 Task: Research Airbnb accommodation in Abu Jibeha, Sudan from 12th  December, 2023 to 15th December, 2023 for 3 adults.2 bedrooms having 3 beds and 1 bathroom. Property type can be flat. Booking option can be shelf check-in. Look for 3 properties as per requirement.
Action: Mouse moved to (463, 83)
Screenshot: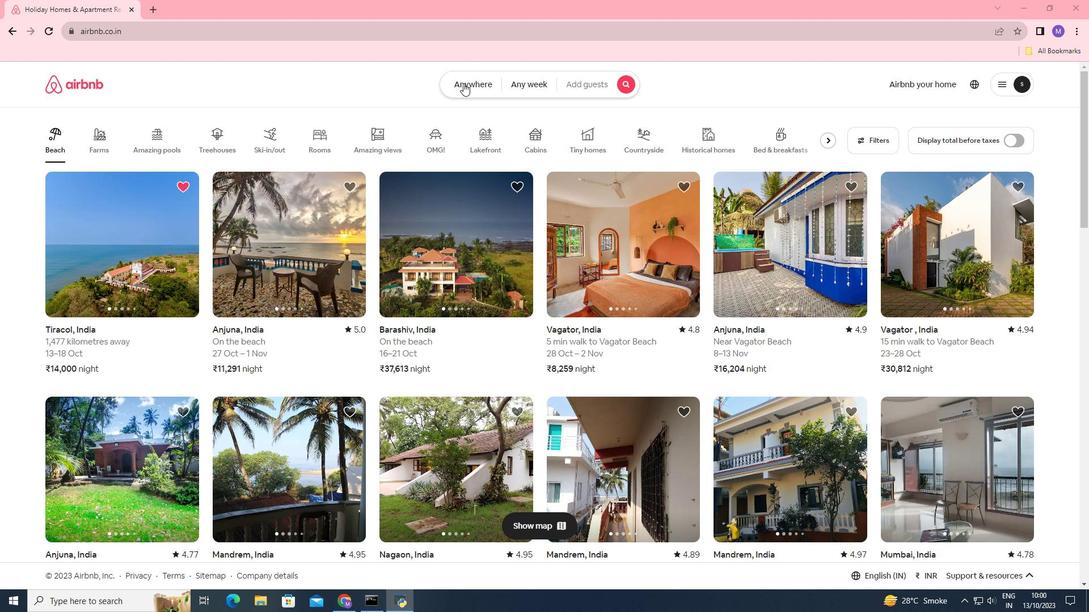 
Action: Mouse pressed left at (463, 83)
Screenshot: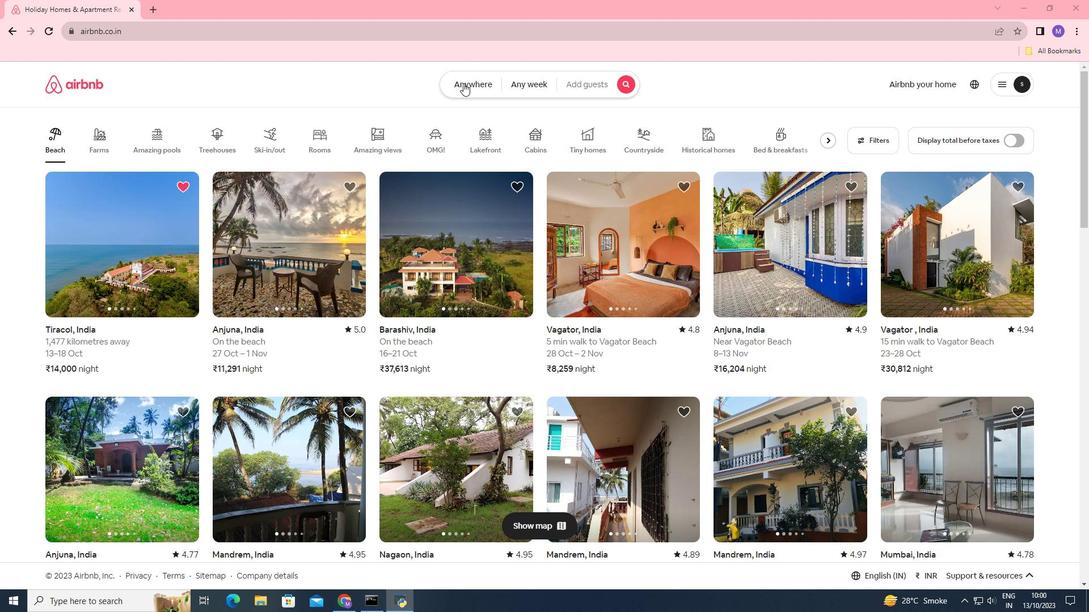 
Action: Mouse moved to (389, 131)
Screenshot: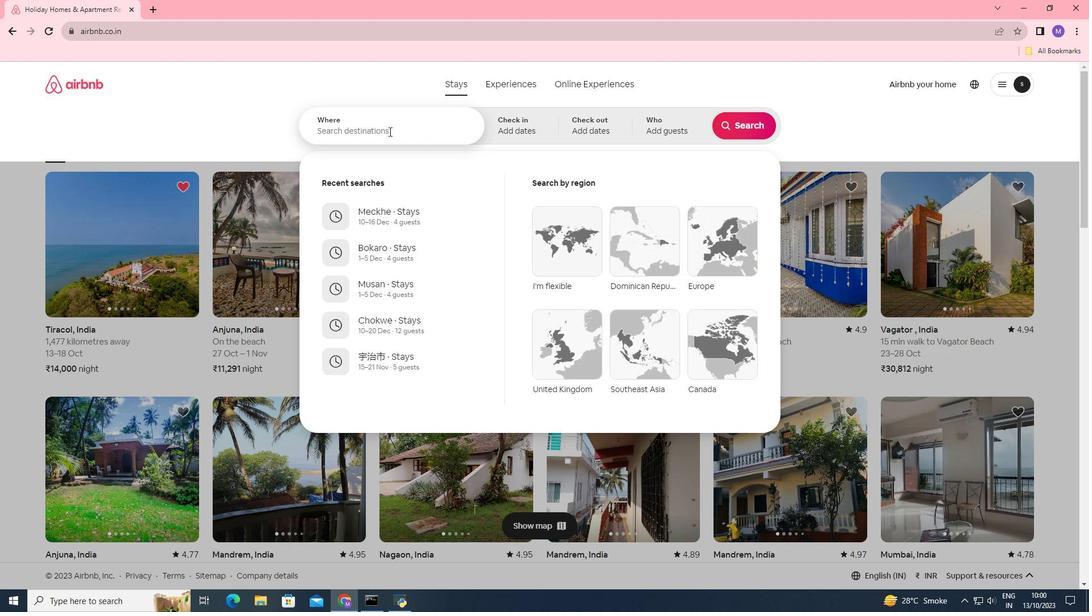 
Action: Mouse pressed left at (389, 131)
Screenshot: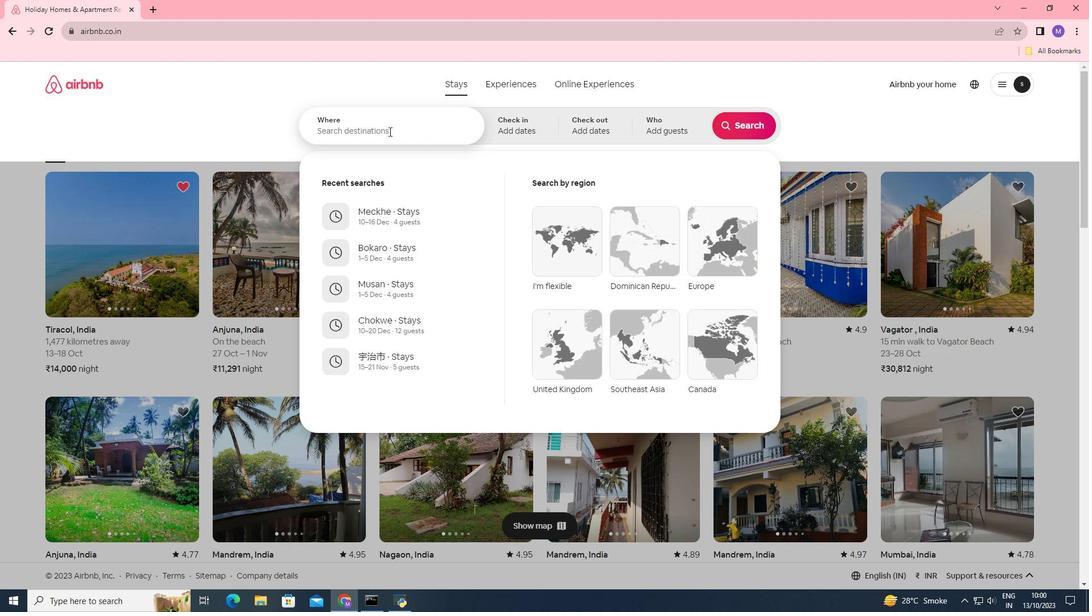 
Action: Key pressed <Key.shift>Abu,<Key.backspace><Key.space><Key.shift>Jibrha,<Key.space><Key.shift><Key.shift>Sudan
Screenshot: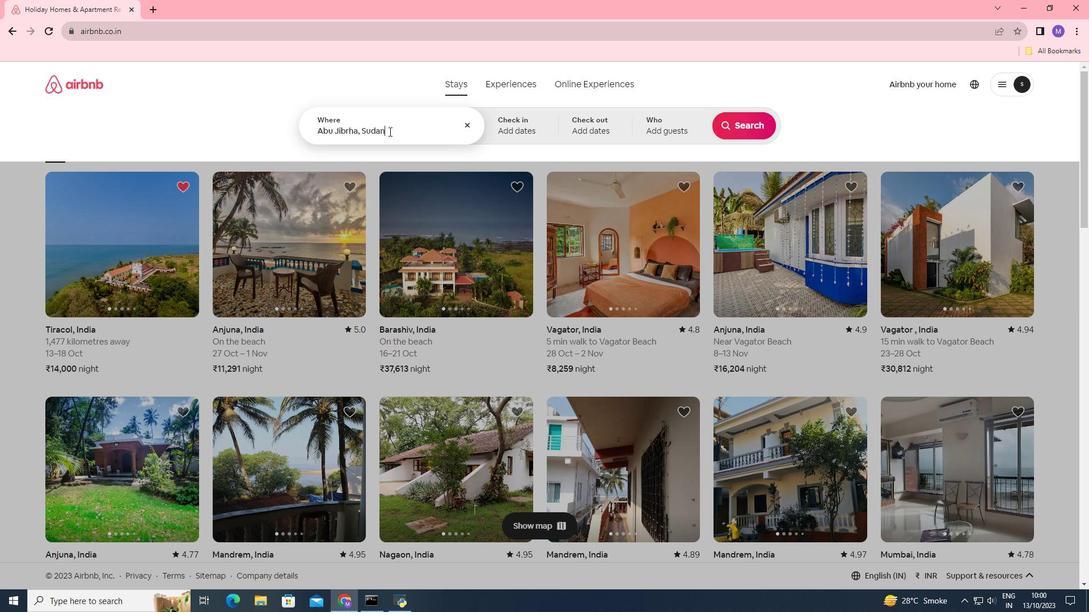 
Action: Mouse moved to (525, 128)
Screenshot: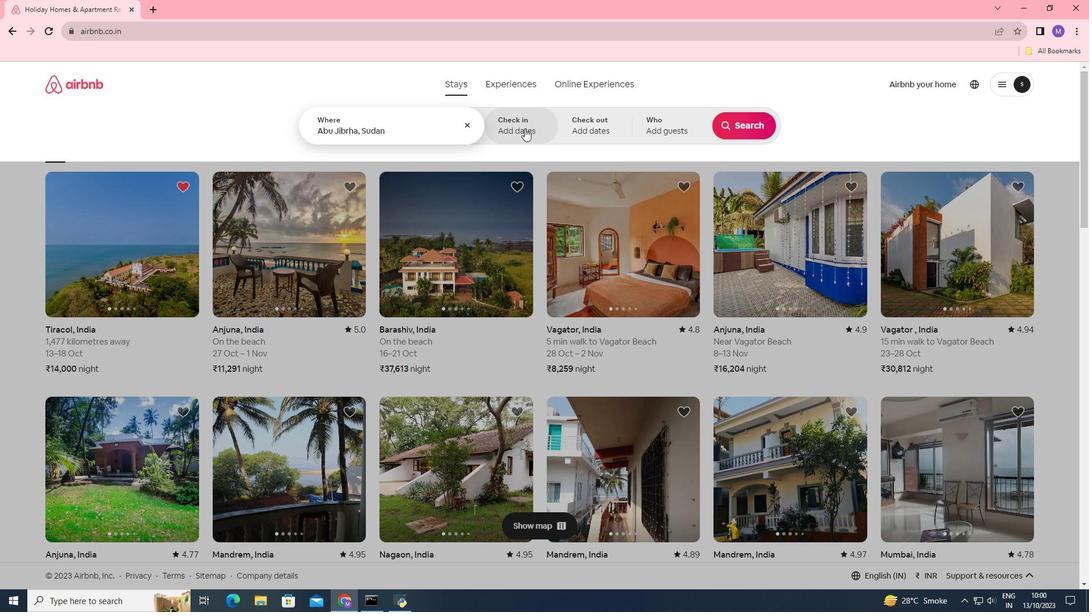 
Action: Mouse pressed left at (525, 128)
Screenshot: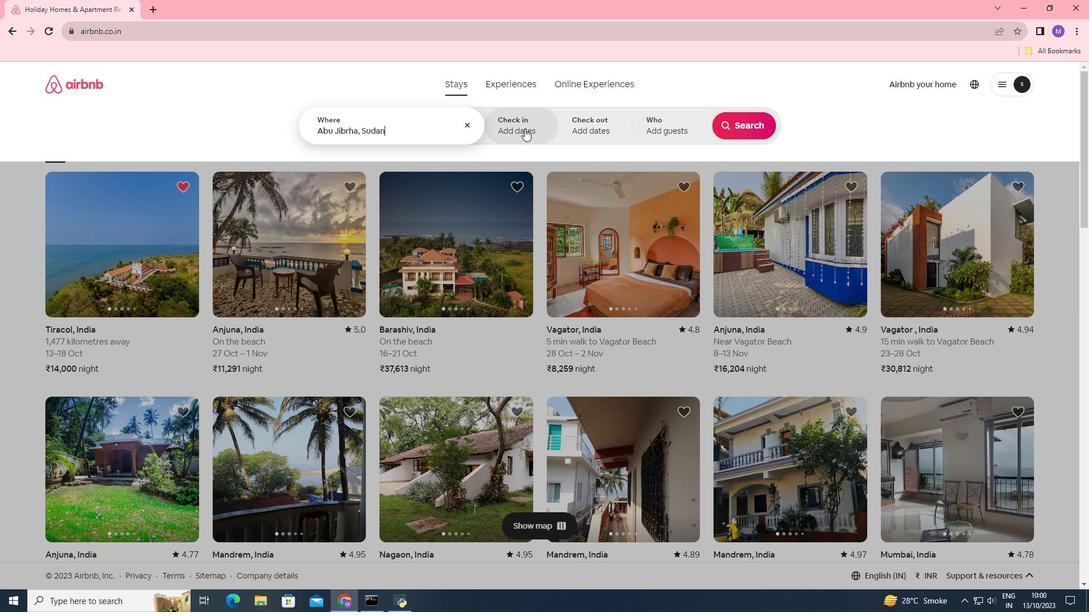 
Action: Mouse moved to (736, 219)
Screenshot: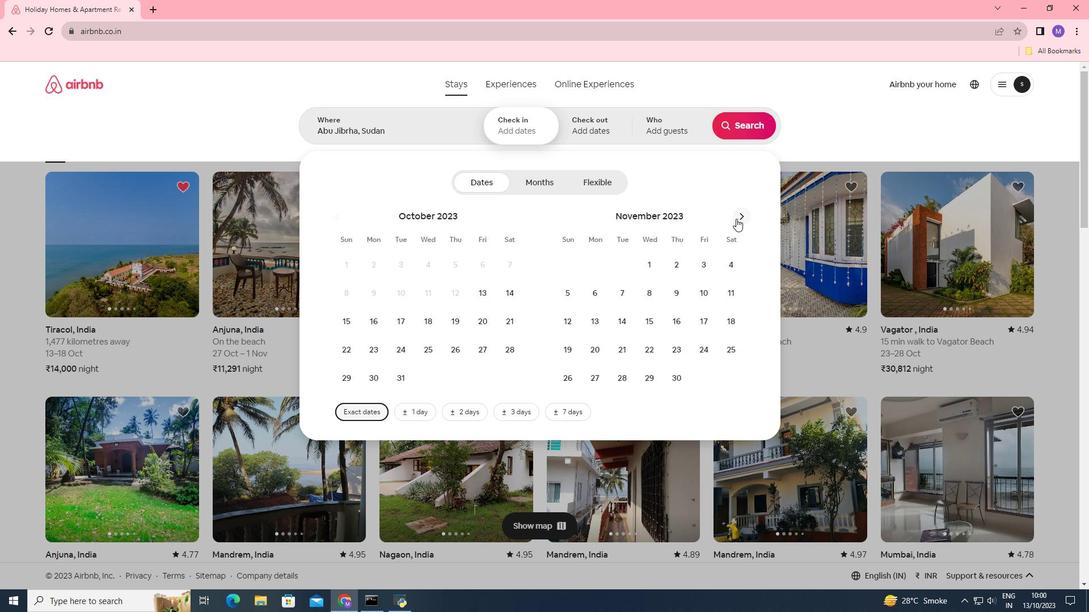 
Action: Mouse pressed left at (736, 219)
Screenshot: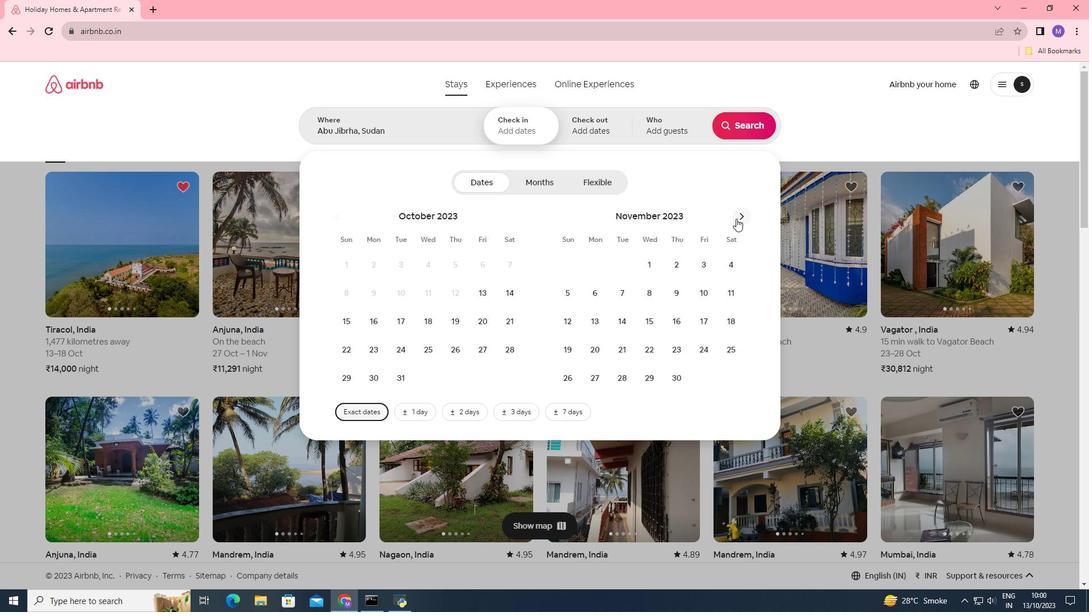 
Action: Mouse moved to (617, 328)
Screenshot: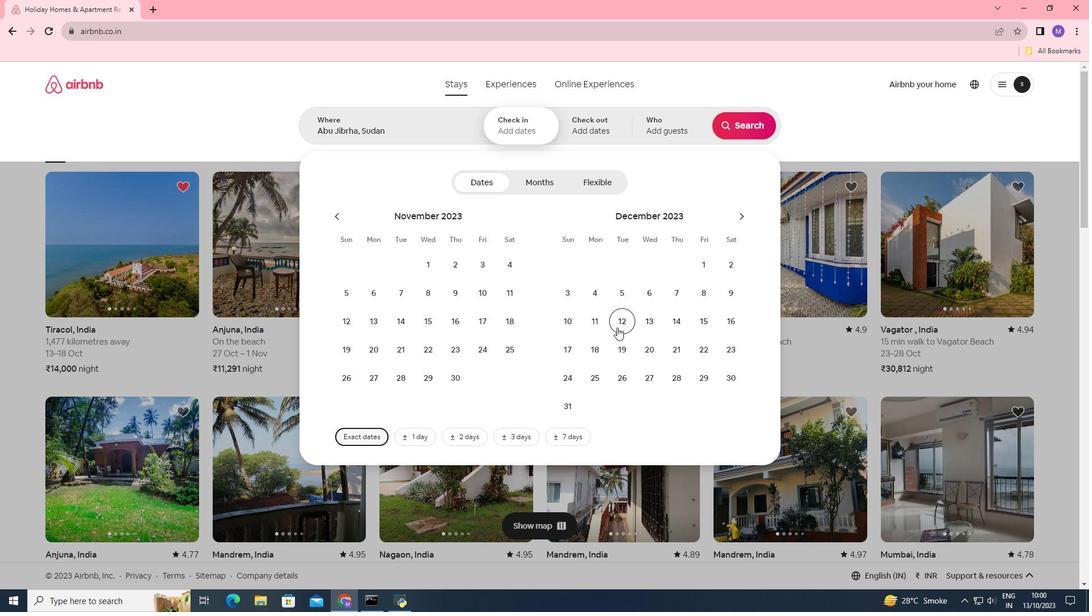 
Action: Mouse pressed left at (617, 328)
Screenshot: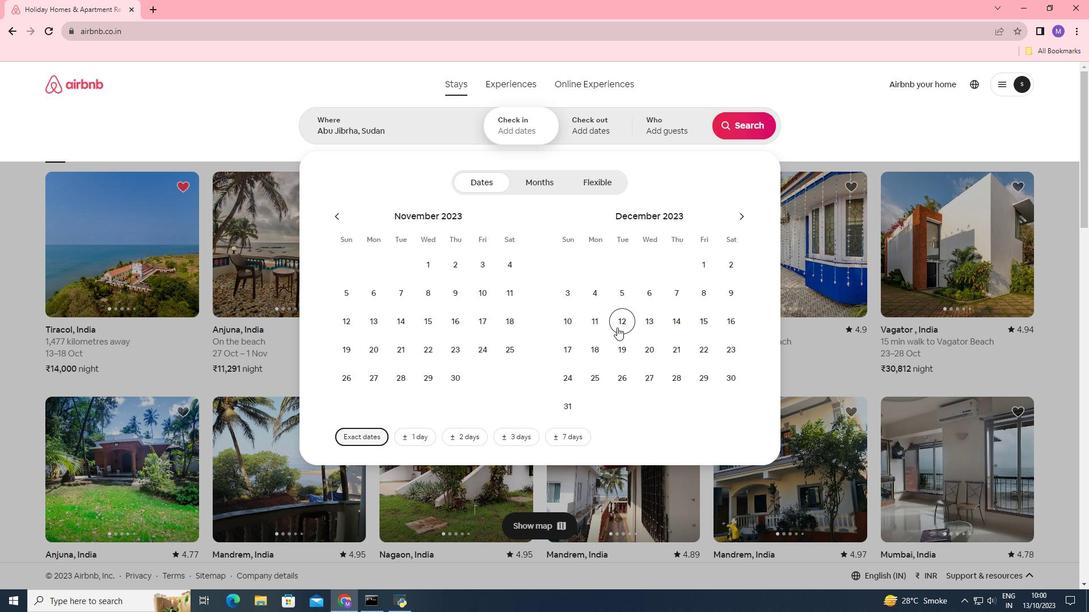
Action: Mouse moved to (698, 329)
Screenshot: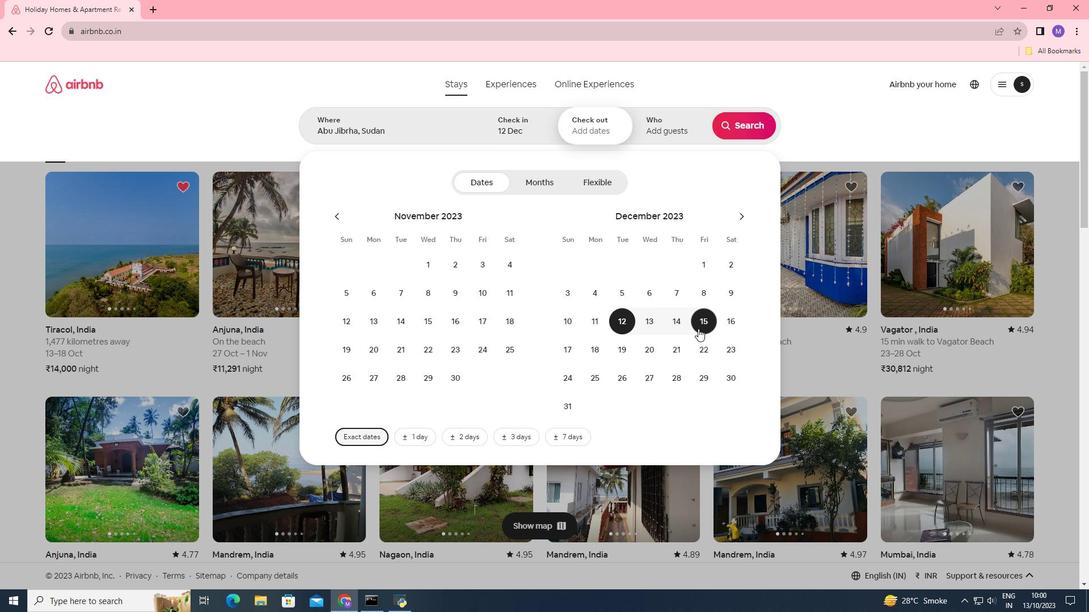 
Action: Mouse pressed left at (698, 329)
Screenshot: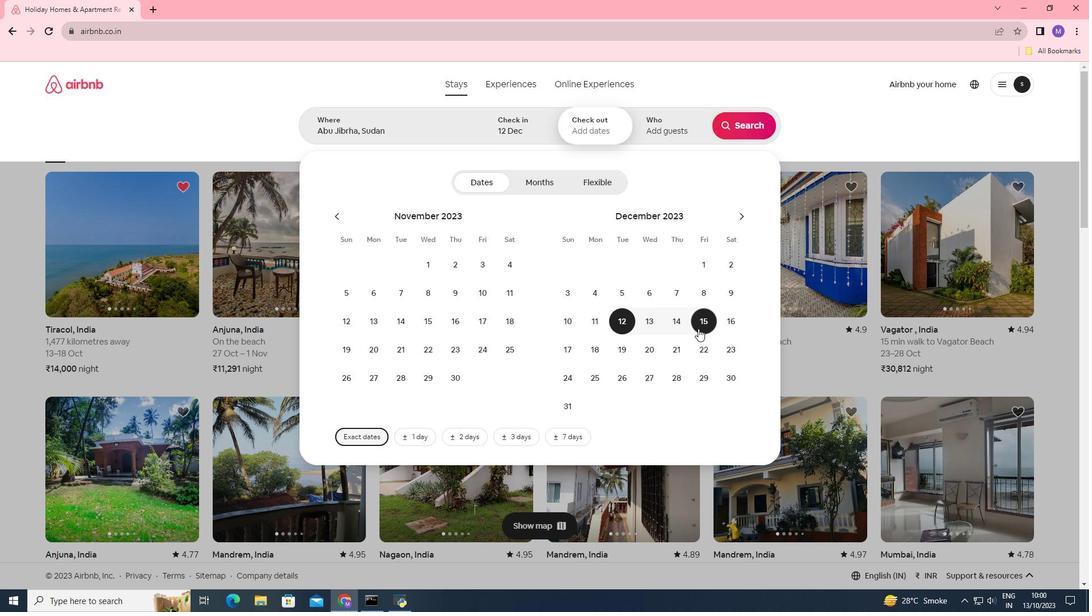 
Action: Mouse pressed left at (698, 329)
Screenshot: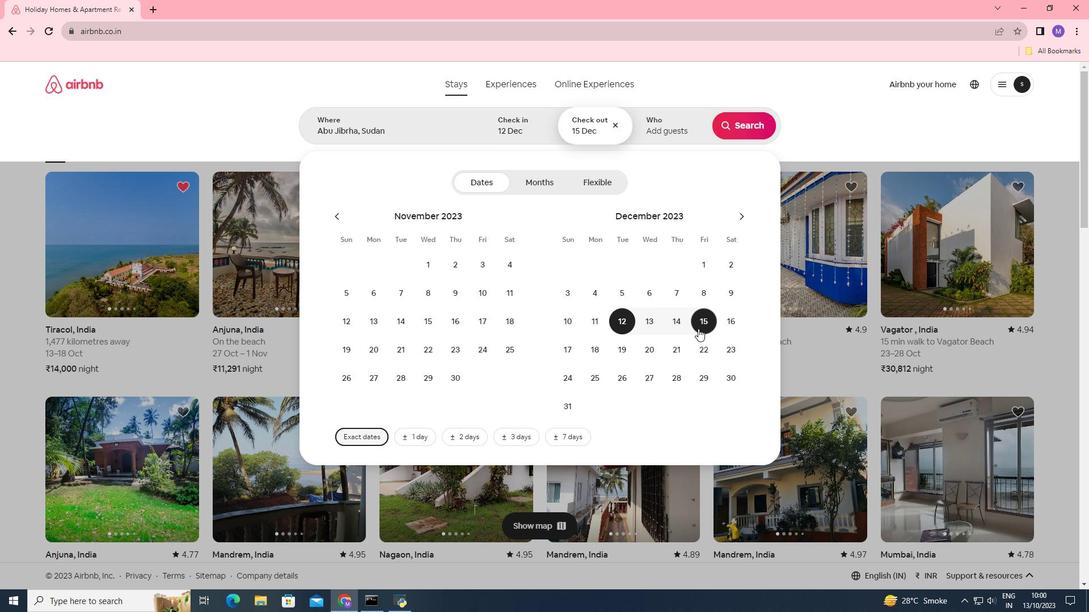 
Action: Mouse moved to (682, 133)
Screenshot: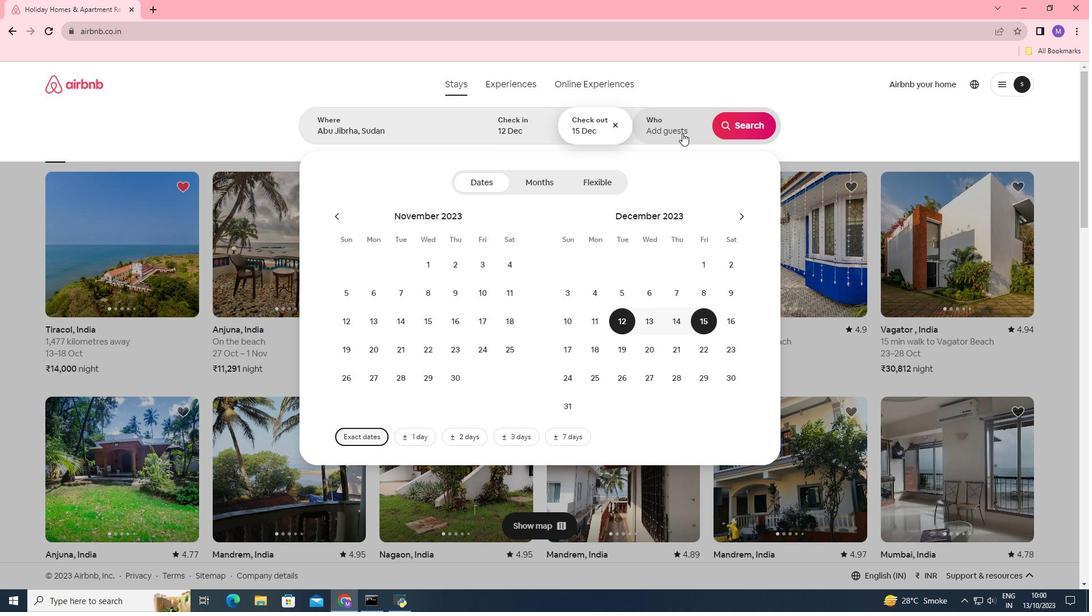 
Action: Mouse pressed left at (682, 133)
Screenshot: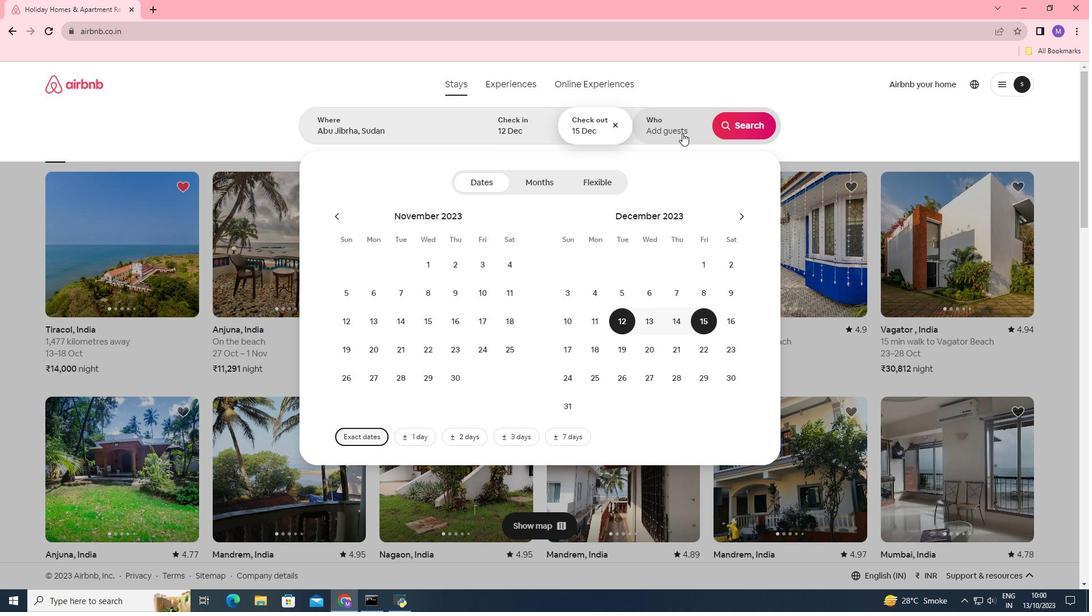 
Action: Mouse pressed left at (682, 133)
Screenshot: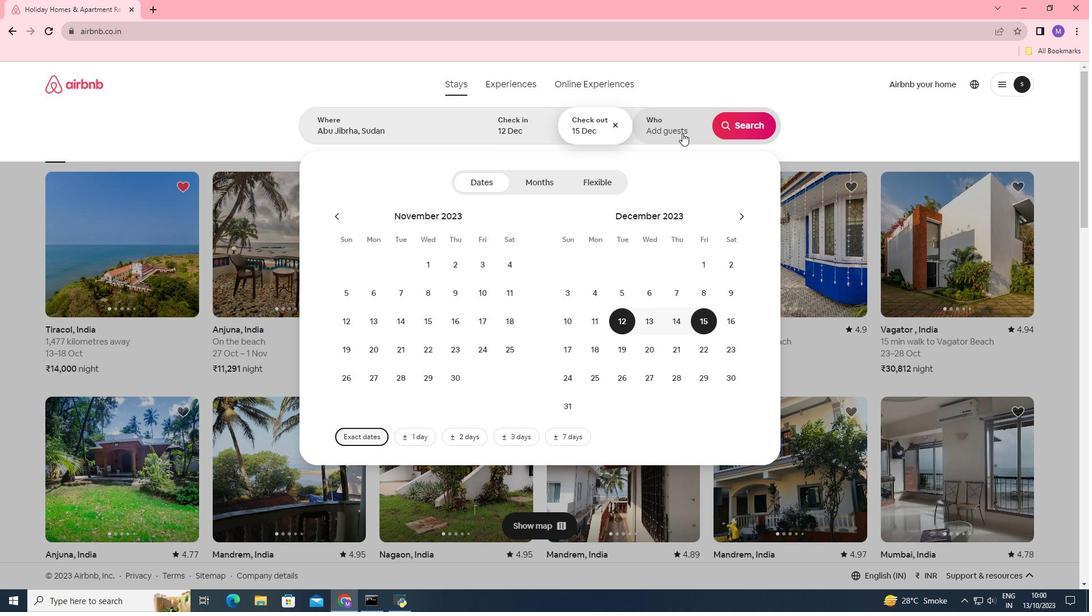 
Action: Mouse moved to (672, 111)
Screenshot: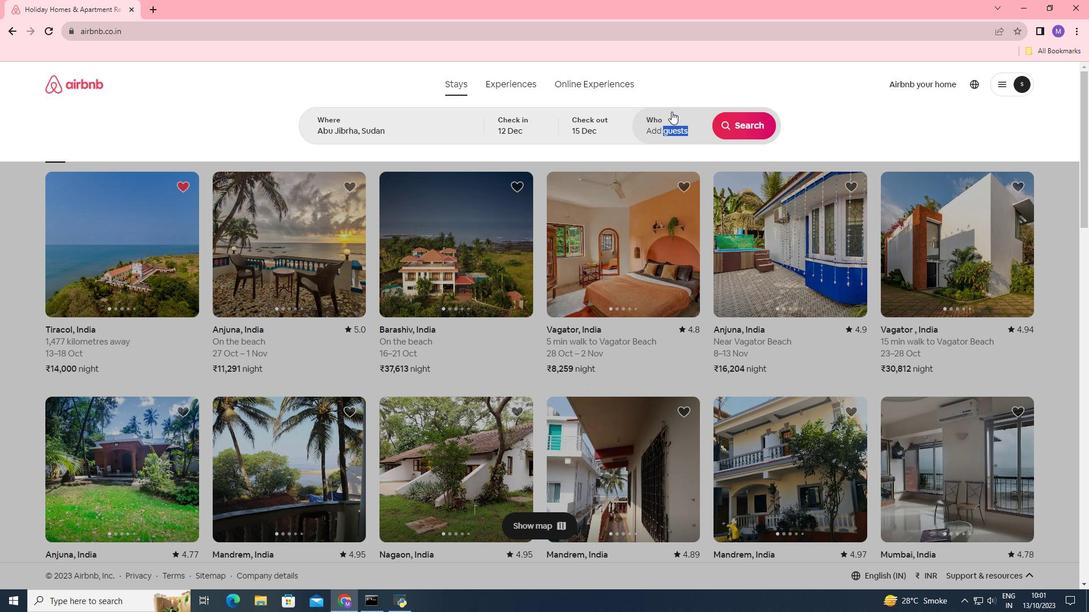 
Action: Mouse pressed left at (672, 111)
Screenshot: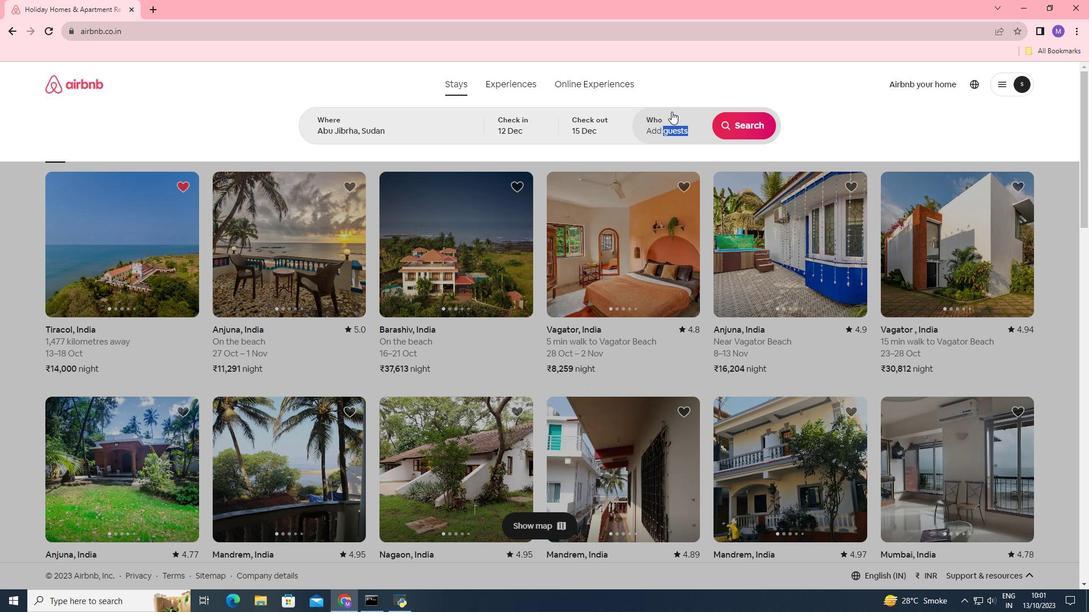 
Action: Mouse pressed left at (672, 111)
Screenshot: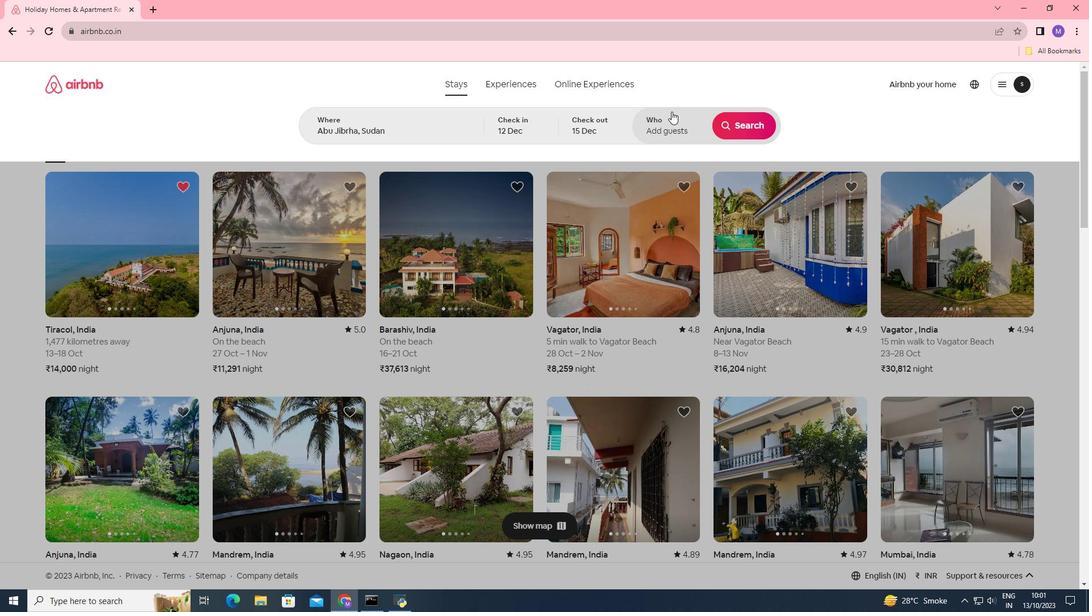 
Action: Mouse moved to (664, 127)
Screenshot: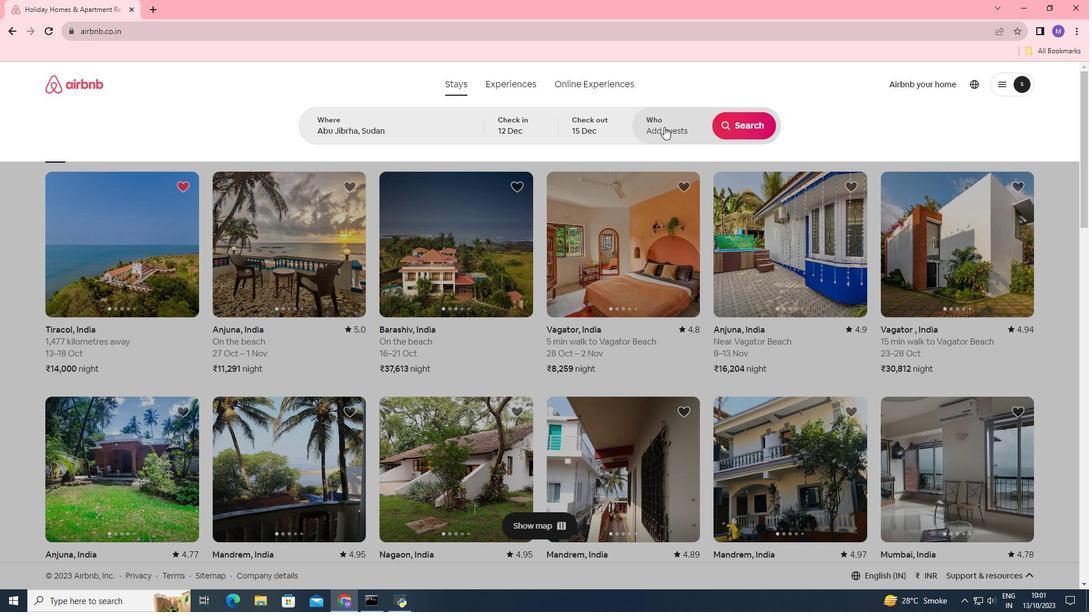 
Action: Mouse pressed left at (664, 127)
Screenshot: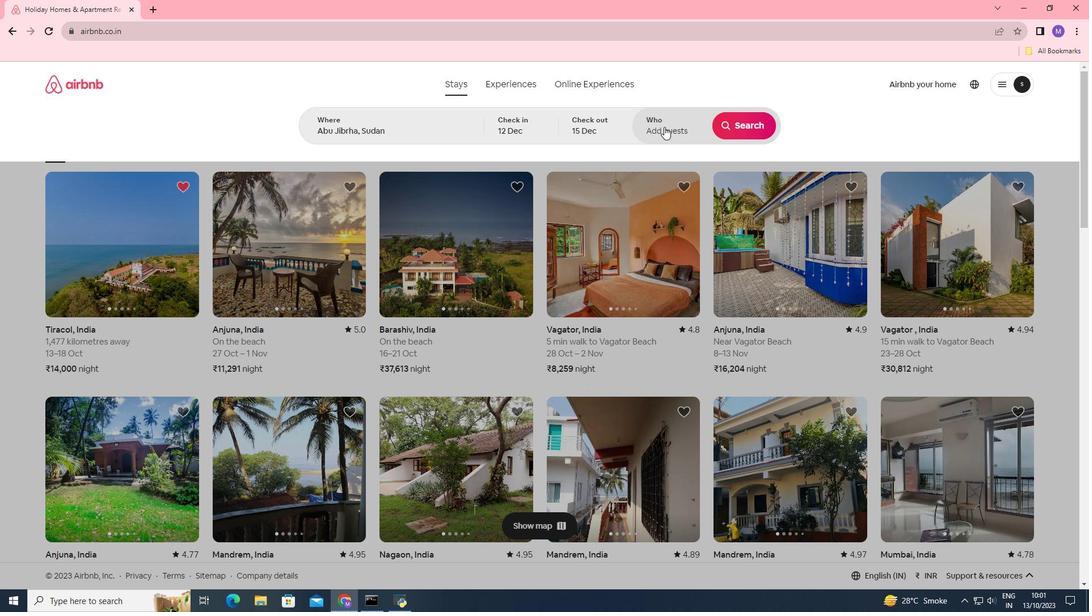 
Action: Mouse moved to (749, 183)
Screenshot: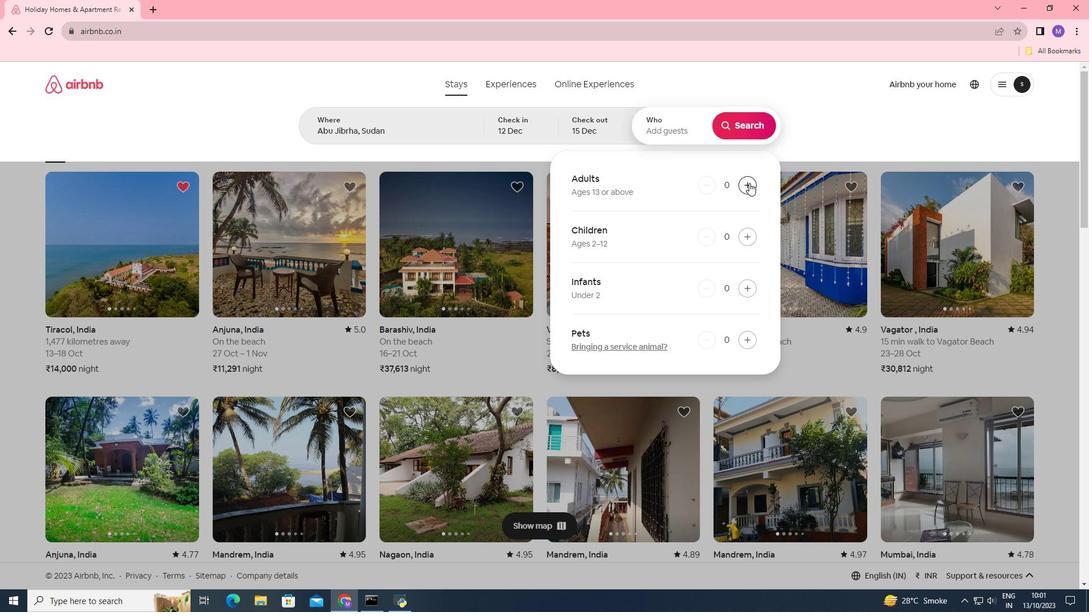 
Action: Mouse pressed left at (749, 183)
Screenshot: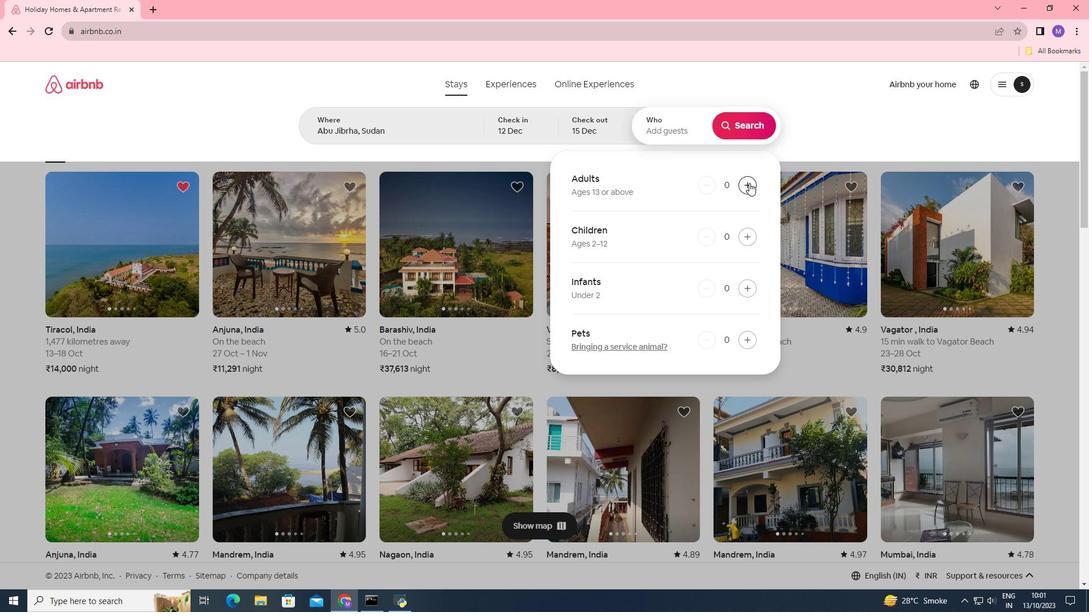 
Action: Mouse pressed left at (749, 183)
Screenshot: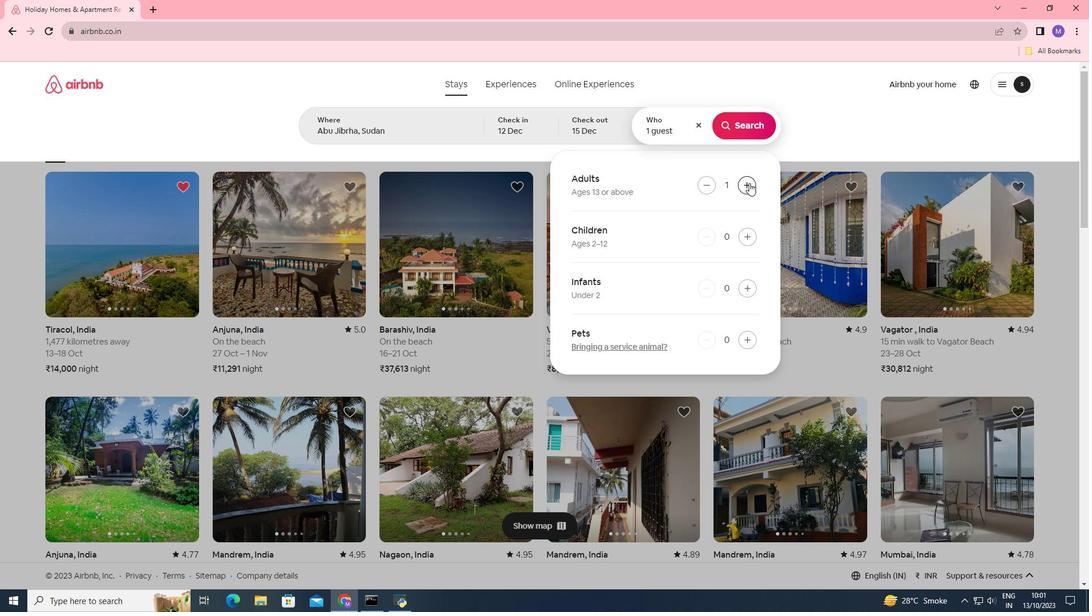 
Action: Mouse pressed left at (749, 183)
Screenshot: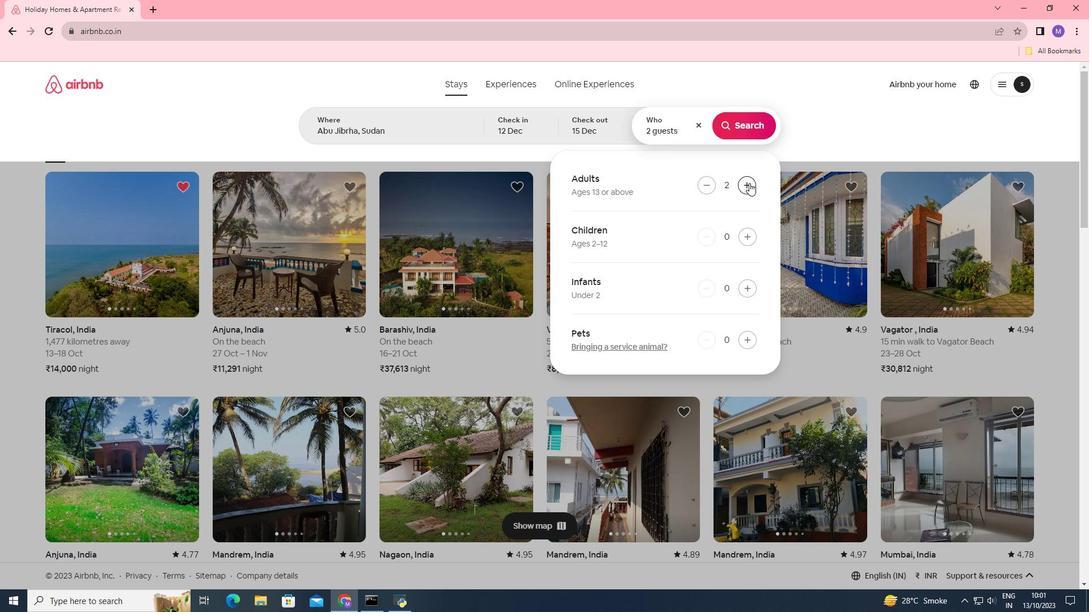 
Action: Mouse moved to (745, 125)
Screenshot: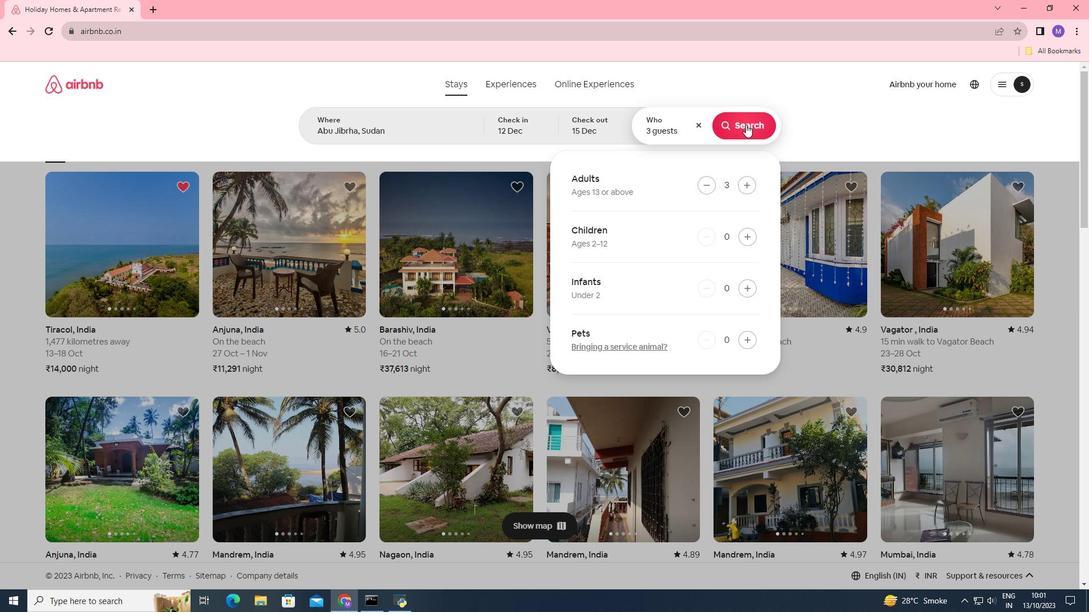 
Action: Mouse pressed left at (745, 125)
Screenshot: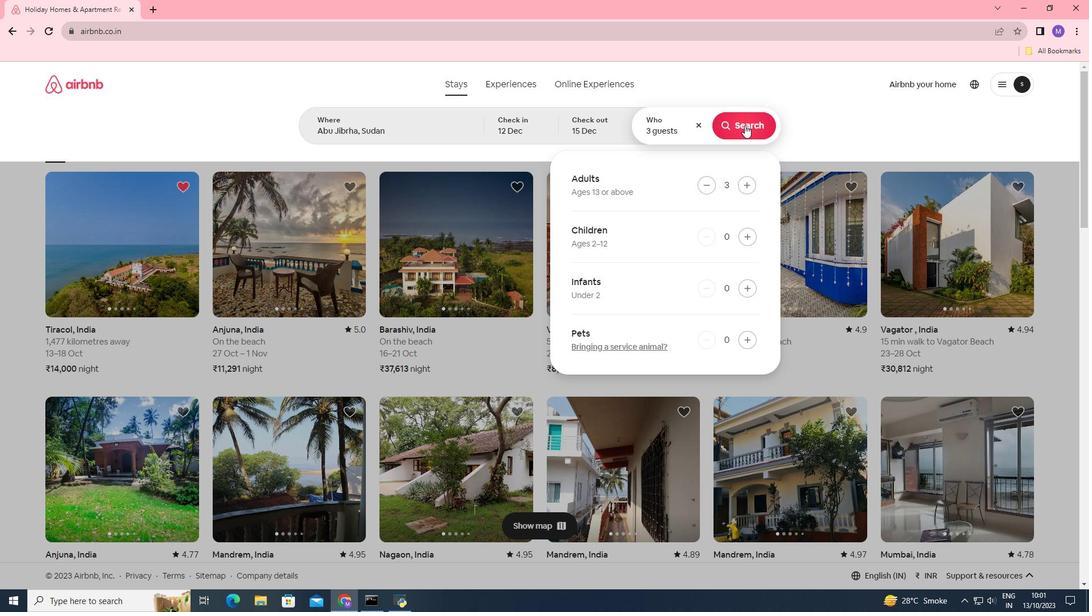 
Action: Mouse pressed left at (745, 125)
Screenshot: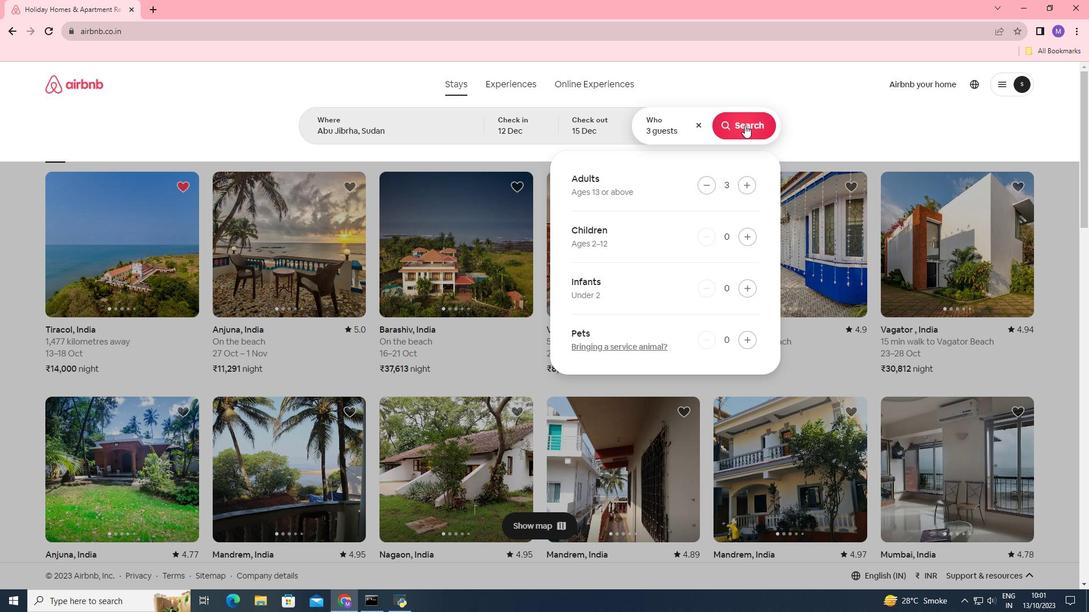 
Action: Mouse moved to (913, 137)
Screenshot: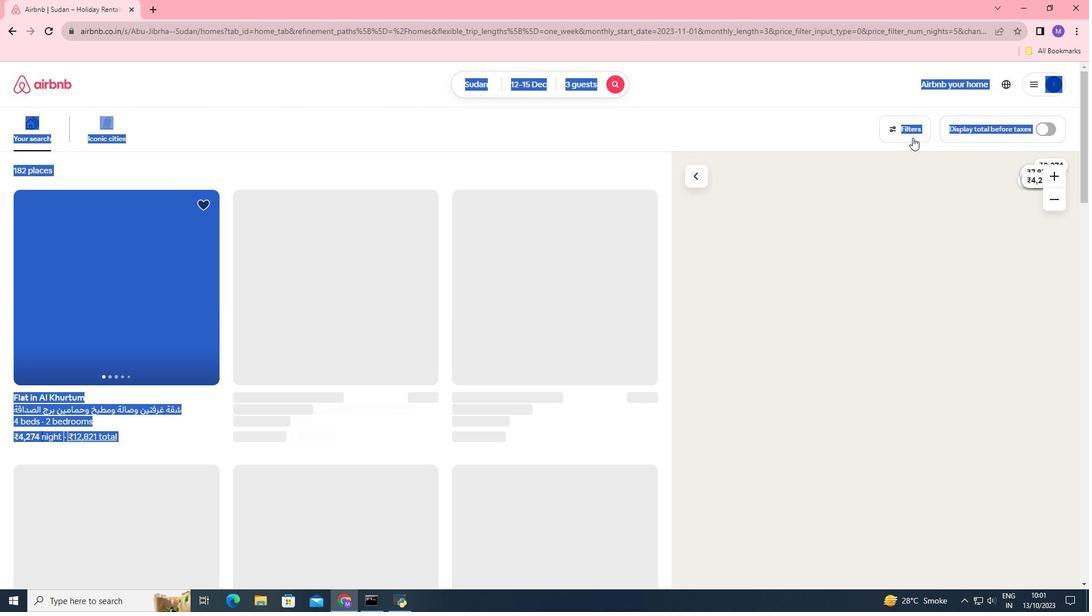 
Action: Mouse pressed left at (913, 137)
Screenshot: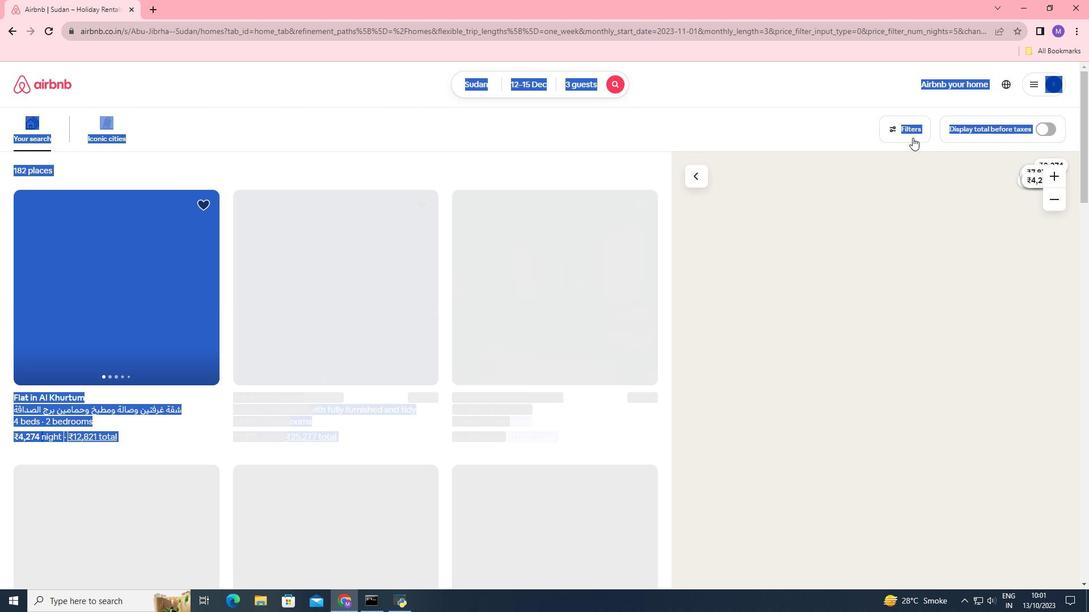 
Action: Mouse pressed left at (913, 137)
Screenshot: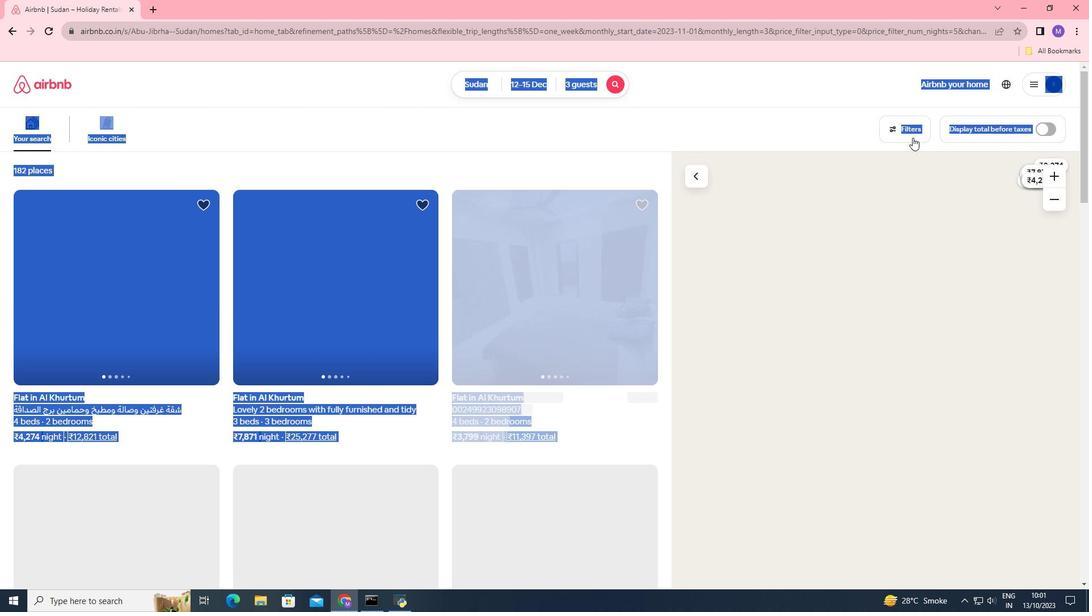 
Action: Mouse moved to (908, 127)
Screenshot: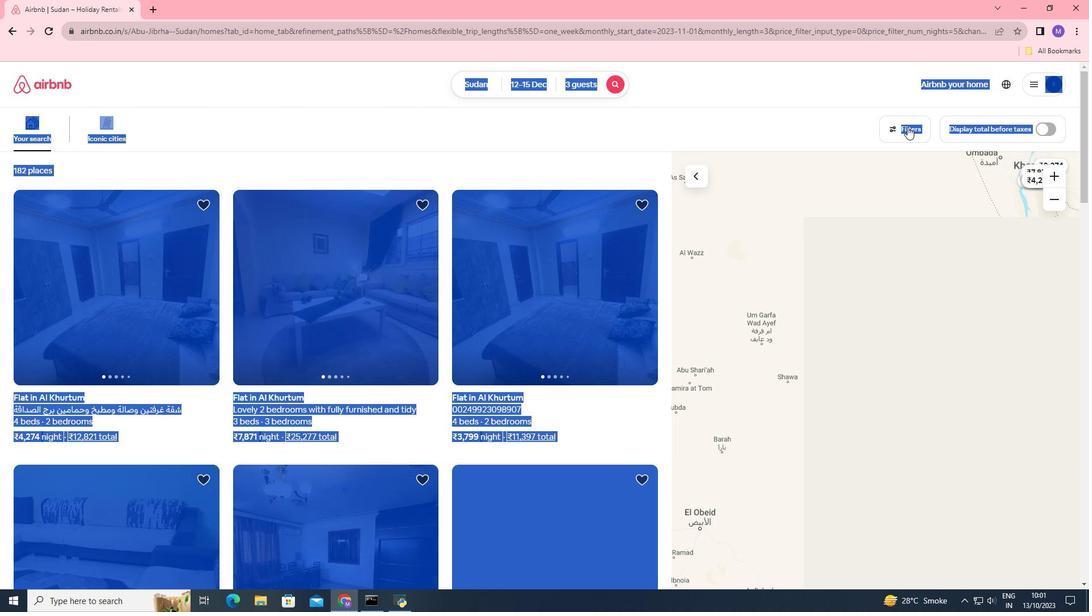 
Action: Mouse pressed left at (908, 127)
Screenshot: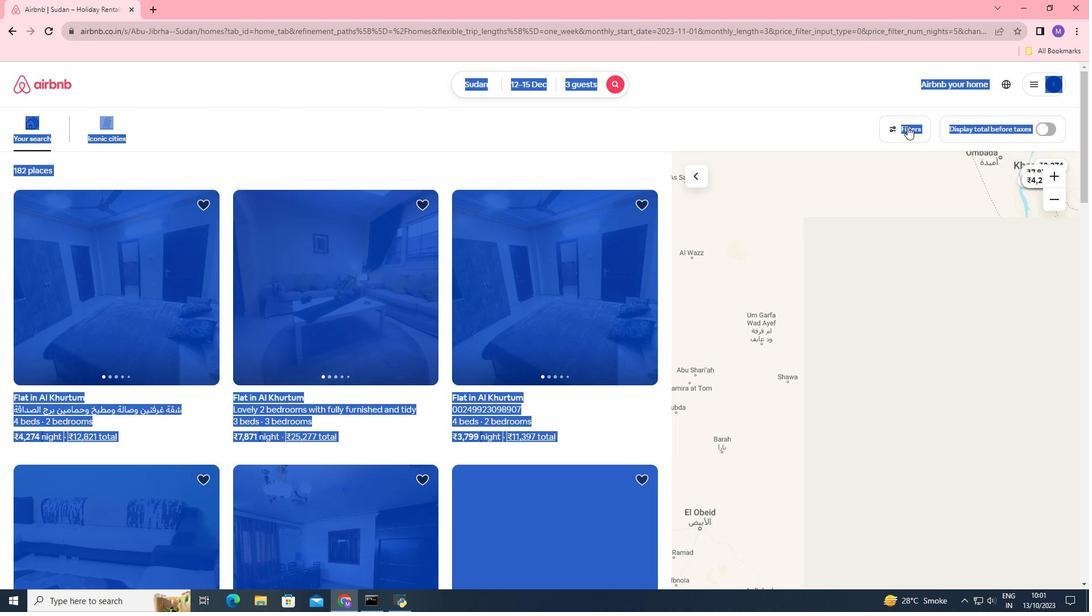
Action: Mouse moved to (874, 93)
Screenshot: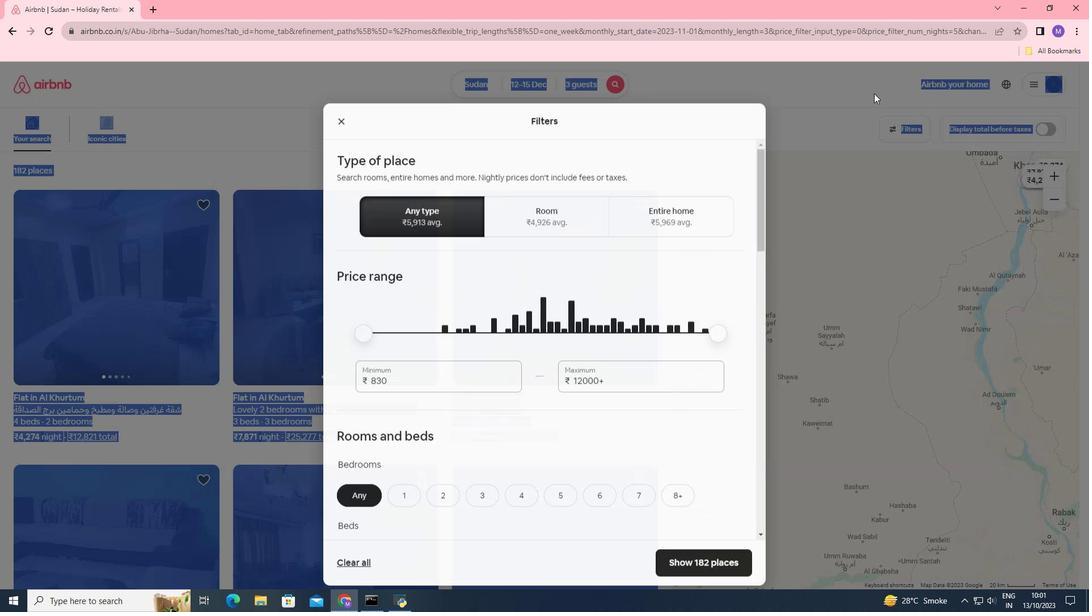 
Action: Mouse pressed left at (874, 93)
Screenshot: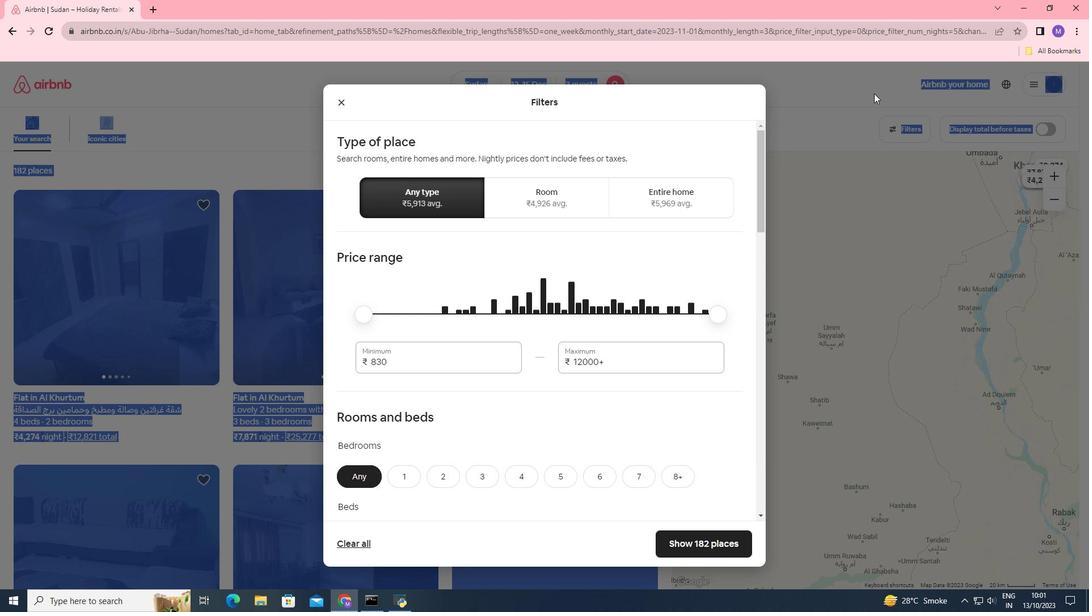 
Action: Mouse moved to (904, 128)
Screenshot: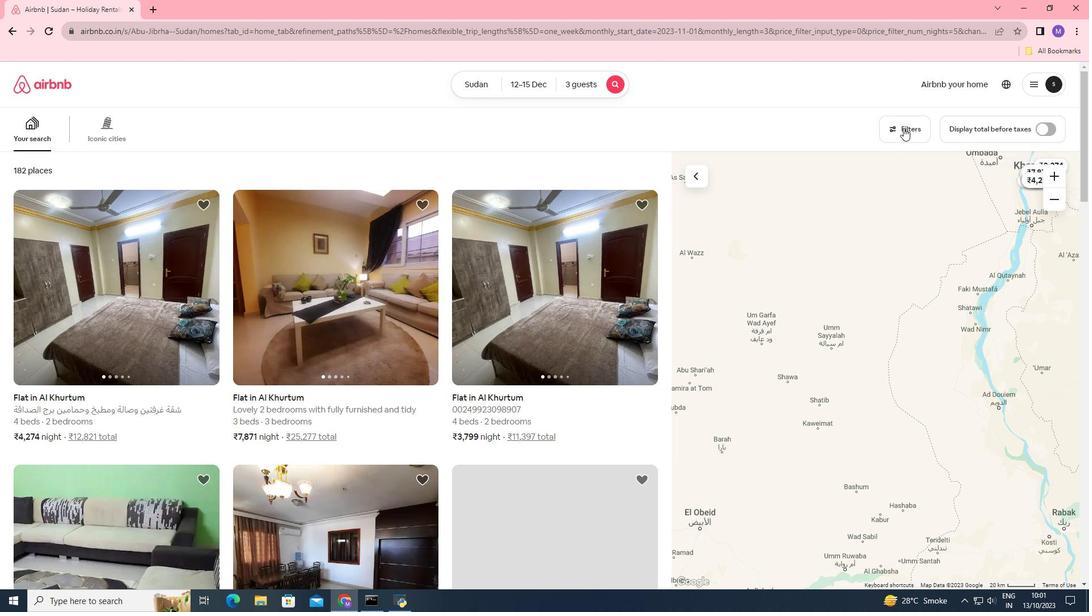 
Action: Mouse pressed left at (904, 128)
Screenshot: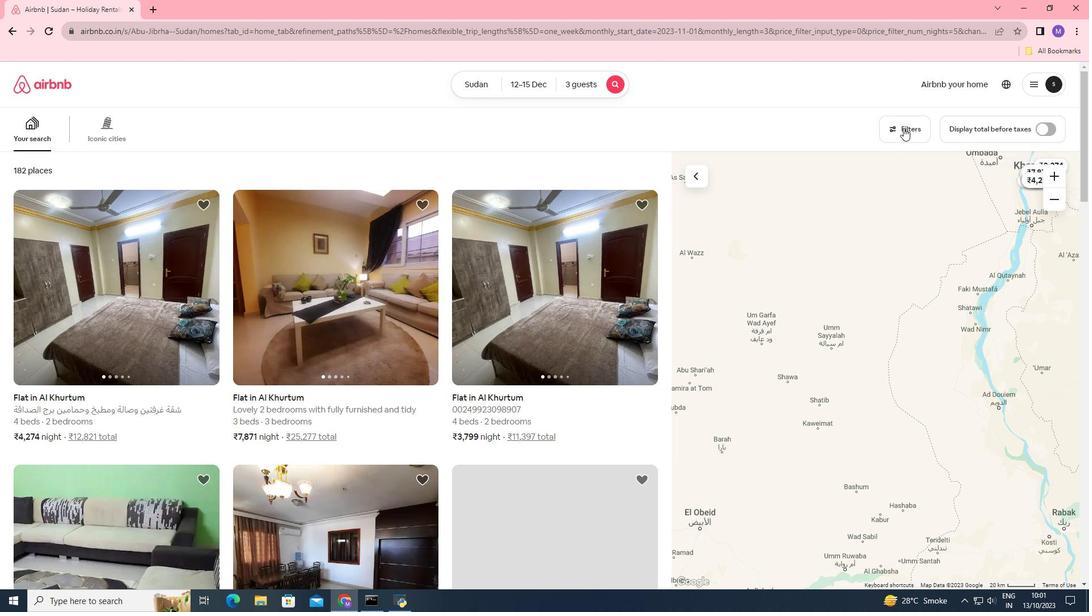 
Action: Mouse moved to (447, 478)
Screenshot: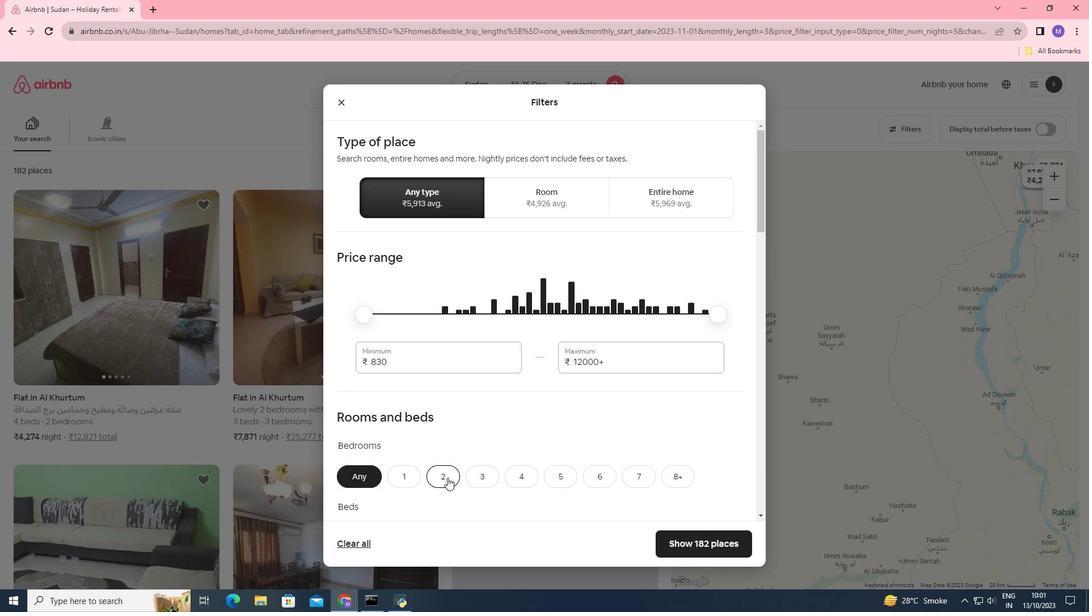 
Action: Mouse pressed left at (447, 478)
Screenshot: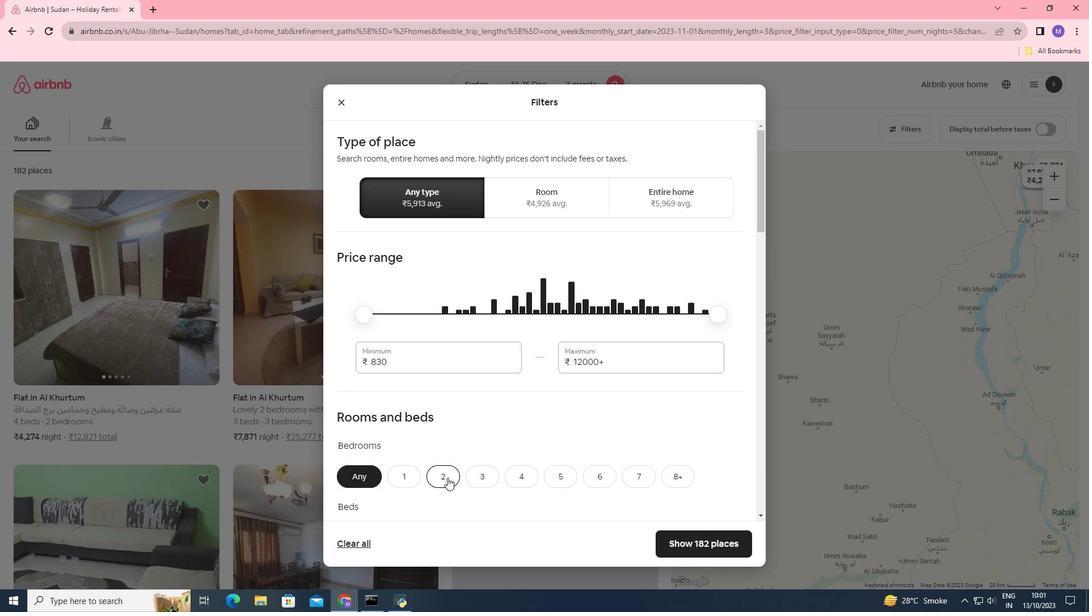 
Action: Mouse moved to (488, 379)
Screenshot: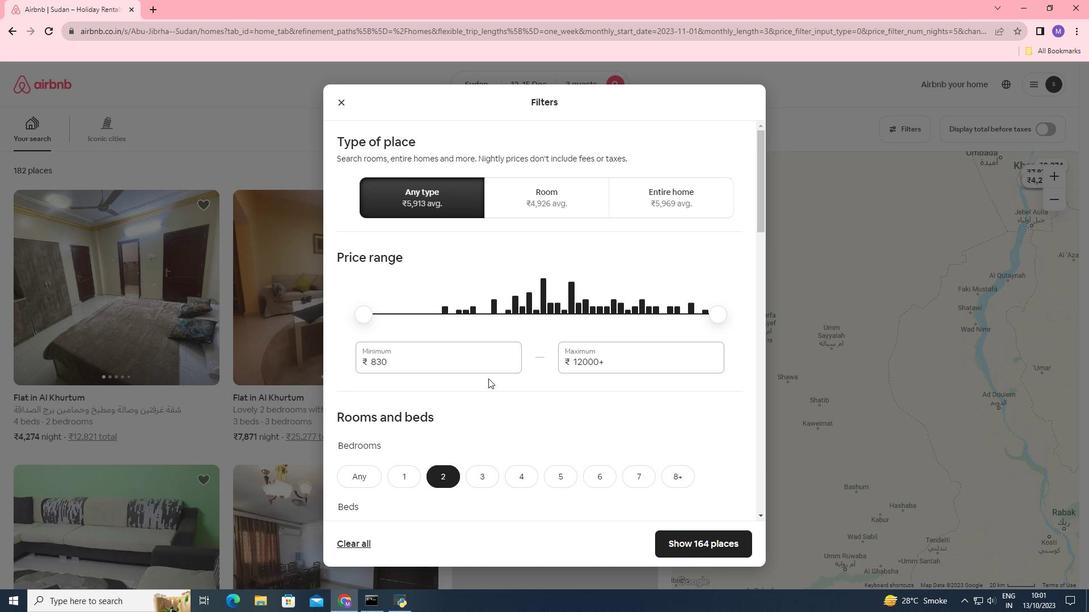 
Action: Mouse scrolled (488, 378) with delta (0, 0)
Screenshot: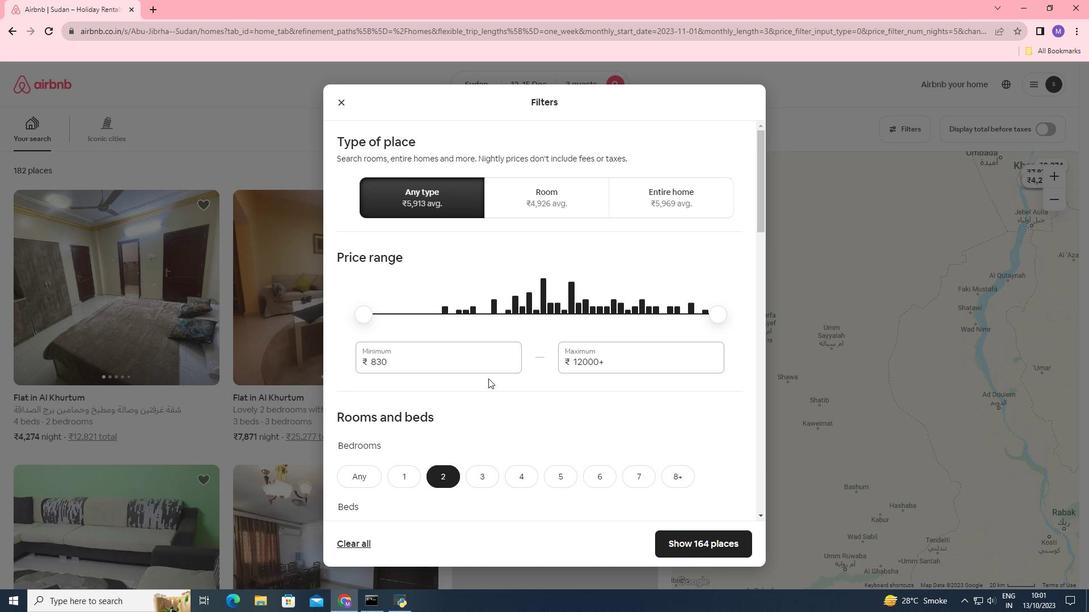 
Action: Mouse scrolled (488, 378) with delta (0, 0)
Screenshot: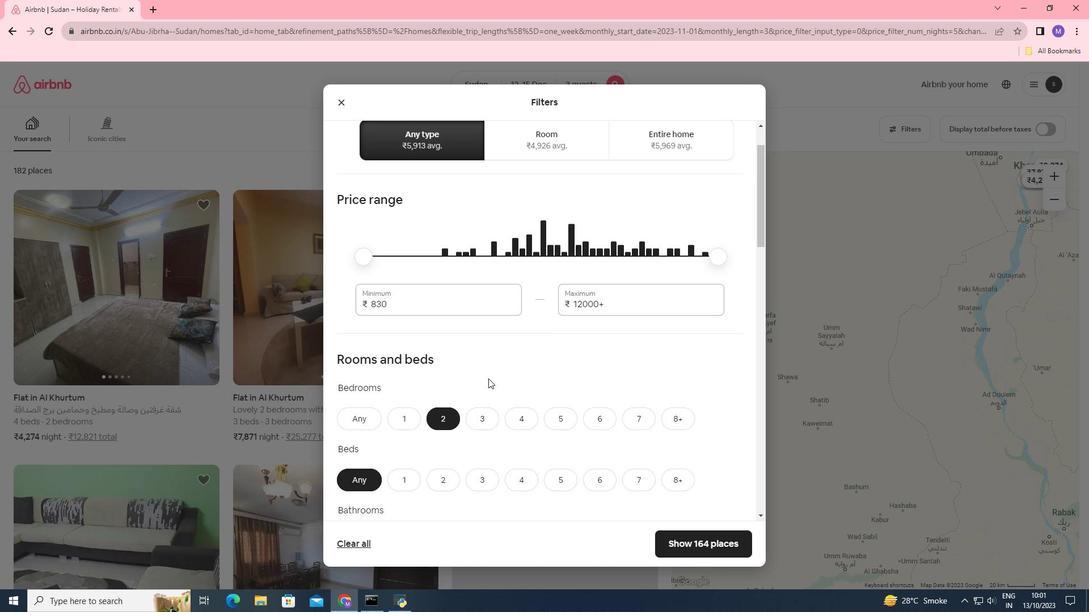 
Action: Mouse scrolled (488, 378) with delta (0, 0)
Screenshot: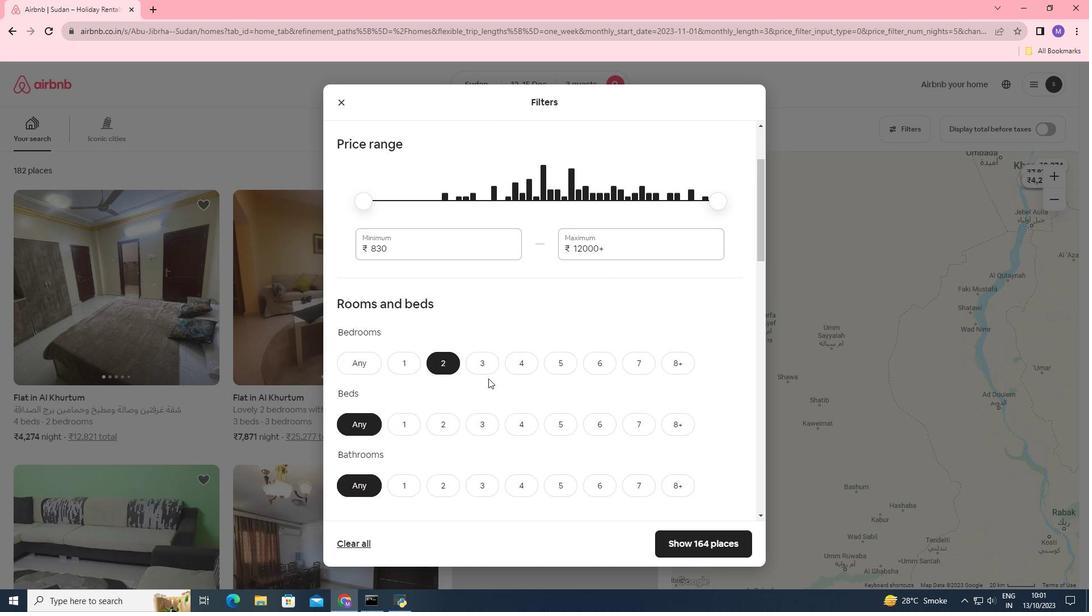 
Action: Mouse moved to (484, 373)
Screenshot: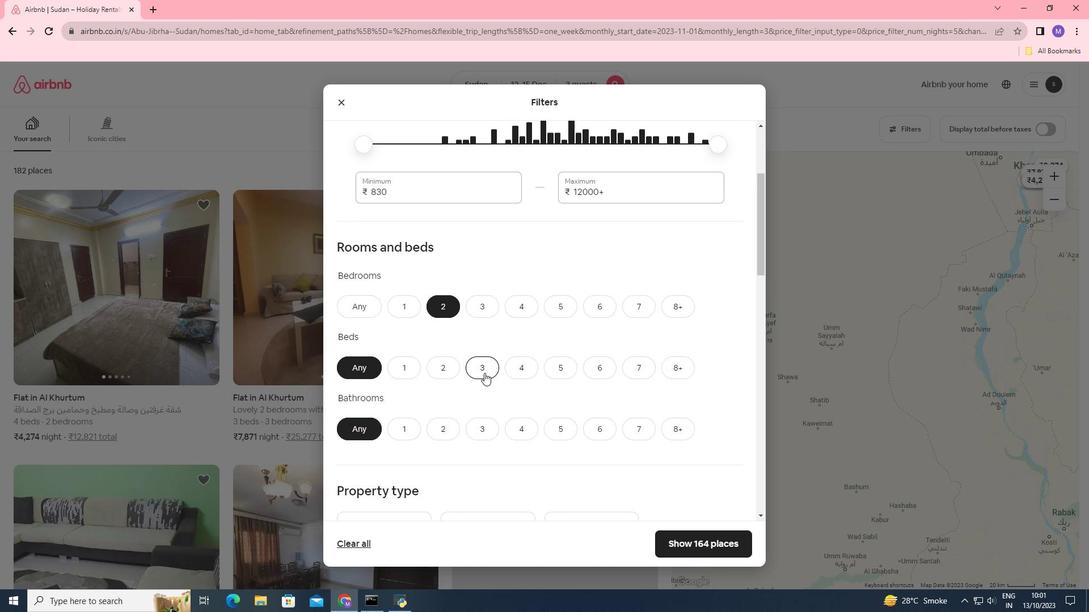 
Action: Mouse pressed left at (484, 373)
Screenshot: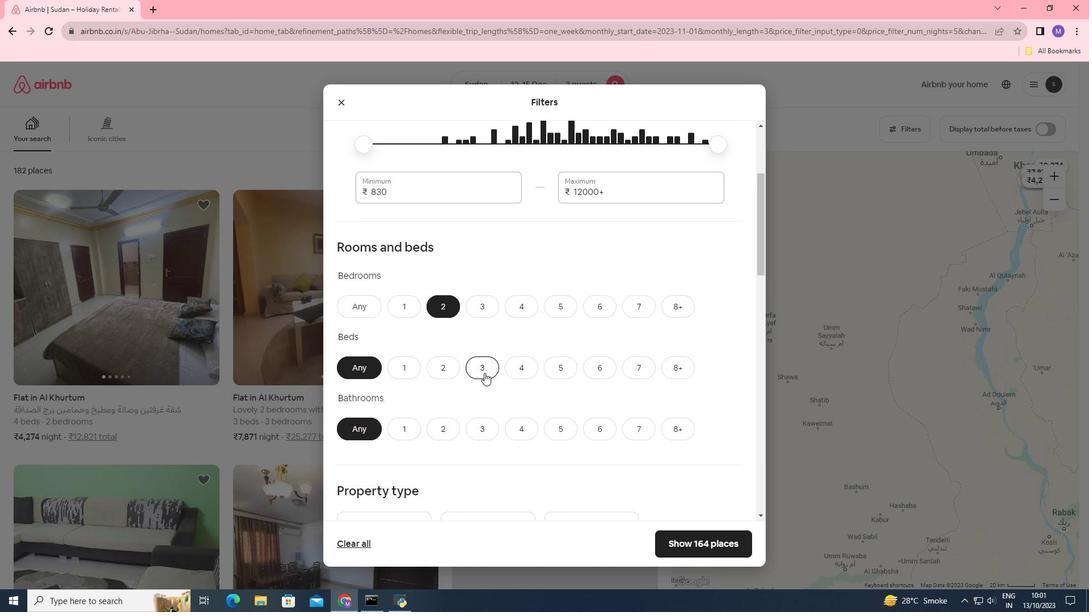 
Action: Mouse moved to (548, 300)
Screenshot: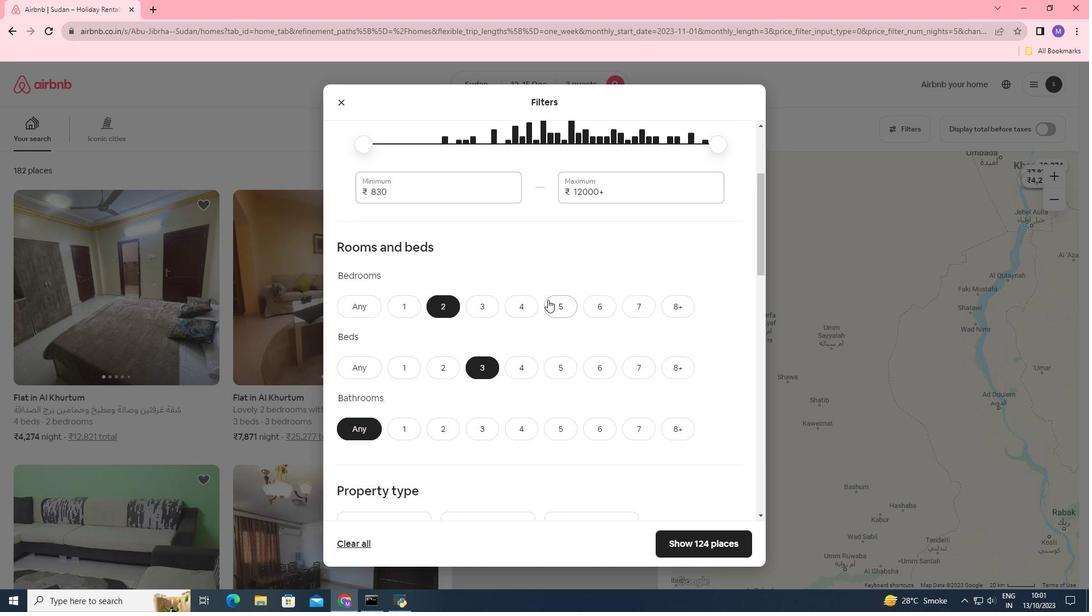 
Action: Mouse scrolled (548, 299) with delta (0, 0)
Screenshot: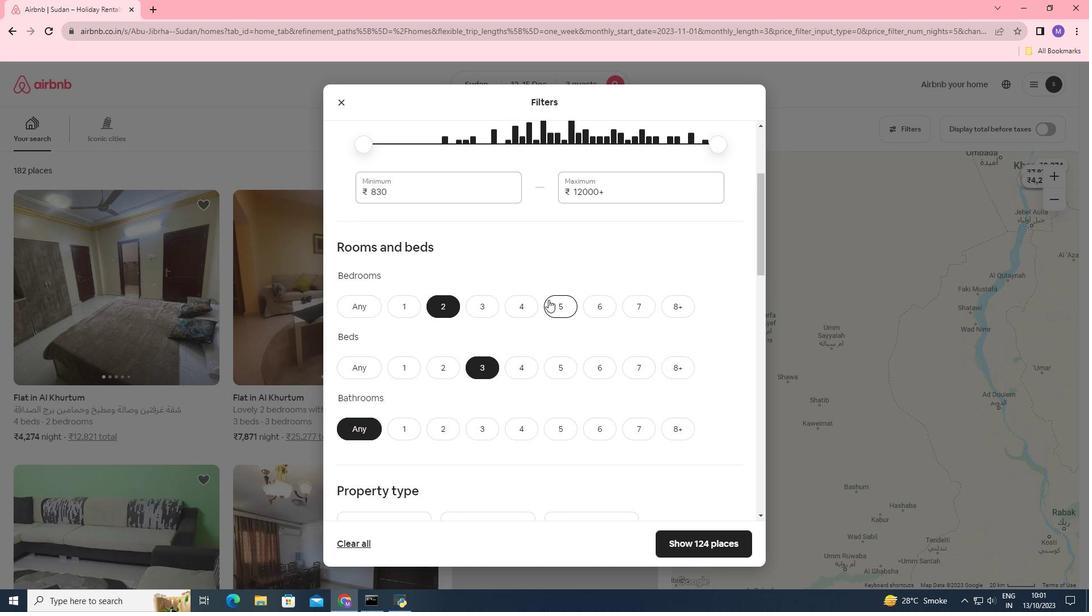 
Action: Mouse scrolled (548, 299) with delta (0, 0)
Screenshot: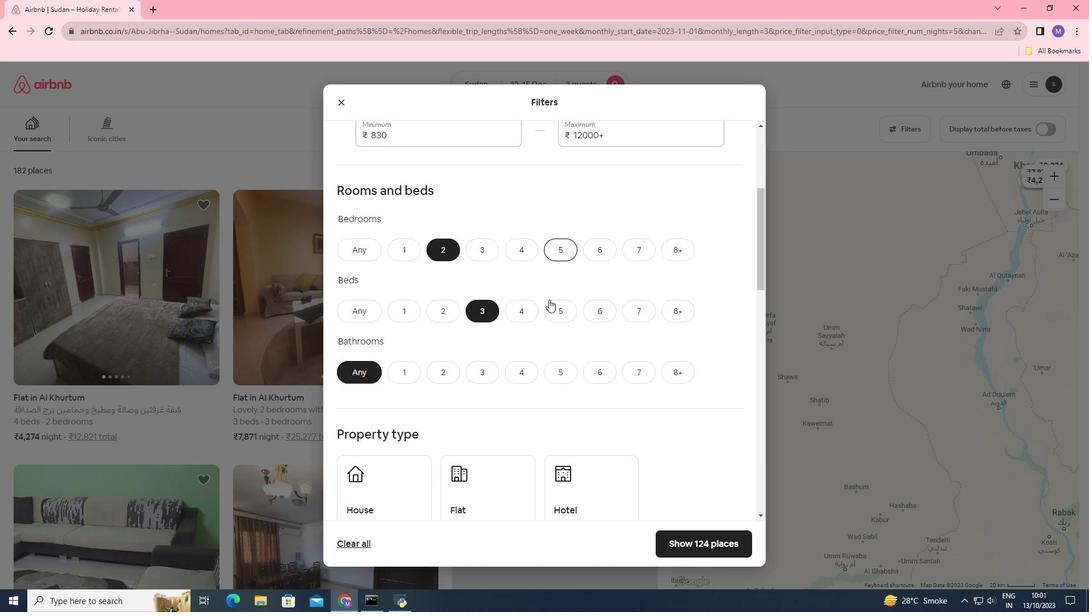 
Action: Mouse moved to (397, 312)
Screenshot: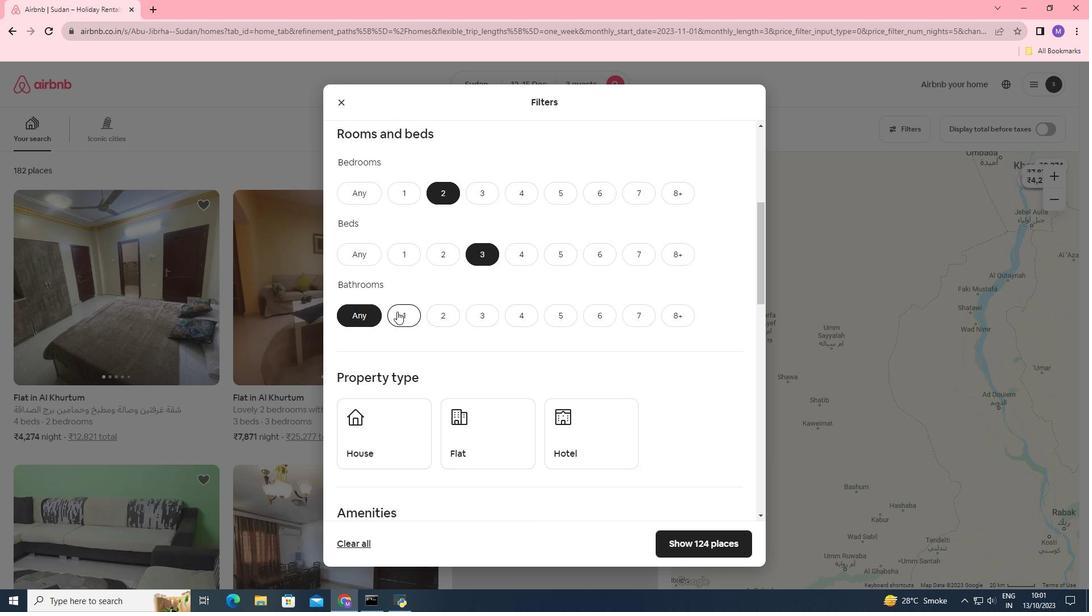 
Action: Mouse pressed left at (397, 312)
Screenshot: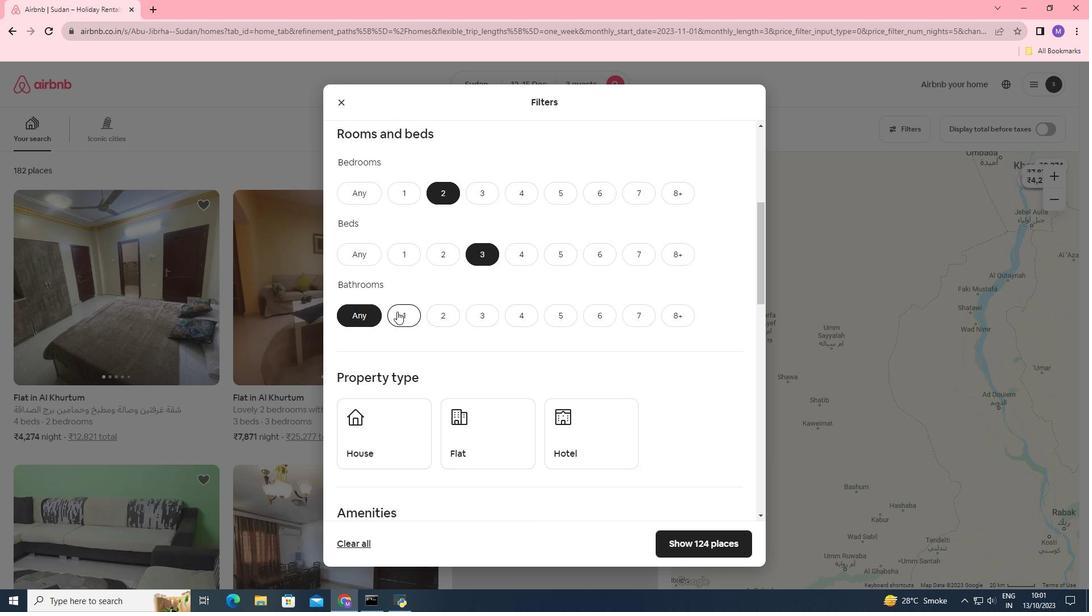 
Action: Mouse moved to (484, 423)
Screenshot: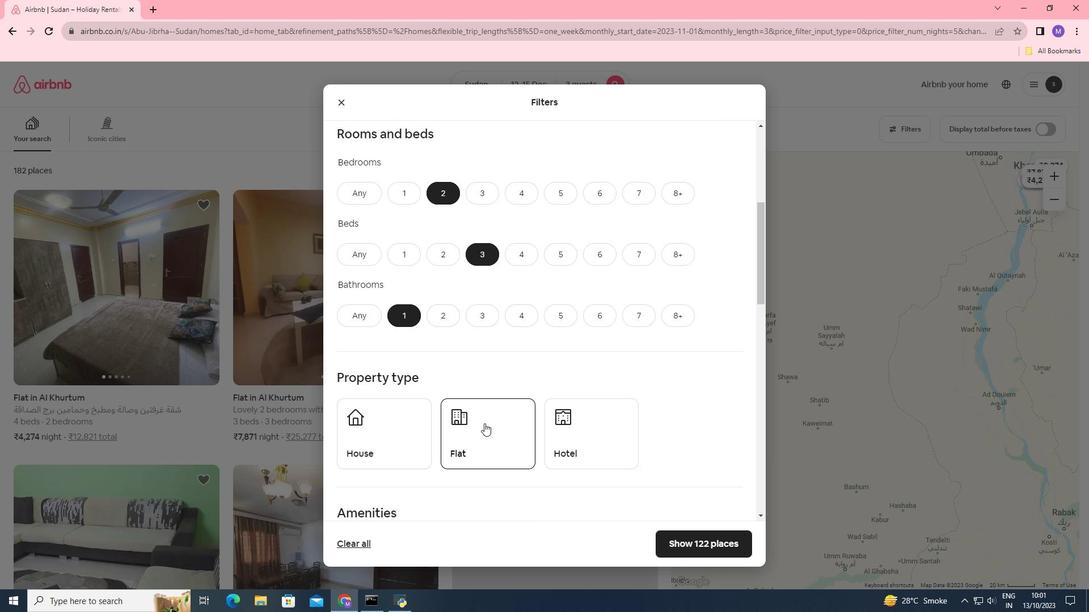 
Action: Mouse pressed left at (484, 423)
Screenshot: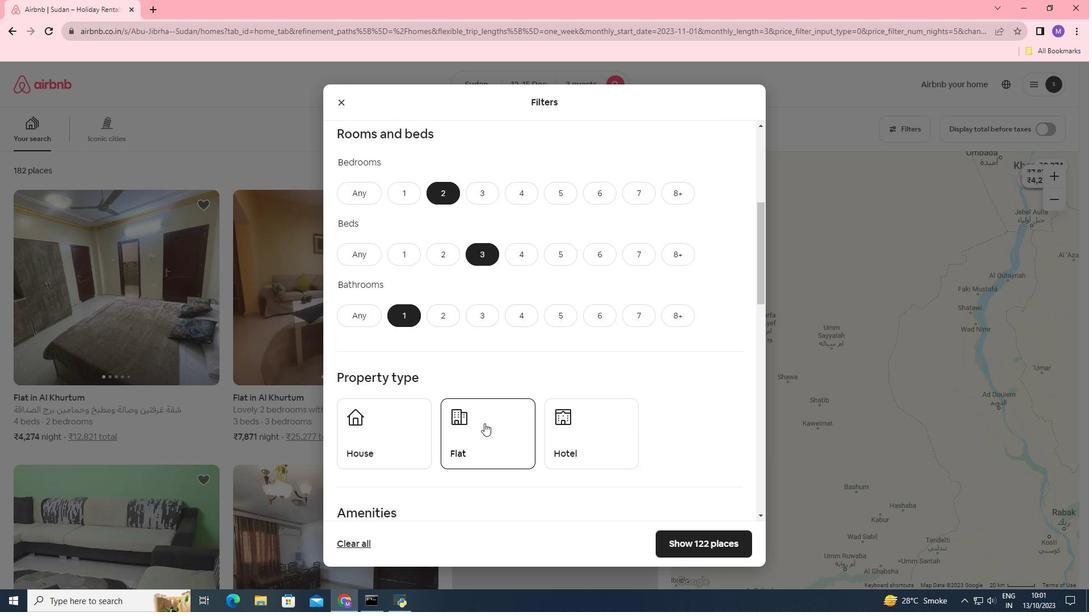 
Action: Mouse moved to (612, 427)
Screenshot: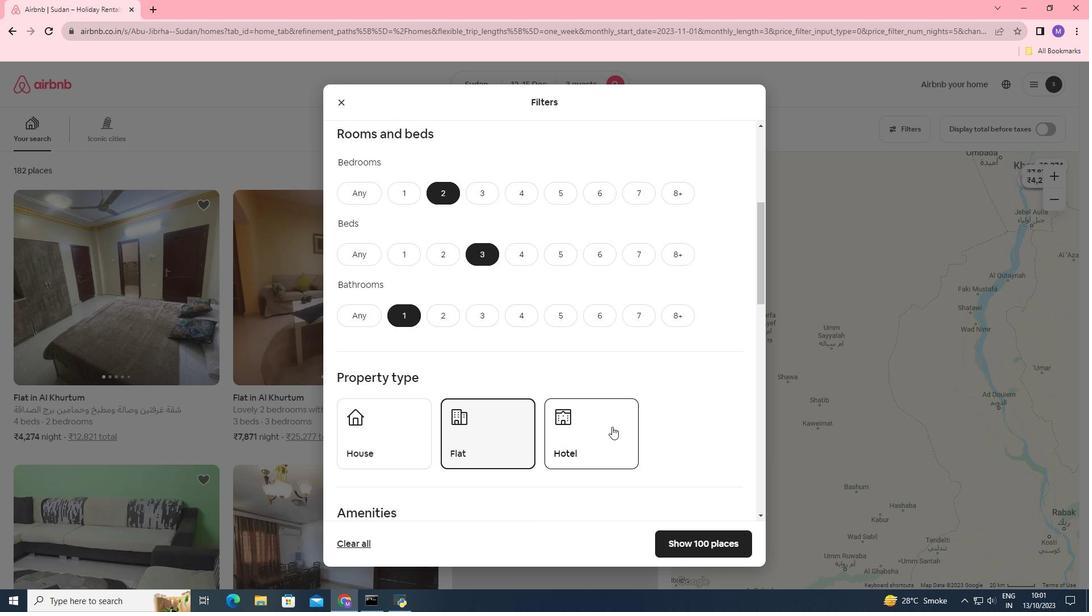 
Action: Mouse scrolled (612, 426) with delta (0, 0)
Screenshot: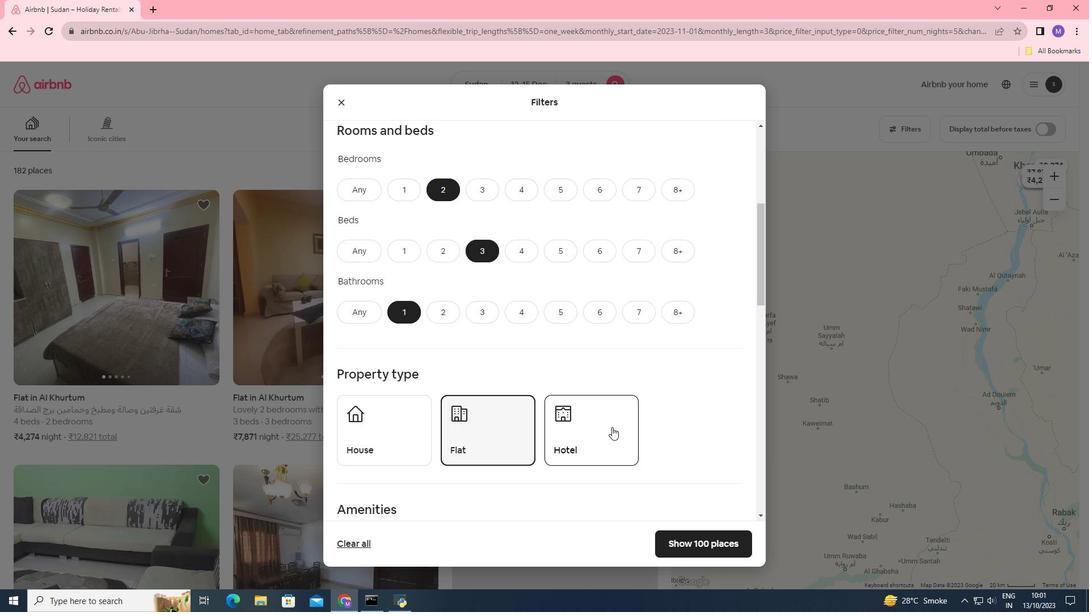 
Action: Mouse moved to (635, 442)
Screenshot: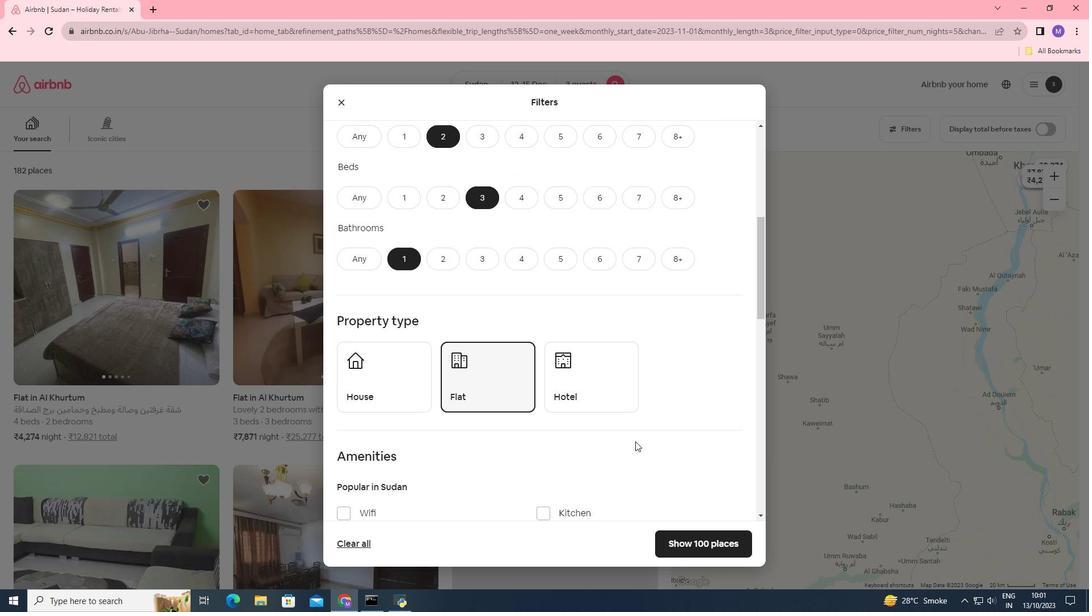
Action: Mouse scrolled (635, 441) with delta (0, 0)
Screenshot: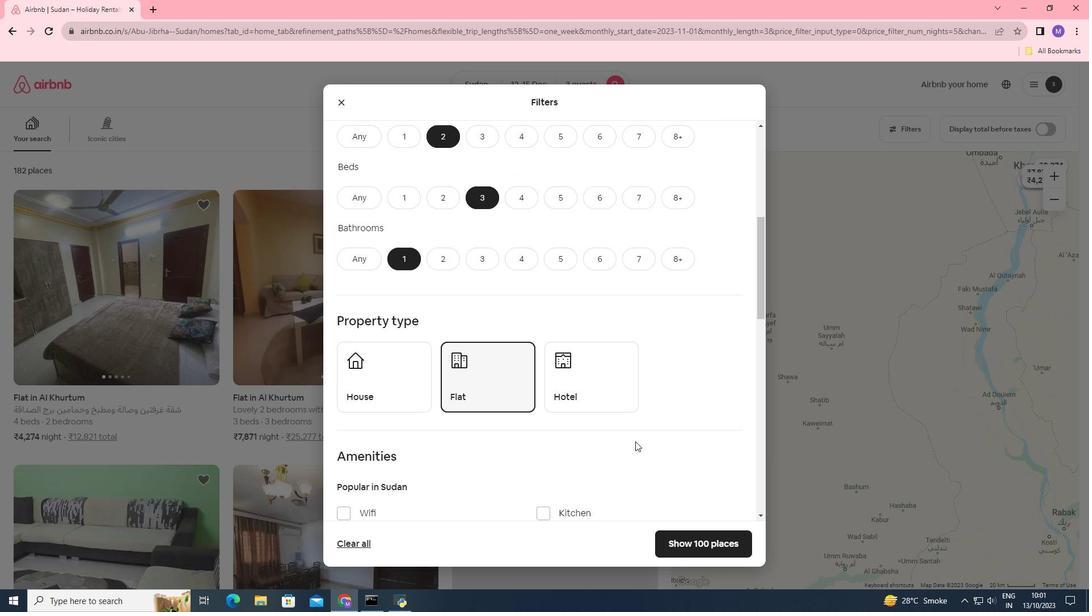 
Action: Mouse moved to (635, 443)
Screenshot: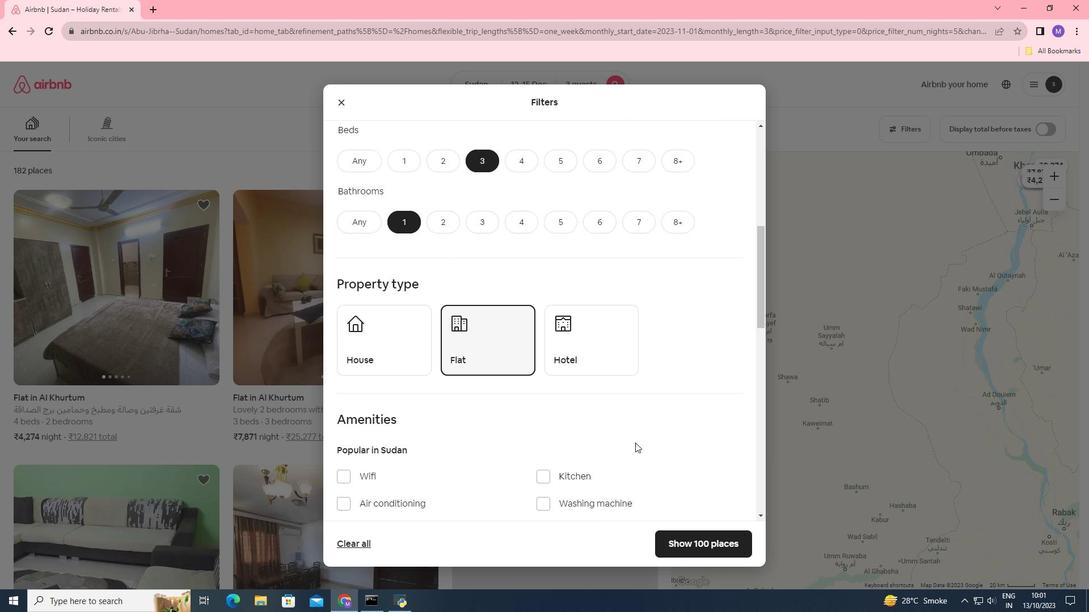 
Action: Mouse scrolled (635, 442) with delta (0, 0)
Screenshot: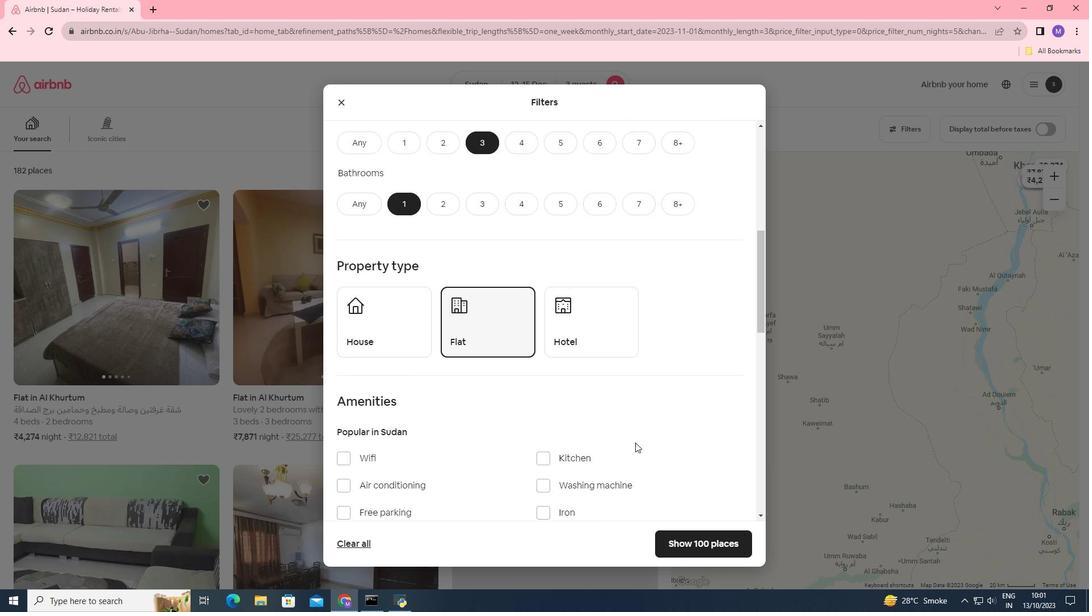 
Action: Mouse moved to (640, 443)
Screenshot: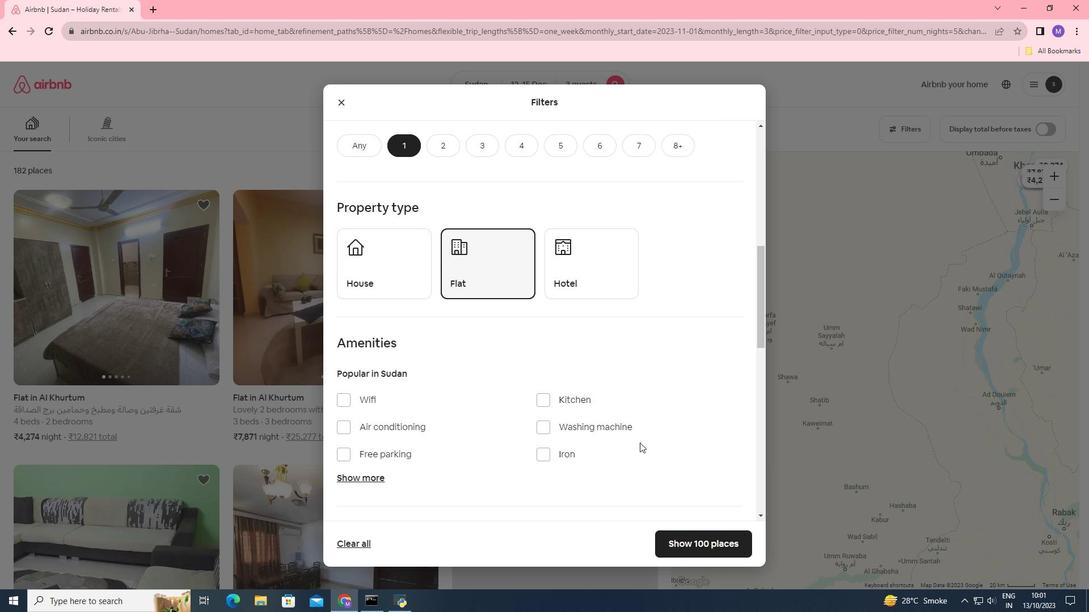 
Action: Mouse scrolled (640, 442) with delta (0, 0)
Screenshot: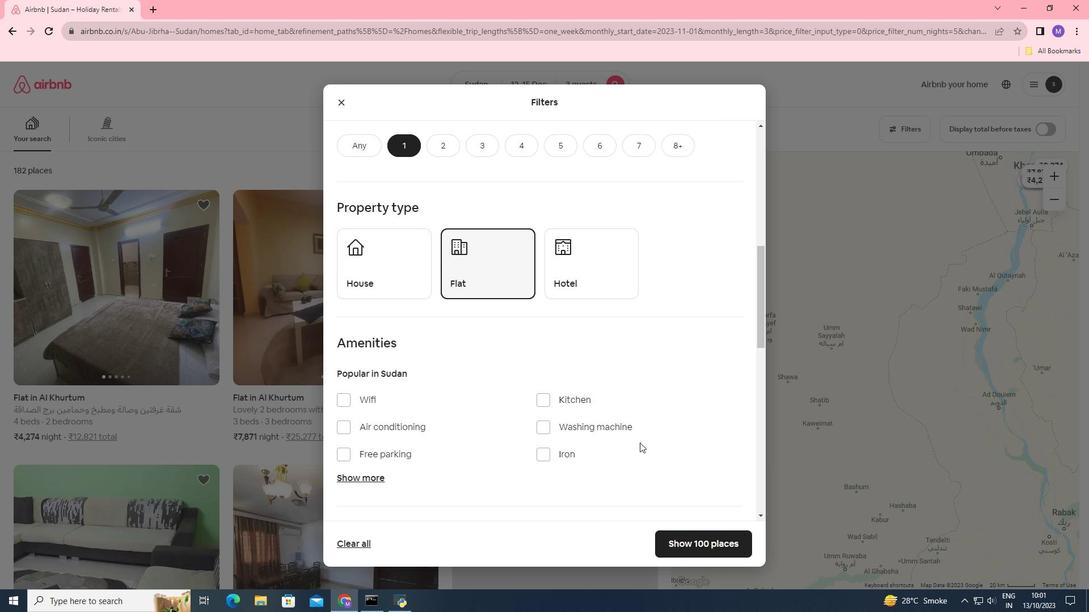 
Action: Mouse moved to (645, 433)
Screenshot: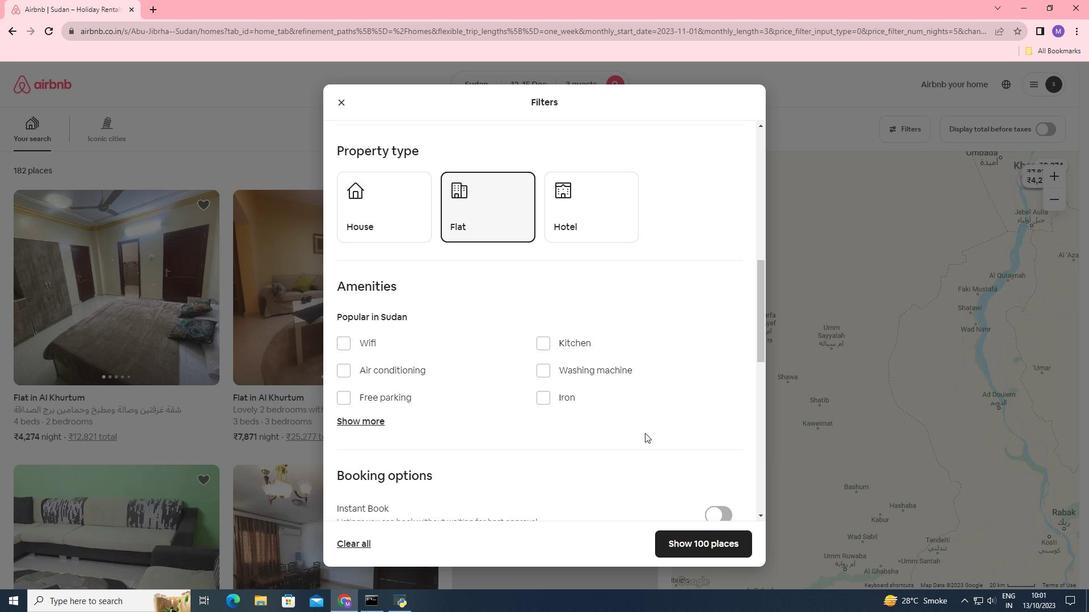 
Action: Mouse scrolled (645, 433) with delta (0, 0)
Screenshot: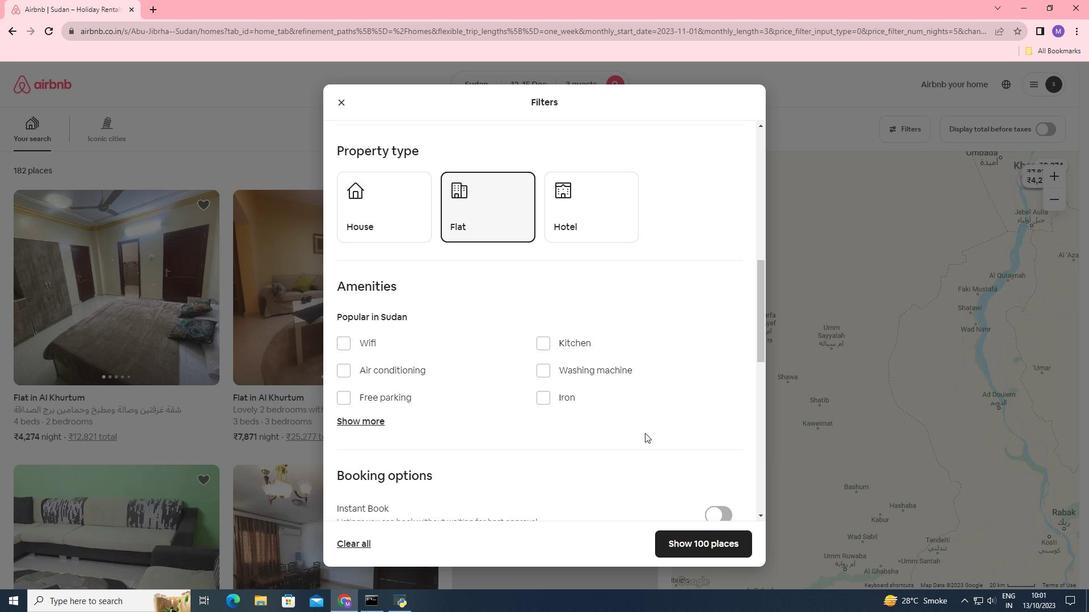 
Action: Mouse scrolled (645, 433) with delta (0, 0)
Screenshot: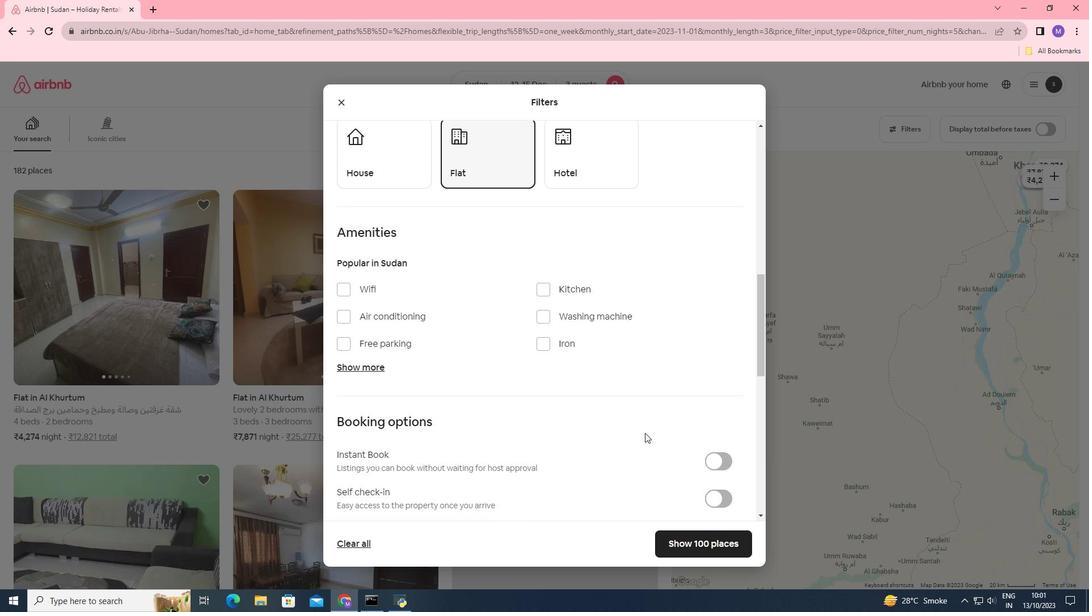 
Action: Mouse moved to (722, 442)
Screenshot: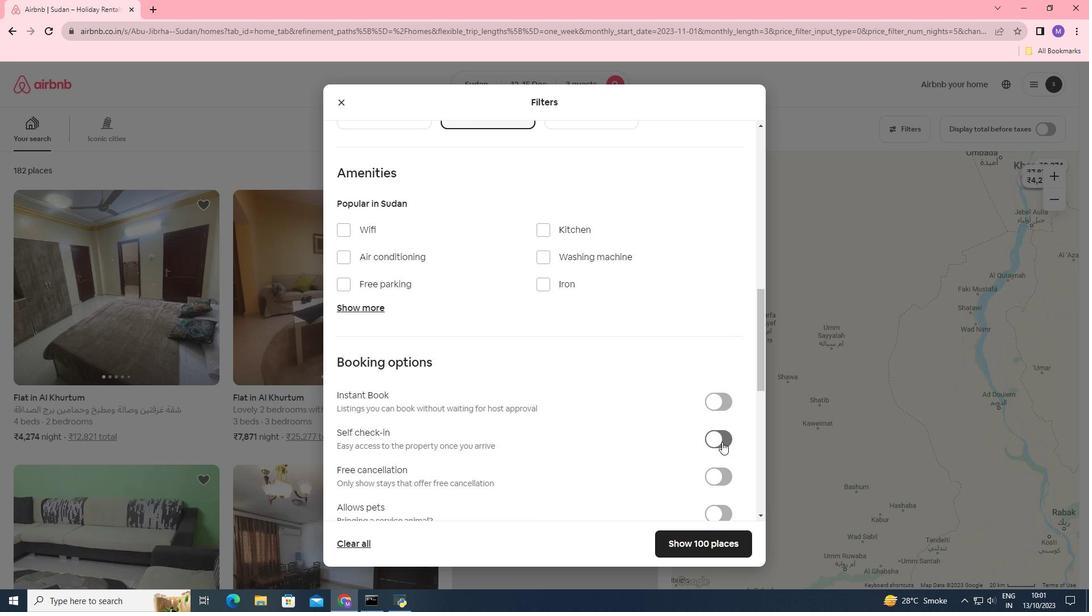 
Action: Mouse pressed left at (722, 442)
Screenshot: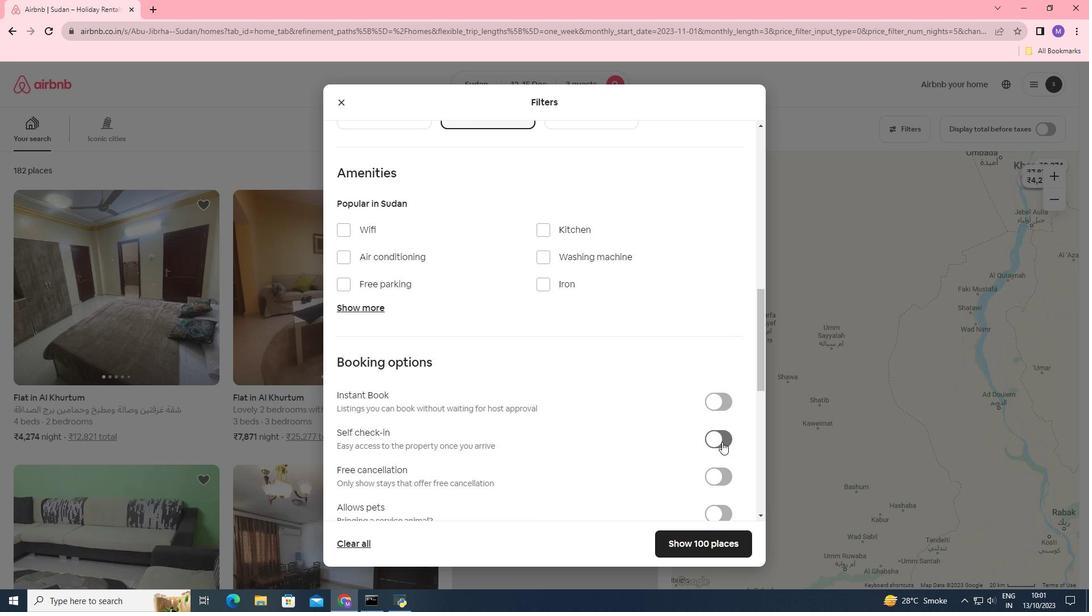 
Action: Mouse moved to (707, 540)
Screenshot: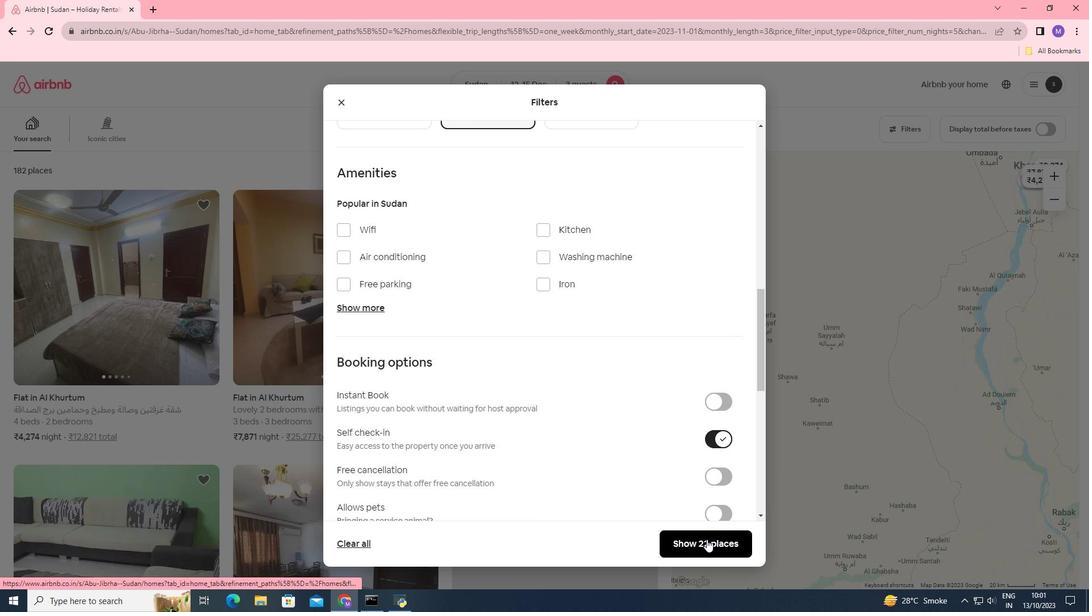 
Action: Mouse pressed left at (707, 540)
Screenshot: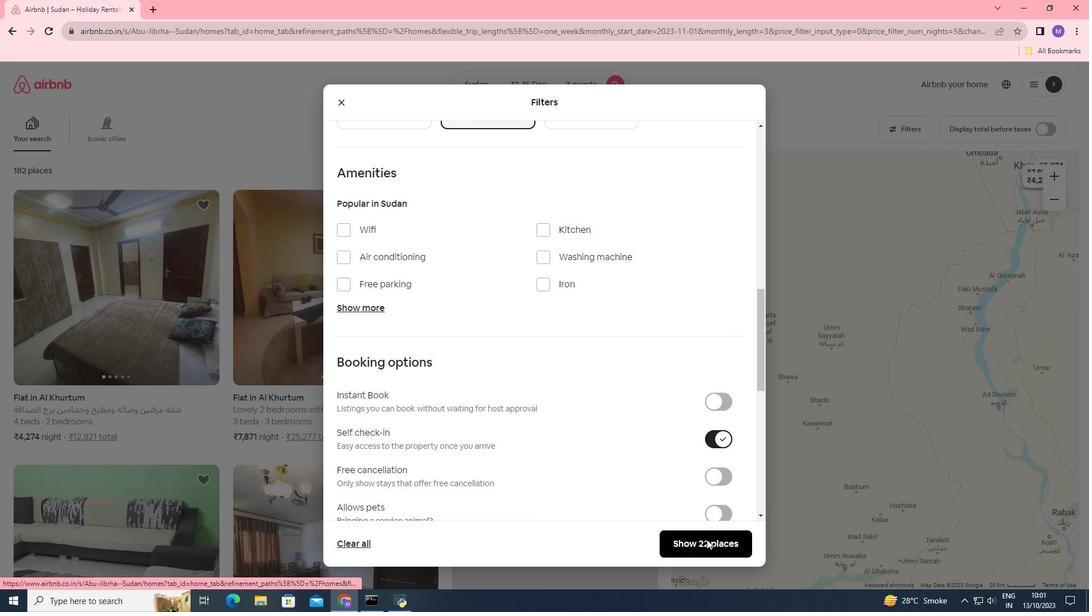 
Action: Mouse pressed left at (707, 540)
Screenshot: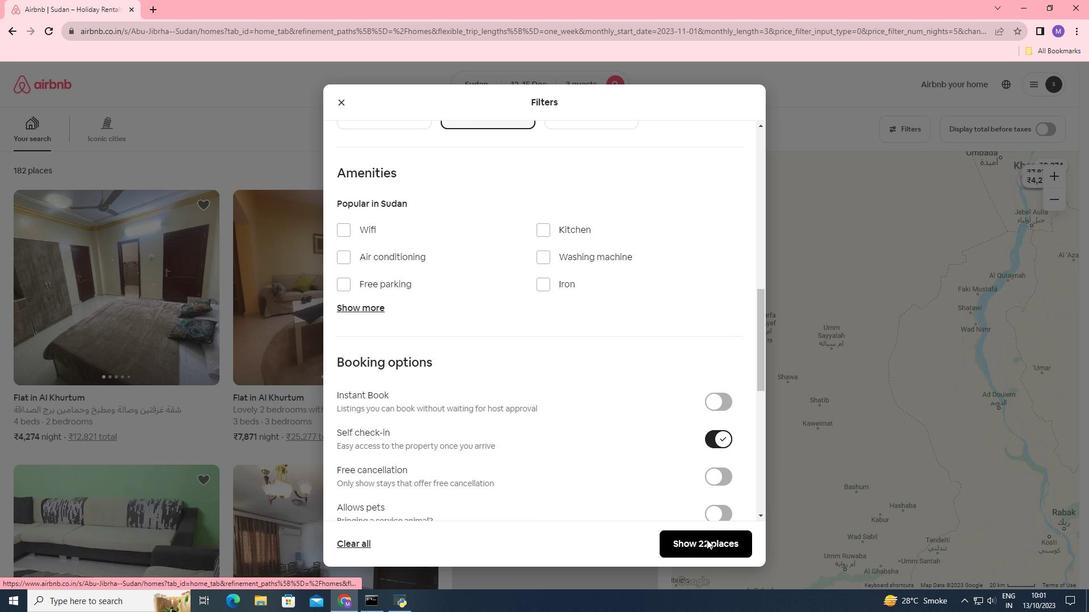 
Action: Mouse moved to (184, 321)
Screenshot: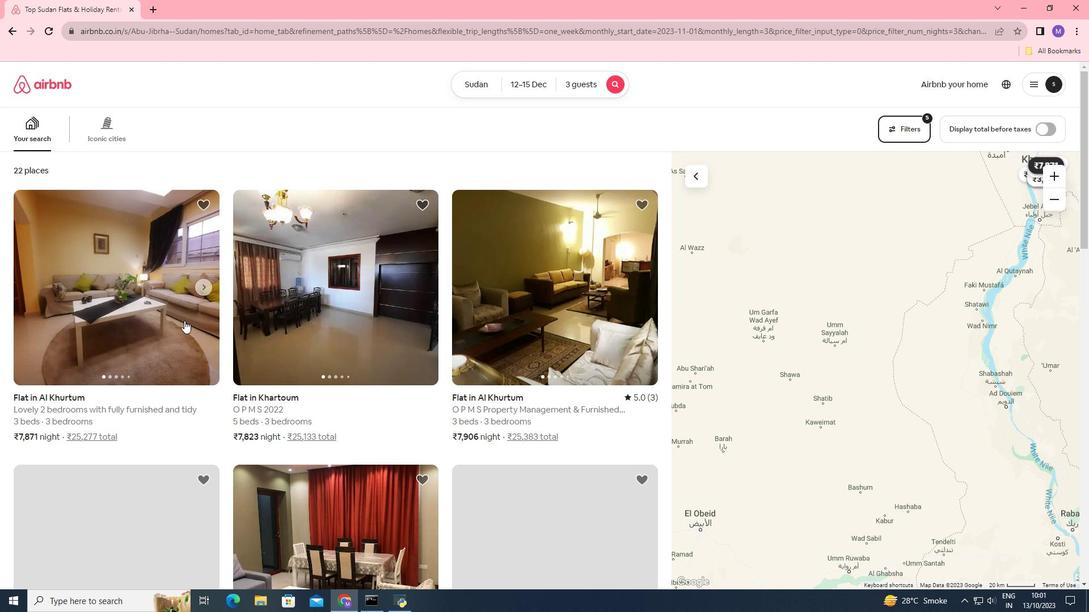 
Action: Mouse pressed left at (184, 321)
Screenshot: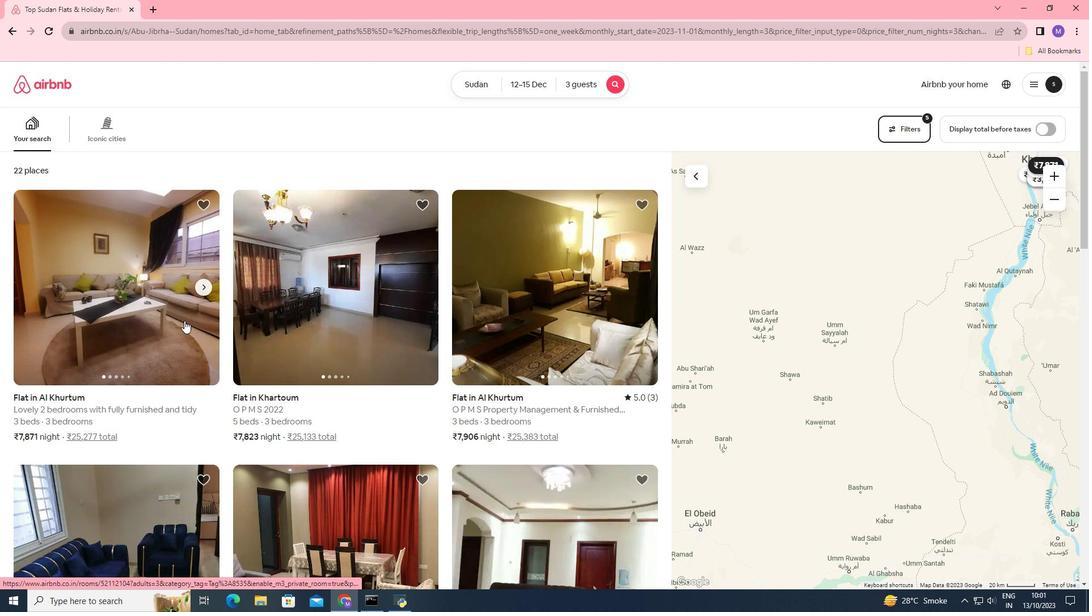 
Action: Mouse moved to (824, 426)
Screenshot: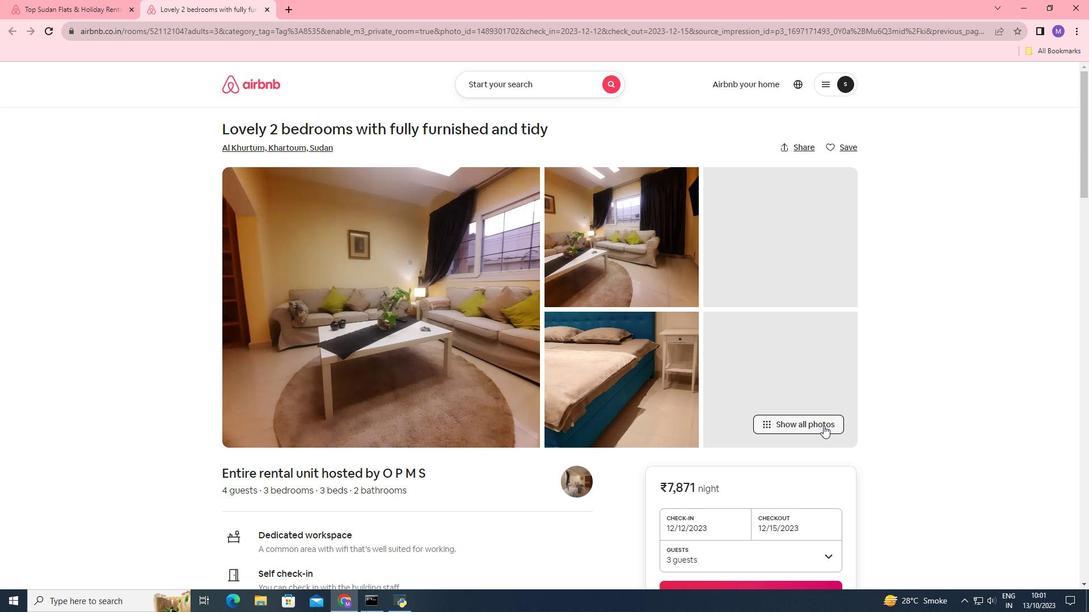 
Action: Mouse pressed left at (824, 426)
Screenshot: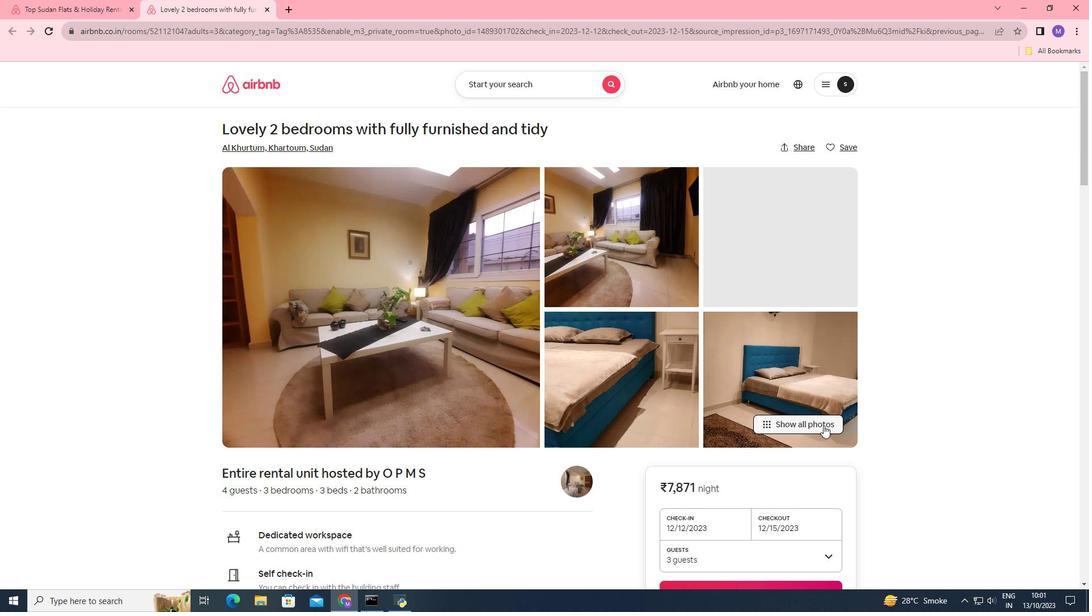 
Action: Mouse moved to (609, 301)
Screenshot: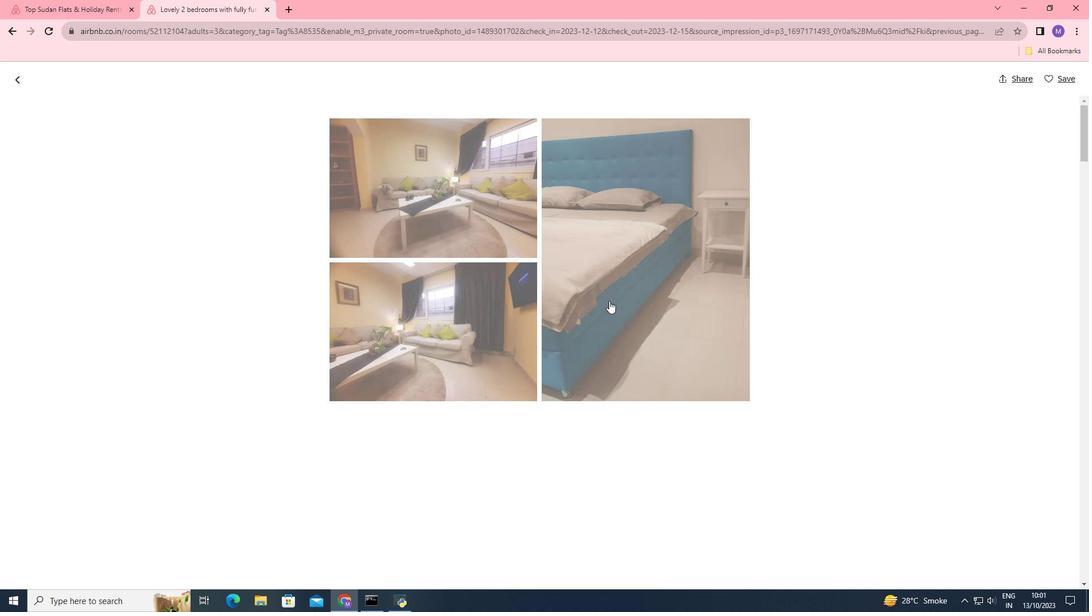 
Action: Mouse scrolled (609, 300) with delta (0, 0)
Screenshot: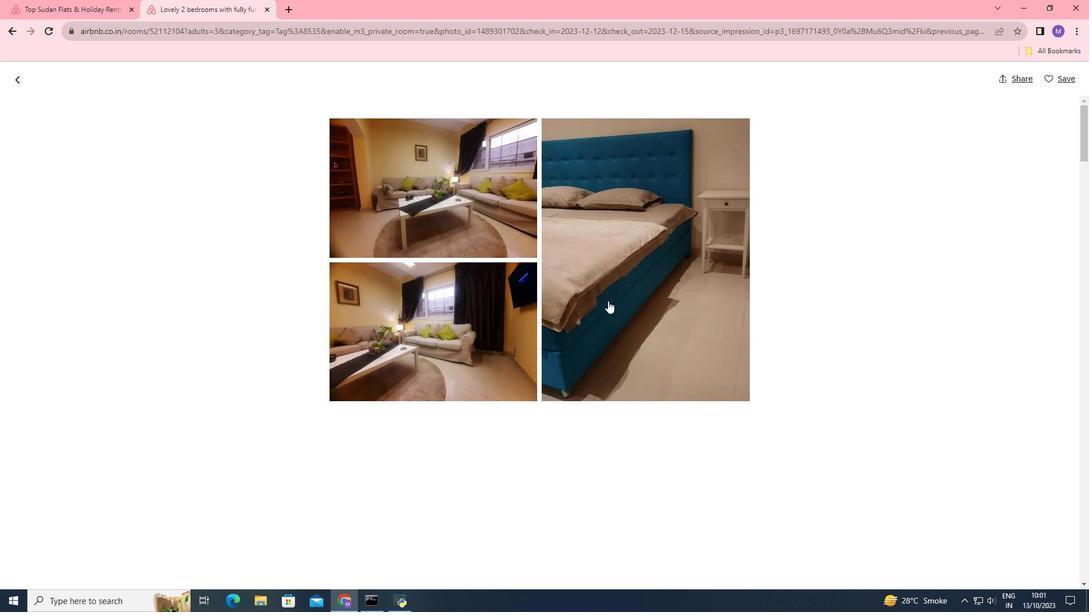 
Action: Mouse moved to (608, 301)
Screenshot: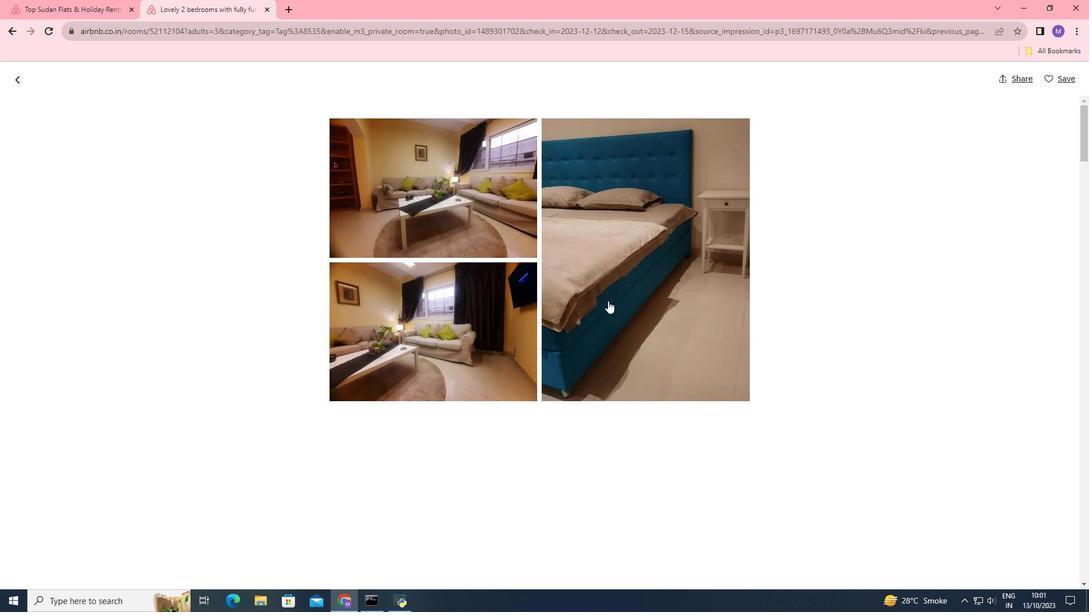 
Action: Mouse scrolled (608, 300) with delta (0, 0)
Screenshot: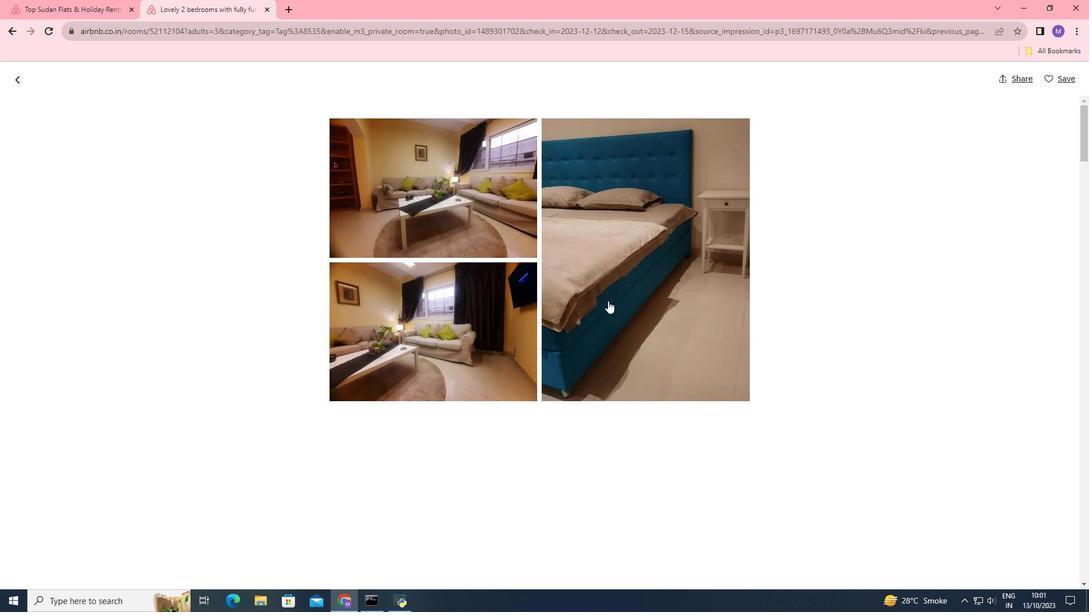 
Action: Mouse scrolled (608, 300) with delta (0, 0)
Screenshot: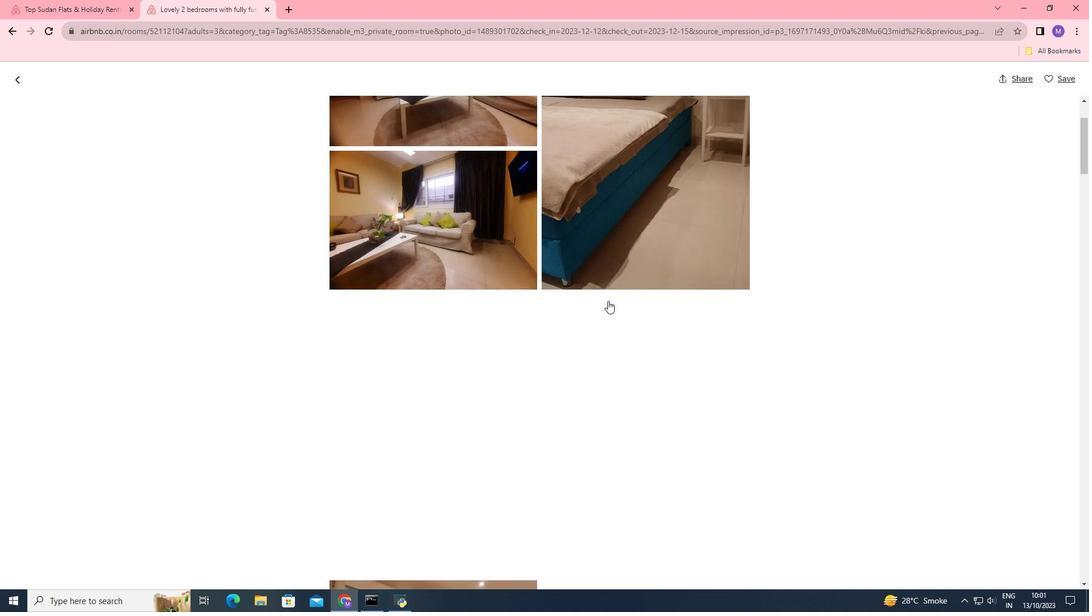 
Action: Mouse moved to (606, 301)
Screenshot: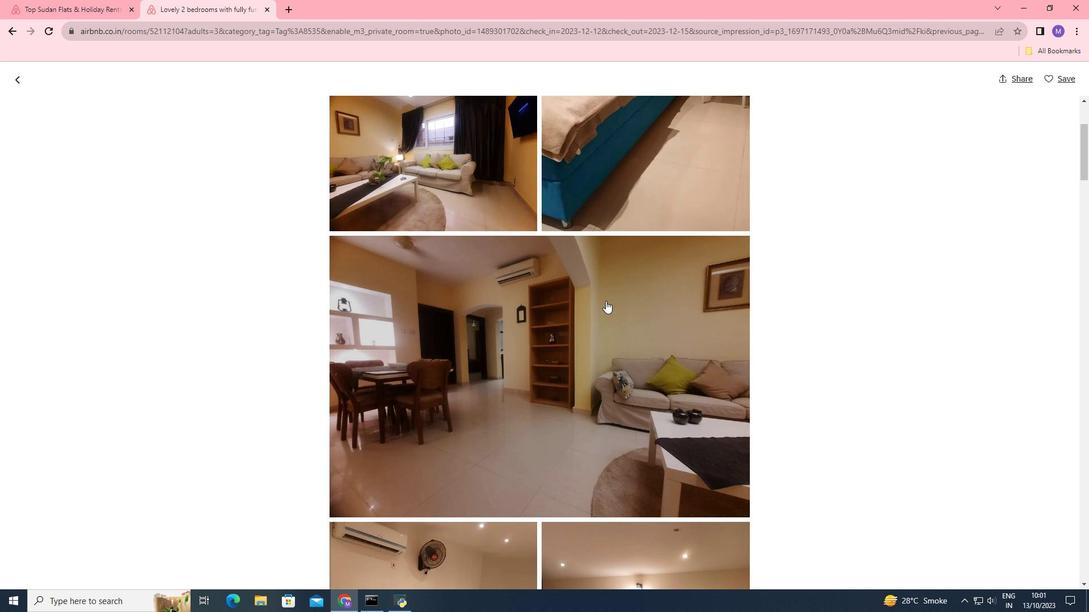 
Action: Mouse scrolled (606, 300) with delta (0, 0)
Screenshot: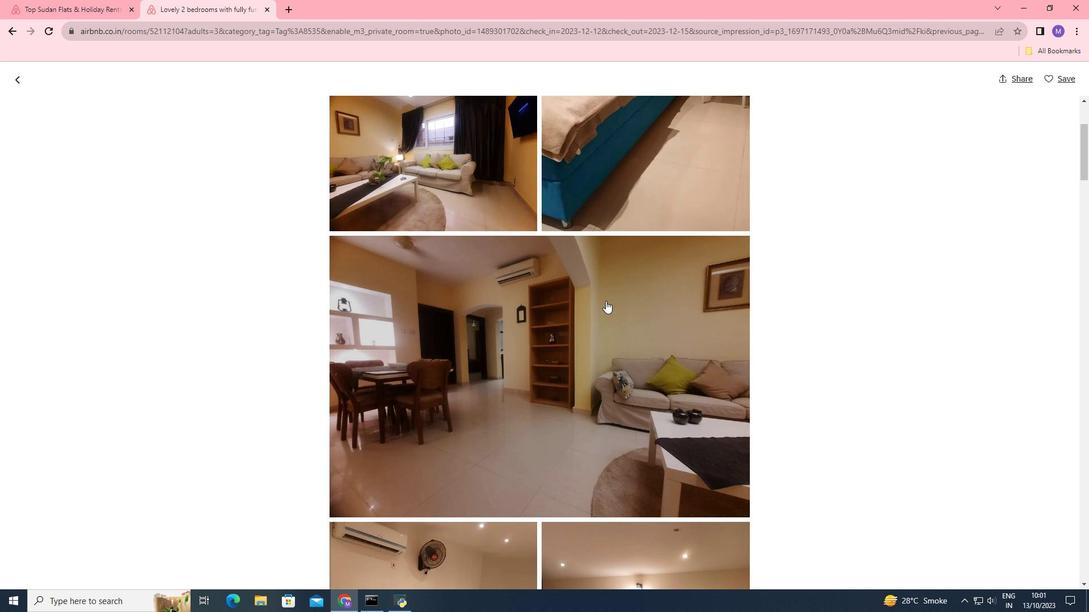 
Action: Mouse scrolled (606, 300) with delta (0, 0)
Screenshot: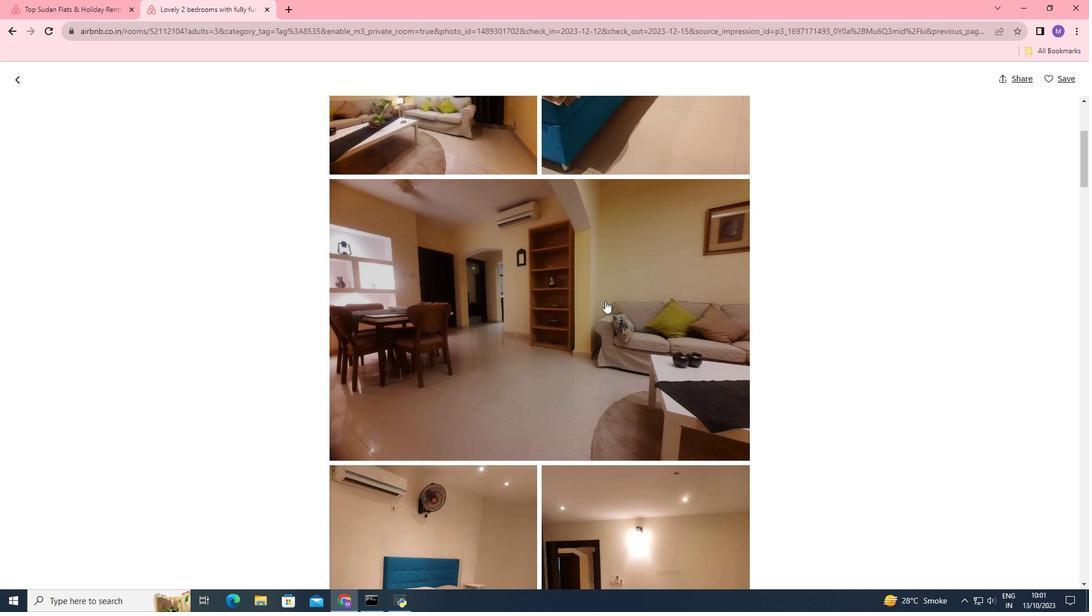 
Action: Mouse moved to (605, 301)
Screenshot: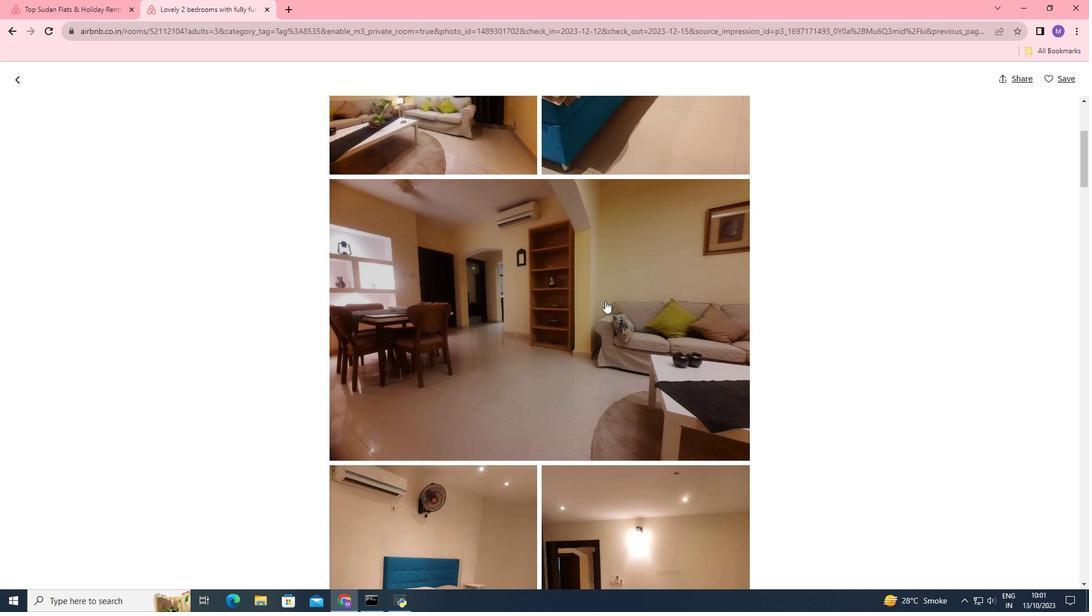 
Action: Mouse scrolled (605, 300) with delta (0, 0)
Screenshot: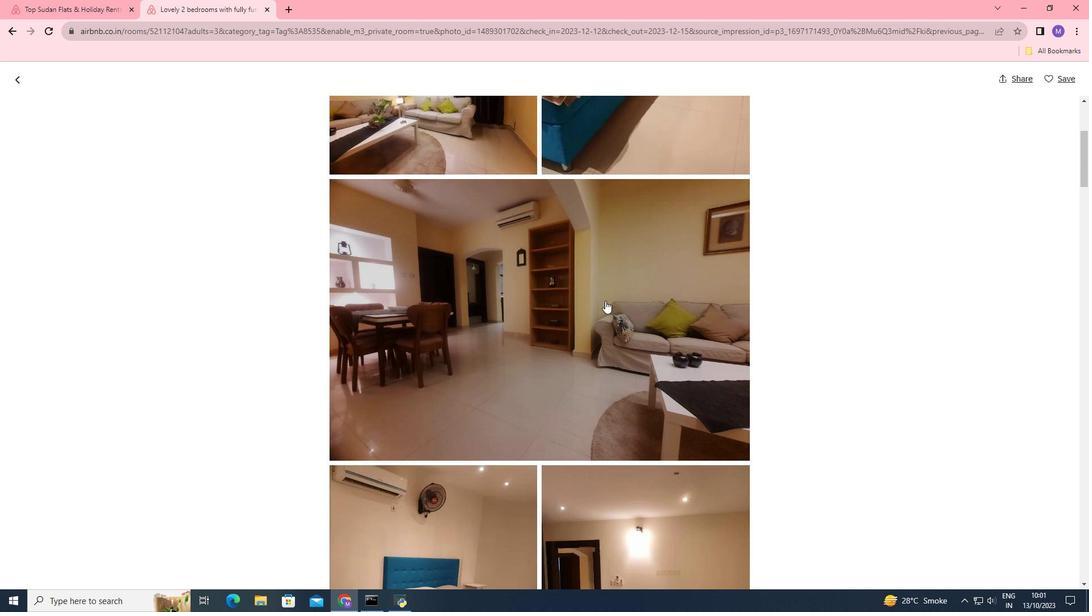 
Action: Mouse moved to (605, 301)
Screenshot: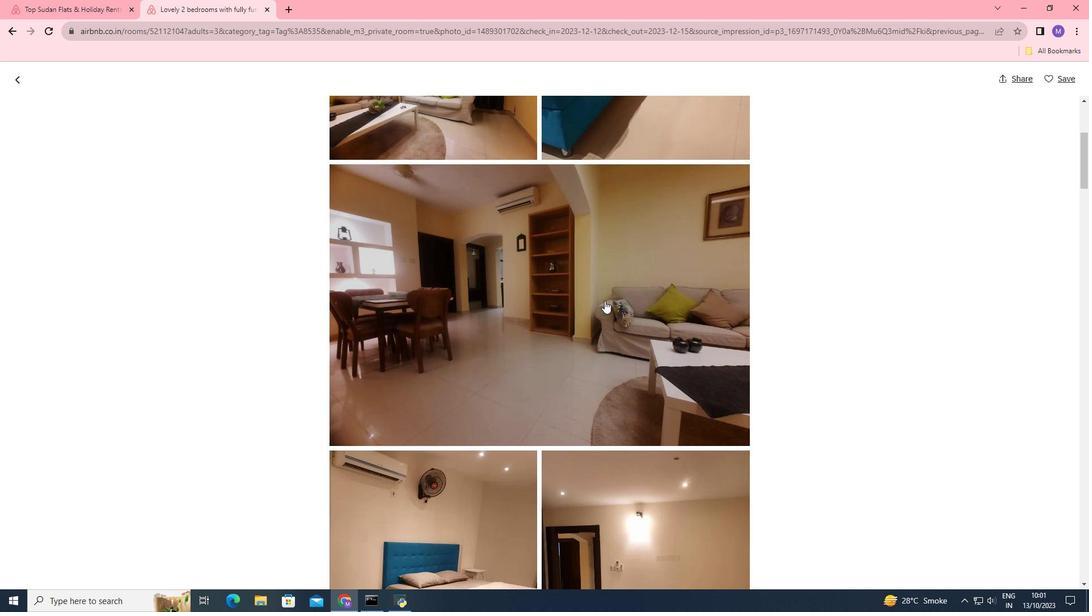 
Action: Mouse scrolled (605, 300) with delta (0, 0)
Screenshot: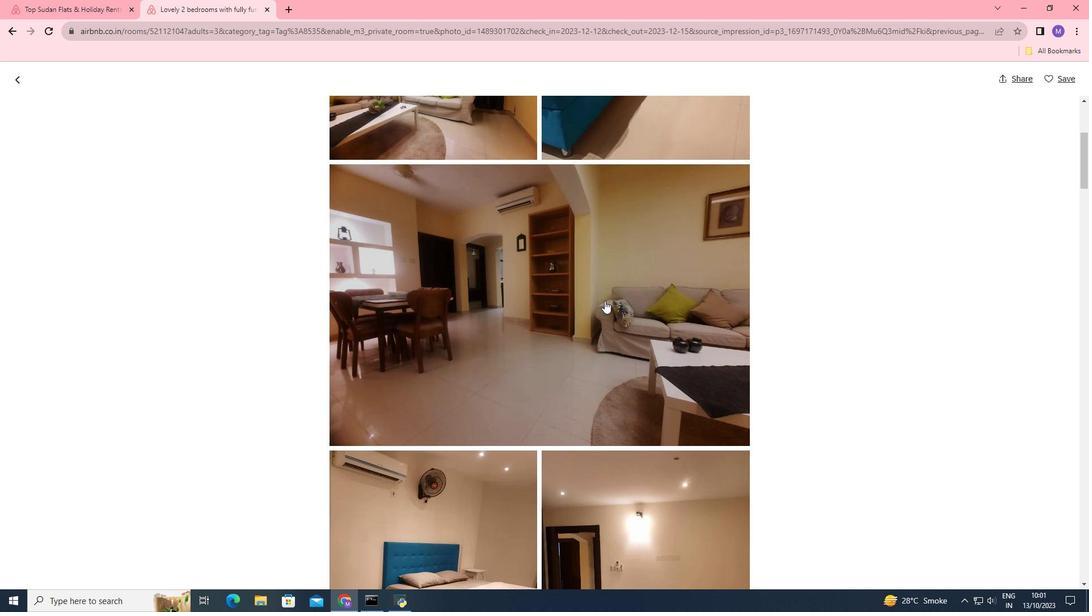 
Action: Mouse scrolled (605, 300) with delta (0, 0)
Screenshot: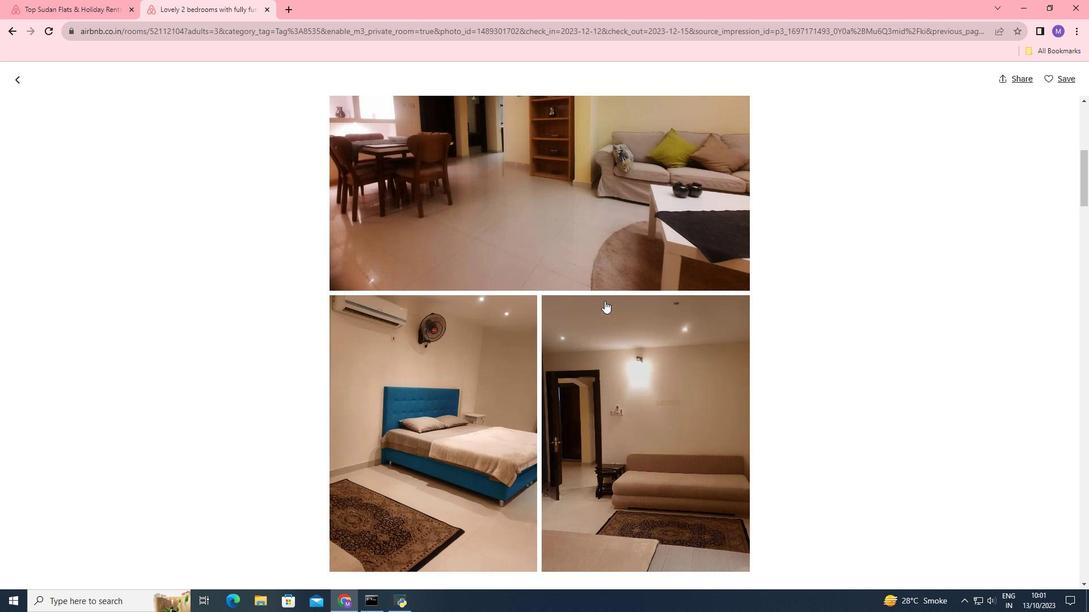 
Action: Mouse scrolled (605, 300) with delta (0, 0)
Screenshot: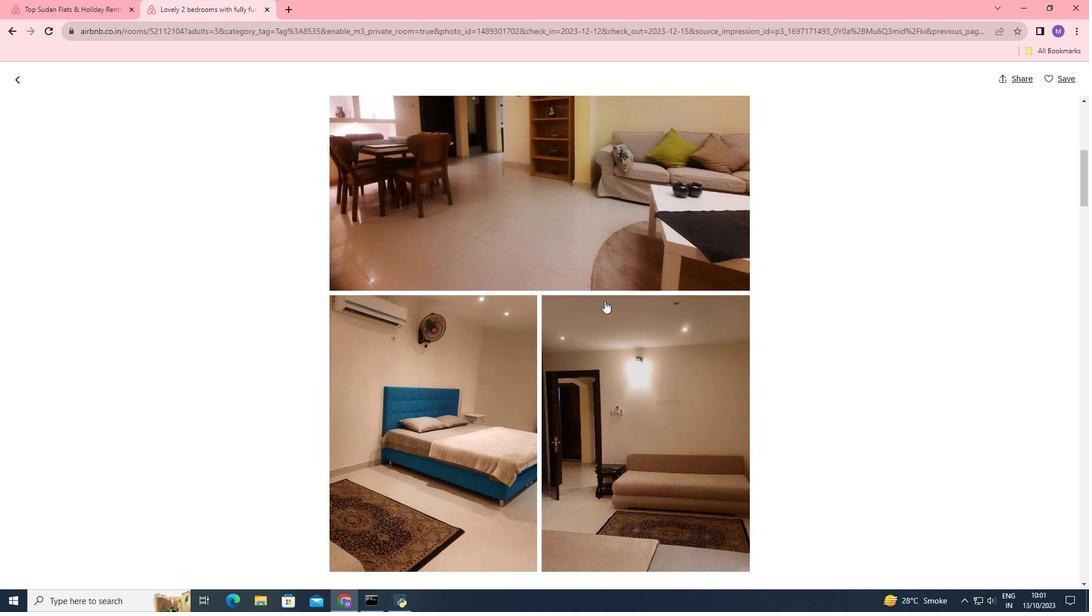 
Action: Mouse scrolled (605, 300) with delta (0, 0)
Screenshot: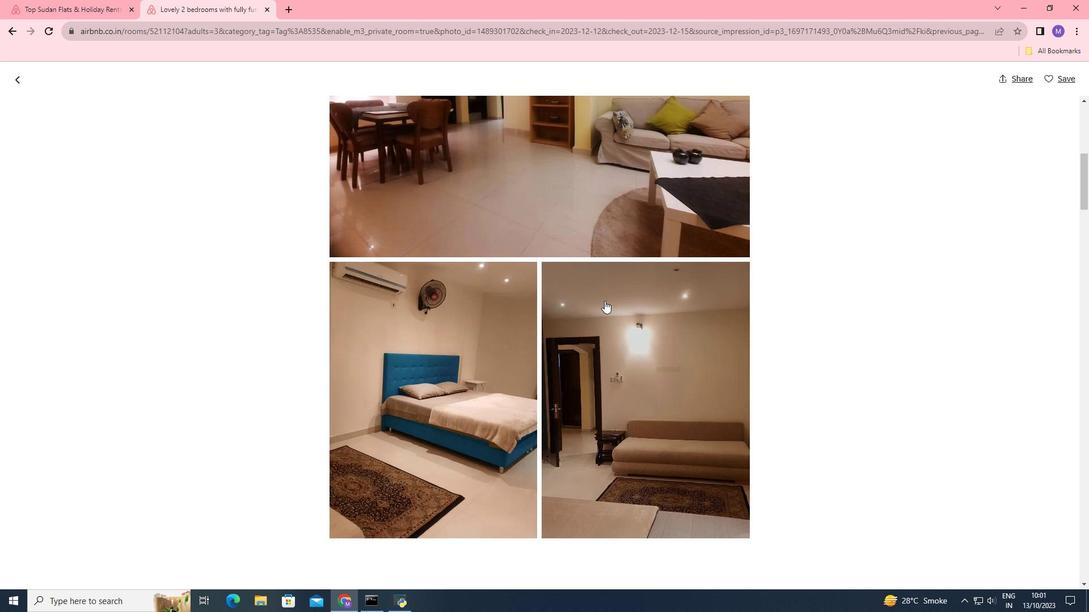 
Action: Mouse scrolled (605, 300) with delta (0, 0)
Screenshot: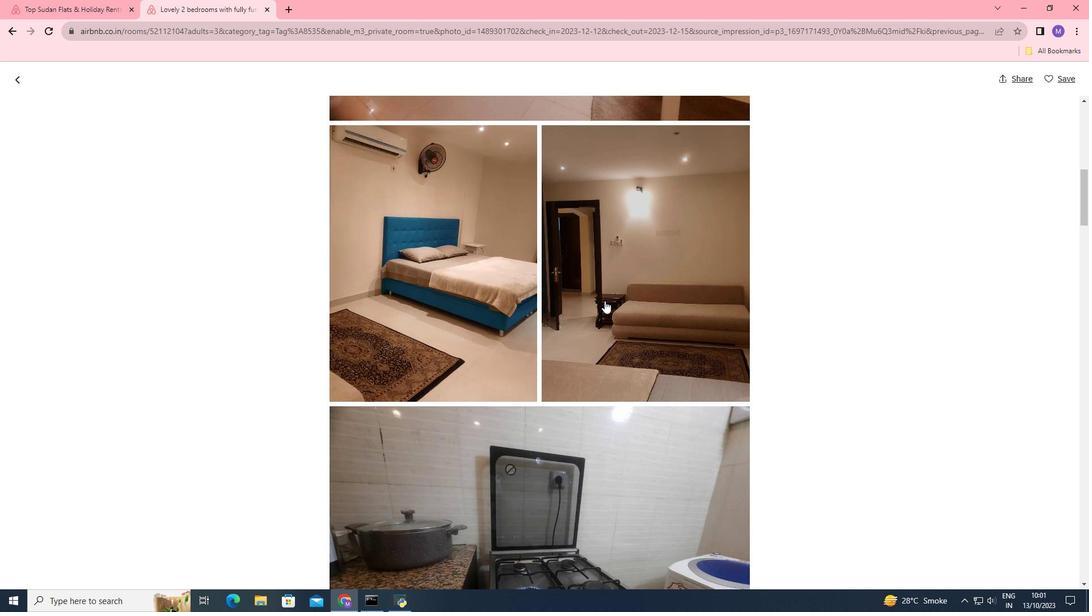 
Action: Mouse moved to (603, 301)
Screenshot: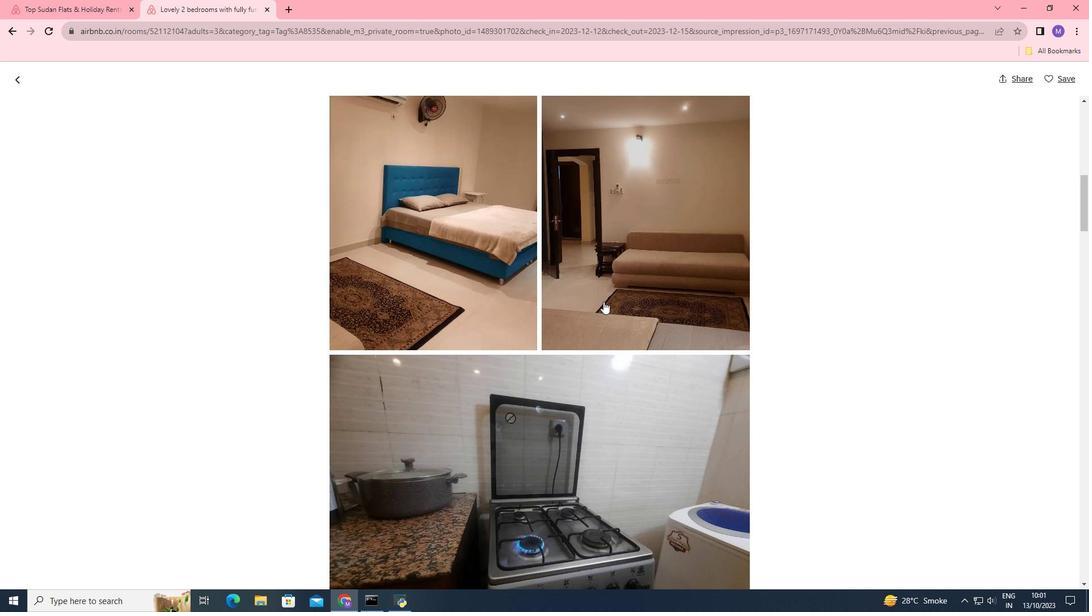 
Action: Mouse scrolled (603, 301) with delta (0, 0)
Screenshot: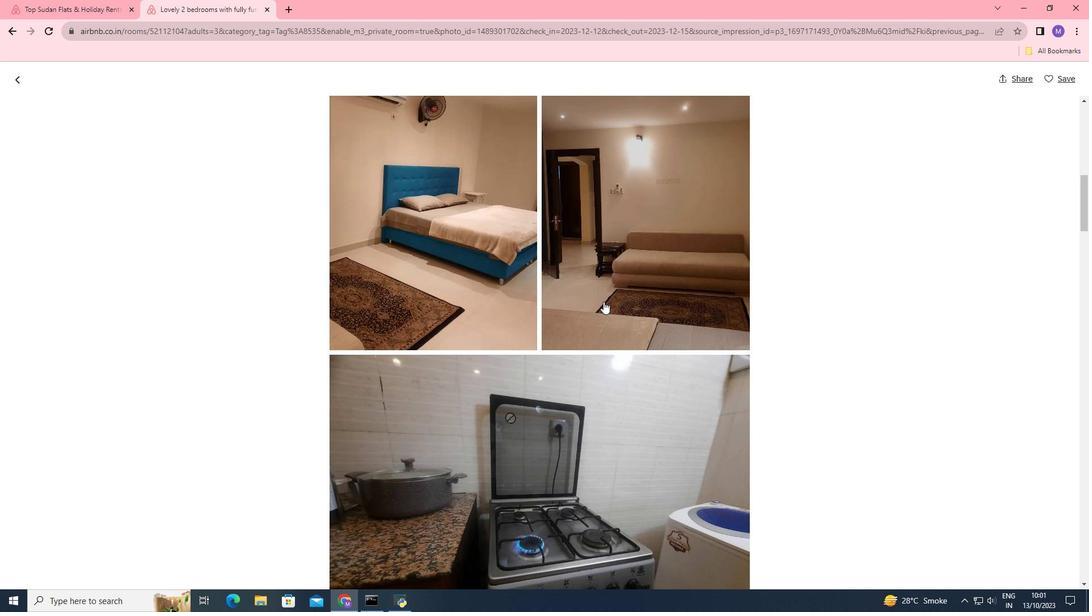 
Action: Mouse moved to (599, 303)
Screenshot: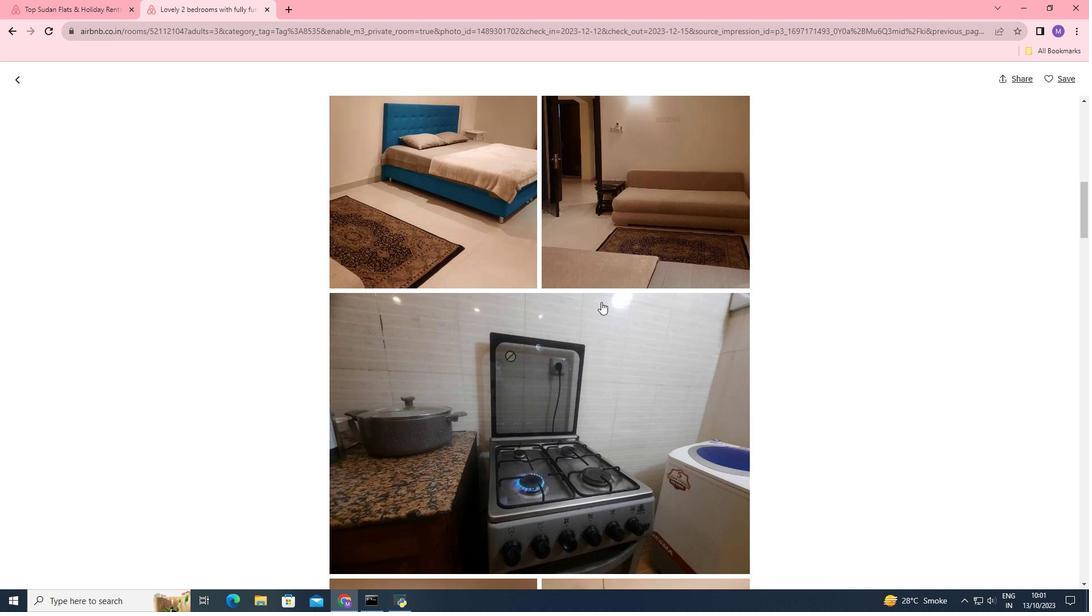 
Action: Mouse scrolled (599, 303) with delta (0, 0)
Screenshot: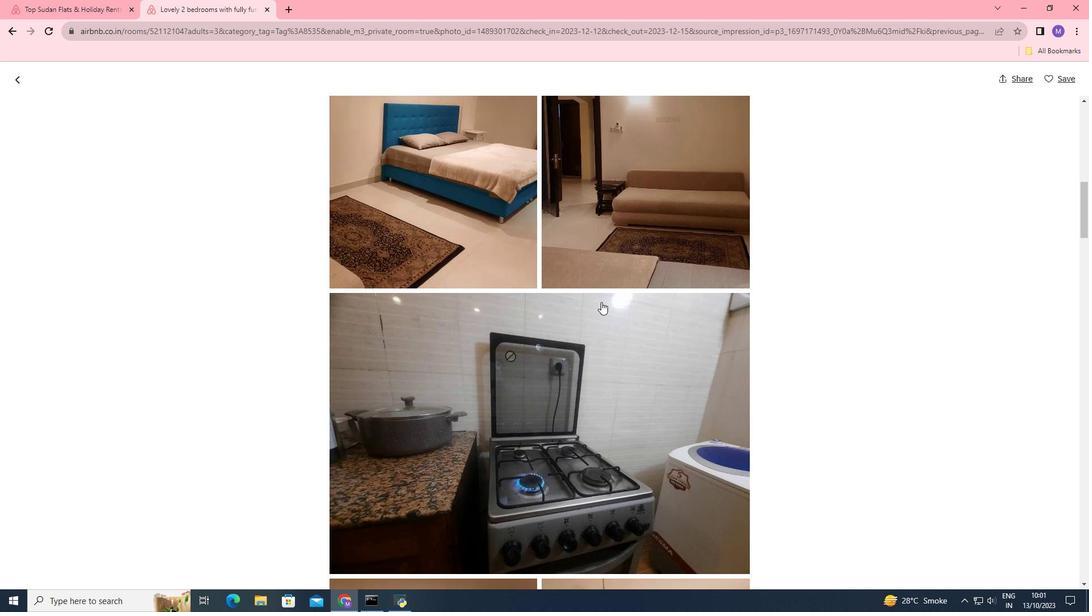 
Action: Mouse moved to (597, 305)
Screenshot: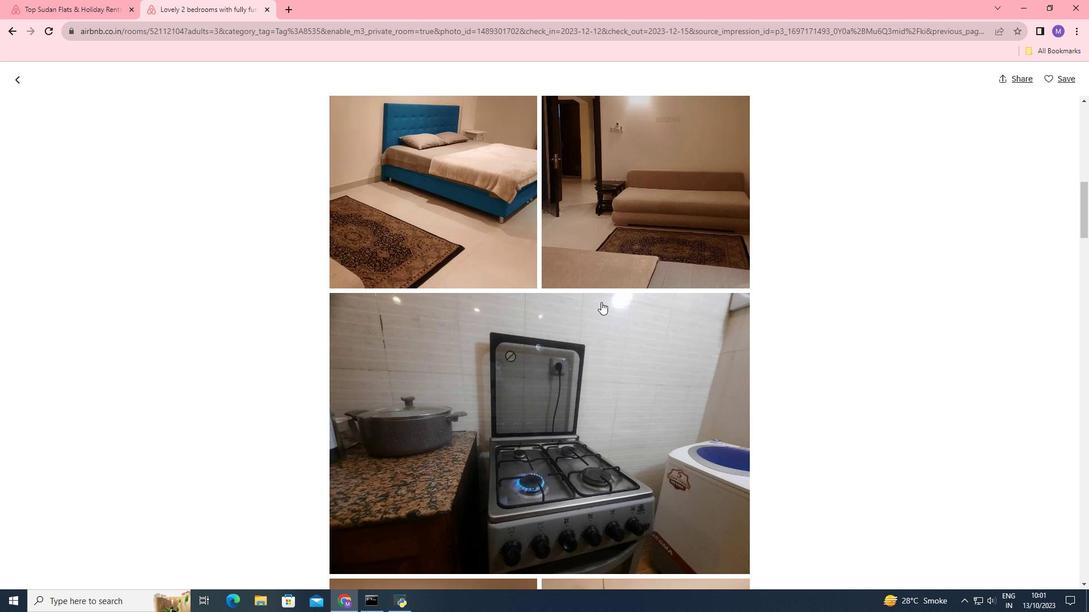 
Action: Mouse scrolled (597, 304) with delta (0, 0)
Screenshot: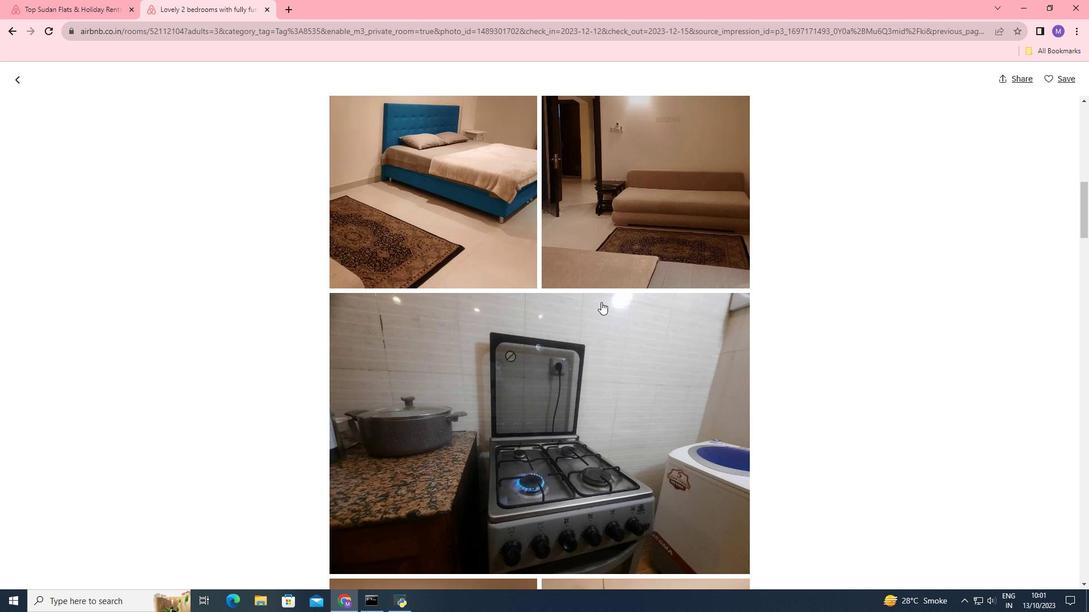 
Action: Mouse scrolled (597, 304) with delta (0, 0)
Screenshot: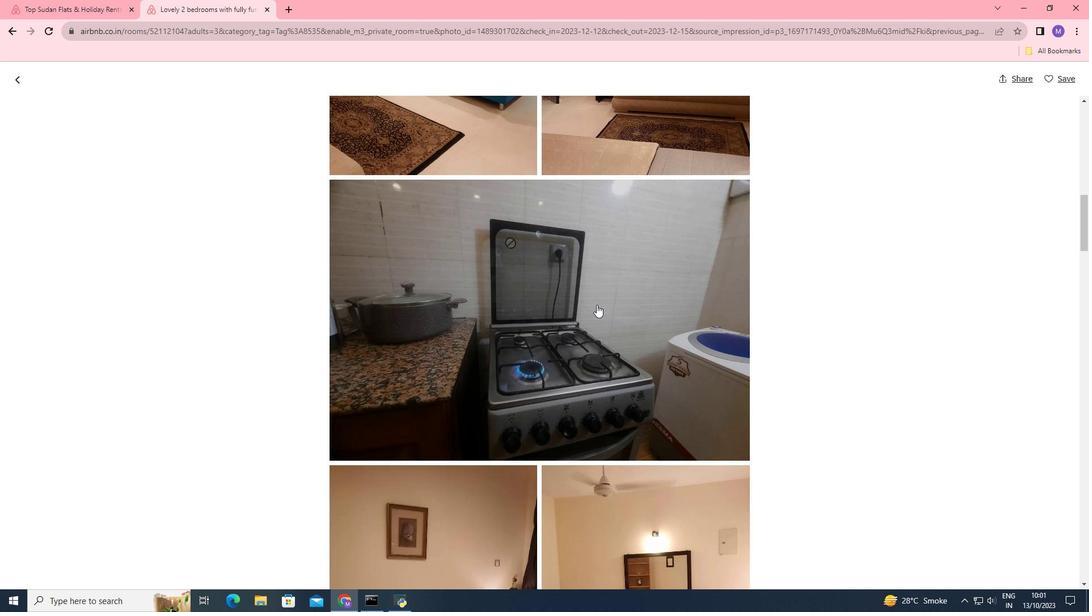 
Action: Mouse scrolled (597, 304) with delta (0, 0)
Screenshot: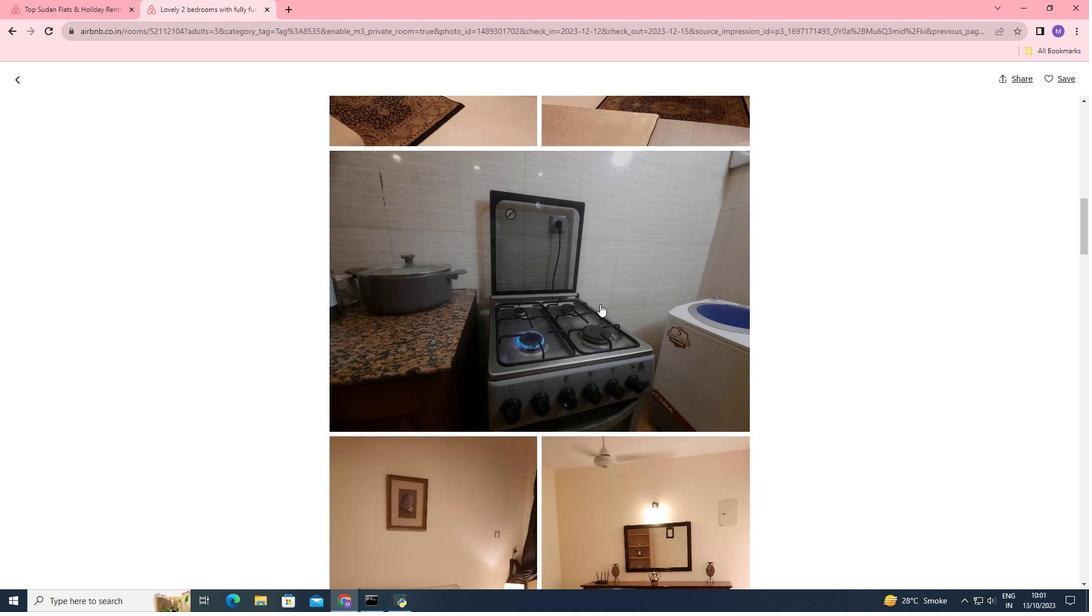 
Action: Mouse moved to (602, 303)
Screenshot: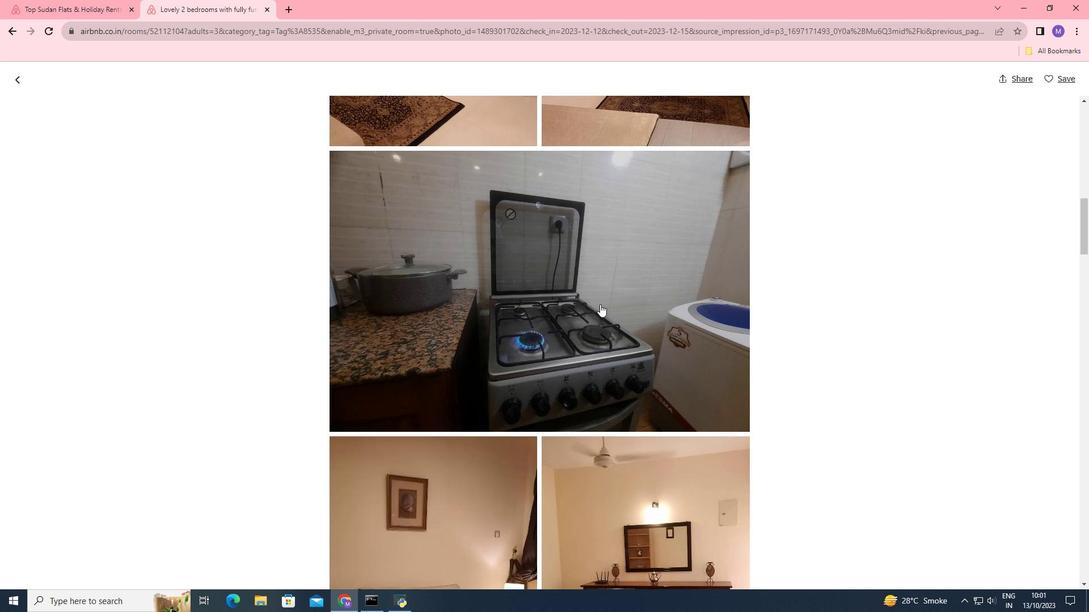 
Action: Mouse scrolled (602, 303) with delta (0, 0)
Screenshot: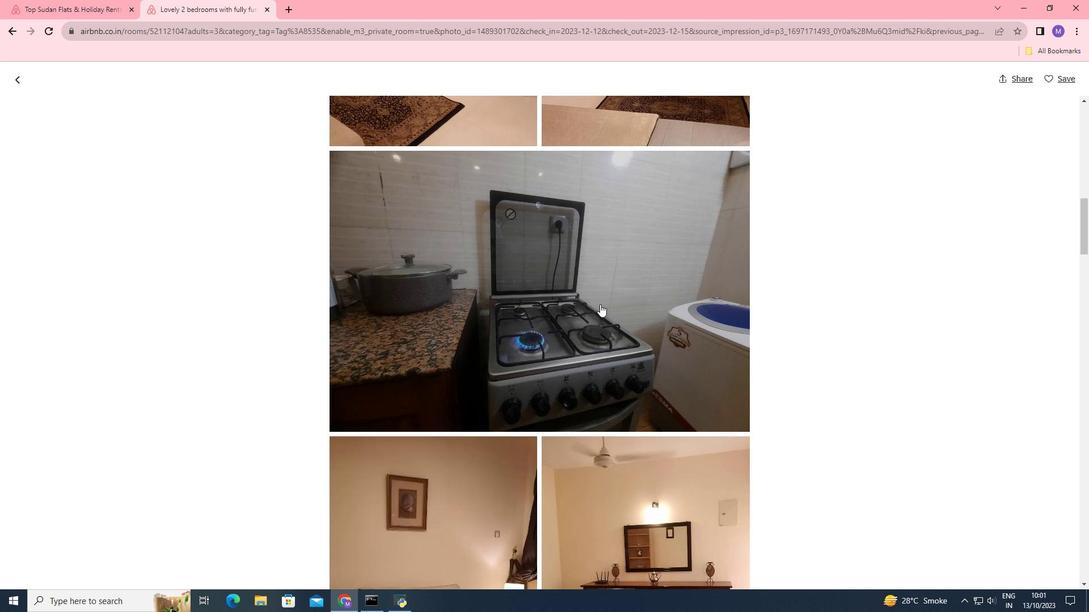 
Action: Mouse moved to (602, 303)
Screenshot: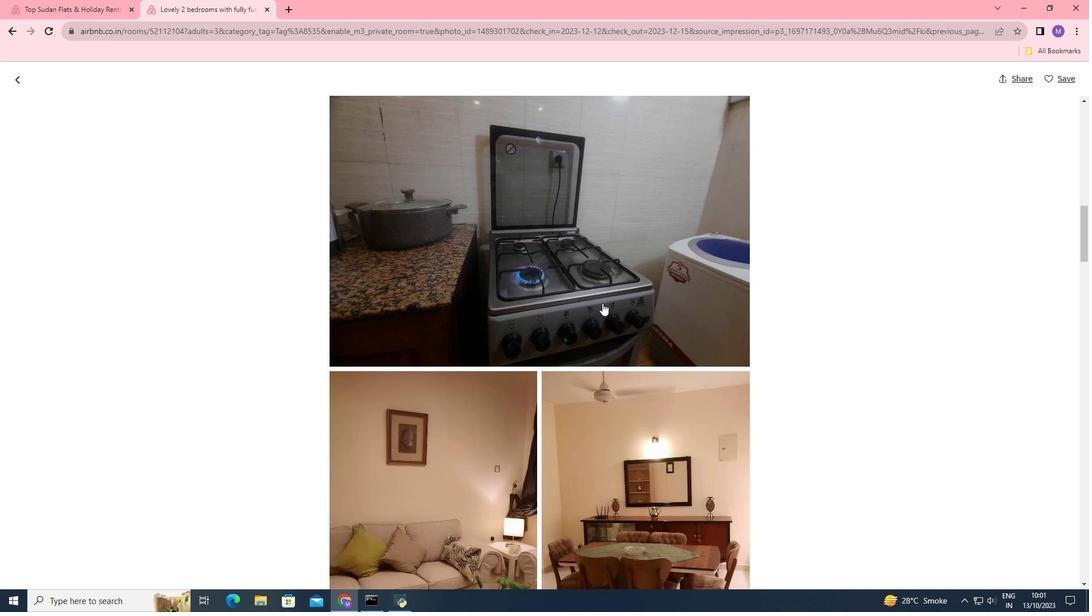 
Action: Mouse scrolled (602, 303) with delta (0, 0)
Screenshot: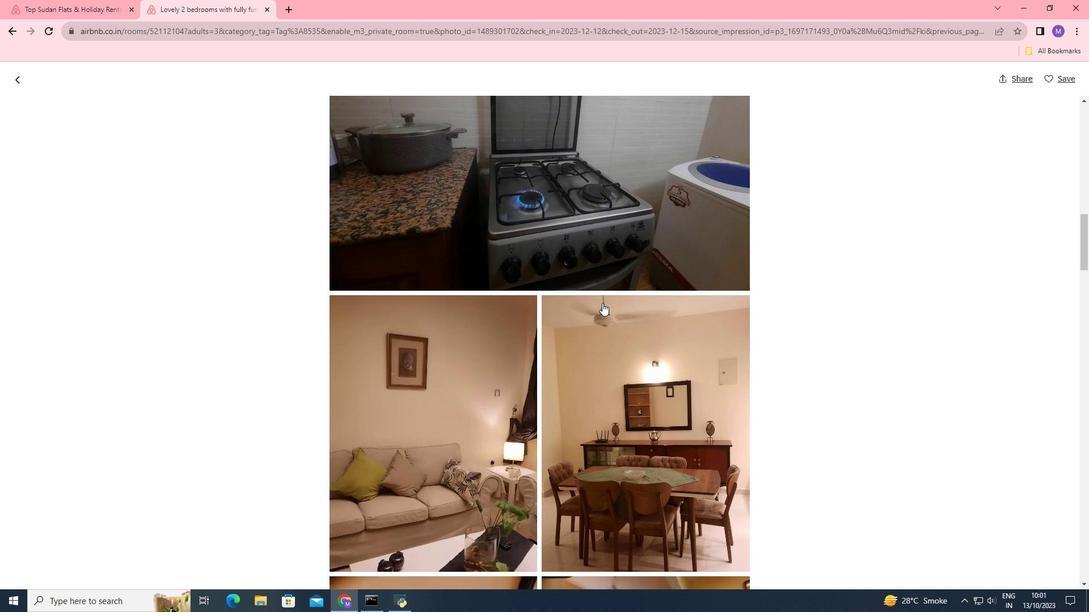 
Action: Mouse scrolled (602, 303) with delta (0, 0)
Screenshot: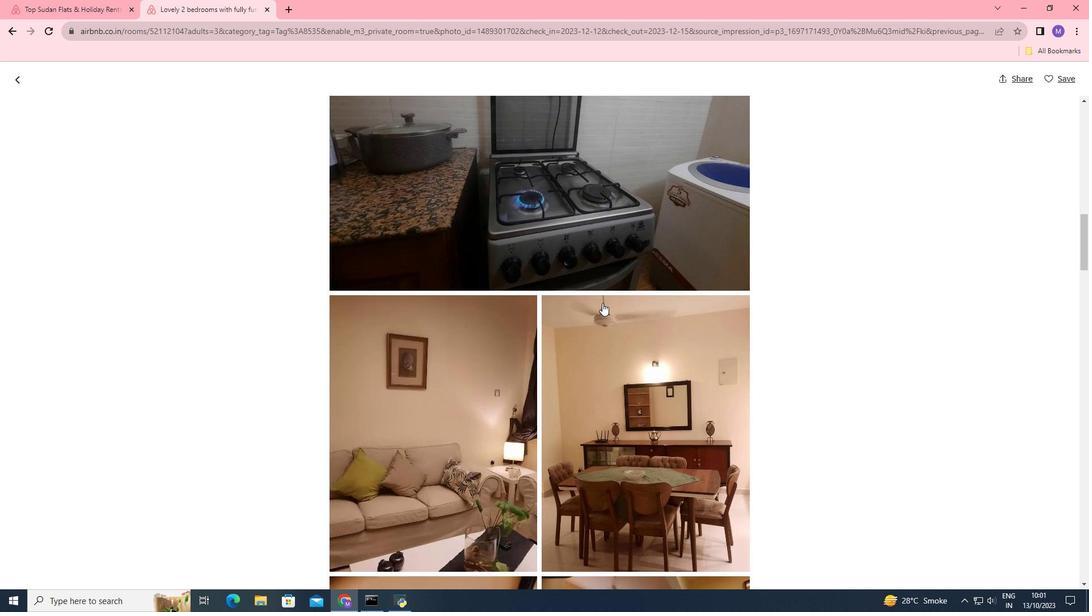 
Action: Mouse scrolled (602, 303) with delta (0, 0)
Screenshot: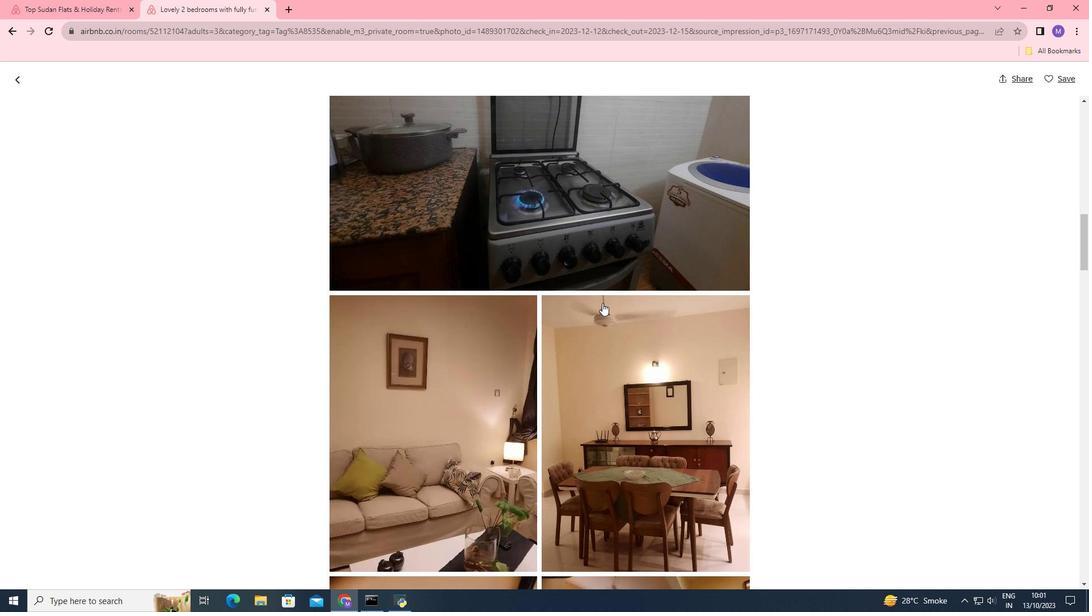 
Action: Mouse scrolled (602, 303) with delta (0, 0)
Screenshot: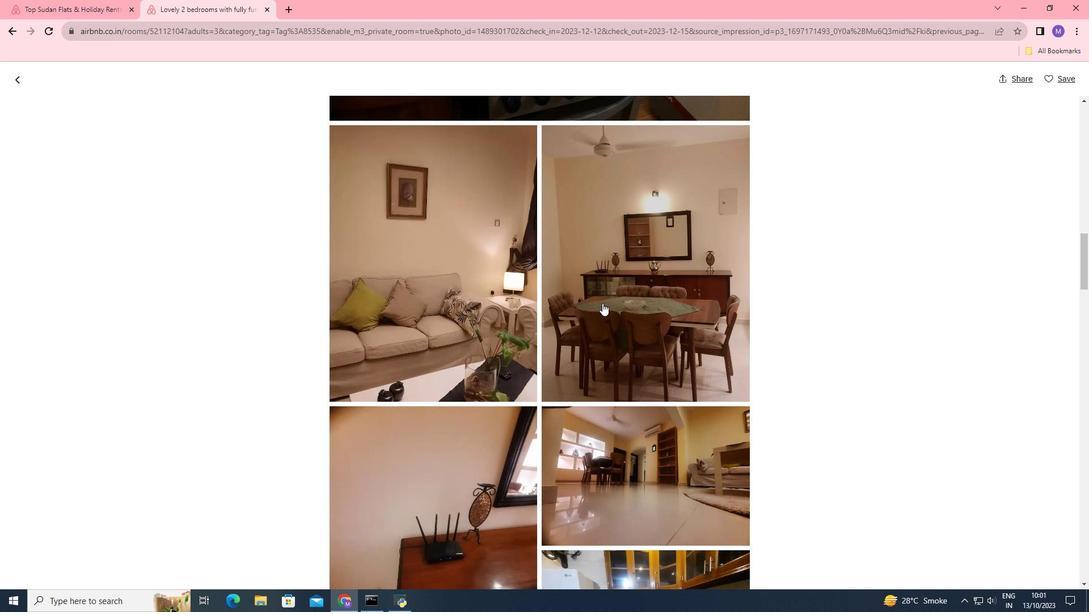 
Action: Mouse scrolled (602, 303) with delta (0, 0)
Screenshot: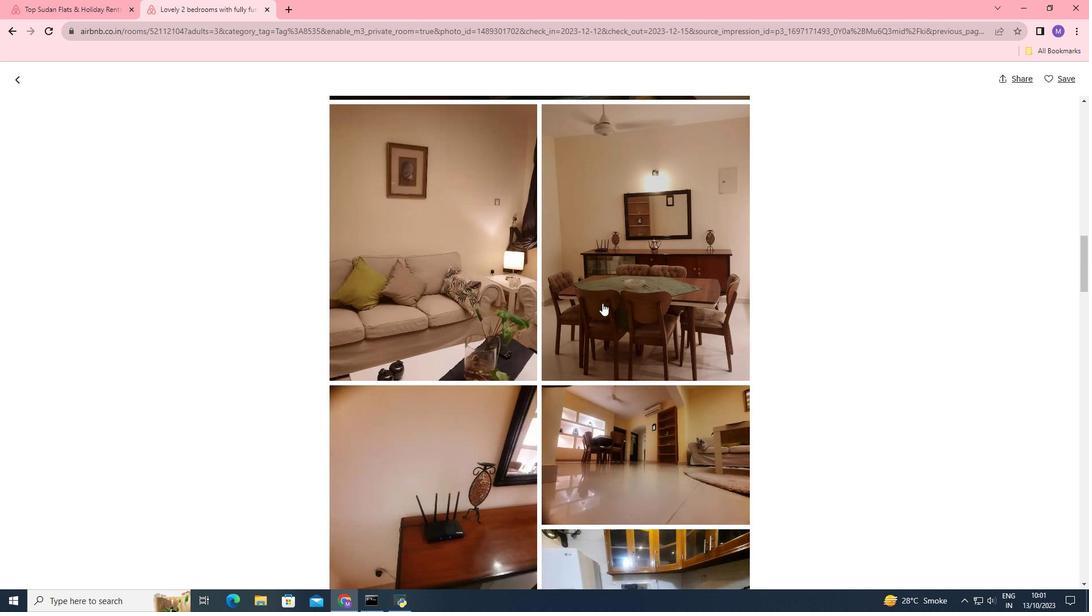
Action: Mouse scrolled (602, 303) with delta (0, 0)
Screenshot: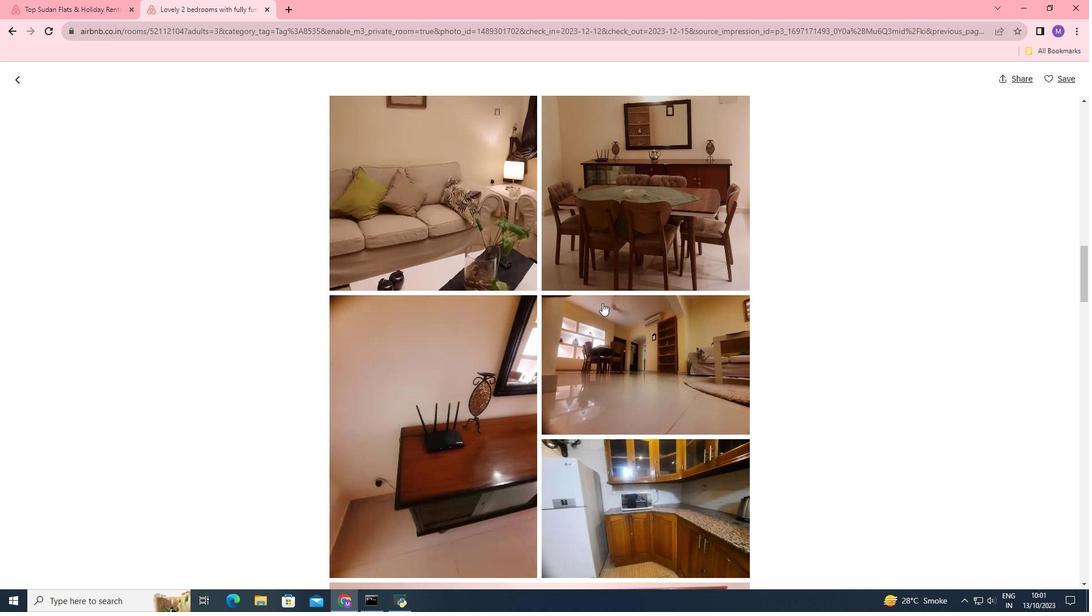 
Action: Mouse scrolled (602, 303) with delta (0, 0)
Screenshot: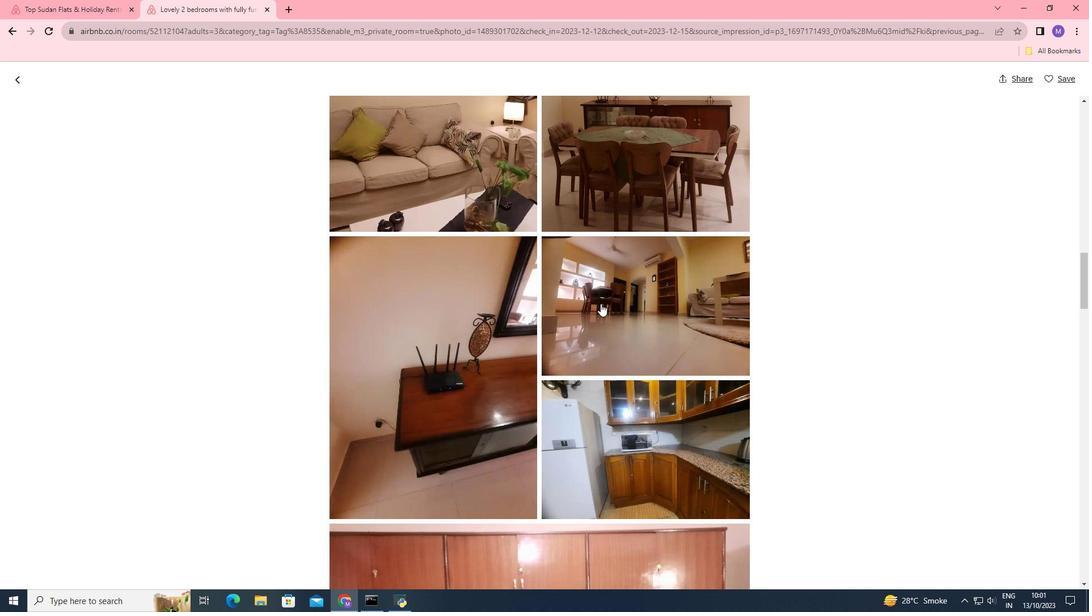 
Action: Mouse moved to (599, 304)
Screenshot: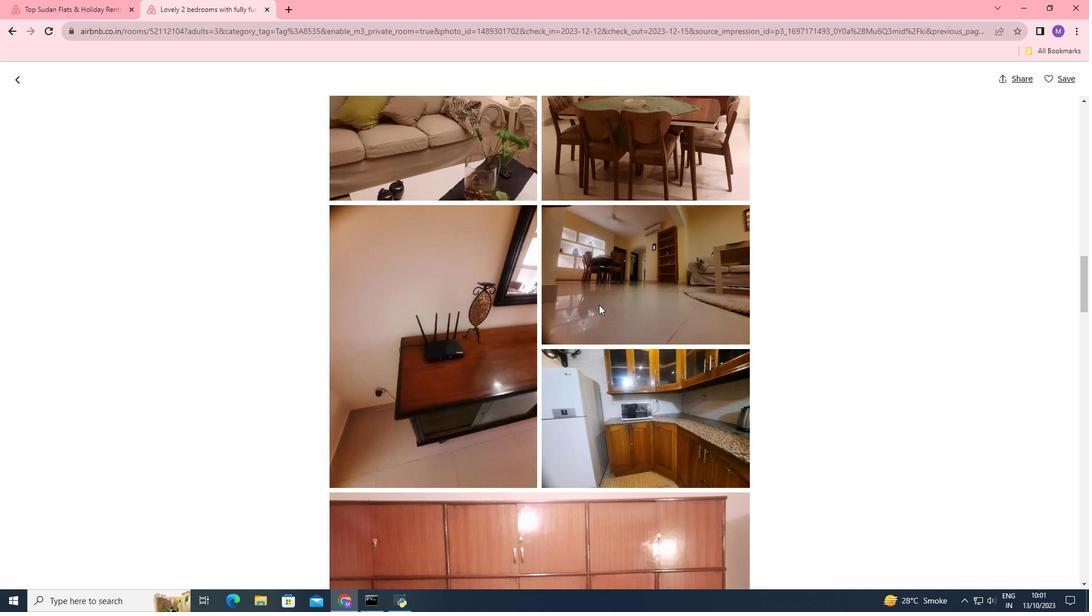 
Action: Mouse scrolled (599, 304) with delta (0, 0)
Screenshot: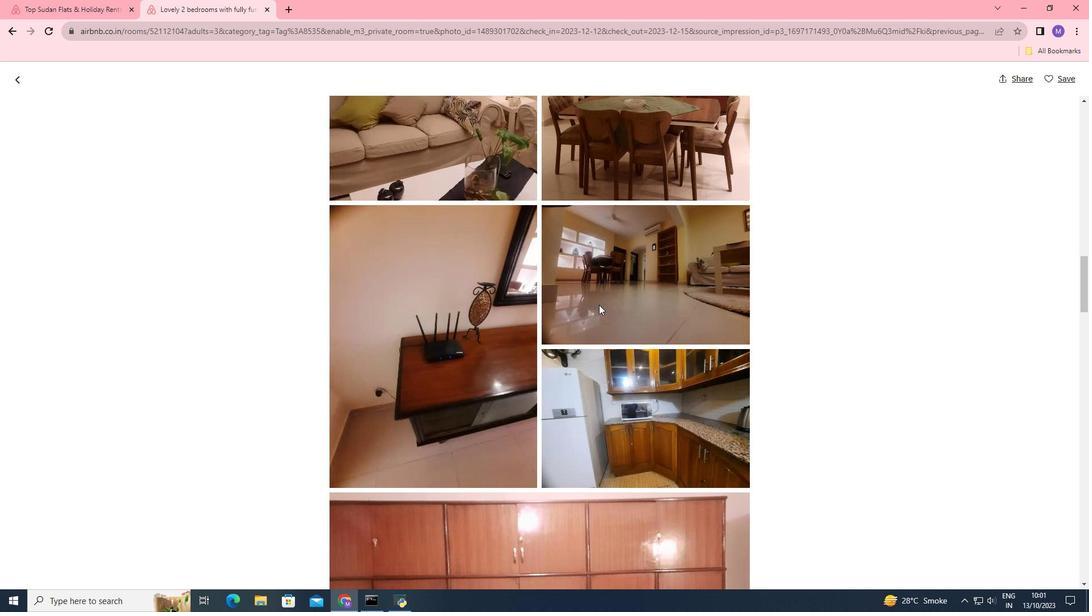 
Action: Mouse moved to (598, 305)
Screenshot: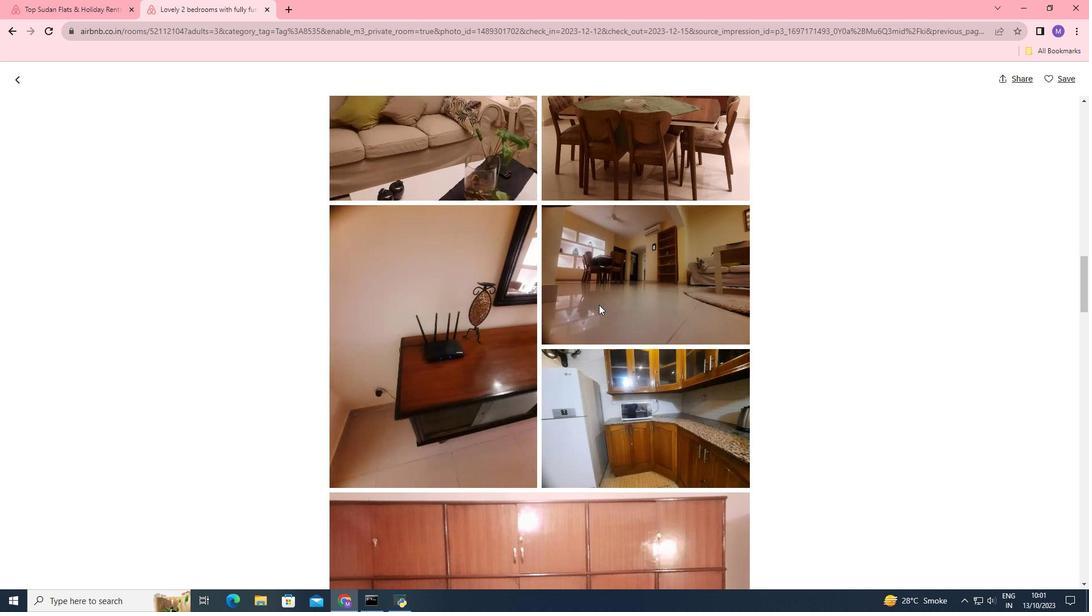 
Action: Mouse scrolled (598, 304) with delta (0, 0)
Screenshot: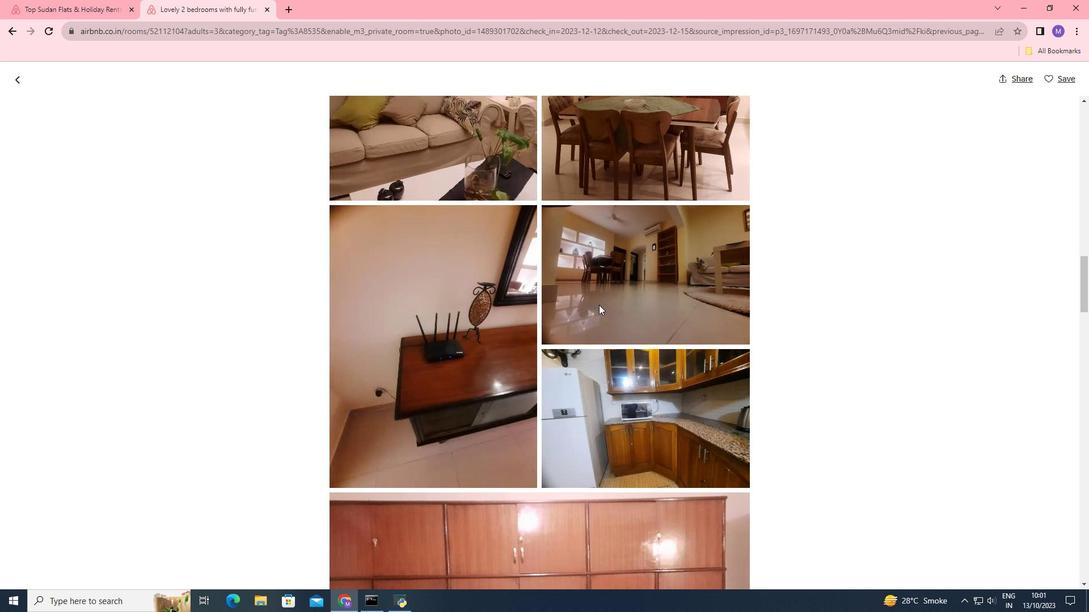
Action: Mouse scrolled (598, 304) with delta (0, 0)
Screenshot: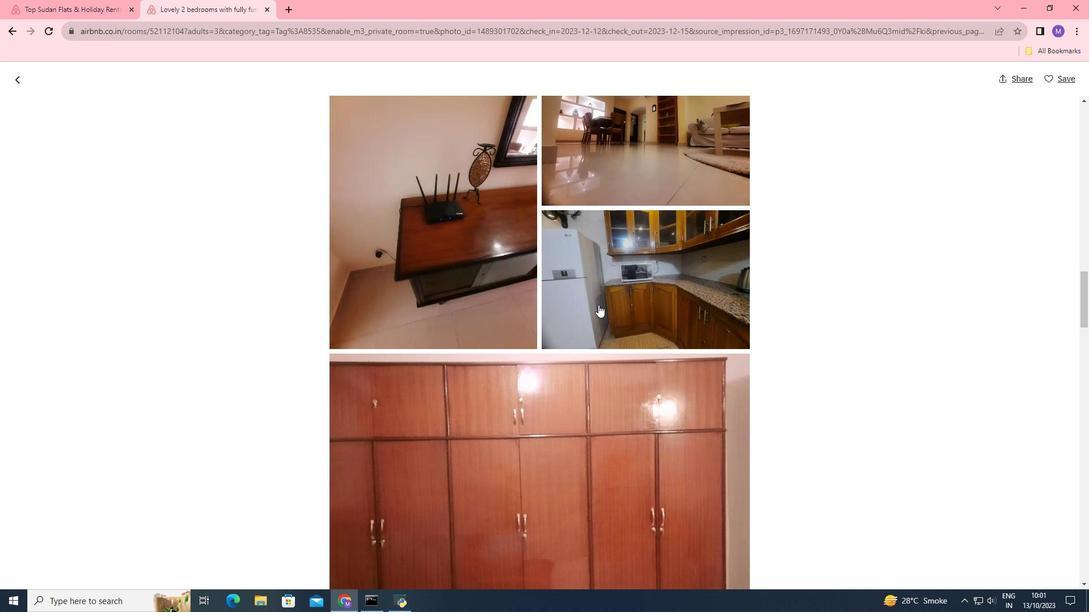 
Action: Mouse scrolled (598, 304) with delta (0, 0)
Screenshot: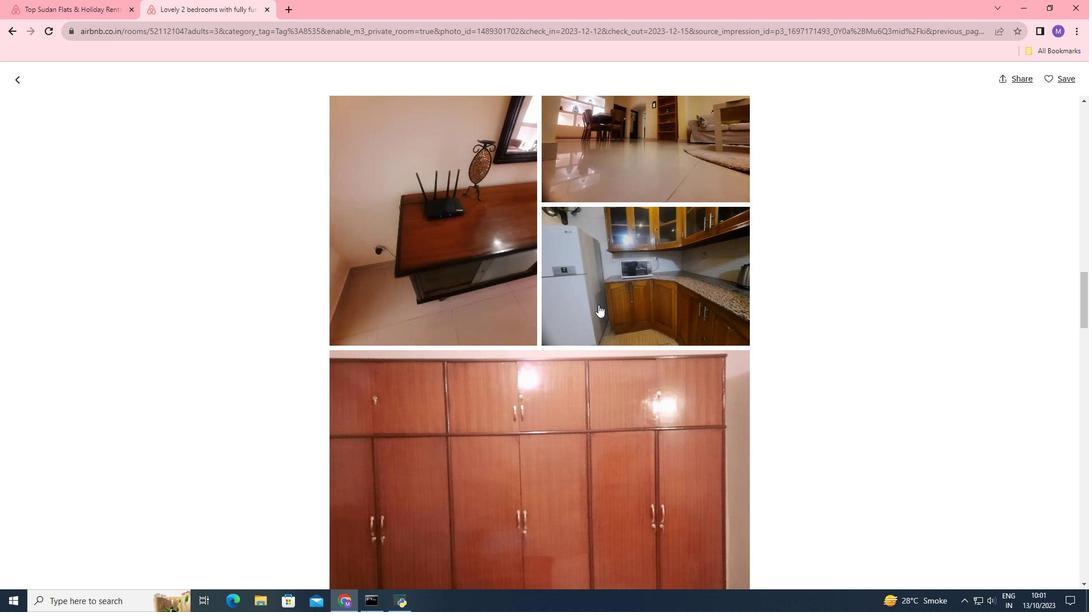 
Action: Mouse scrolled (598, 304) with delta (0, 0)
Screenshot: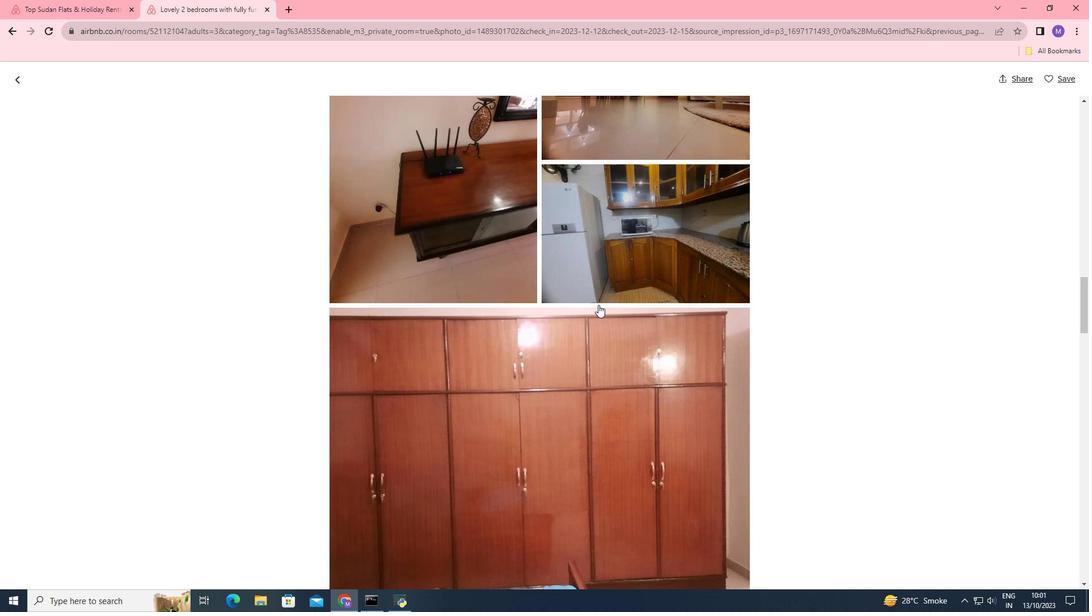 
Action: Mouse moved to (596, 312)
Screenshot: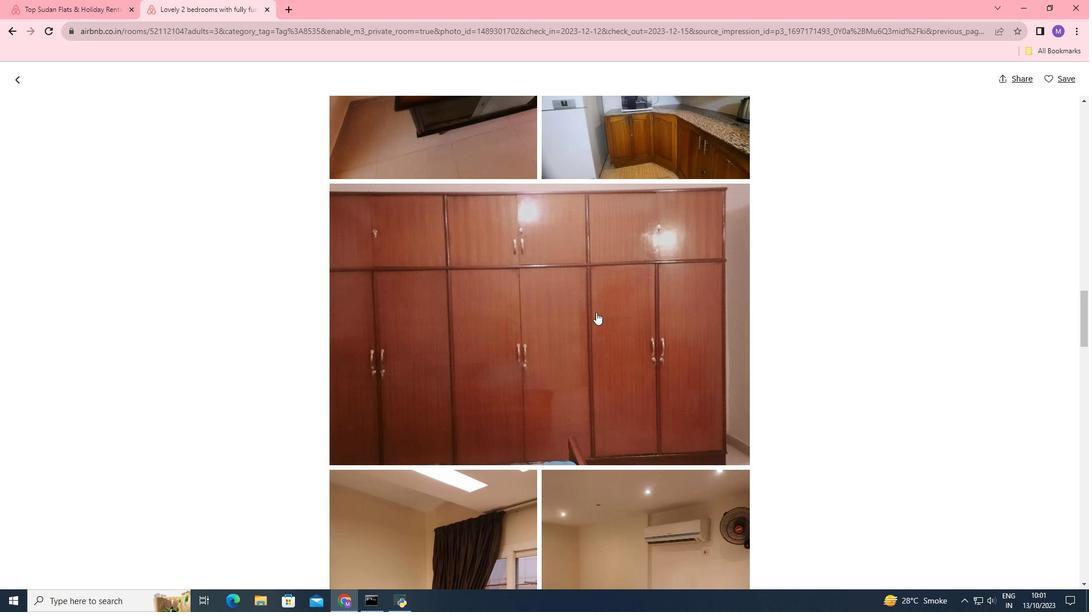 
Action: Mouse scrolled (596, 312) with delta (0, 0)
Screenshot: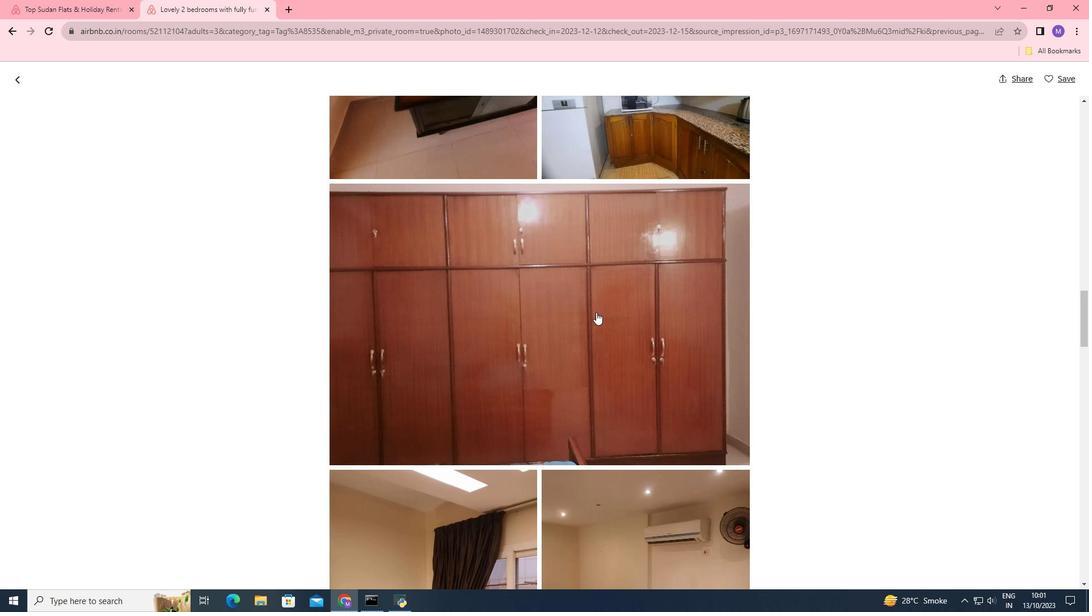 
Action: Mouse moved to (592, 318)
Screenshot: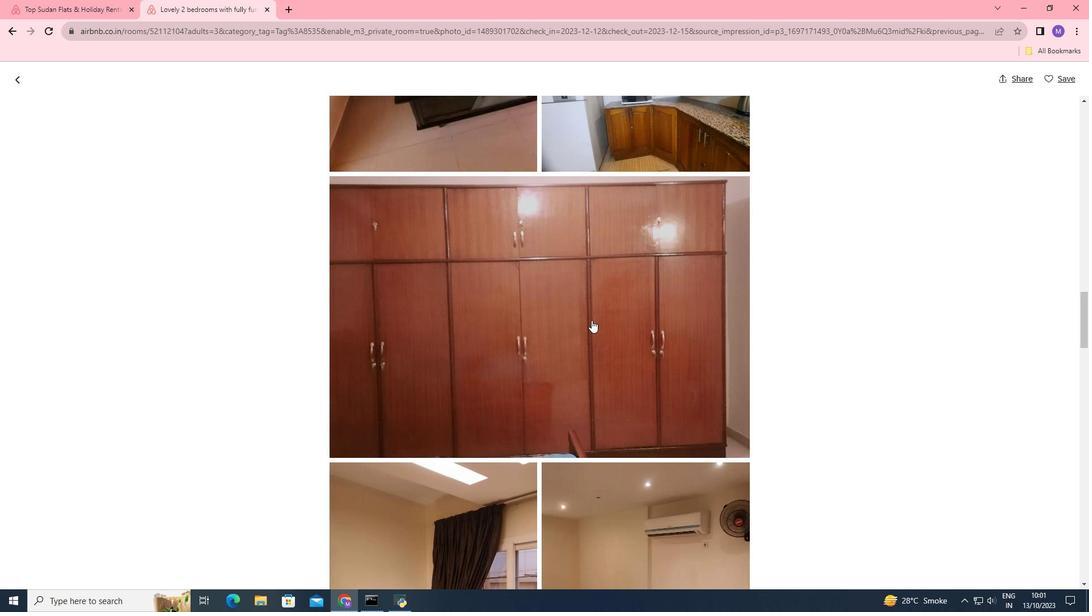 
Action: Mouse scrolled (592, 318) with delta (0, 0)
Screenshot: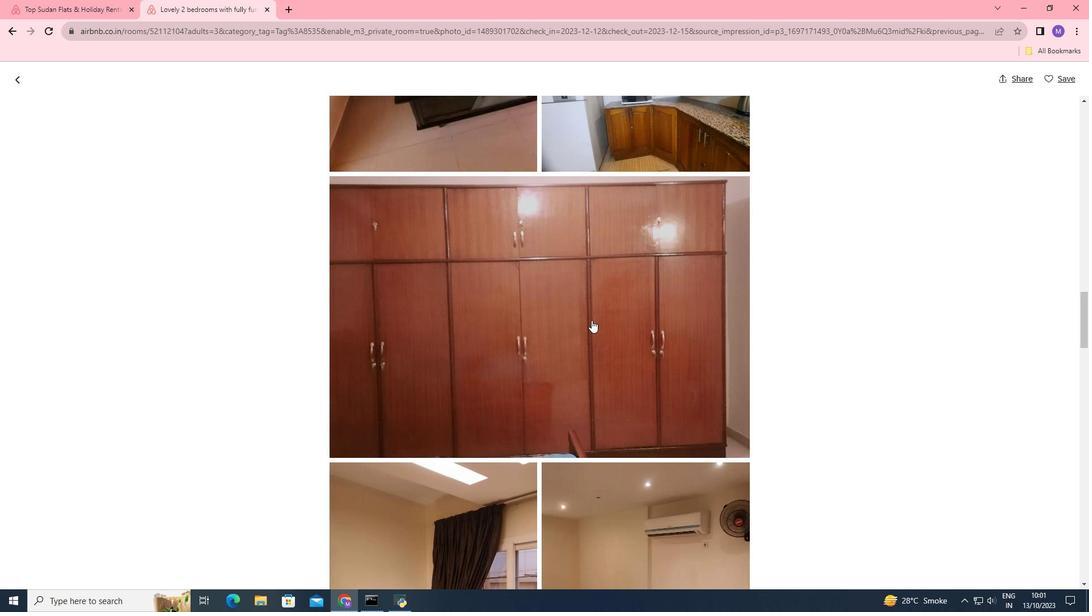 
Action: Mouse moved to (591, 320)
Screenshot: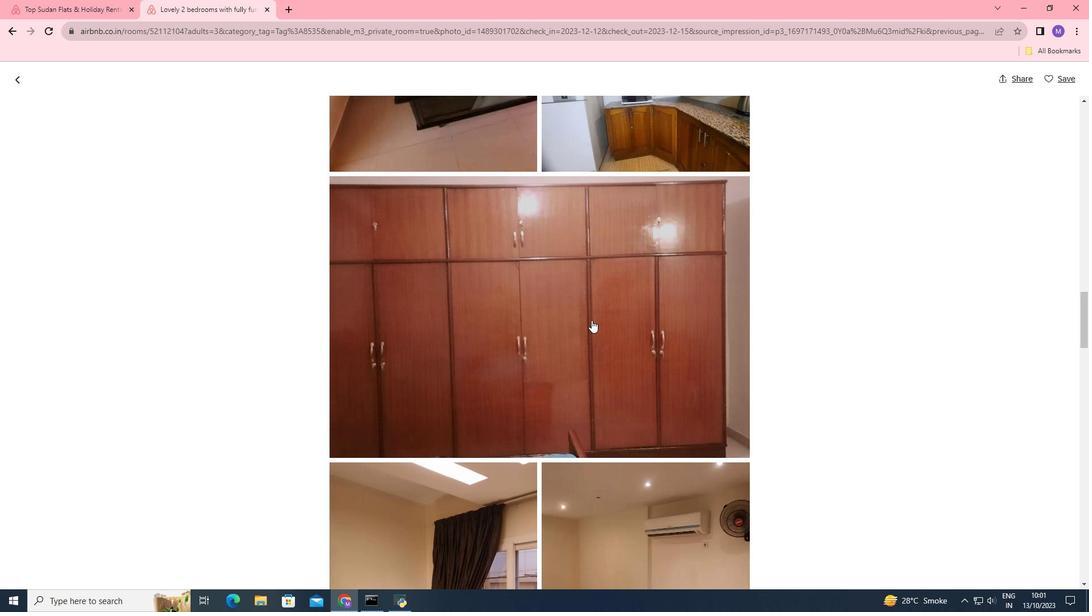
Action: Mouse scrolled (591, 320) with delta (0, 0)
Screenshot: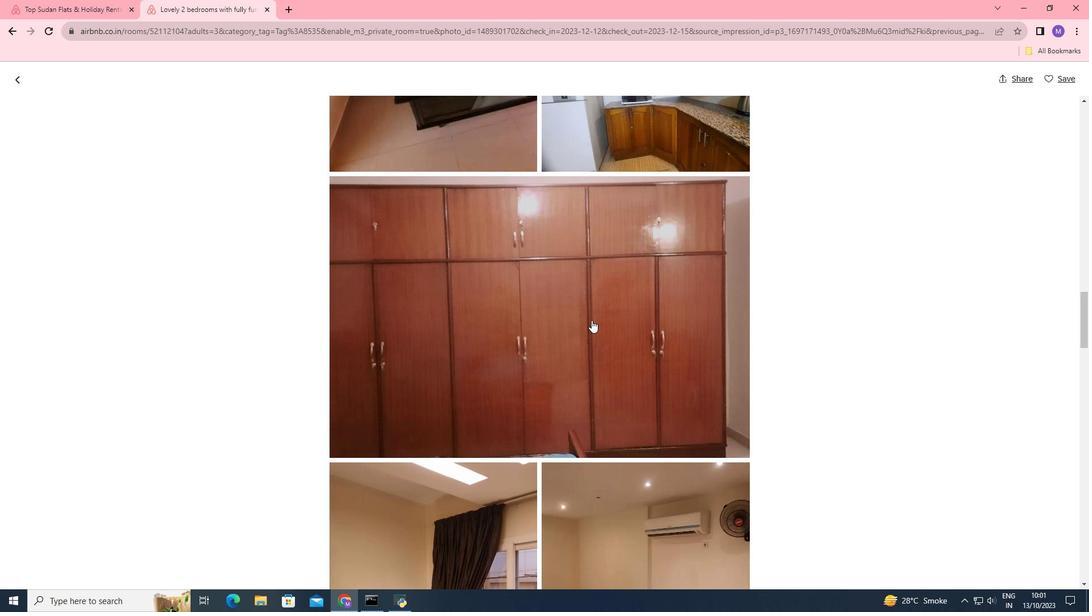 
Action: Mouse scrolled (591, 320) with delta (0, 0)
Screenshot: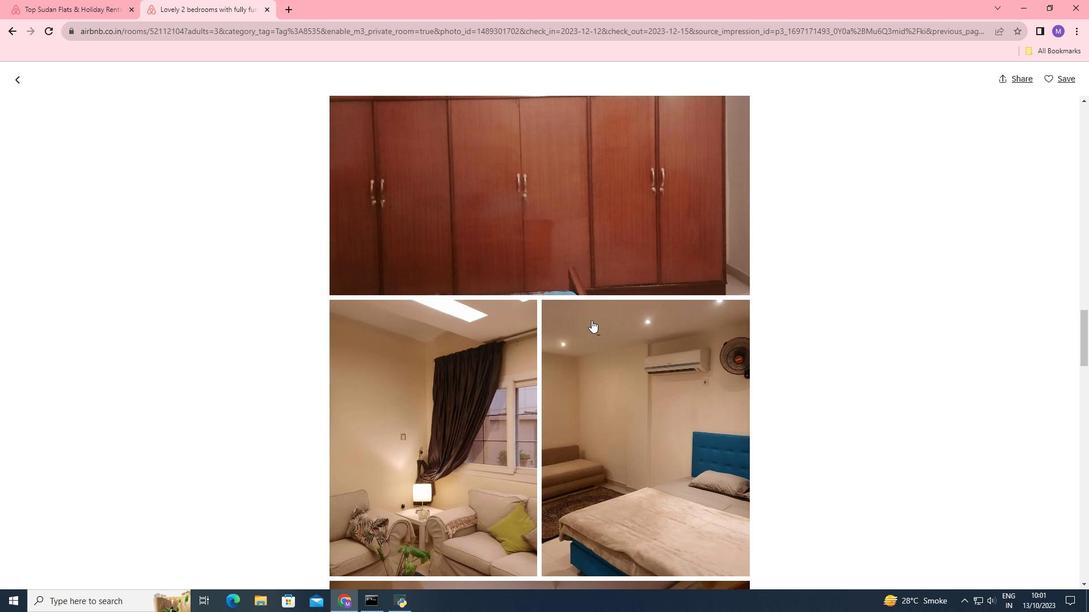 
Action: Mouse scrolled (591, 320) with delta (0, 0)
Screenshot: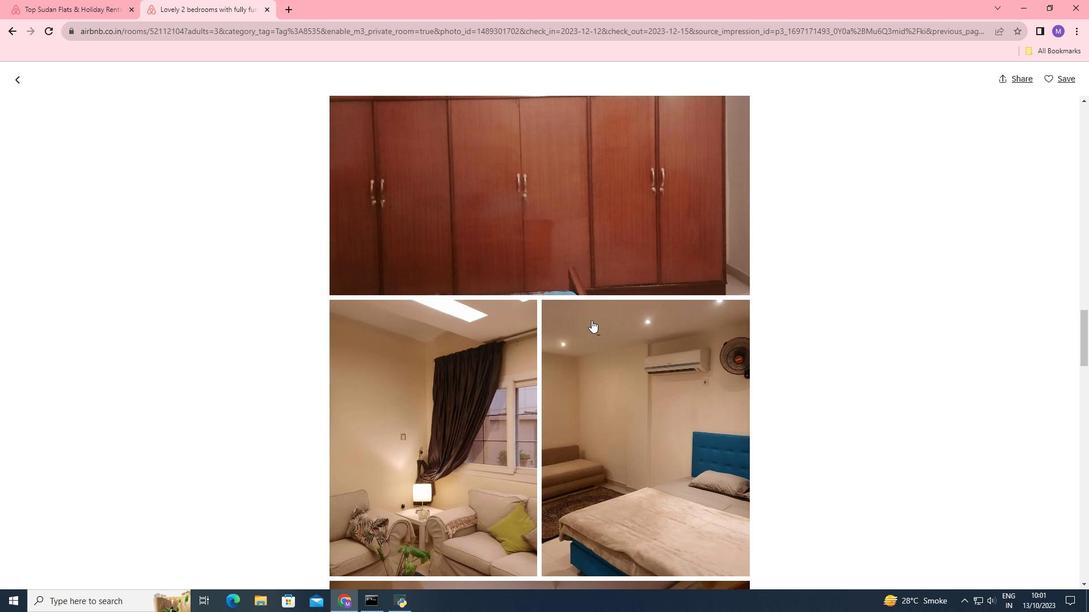 
Action: Mouse scrolled (591, 320) with delta (0, 0)
Screenshot: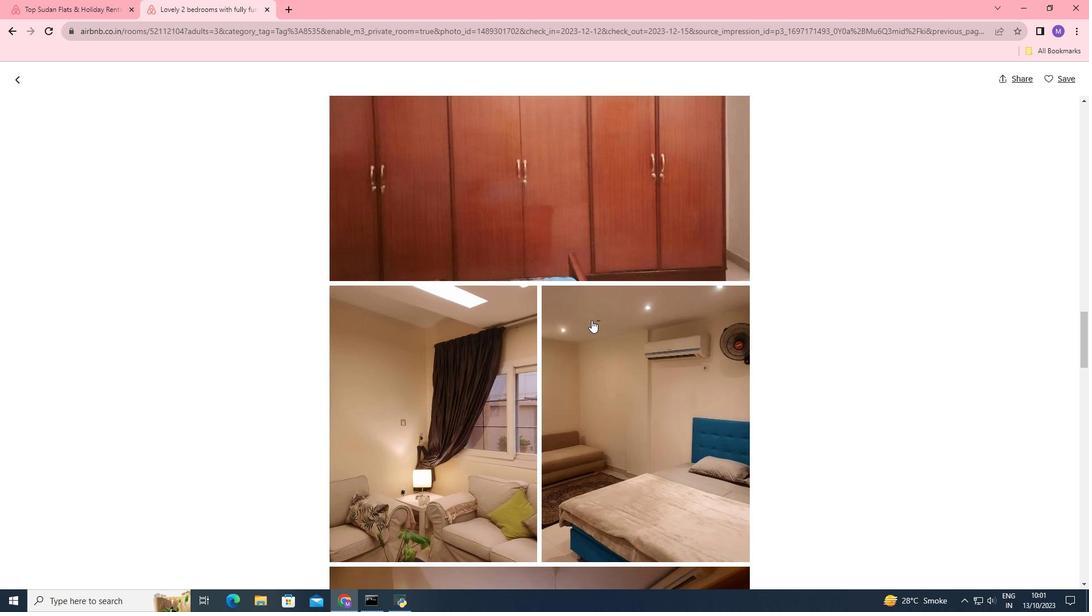 
Action: Mouse moved to (591, 320)
Screenshot: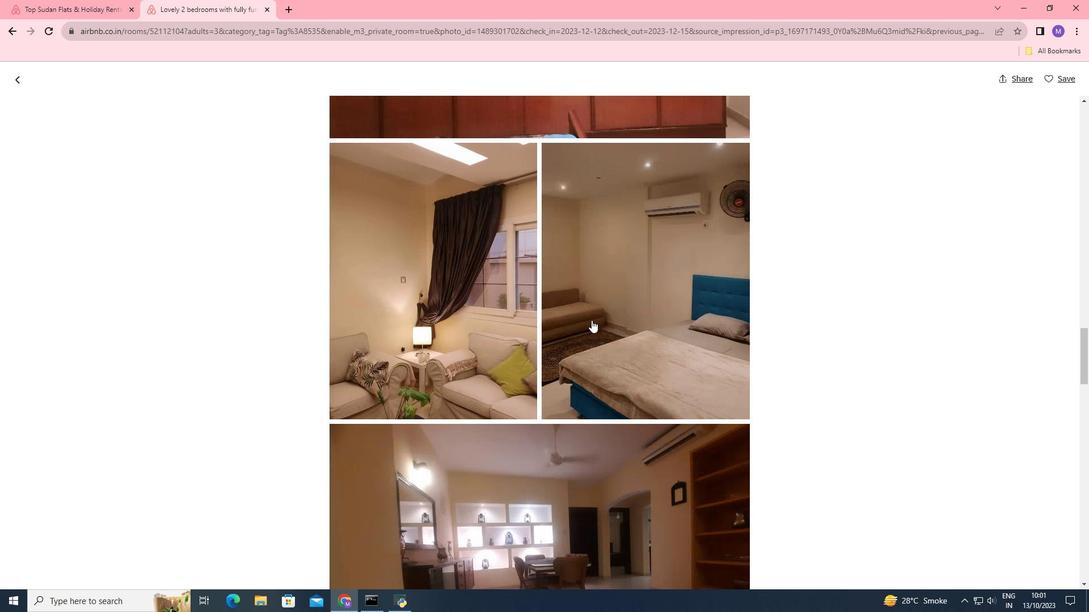 
Action: Mouse scrolled (591, 320) with delta (0, 0)
Screenshot: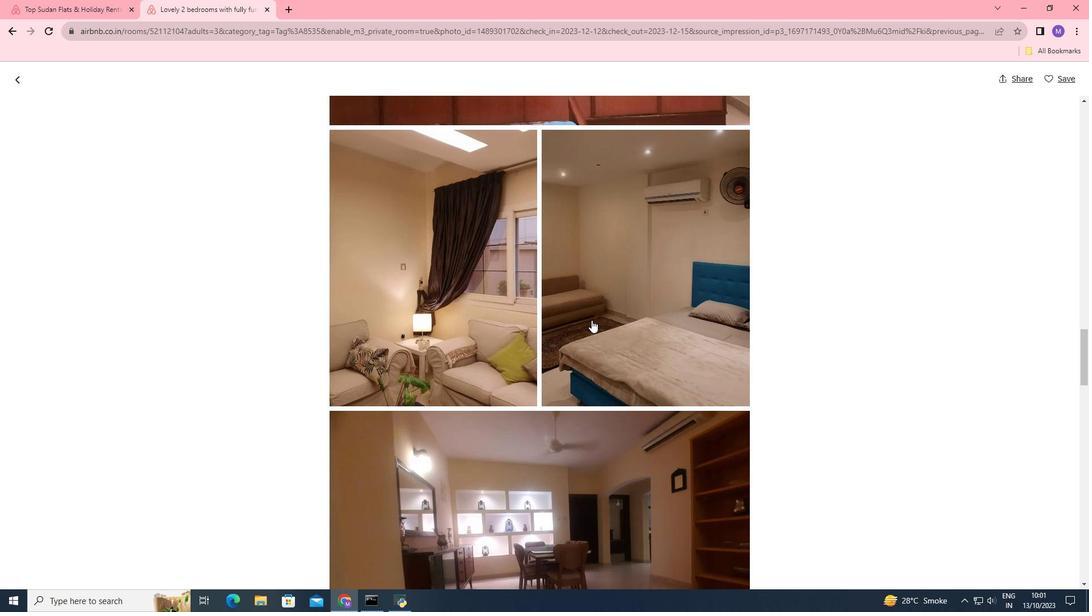 
Action: Mouse scrolled (591, 320) with delta (0, 0)
Screenshot: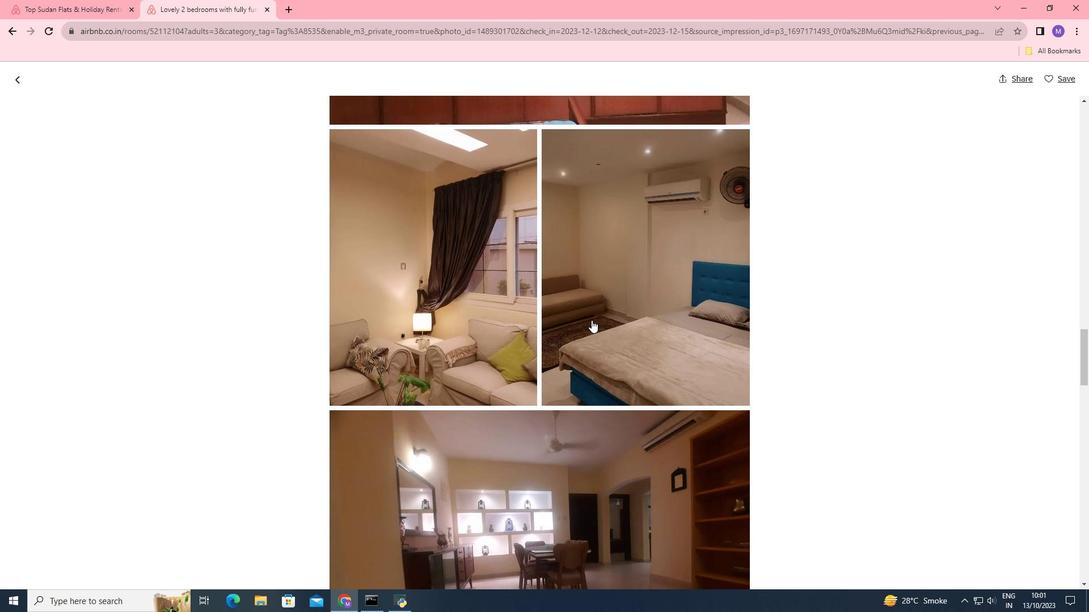 
Action: Mouse scrolled (591, 320) with delta (0, 0)
Screenshot: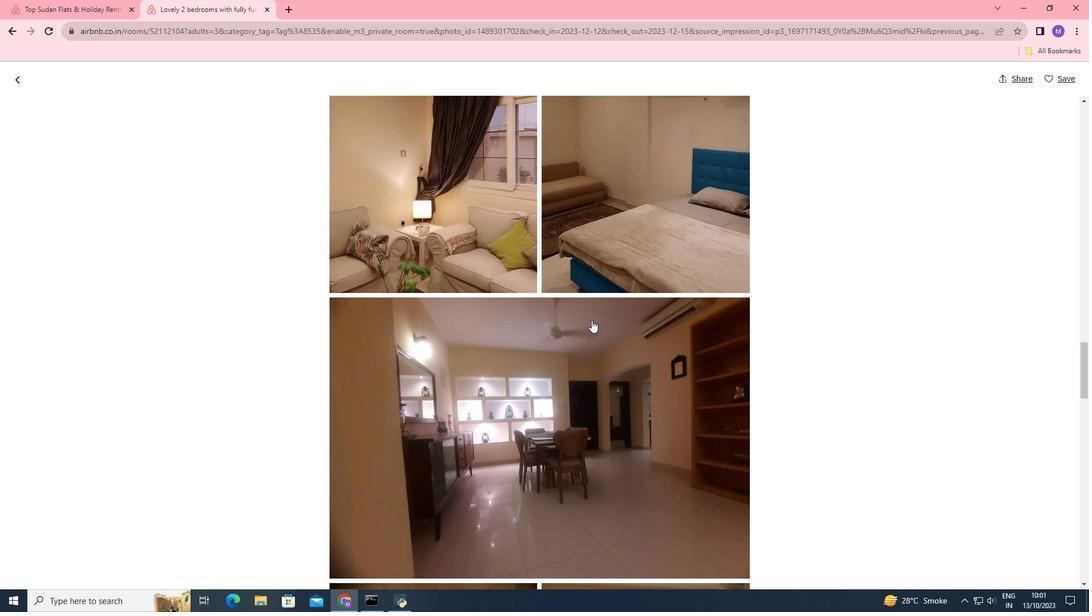 
Action: Mouse scrolled (591, 320) with delta (0, 0)
Screenshot: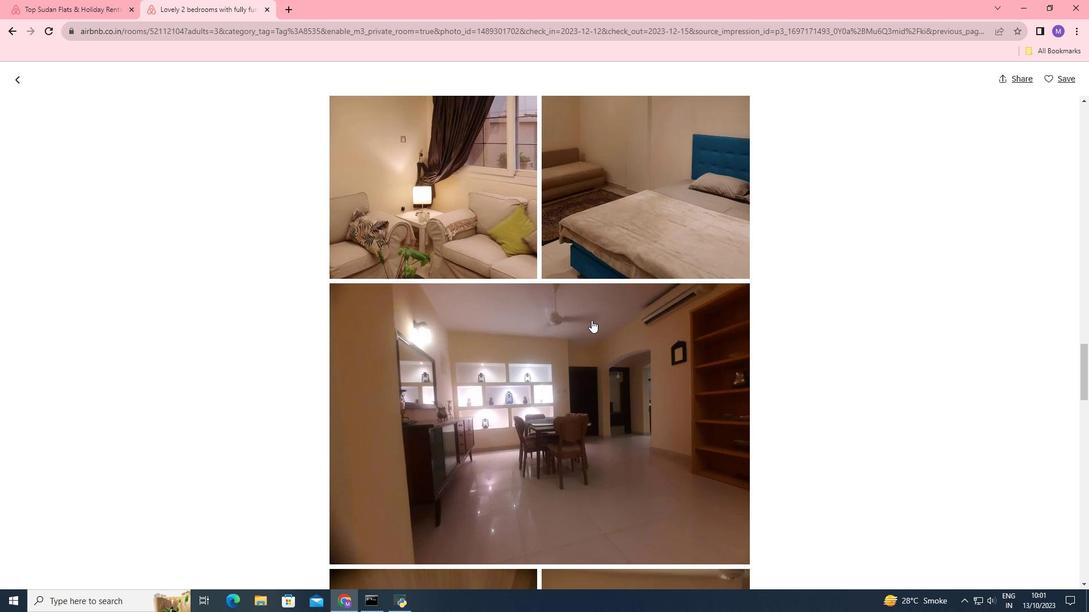 
Action: Mouse scrolled (591, 320) with delta (0, 0)
Screenshot: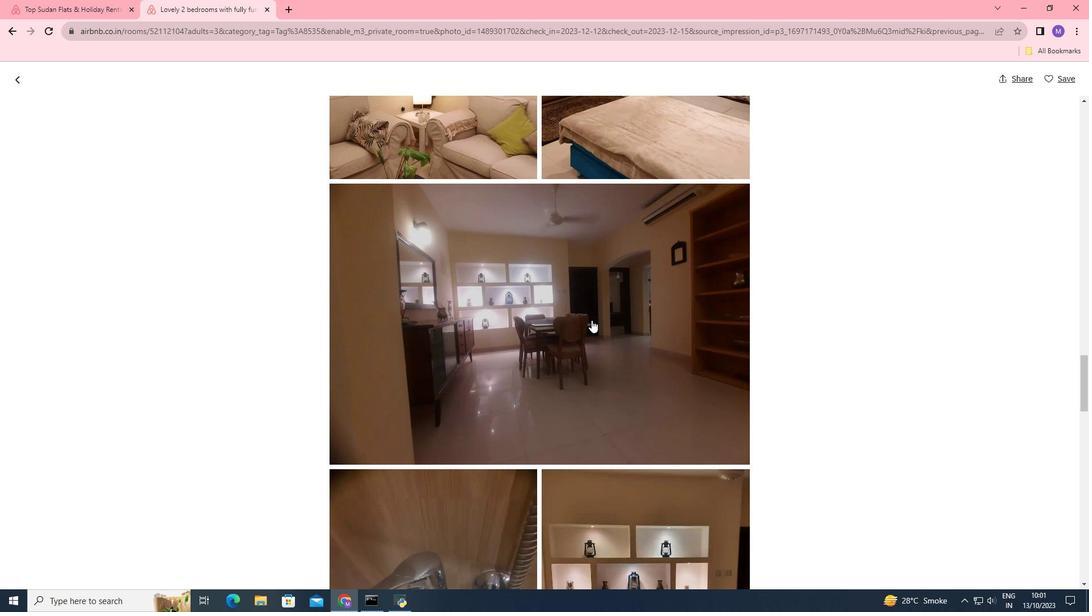 
Action: Mouse scrolled (591, 320) with delta (0, 0)
Screenshot: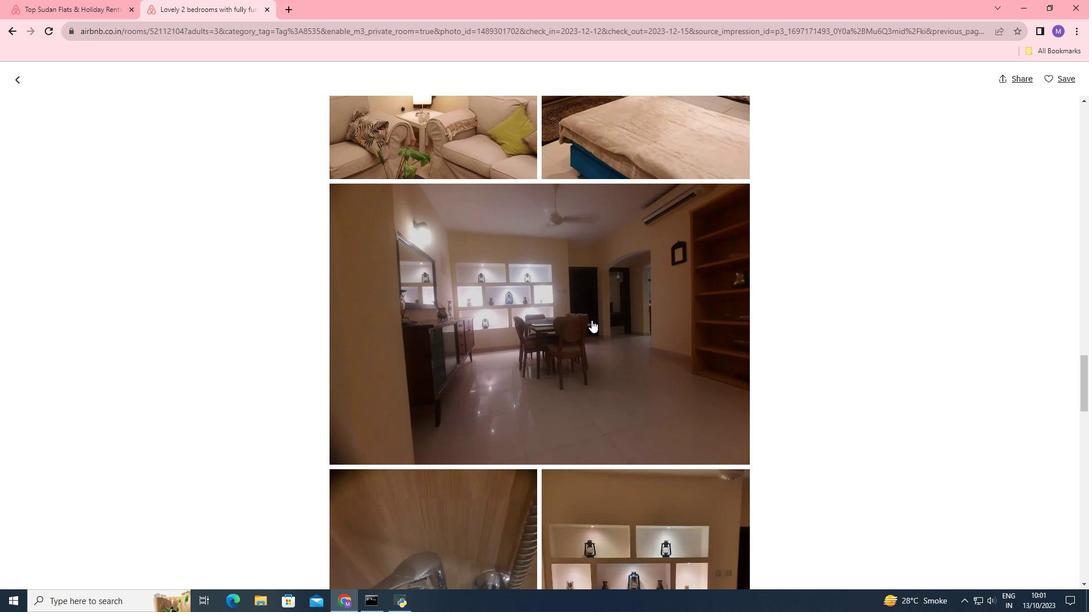 
Action: Mouse scrolled (591, 320) with delta (0, 0)
Screenshot: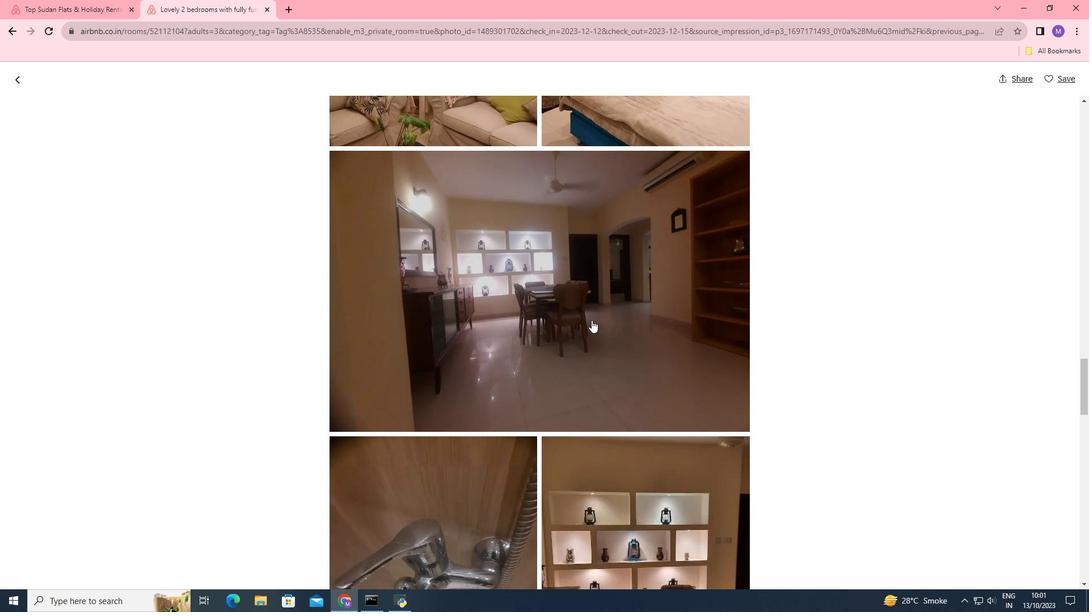
Action: Mouse scrolled (591, 320) with delta (0, 0)
Screenshot: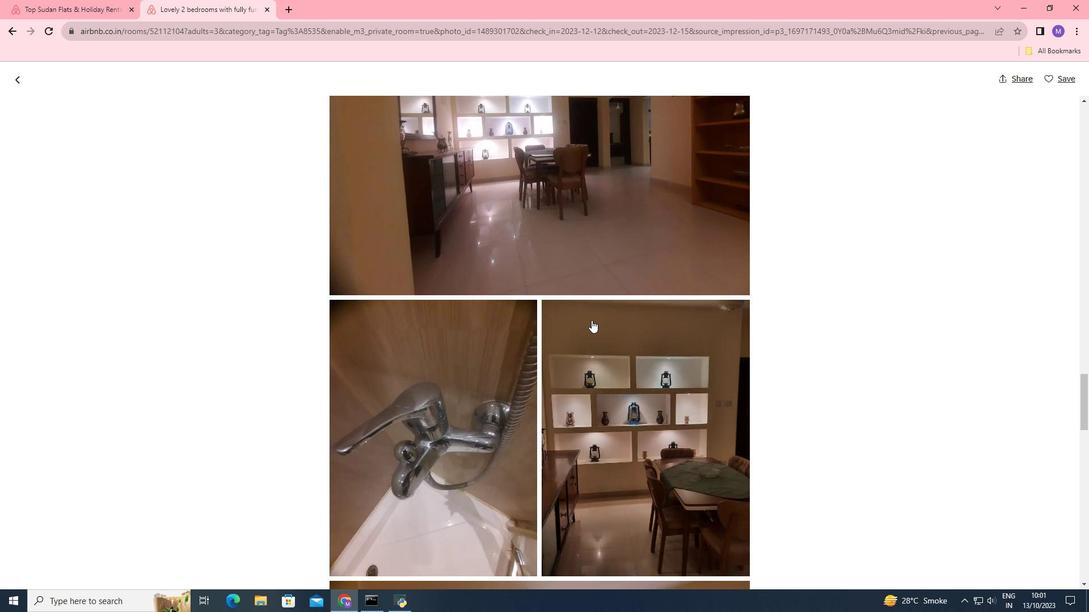 
Action: Mouse scrolled (591, 320) with delta (0, 0)
Screenshot: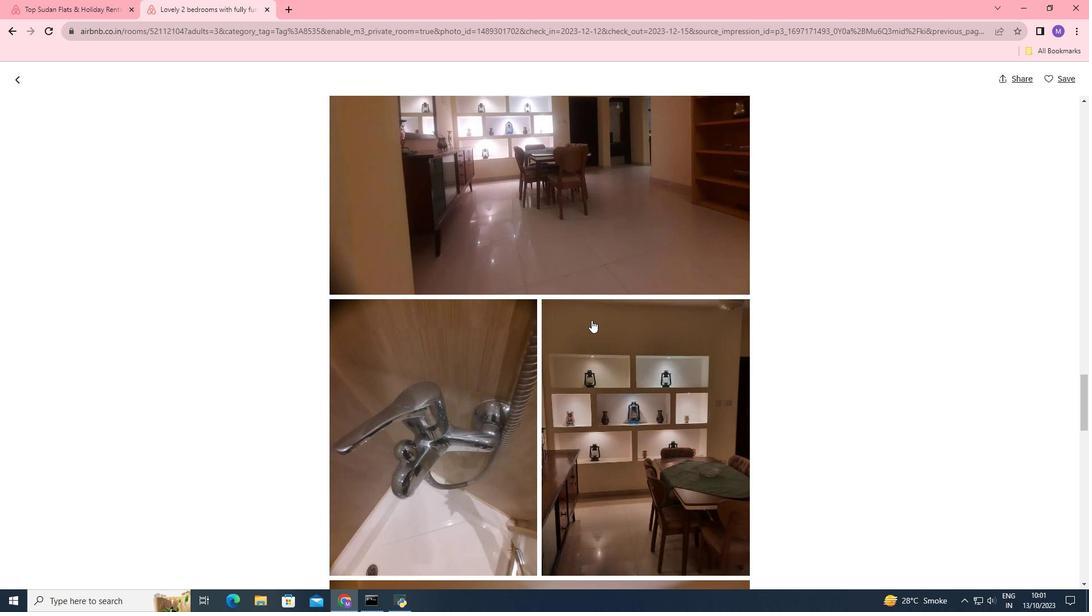 
Action: Mouse scrolled (591, 320) with delta (0, 0)
Screenshot: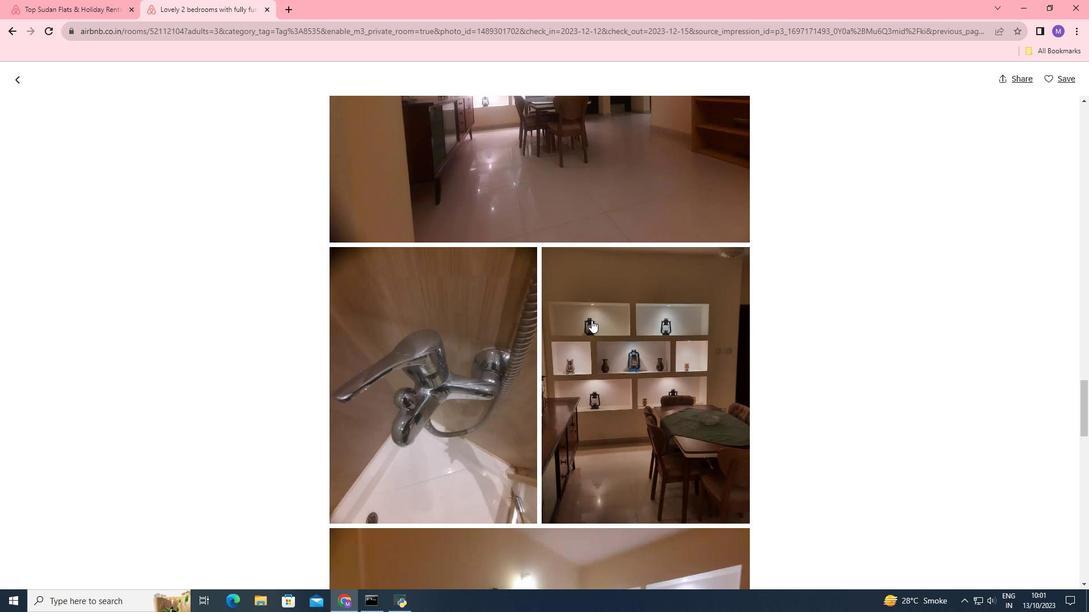 
Action: Mouse scrolled (591, 320) with delta (0, 0)
Screenshot: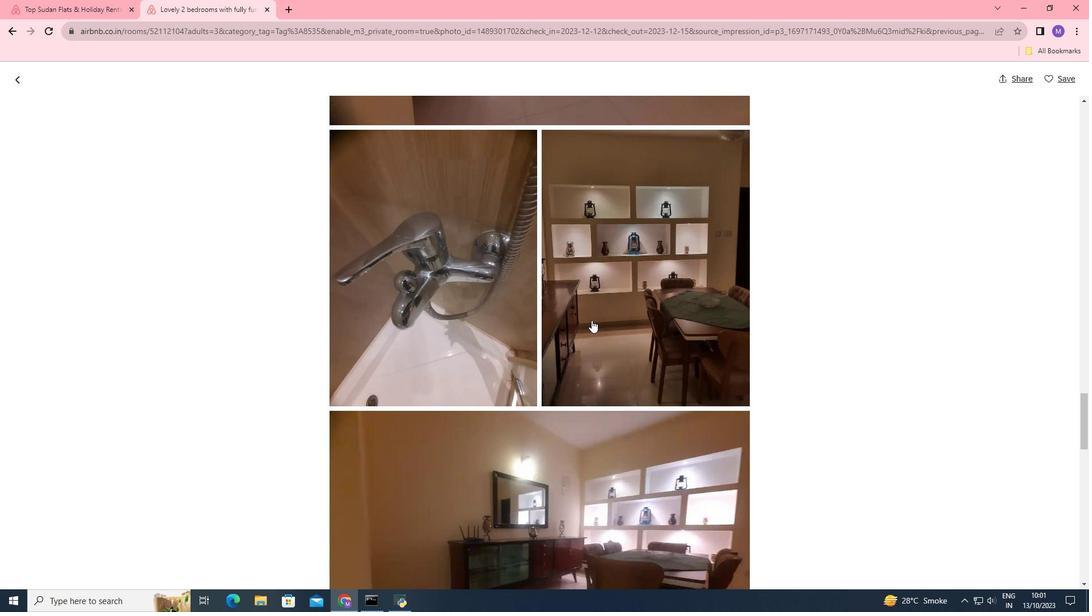 
Action: Mouse scrolled (591, 320) with delta (0, 0)
Screenshot: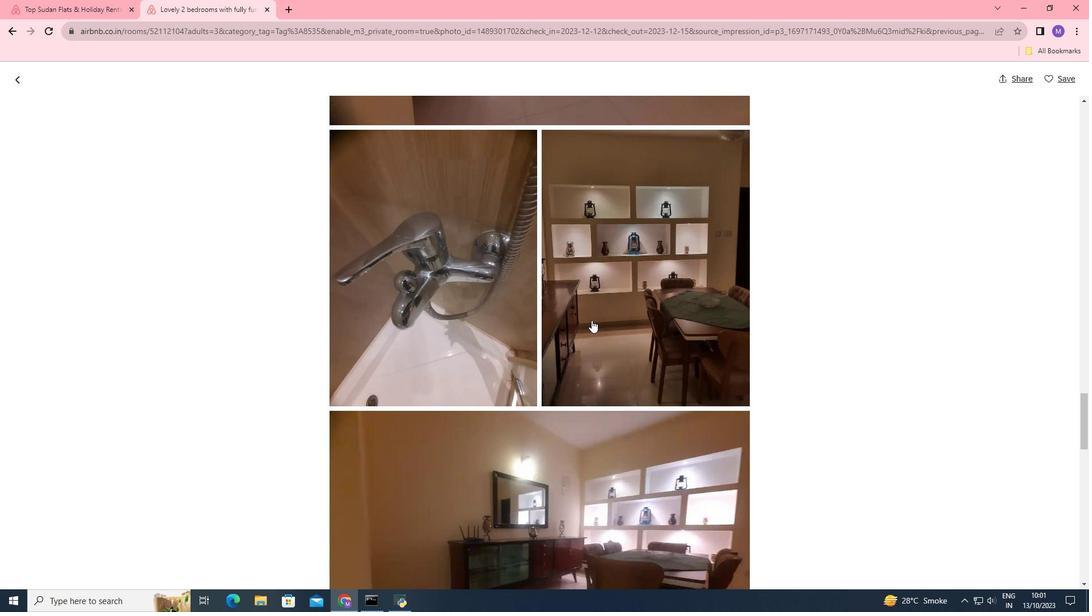
Action: Mouse scrolled (591, 320) with delta (0, 0)
Screenshot: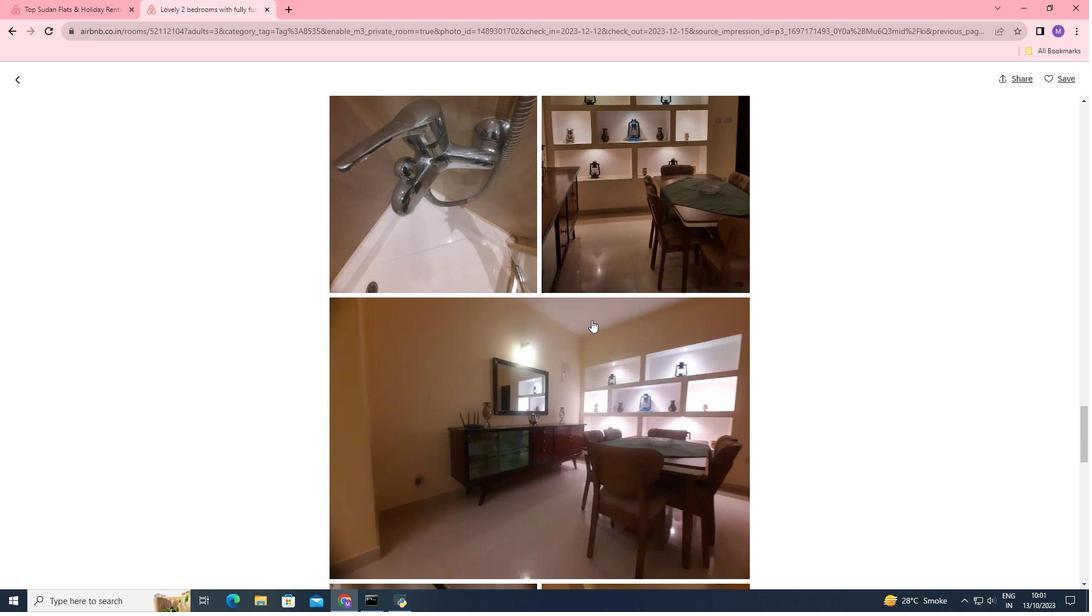 
Action: Mouse scrolled (591, 320) with delta (0, 0)
Screenshot: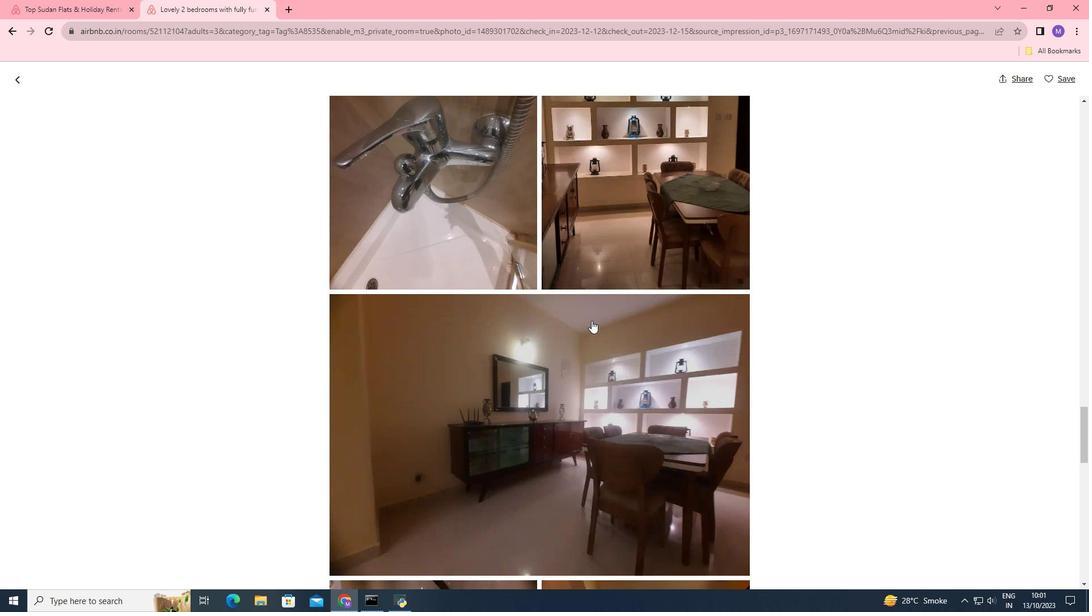 
Action: Mouse moved to (591, 321)
Screenshot: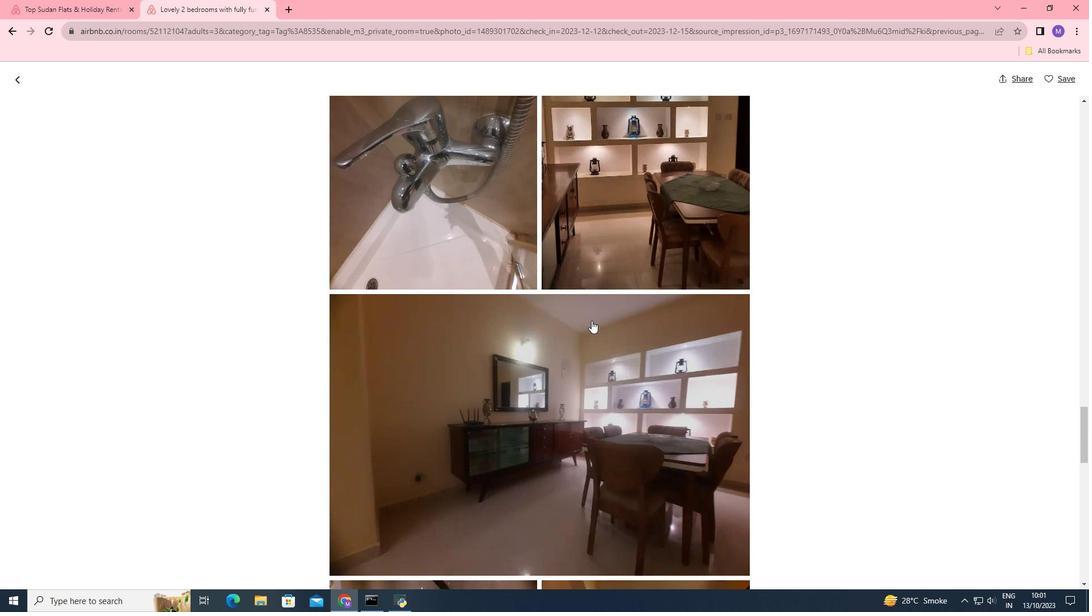 
Action: Mouse scrolled (591, 320) with delta (0, 0)
Screenshot: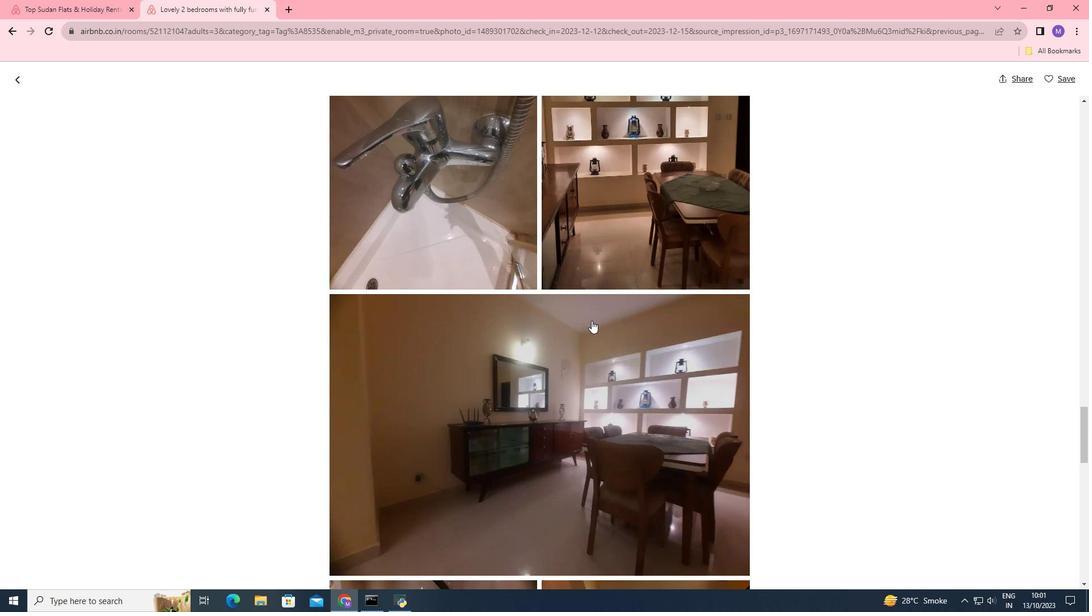 
Action: Mouse scrolled (591, 320) with delta (0, 0)
Screenshot: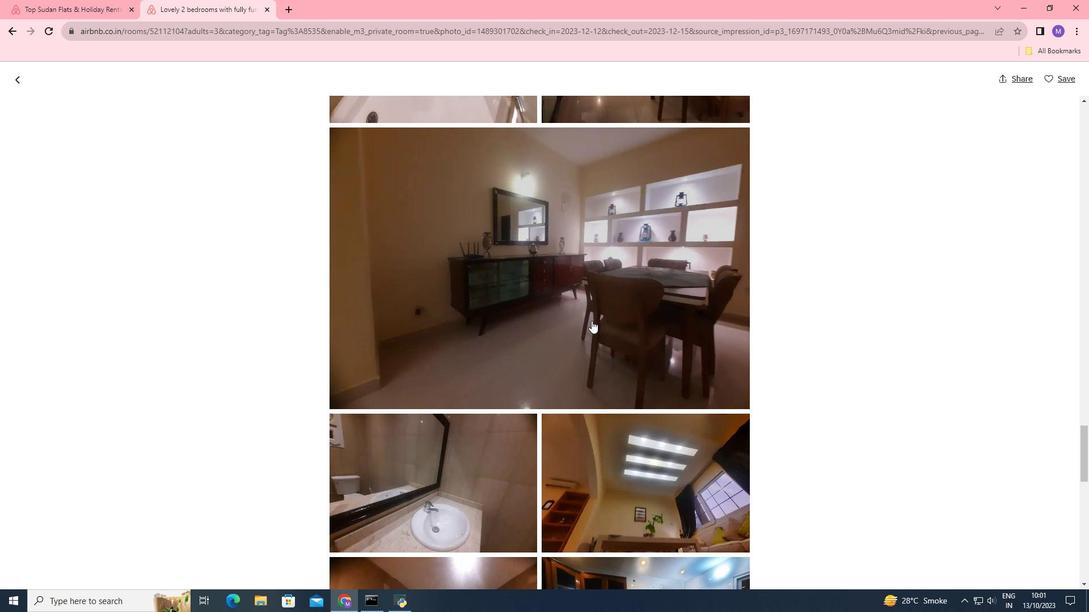 
Action: Mouse scrolled (591, 320) with delta (0, 0)
Screenshot: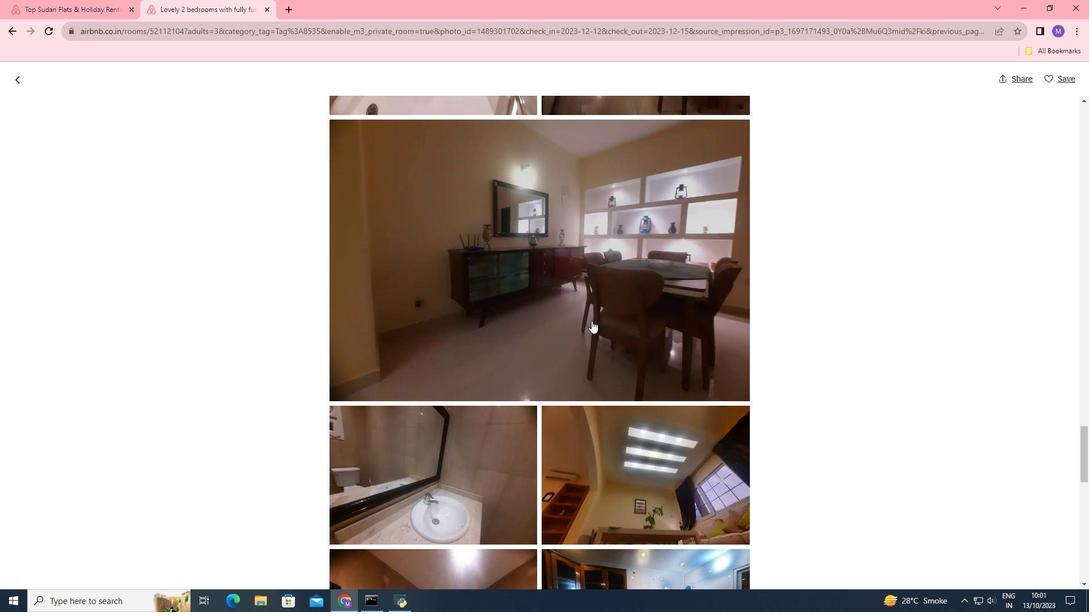 
Action: Mouse scrolled (591, 320) with delta (0, 0)
Screenshot: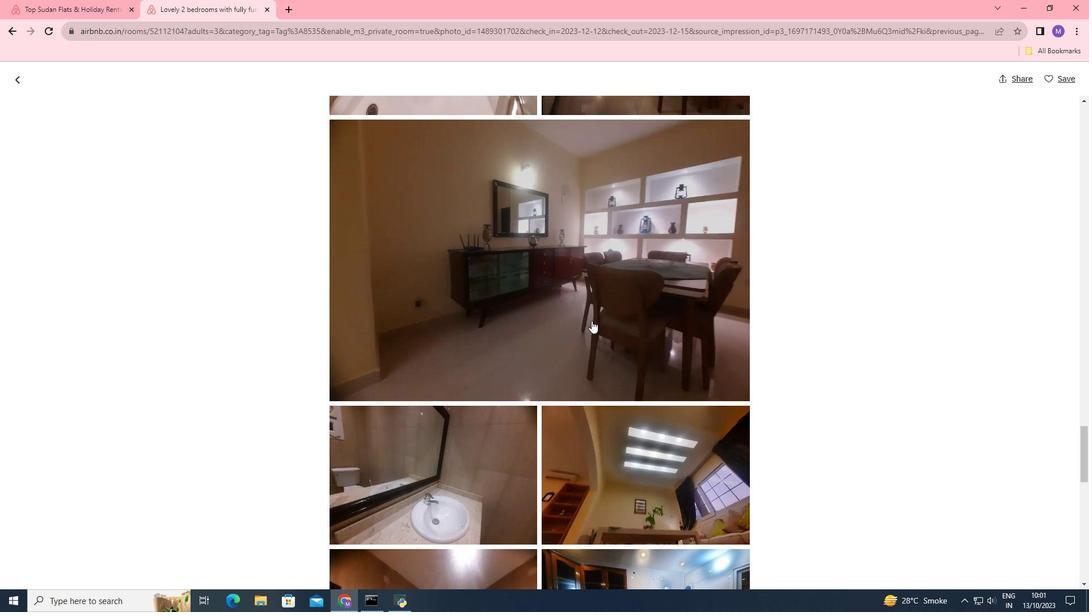 
Action: Mouse scrolled (591, 320) with delta (0, 0)
Screenshot: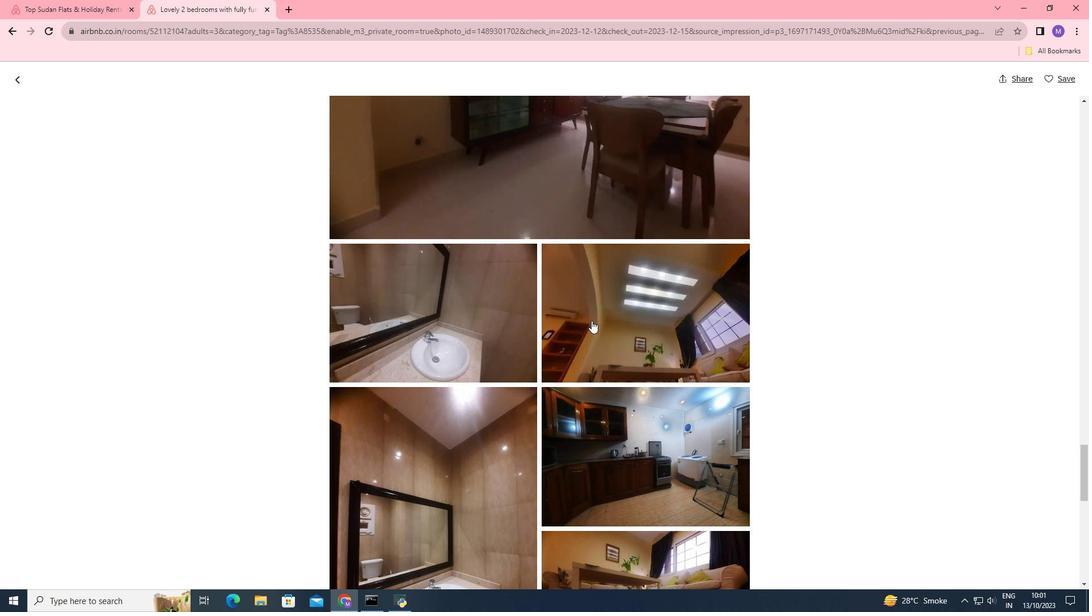 
Action: Mouse scrolled (591, 320) with delta (0, 0)
Screenshot: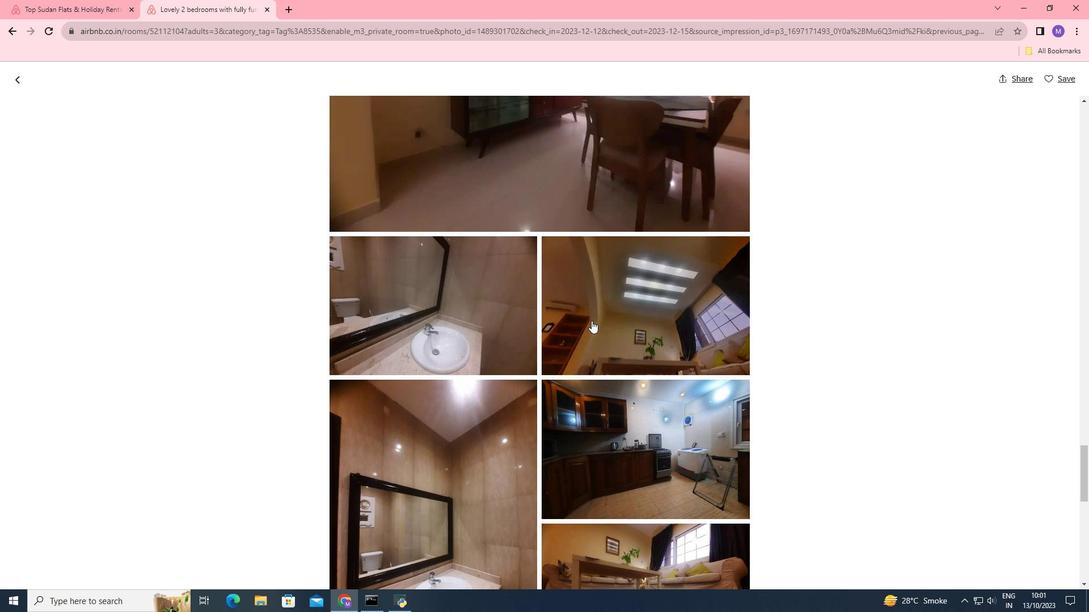 
Action: Mouse scrolled (591, 320) with delta (0, 0)
Screenshot: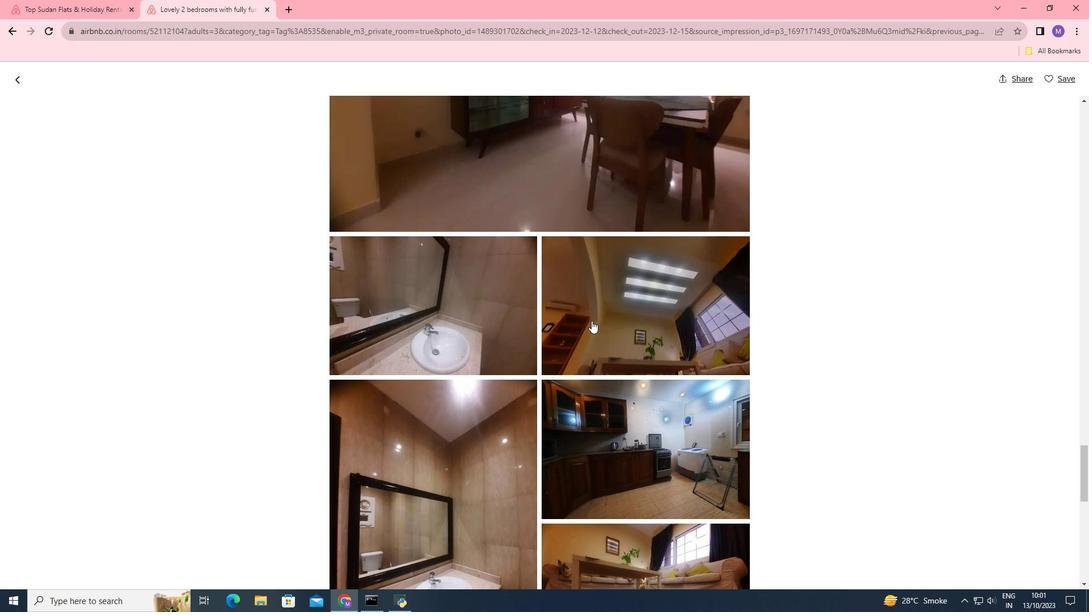 
Action: Mouse scrolled (591, 320) with delta (0, 0)
Screenshot: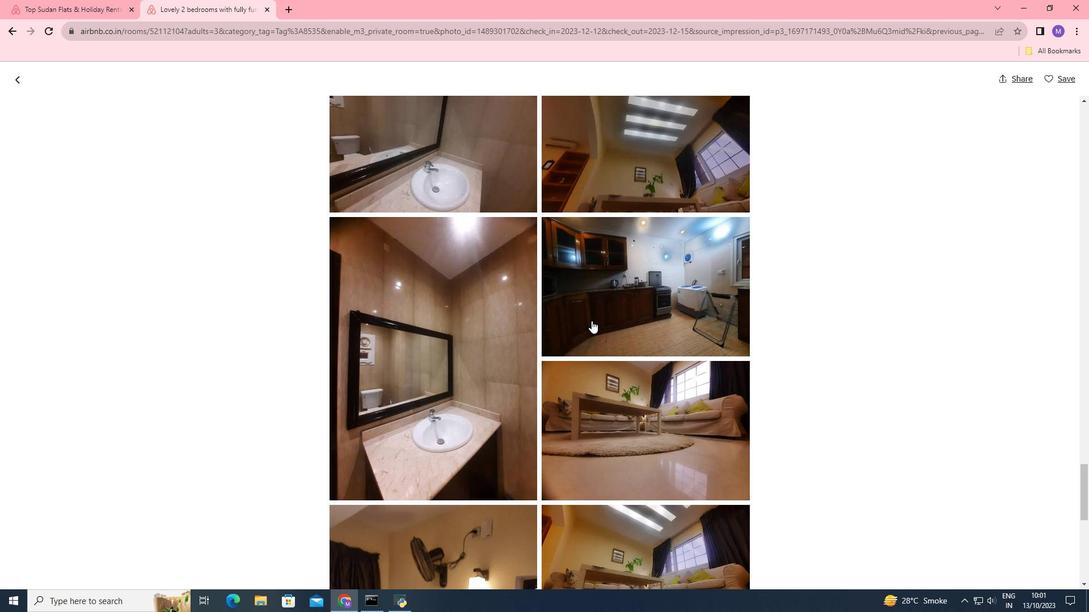 
Action: Mouse scrolled (591, 320) with delta (0, 0)
Screenshot: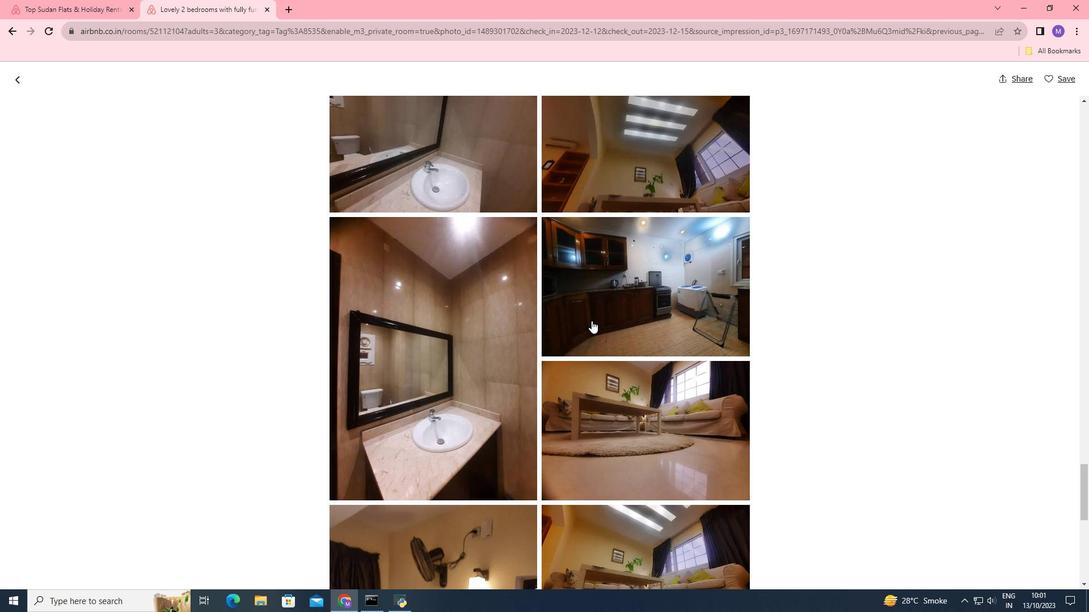 
Action: Mouse scrolled (591, 320) with delta (0, 0)
Screenshot: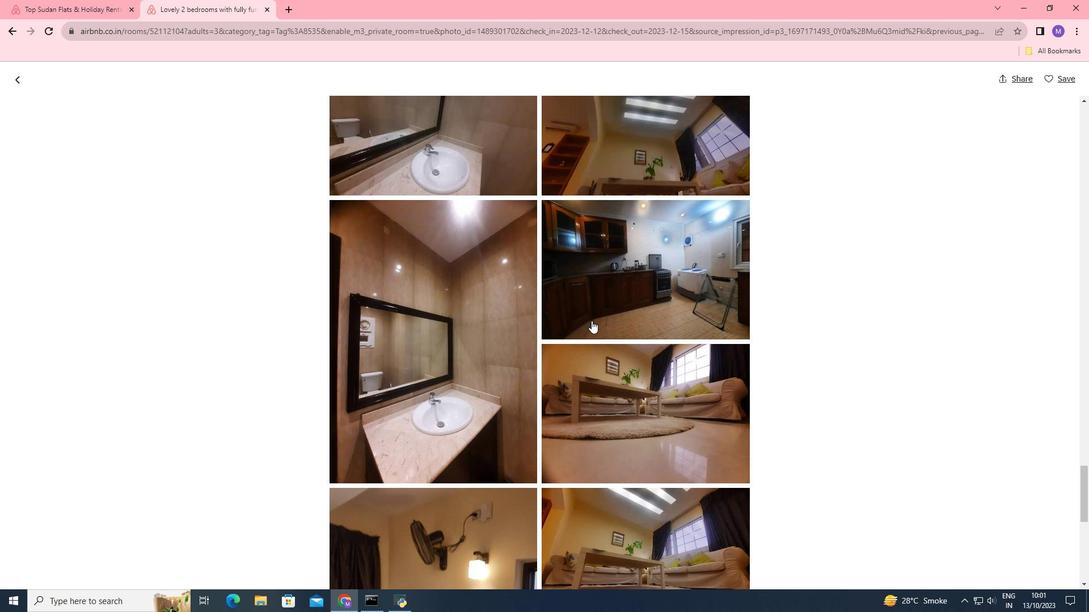 
Action: Mouse scrolled (591, 320) with delta (0, 0)
Screenshot: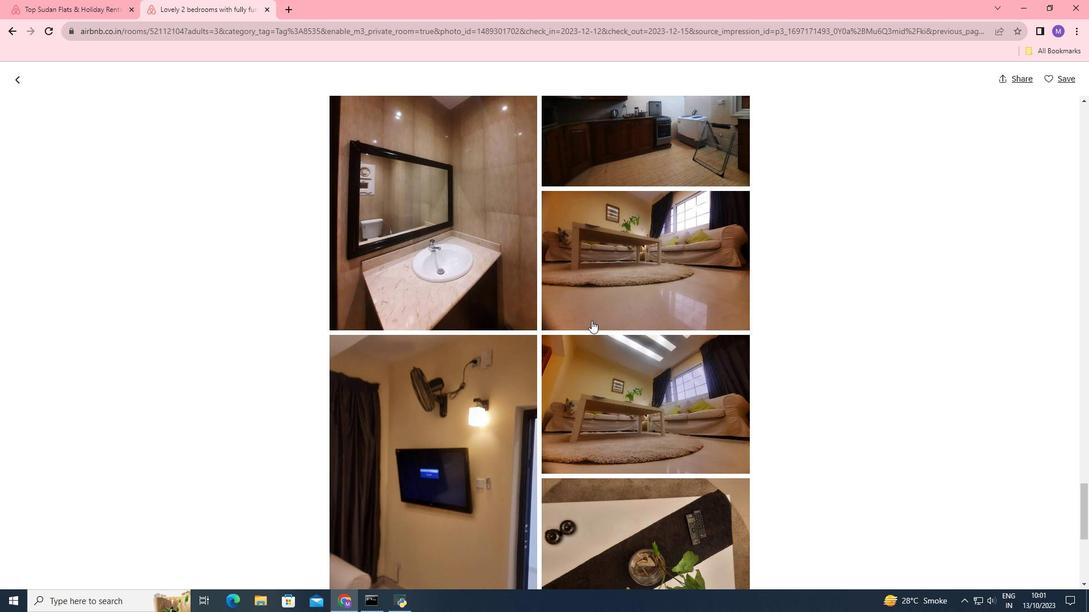 
Action: Mouse scrolled (591, 320) with delta (0, 0)
Screenshot: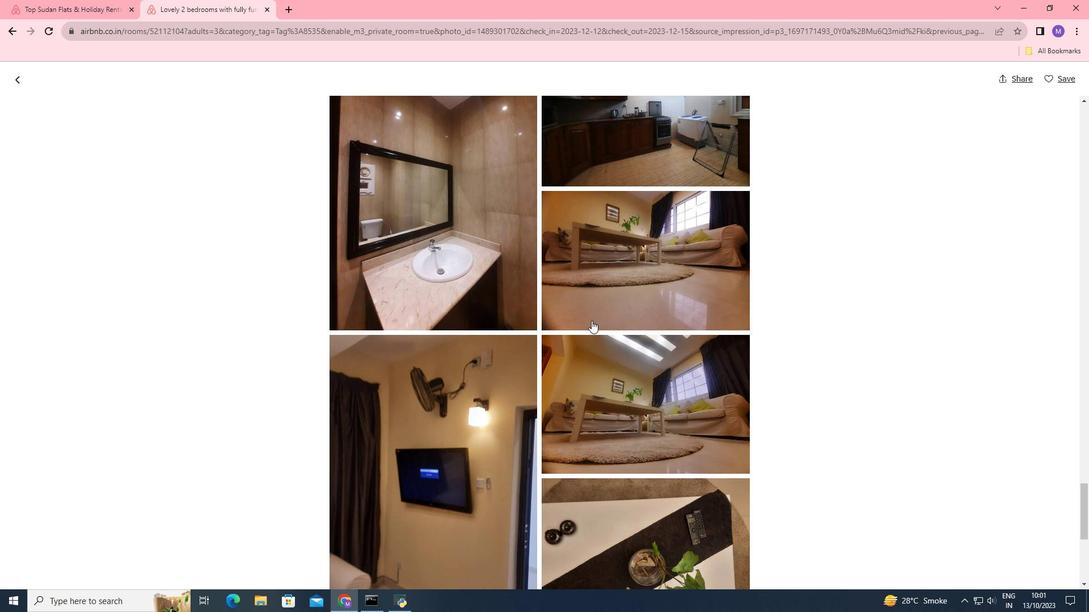 
Action: Mouse scrolled (591, 320) with delta (0, 0)
Screenshot: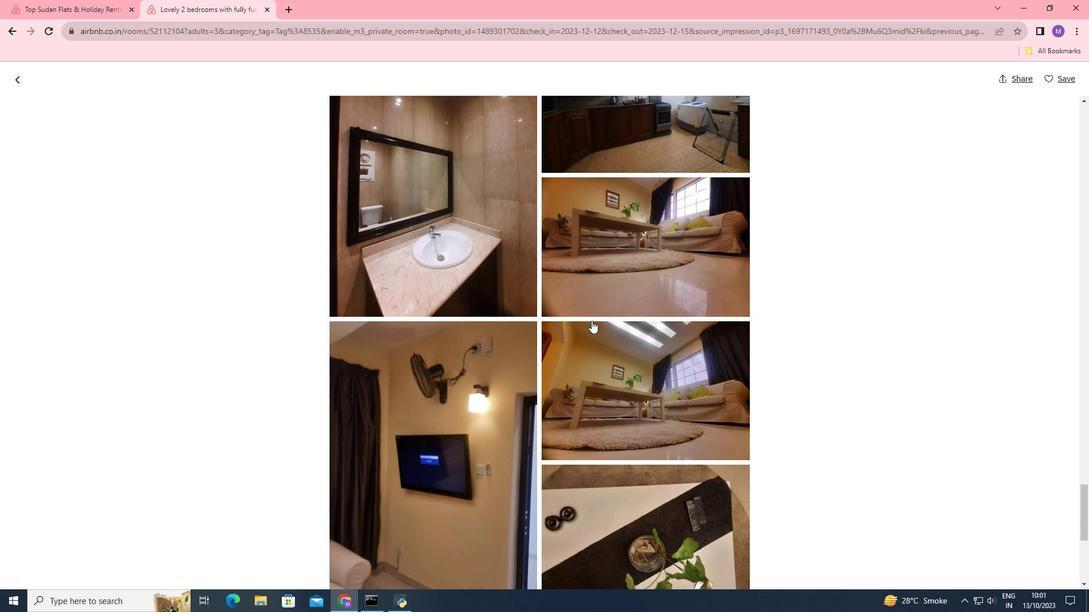 
Action: Mouse scrolled (591, 320) with delta (0, 0)
Screenshot: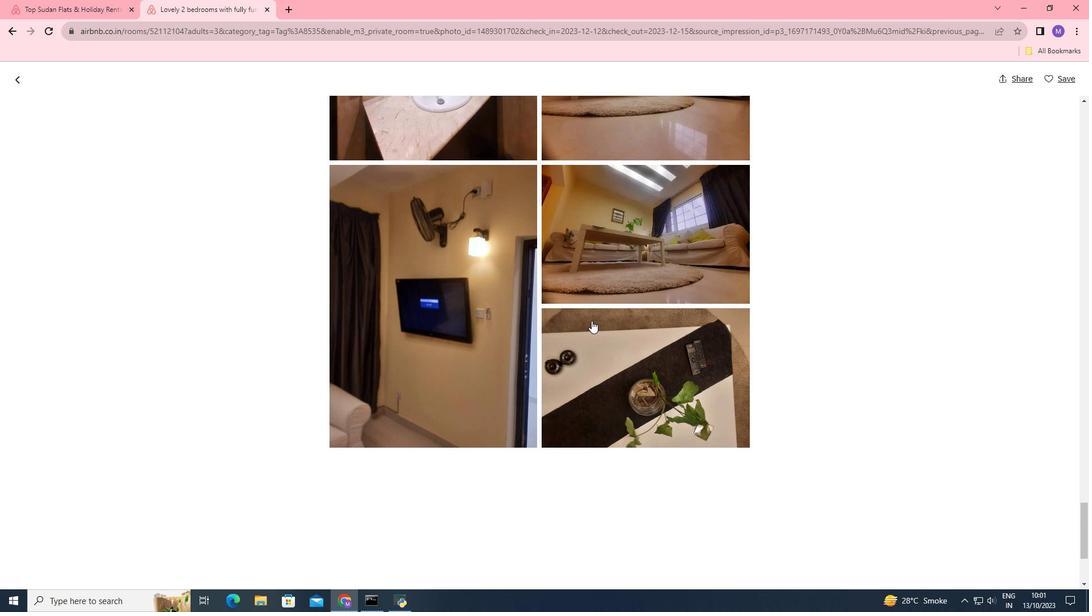 
Action: Mouse scrolled (591, 320) with delta (0, 0)
Screenshot: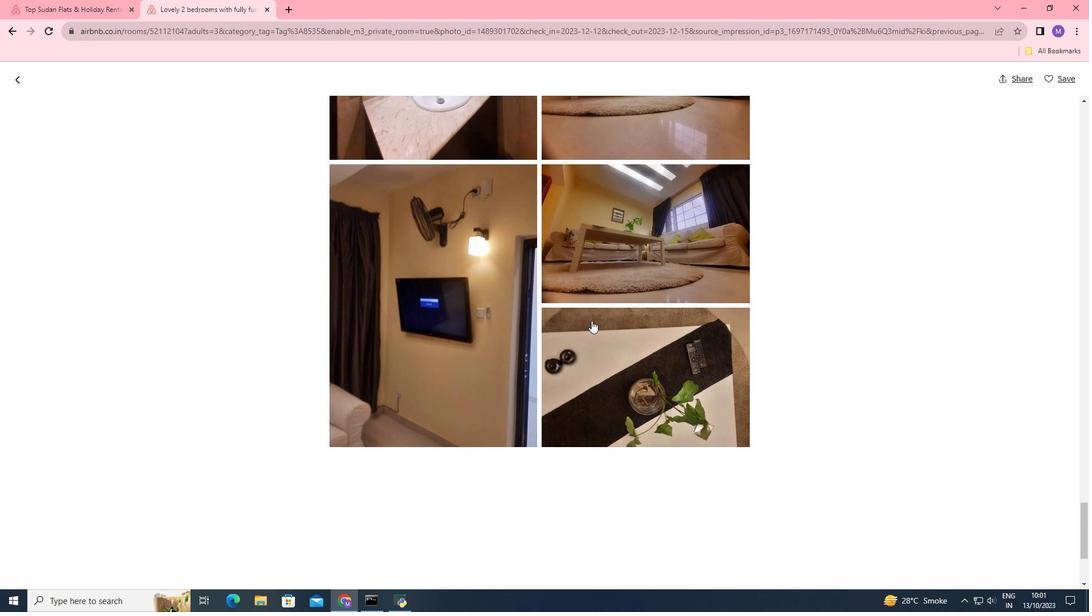 
Action: Mouse scrolled (591, 320) with delta (0, 0)
Screenshot: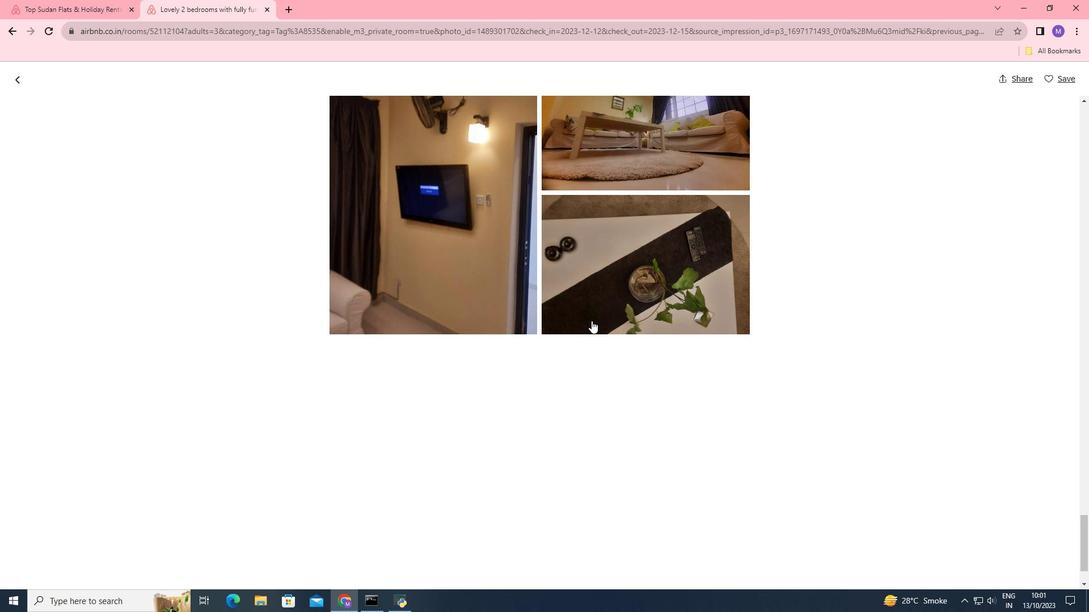 
Action: Mouse scrolled (591, 320) with delta (0, 0)
Screenshot: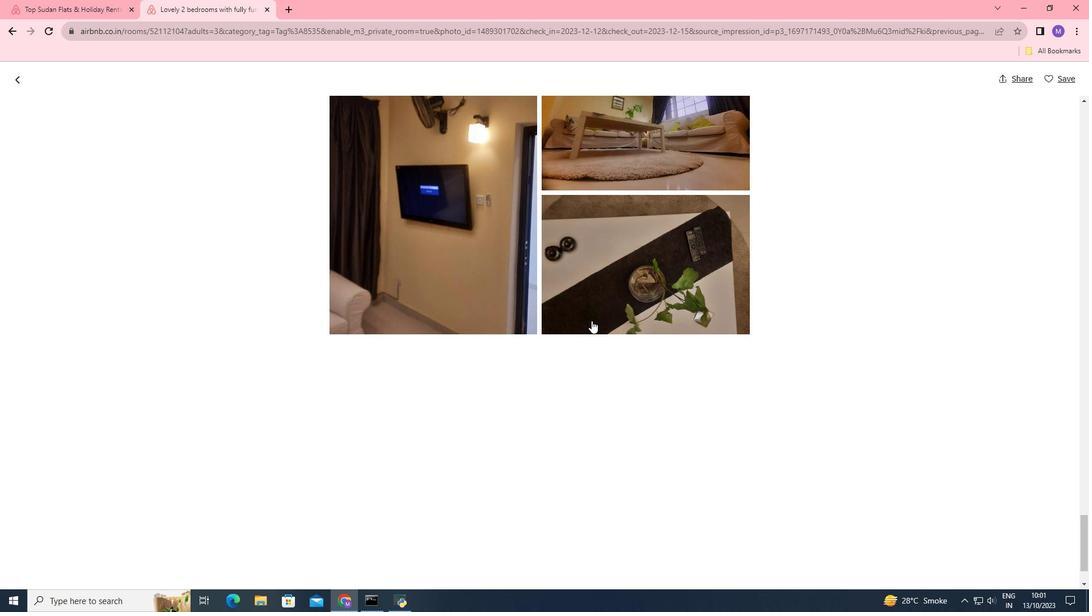 
Action: Mouse scrolled (591, 320) with delta (0, 0)
Screenshot: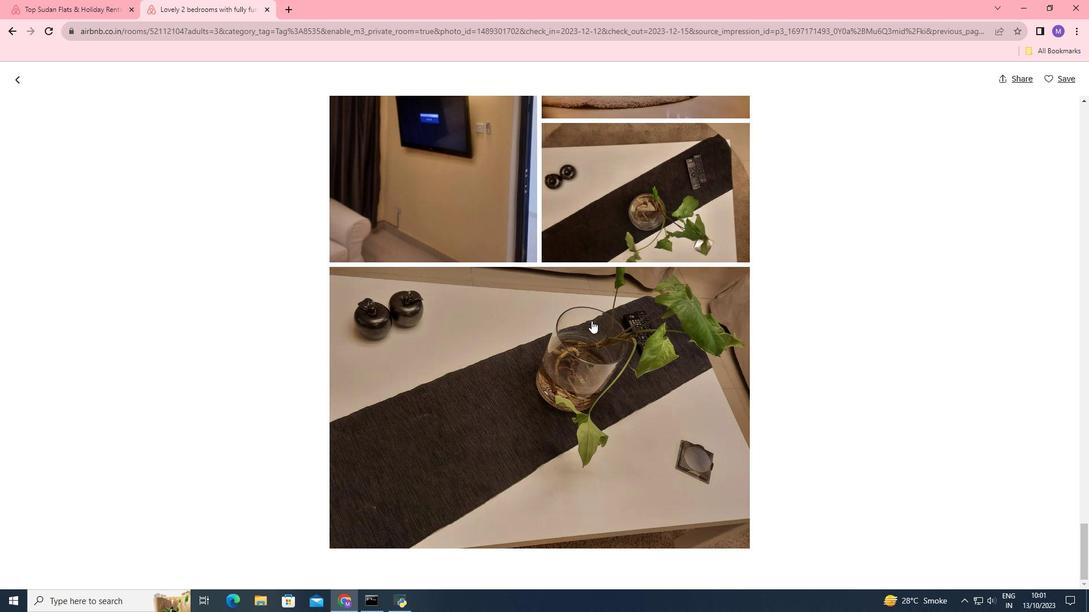 
Action: Mouse scrolled (591, 320) with delta (0, 0)
Screenshot: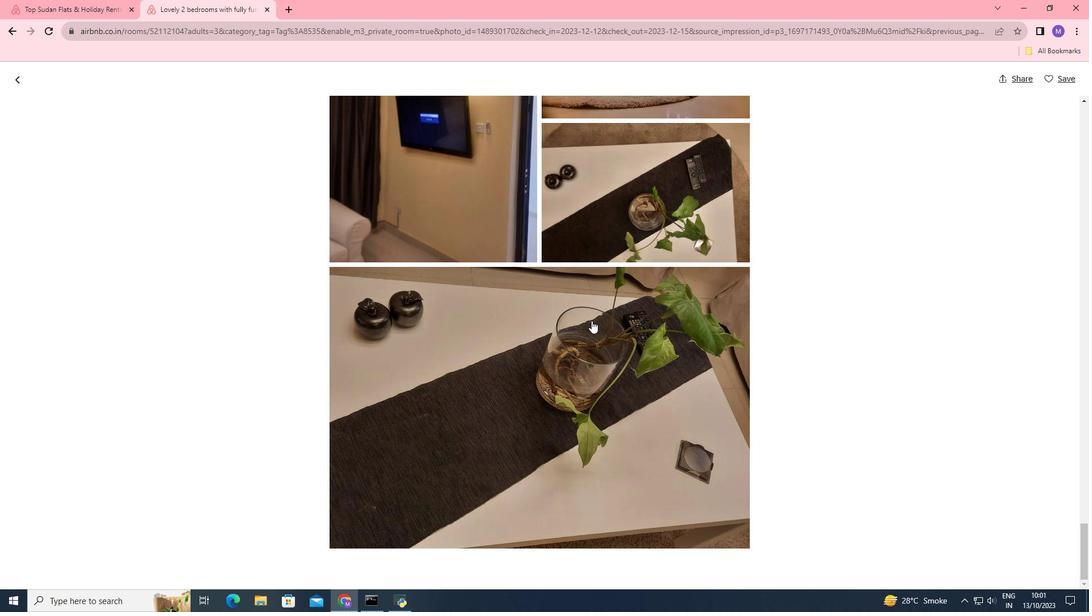 
Action: Mouse moved to (17, 83)
Screenshot: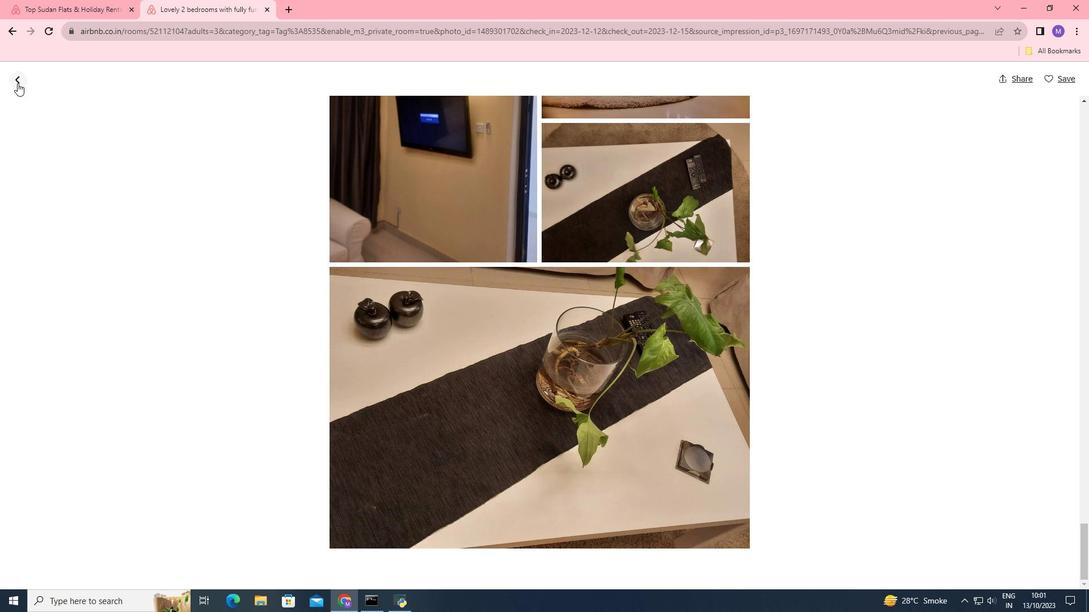 
Action: Mouse pressed left at (17, 83)
Screenshot: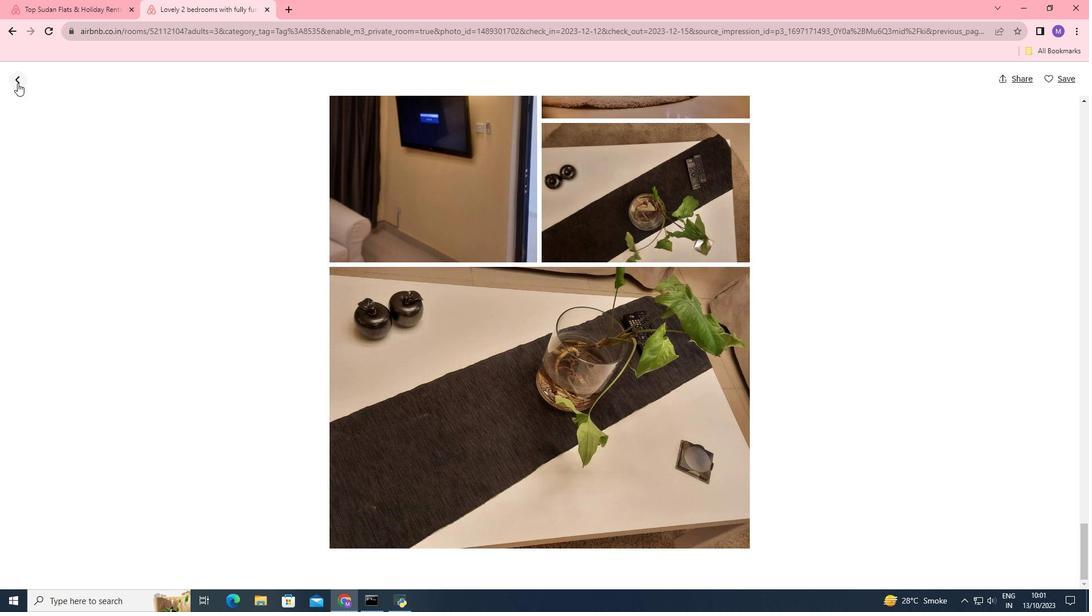 
Action: Mouse pressed left at (17, 83)
Screenshot: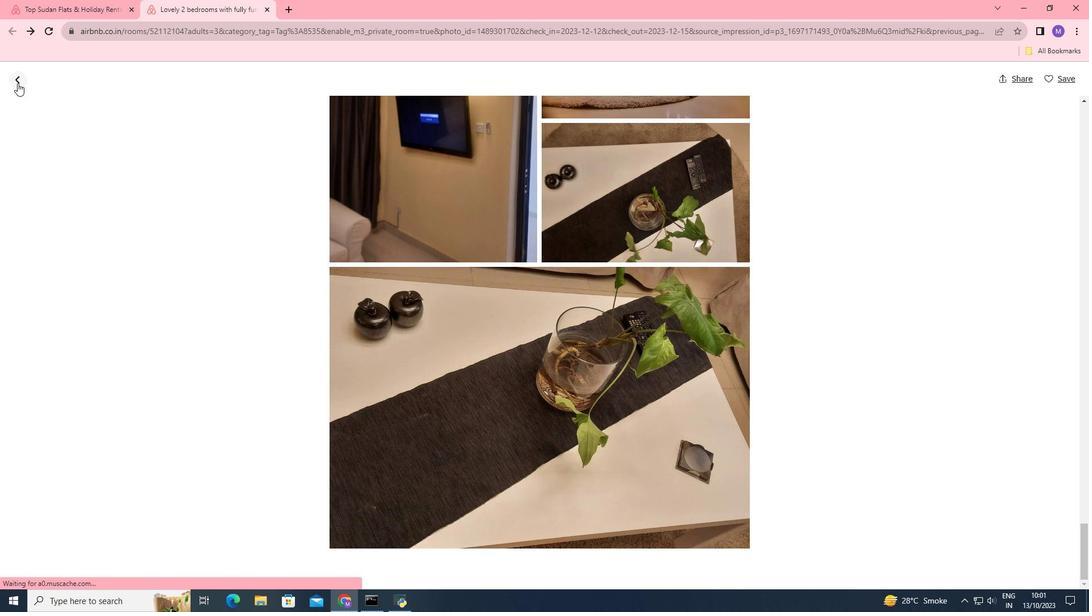 
Action: Mouse moved to (534, 372)
Screenshot: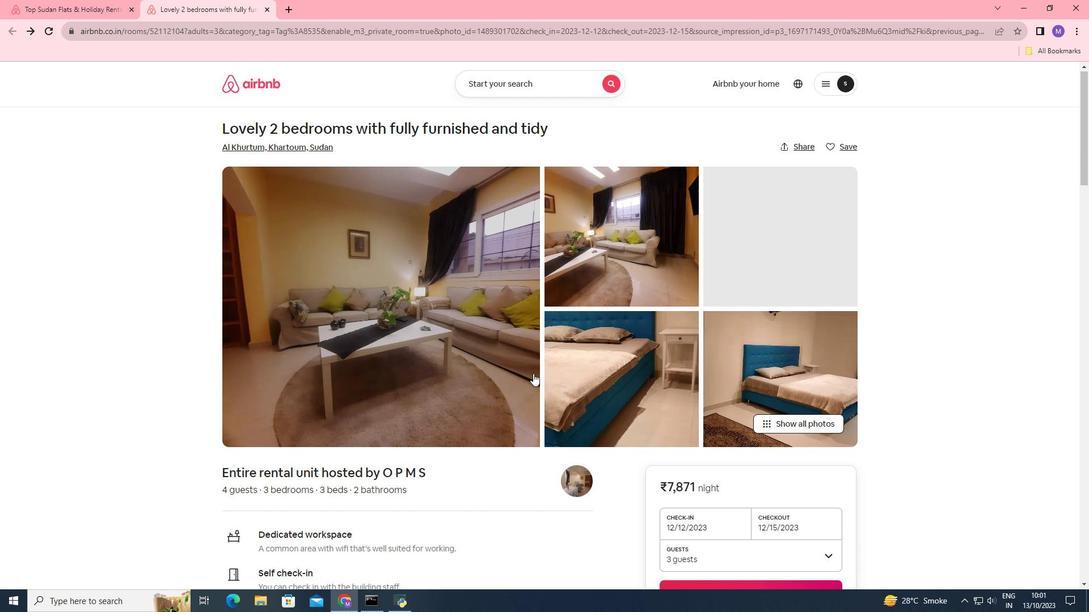 
Action: Mouse scrolled (534, 372) with delta (0, 0)
Screenshot: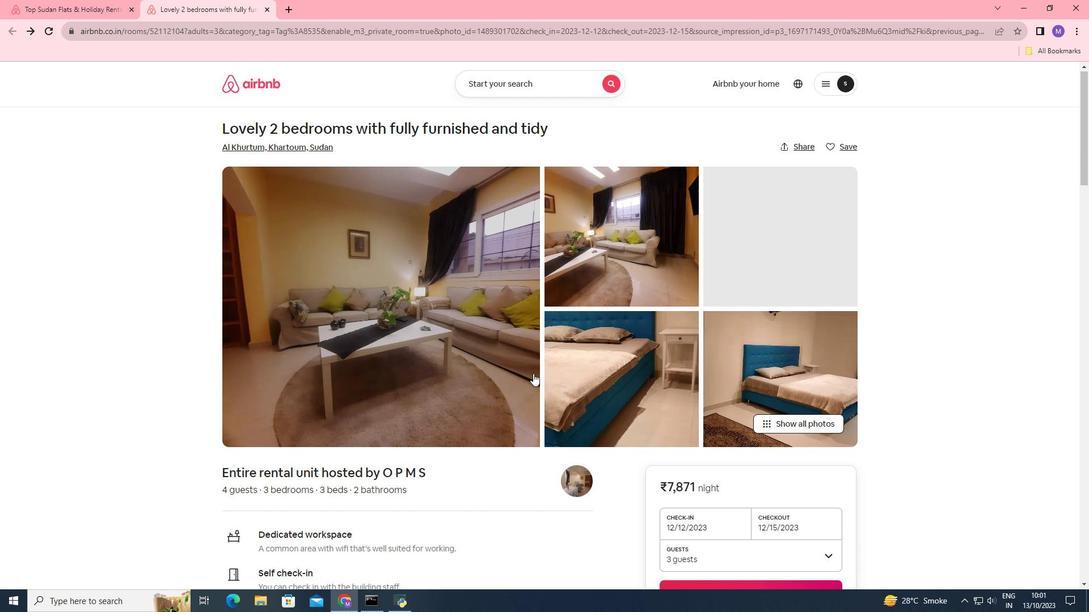 
Action: Mouse moved to (533, 374)
Screenshot: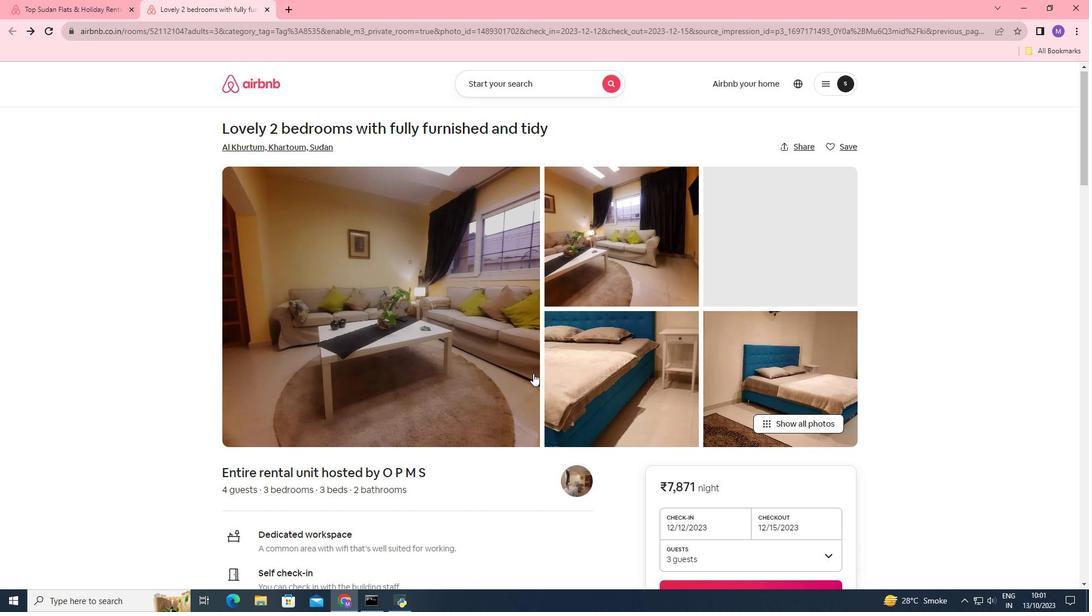 
Action: Mouse scrolled (533, 373) with delta (0, 0)
Screenshot: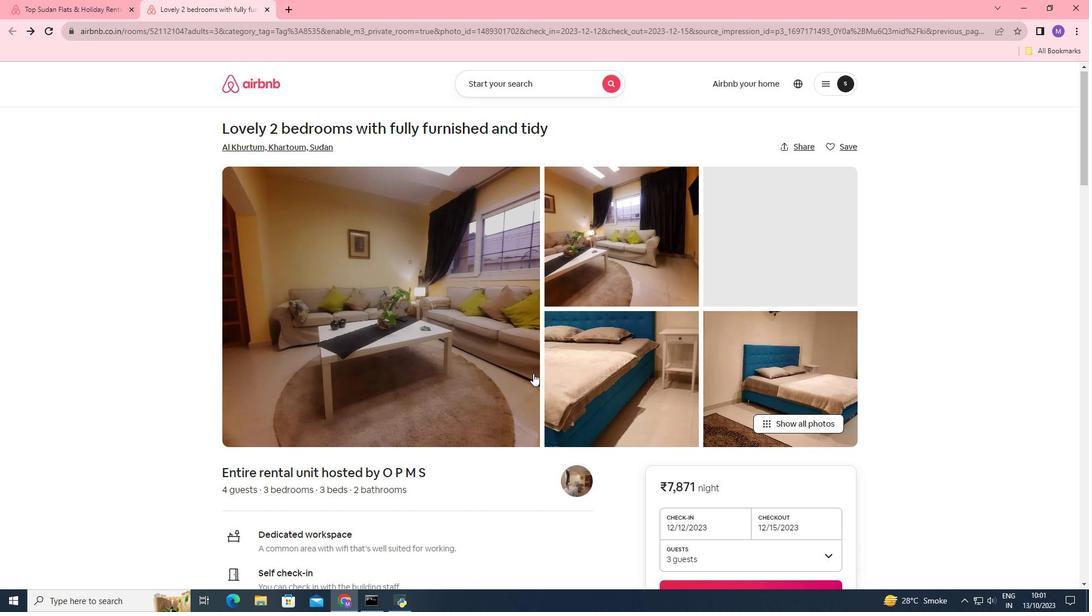 
Action: Mouse scrolled (533, 373) with delta (0, 0)
Screenshot: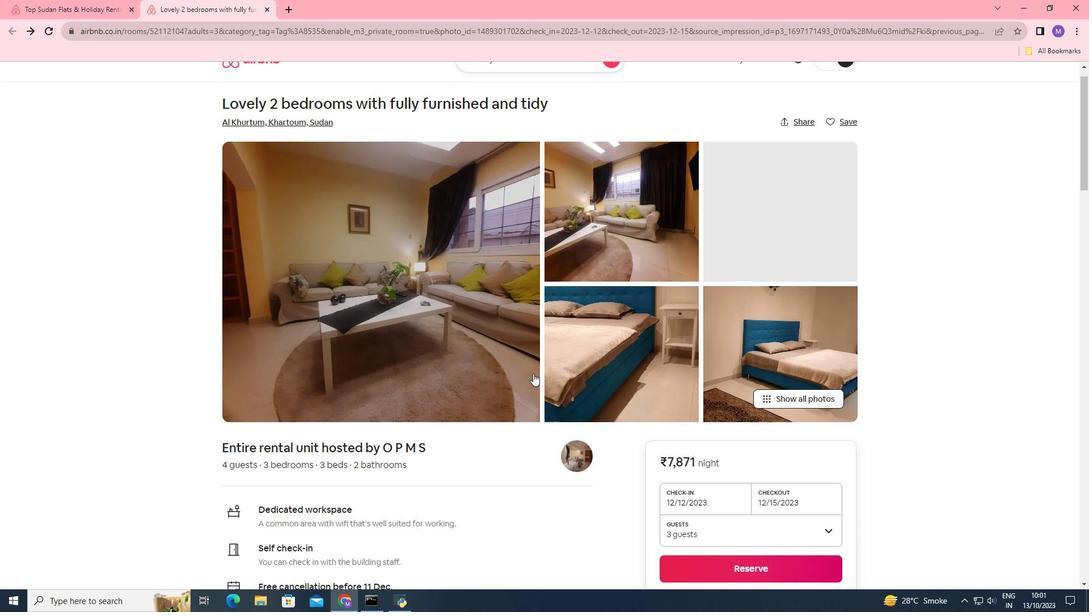 
Action: Mouse moved to (455, 361)
Screenshot: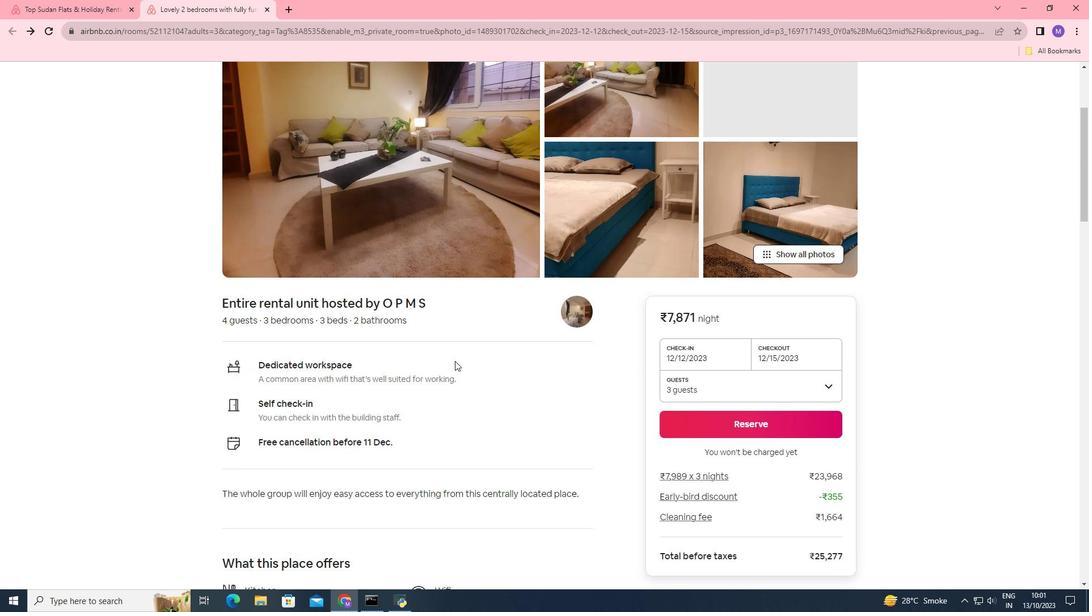
Action: Mouse scrolled (455, 360) with delta (0, 0)
Screenshot: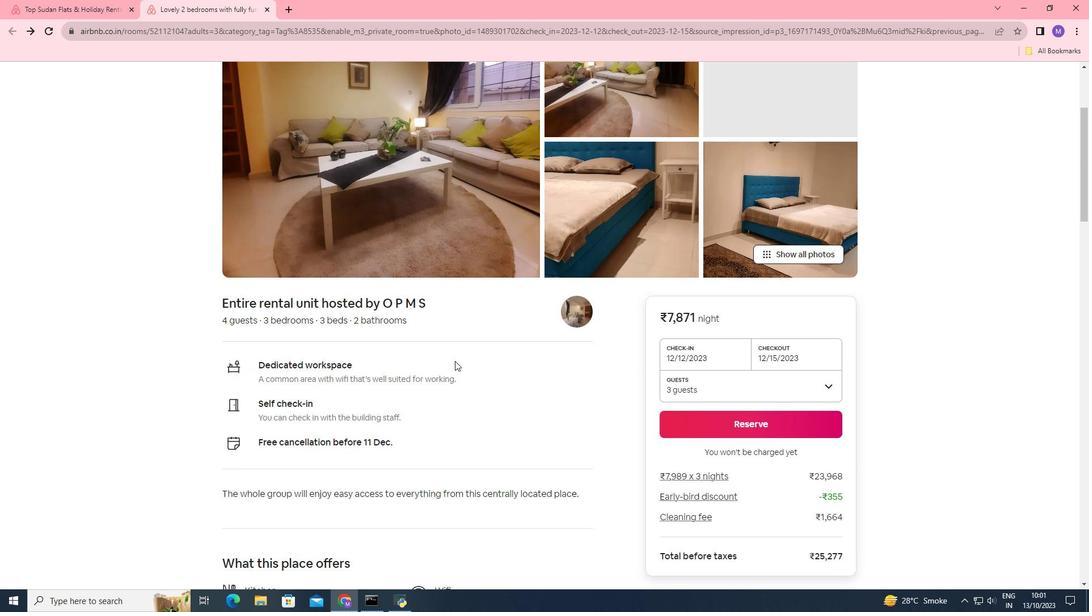 
Action: Mouse scrolled (455, 360) with delta (0, 0)
Screenshot: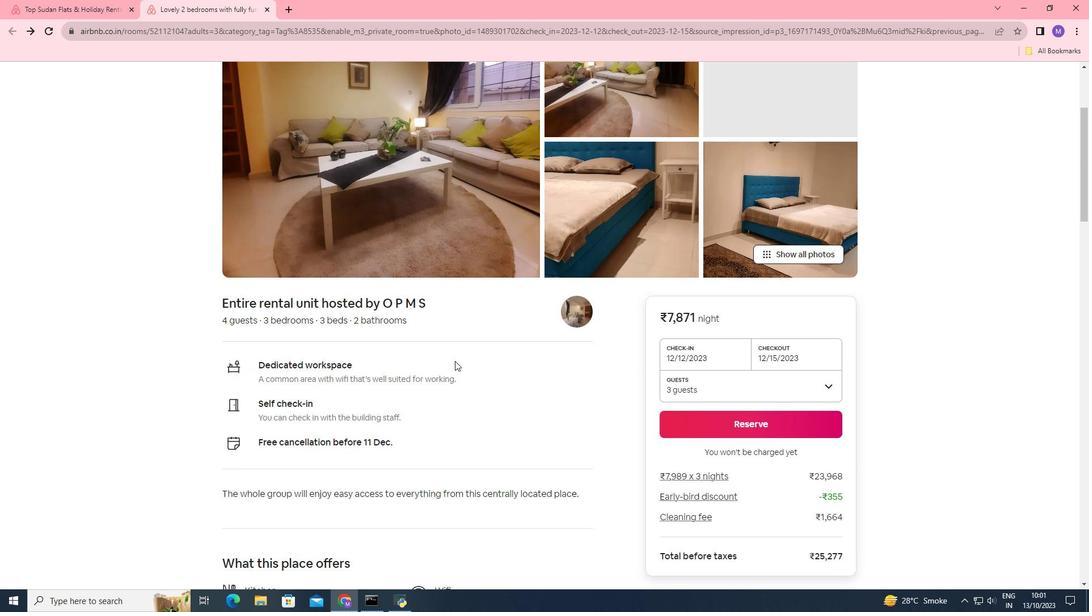 
Action: Mouse scrolled (455, 360) with delta (0, 0)
Screenshot: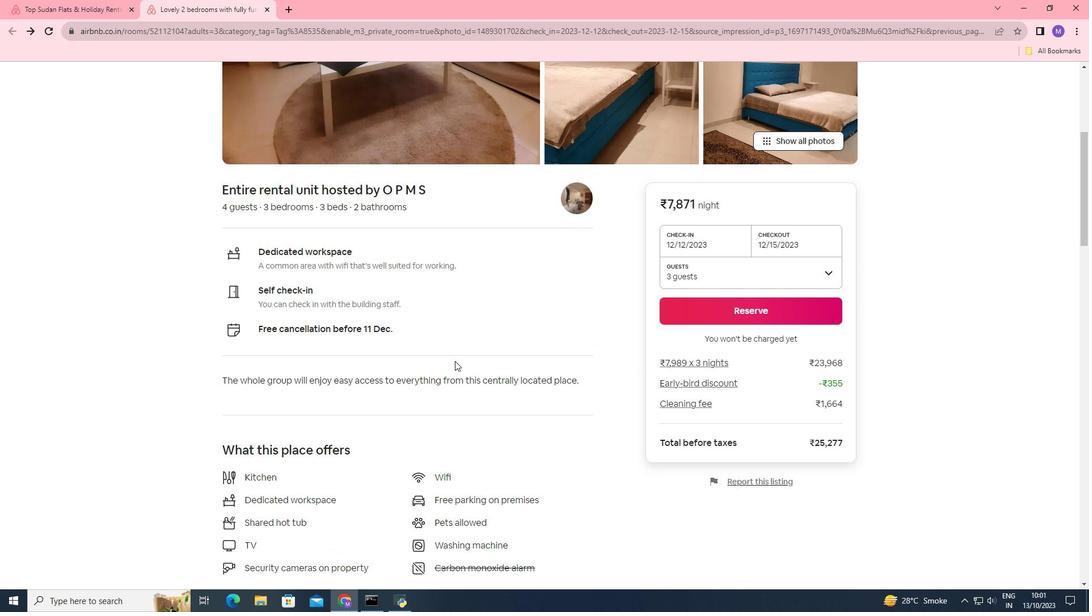 
Action: Mouse scrolled (455, 360) with delta (0, 0)
Screenshot: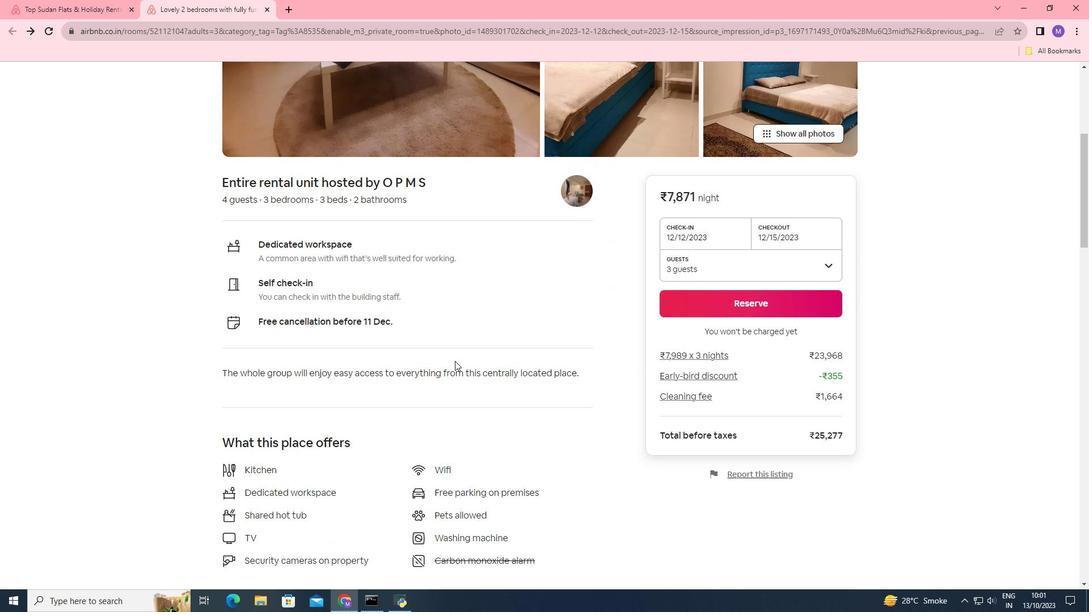 
Action: Mouse moved to (311, 500)
Screenshot: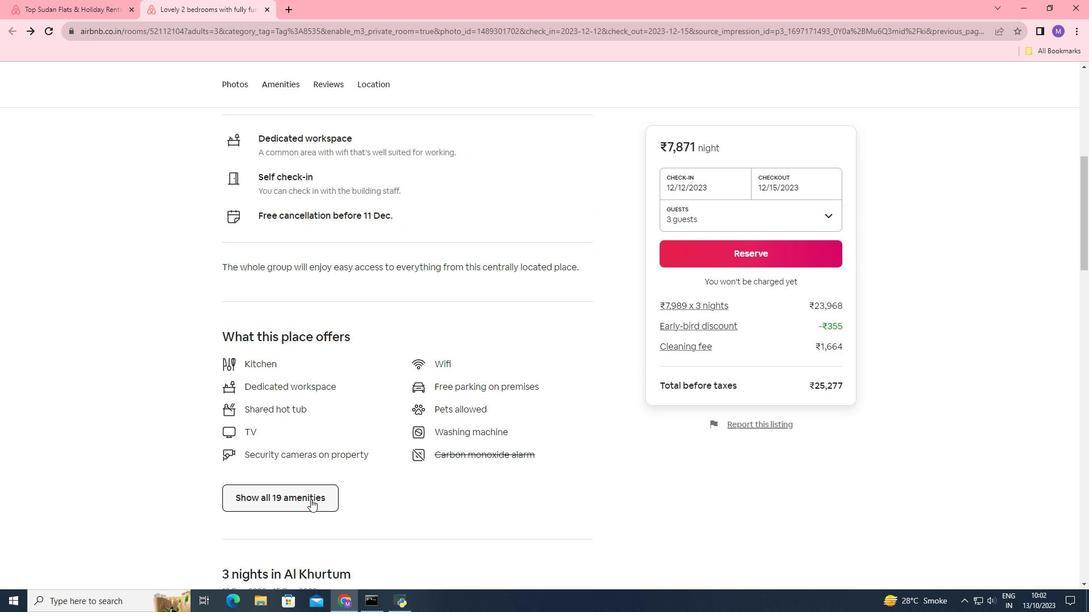 
Action: Mouse pressed left at (311, 500)
Screenshot: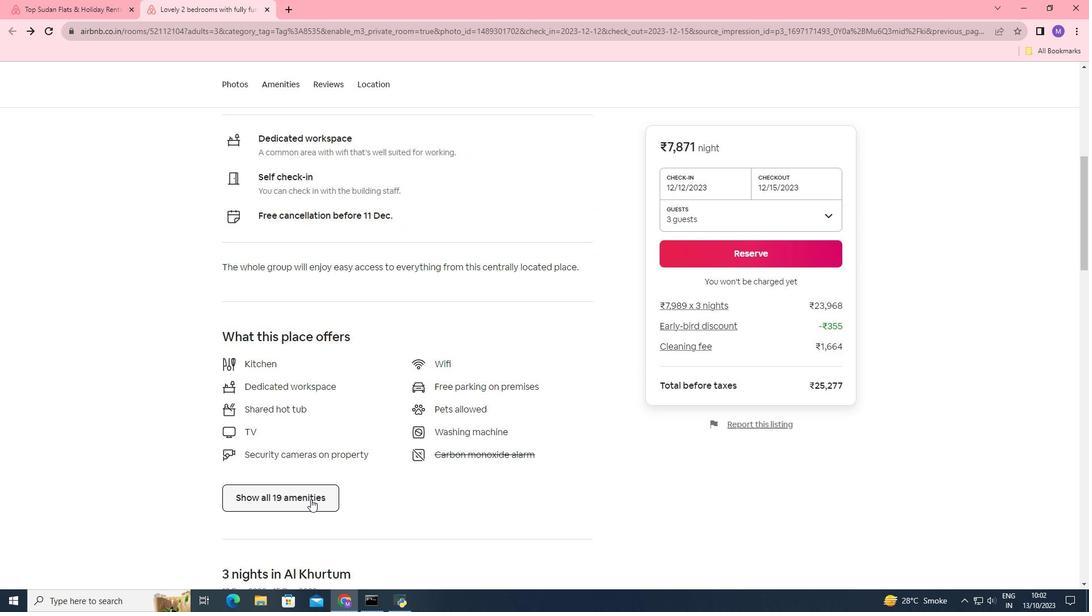 
Action: Mouse moved to (512, 351)
Screenshot: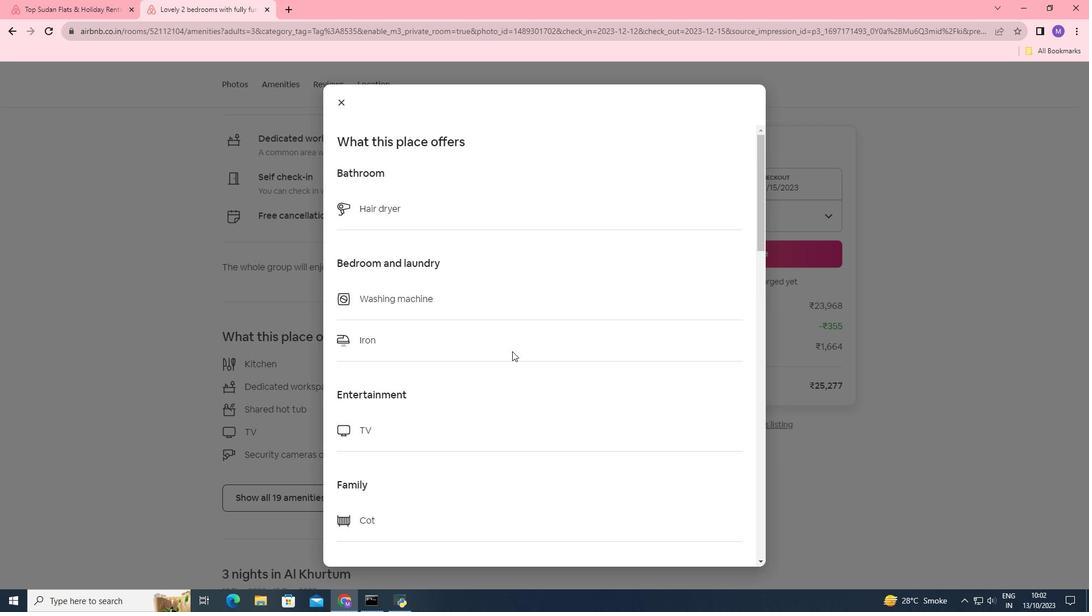 
Action: Mouse scrolled (512, 351) with delta (0, 0)
Screenshot: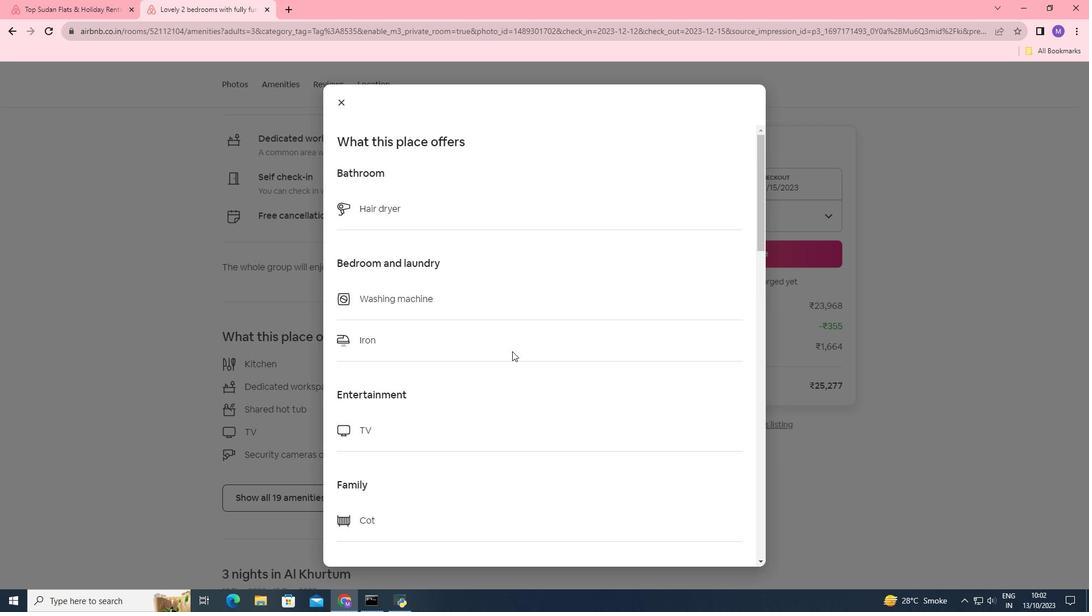 
Action: Mouse scrolled (512, 351) with delta (0, 0)
Screenshot: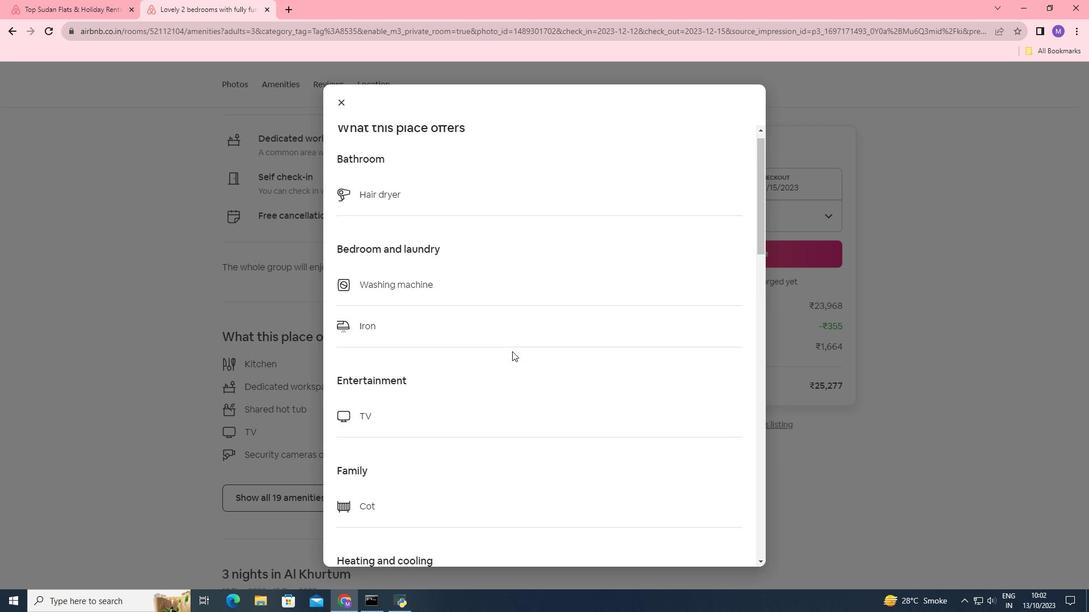 
Action: Mouse scrolled (512, 351) with delta (0, 0)
Screenshot: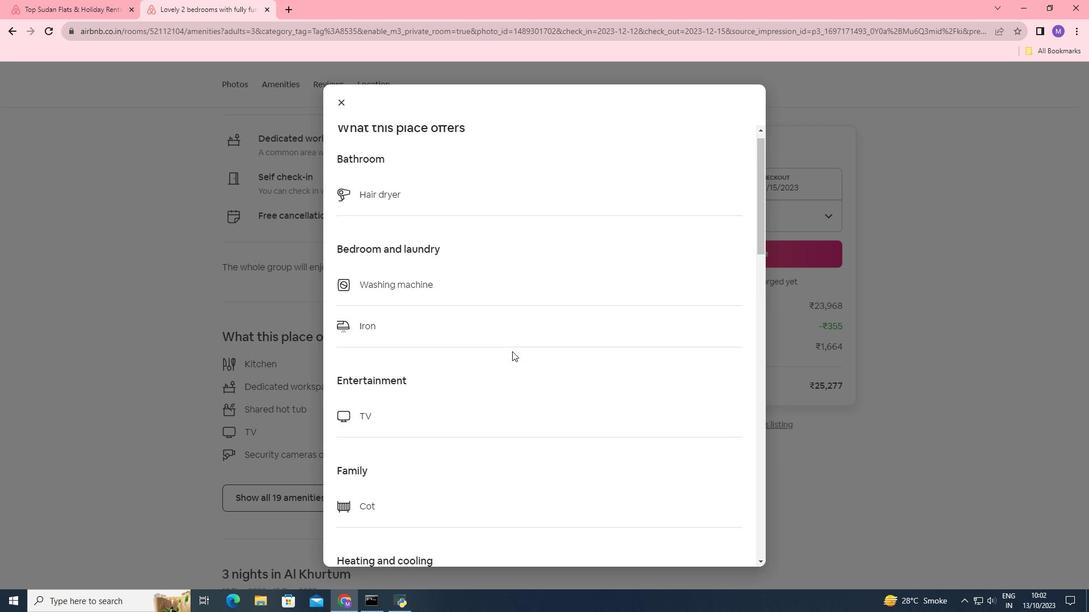 
Action: Mouse moved to (516, 349)
Screenshot: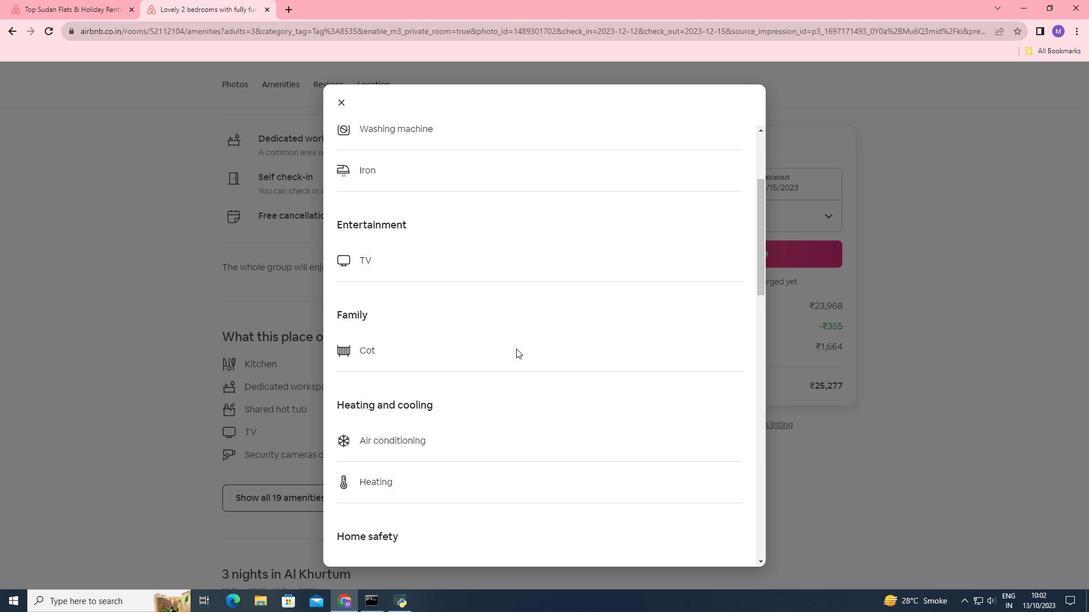 
Action: Mouse scrolled (516, 348) with delta (0, 0)
Screenshot: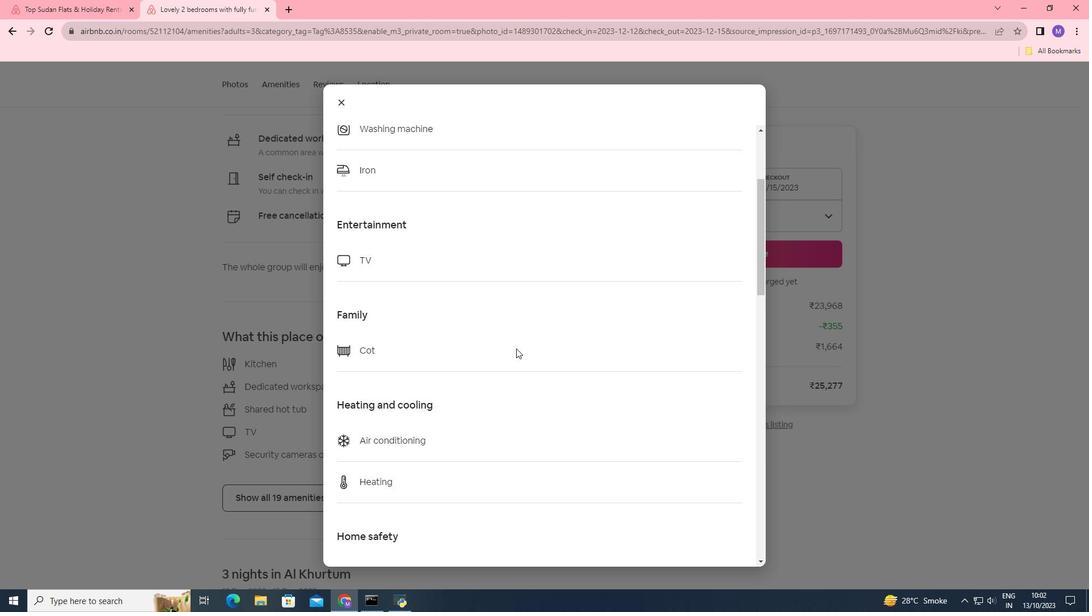 
Action: Mouse scrolled (516, 348) with delta (0, 0)
Screenshot: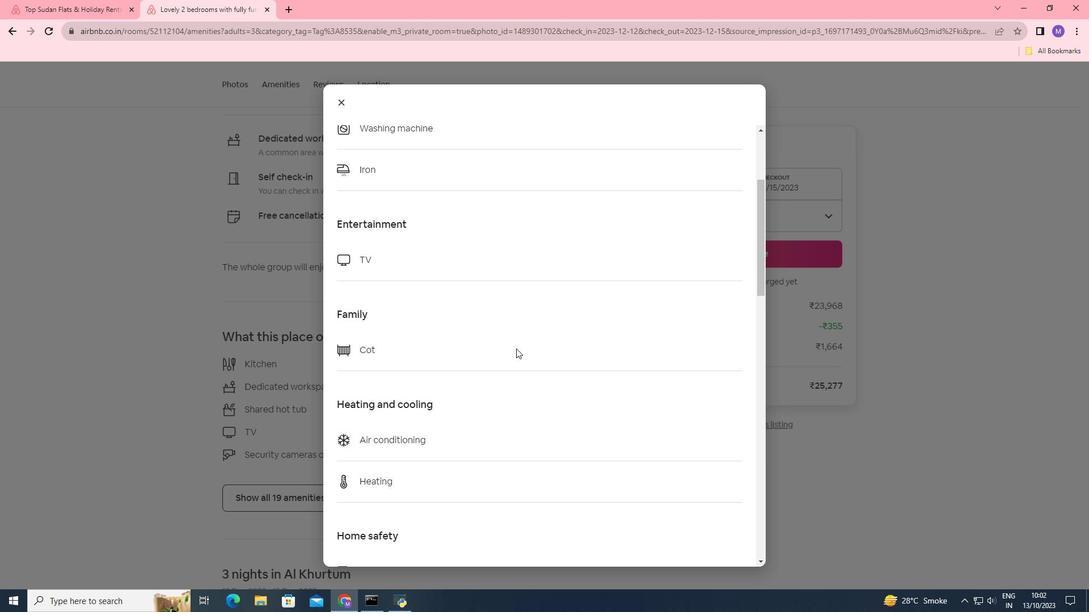 
Action: Mouse scrolled (516, 348) with delta (0, 0)
Screenshot: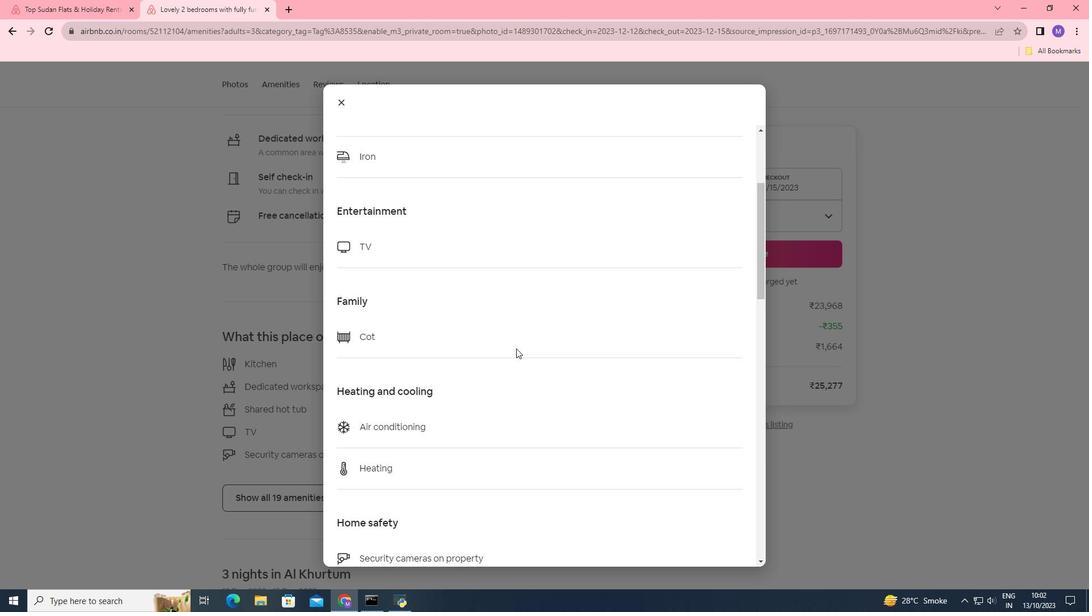 
Action: Mouse moved to (515, 349)
Screenshot: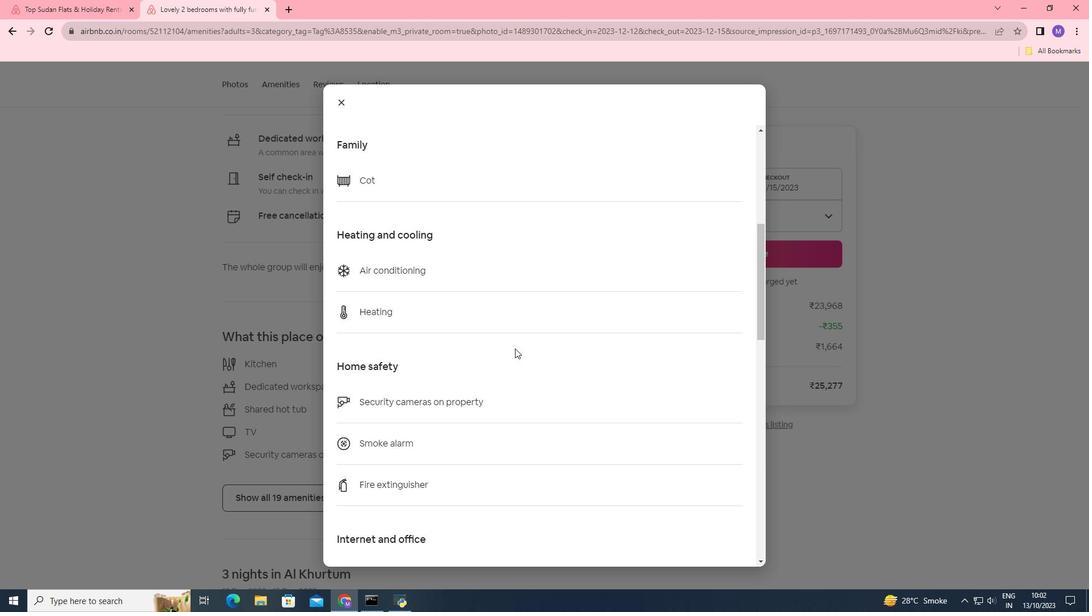 
Action: Mouse scrolled (515, 348) with delta (0, 0)
Screenshot: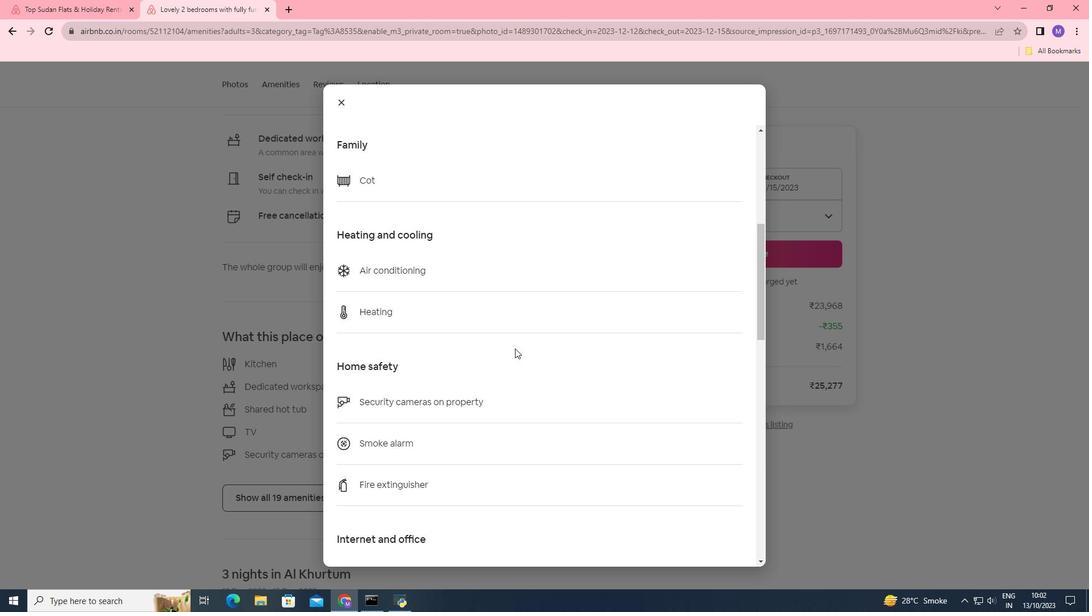 
Action: Mouse scrolled (515, 348) with delta (0, 0)
Screenshot: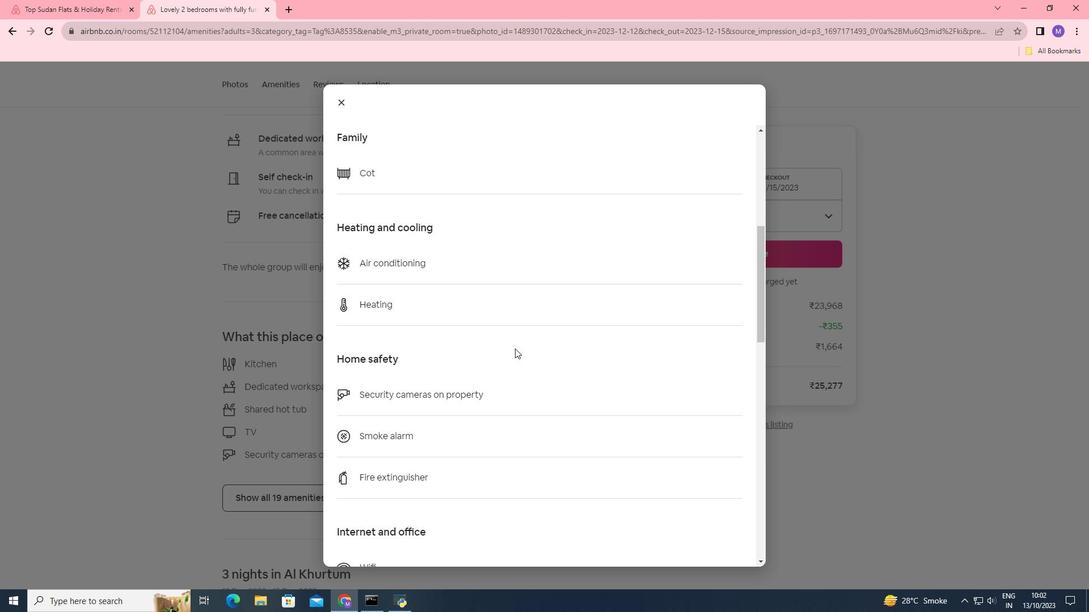 
Action: Mouse scrolled (515, 348) with delta (0, 0)
Screenshot: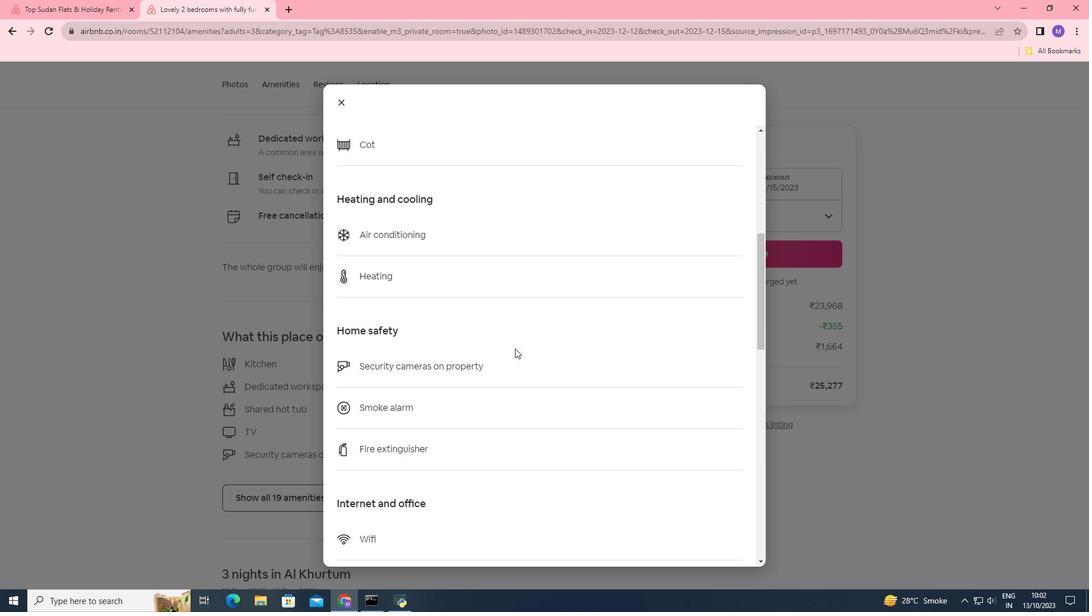 
Action: Mouse scrolled (515, 348) with delta (0, 0)
Screenshot: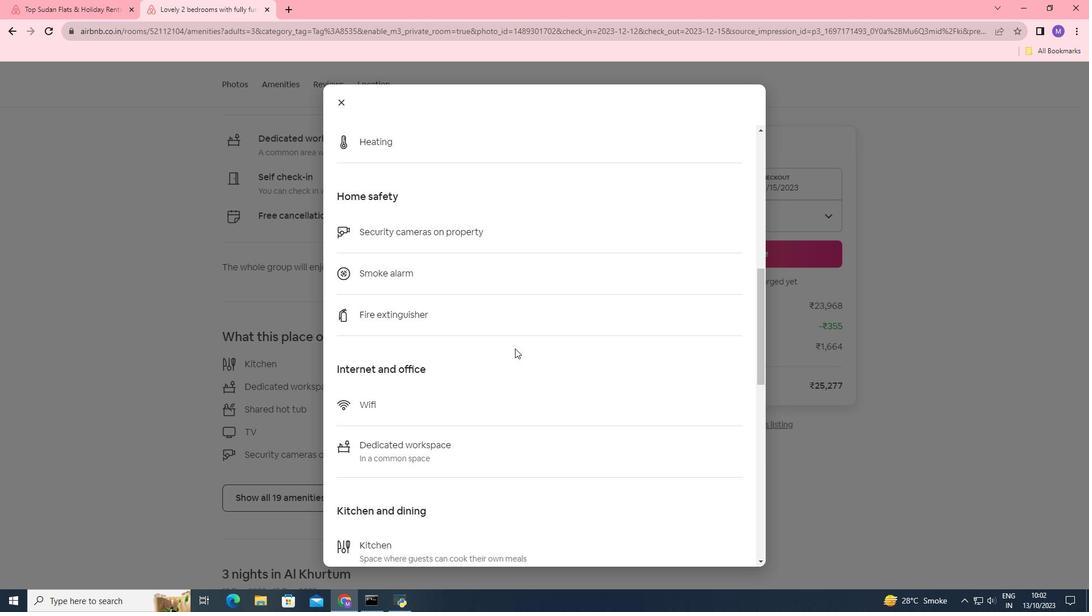 
Action: Mouse scrolled (515, 348) with delta (0, 0)
Screenshot: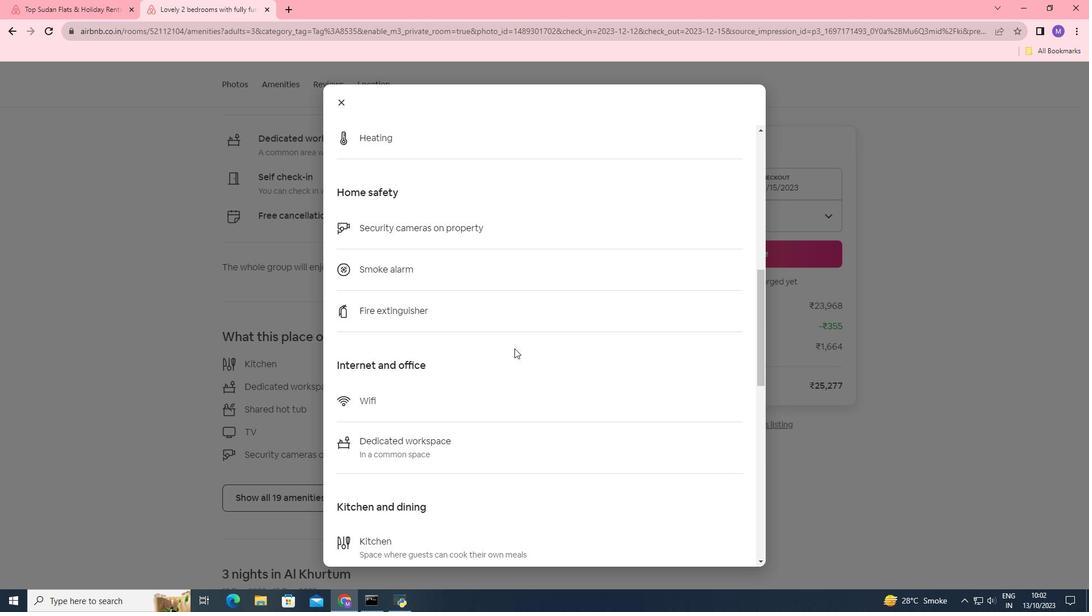 
Action: Mouse moved to (514, 349)
Screenshot: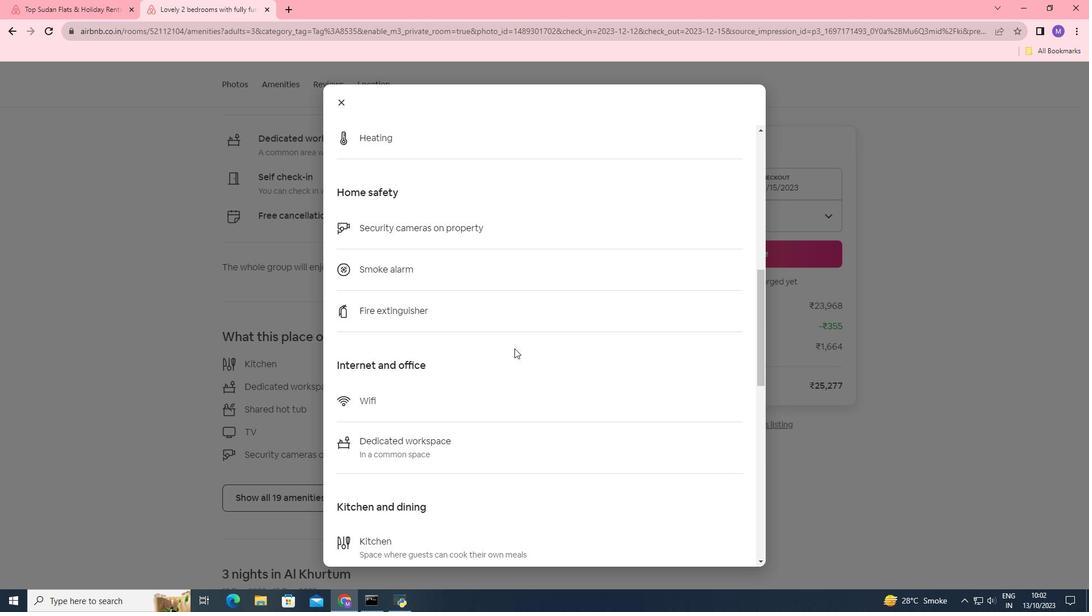 
Action: Mouse scrolled (514, 348) with delta (0, 0)
Screenshot: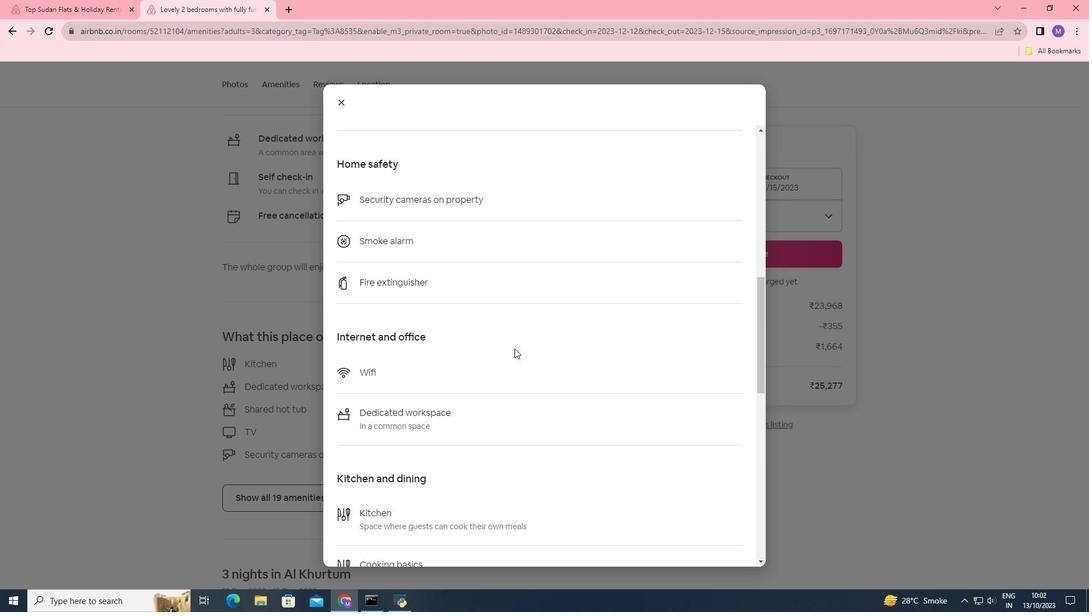 
Action: Mouse moved to (463, 247)
Screenshot: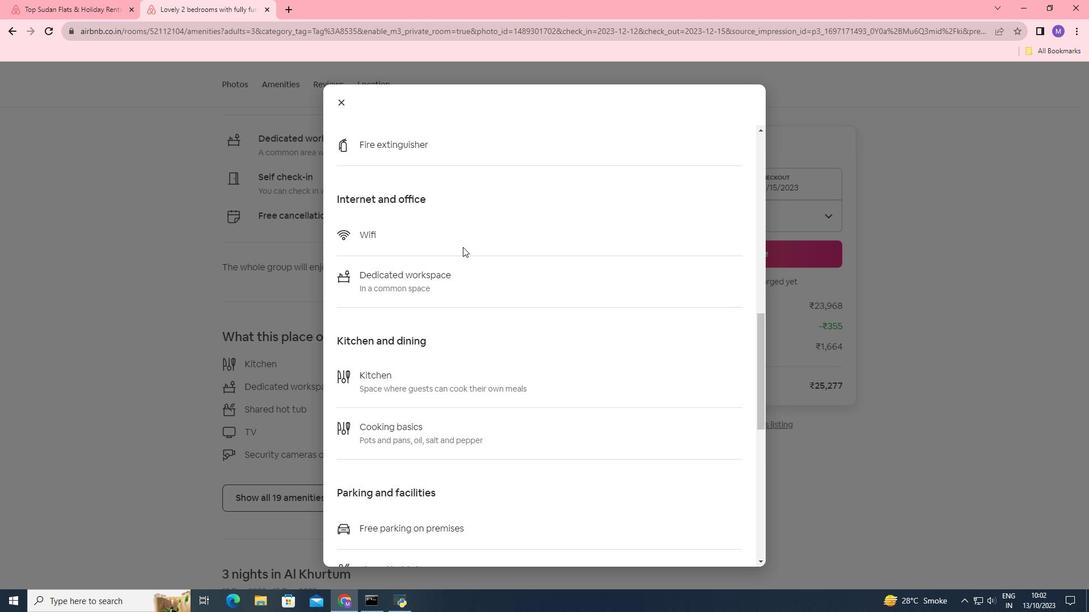 
Action: Mouse scrolled (463, 246) with delta (0, 0)
Screenshot: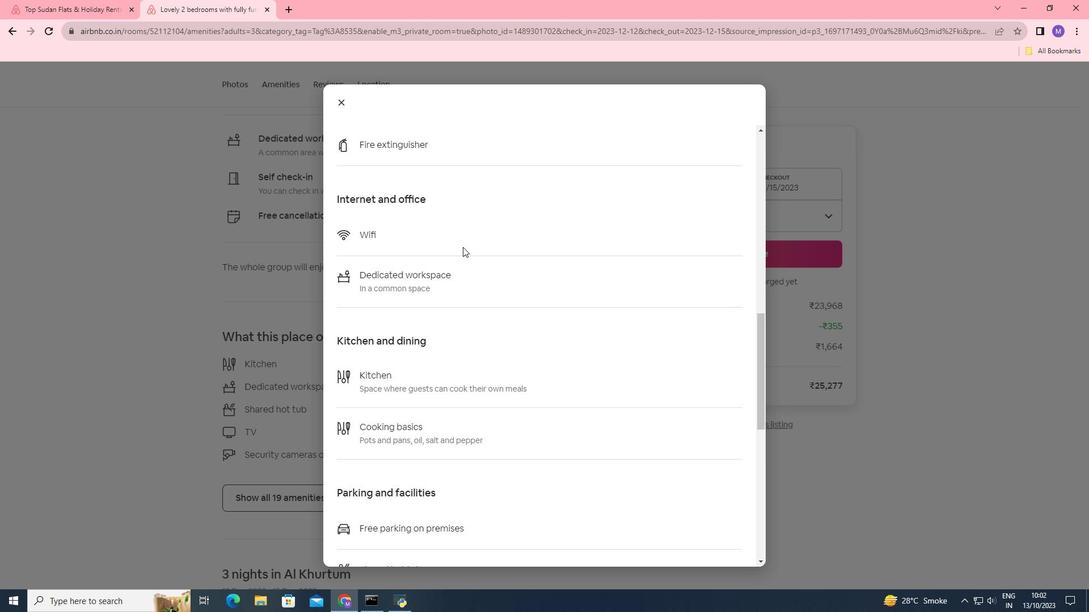 
Action: Mouse scrolled (463, 246) with delta (0, 0)
Screenshot: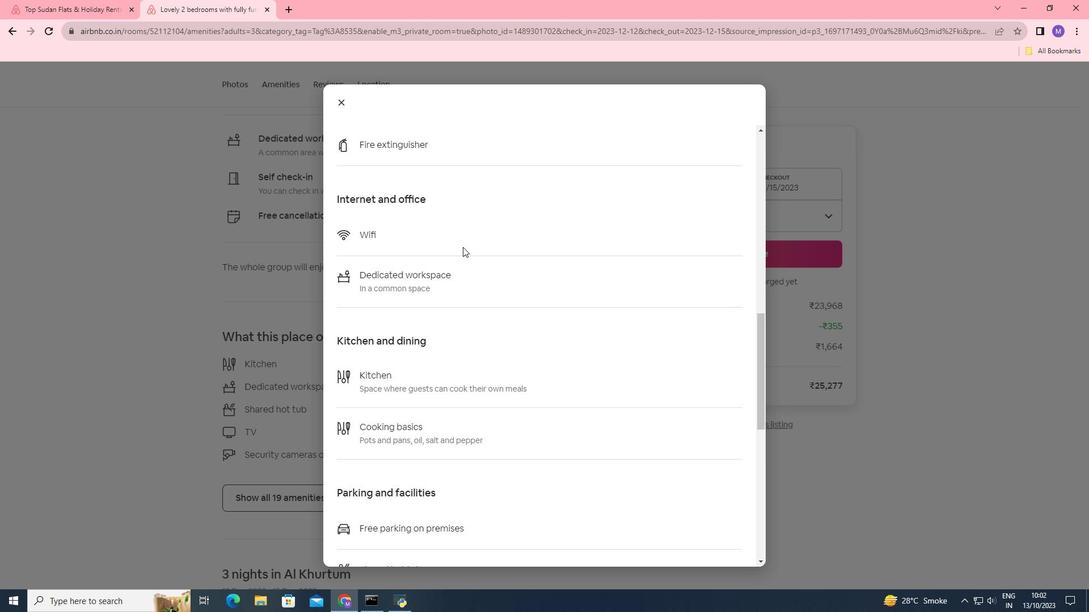 
Action: Mouse scrolled (463, 246) with delta (0, 0)
Screenshot: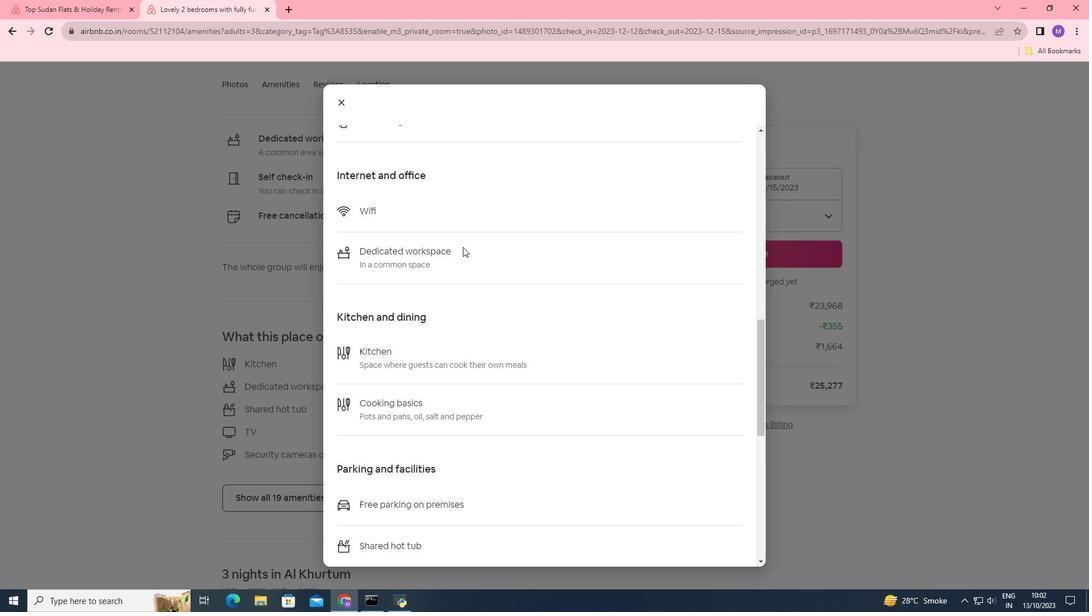 
Action: Mouse moved to (463, 247)
Screenshot: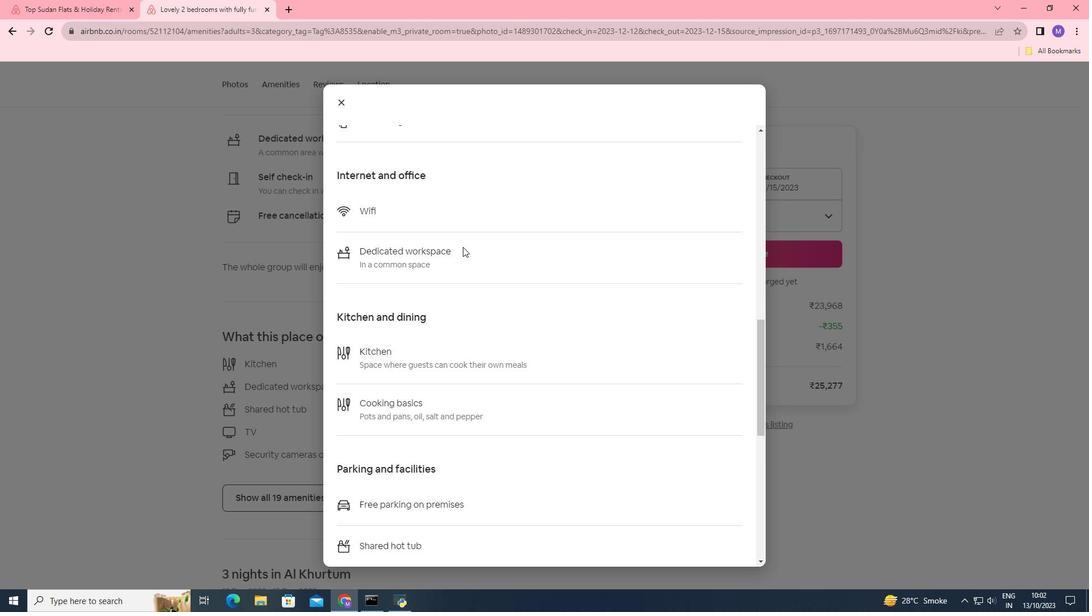 
Action: Mouse scrolled (463, 246) with delta (0, 0)
Screenshot: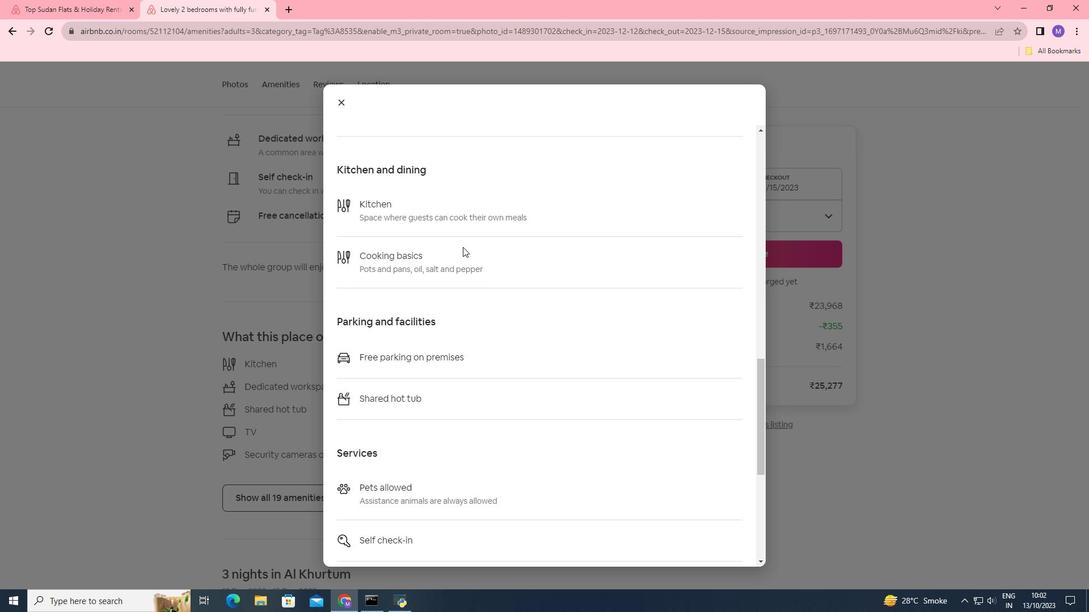 
Action: Mouse scrolled (463, 246) with delta (0, 0)
Screenshot: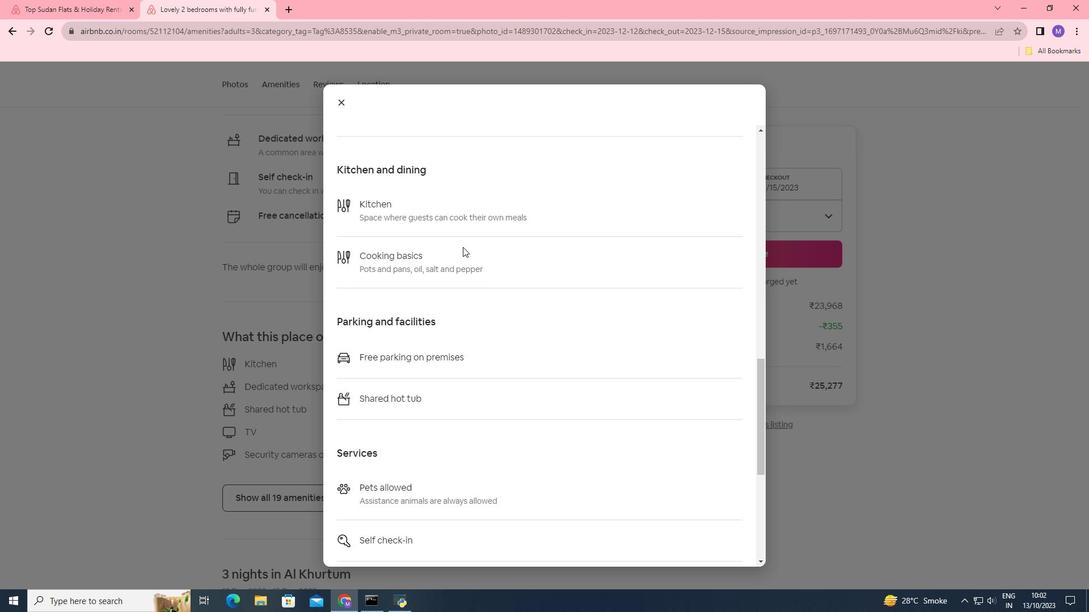 
Action: Mouse scrolled (463, 246) with delta (0, 0)
Screenshot: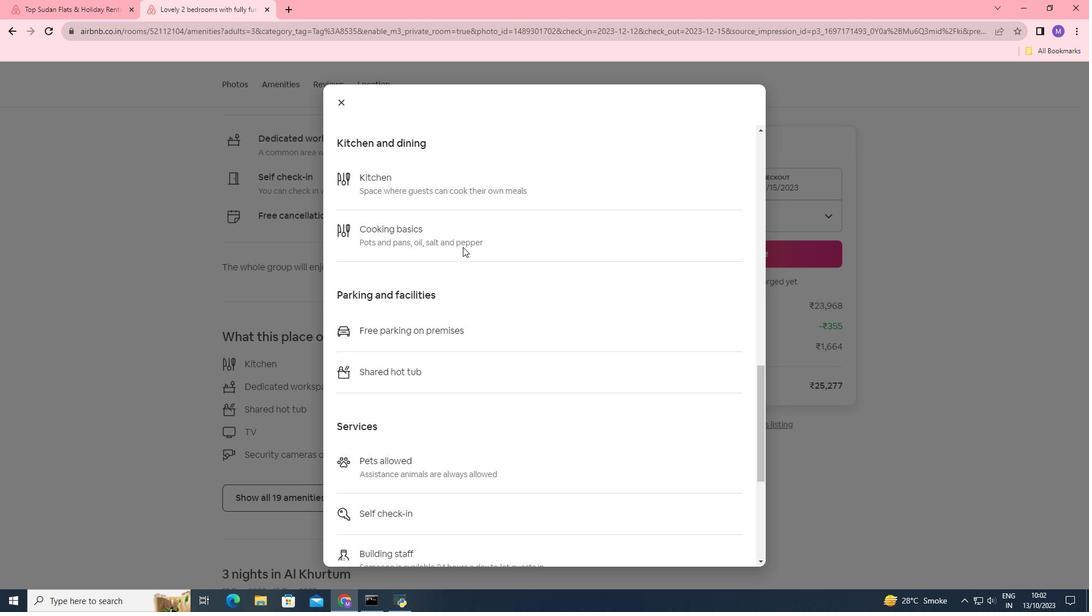 
Action: Mouse scrolled (463, 246) with delta (0, 0)
Screenshot: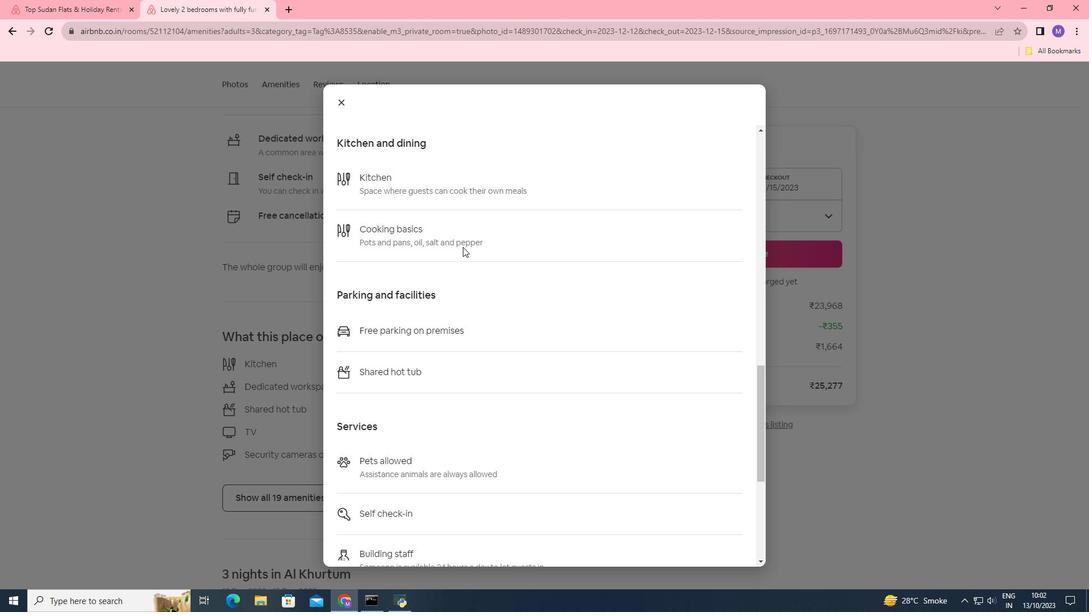 
Action: Mouse scrolled (463, 246) with delta (0, 0)
Screenshot: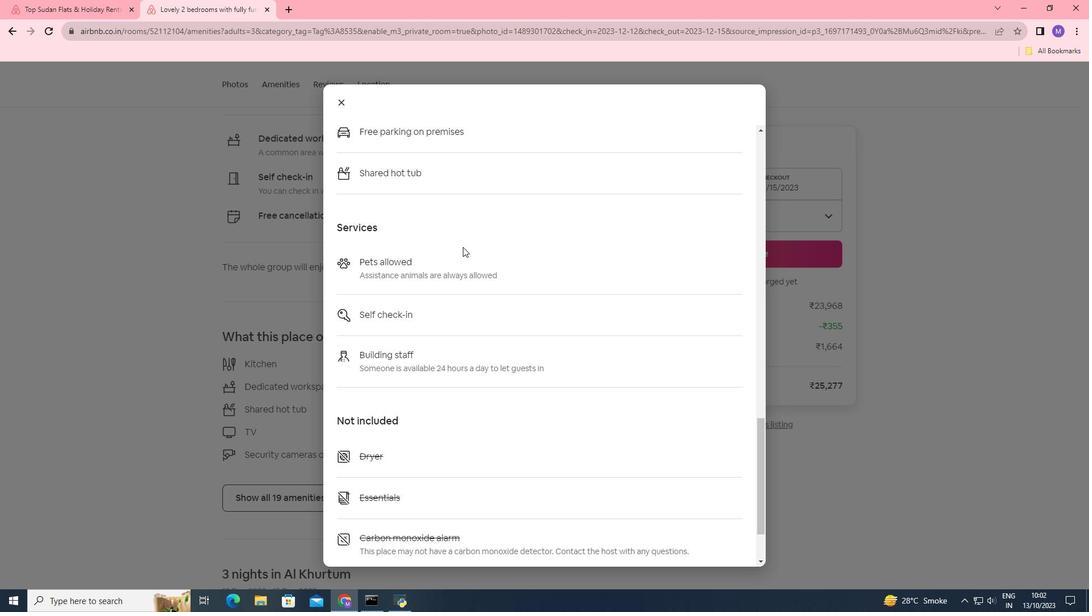 
Action: Mouse scrolled (463, 246) with delta (0, 0)
Screenshot: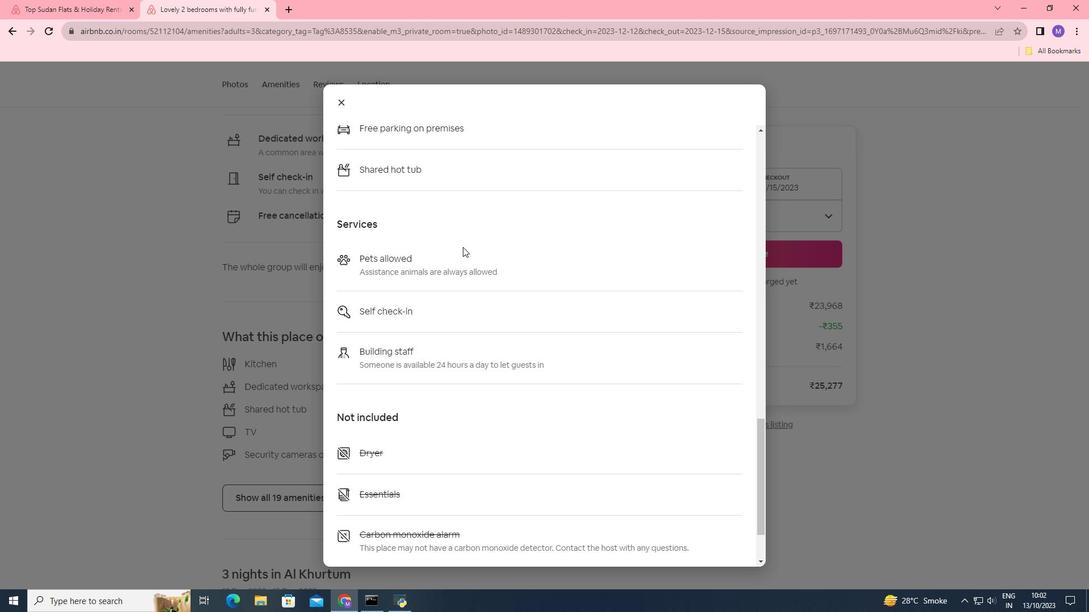 
Action: Mouse scrolled (463, 246) with delta (0, 0)
Screenshot: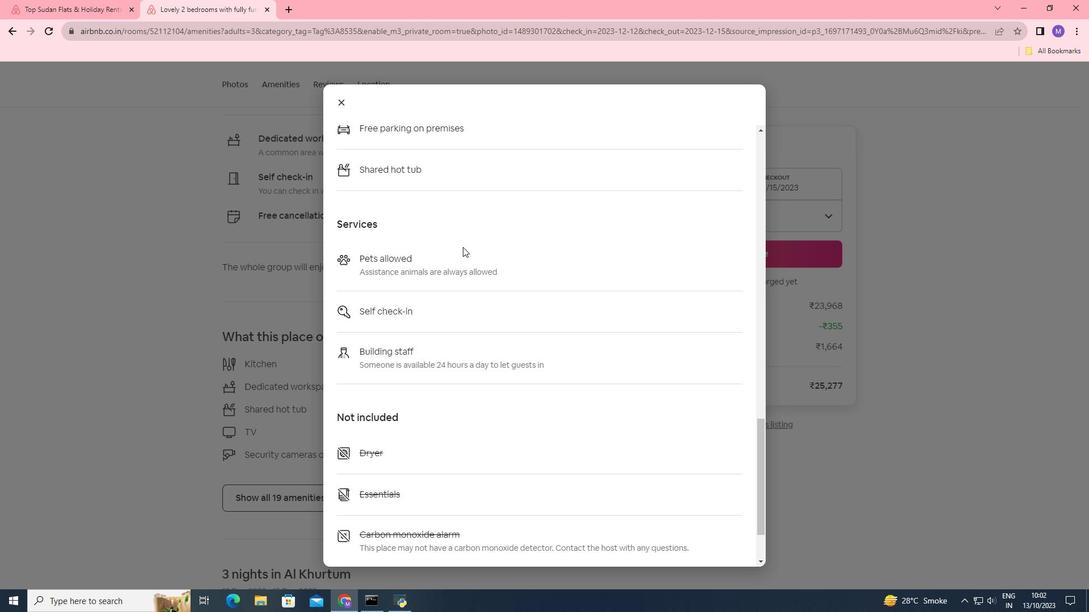 
Action: Mouse scrolled (463, 246) with delta (0, 0)
Screenshot: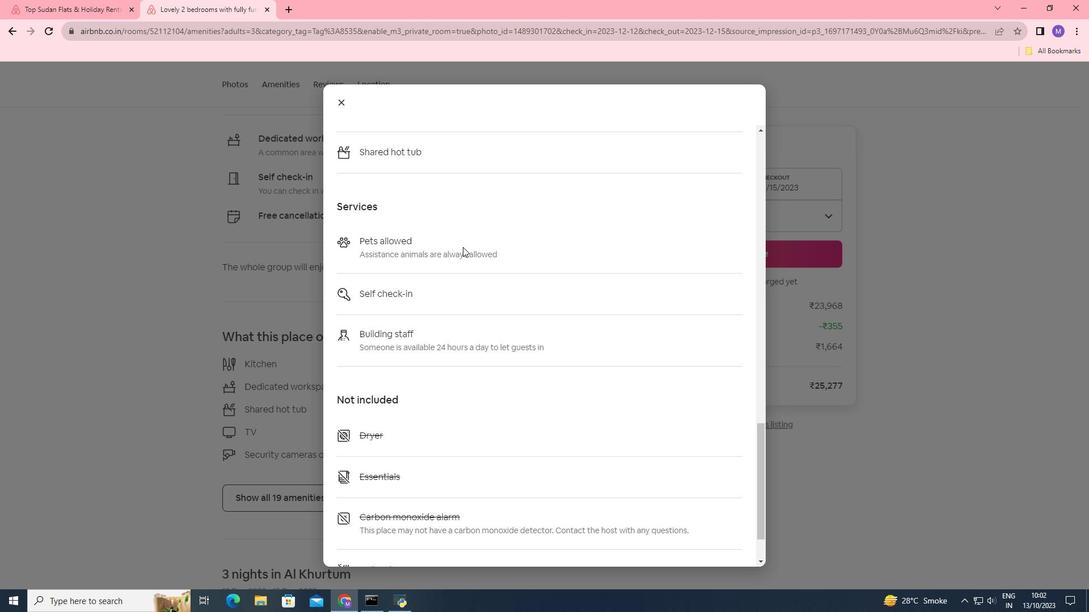 
Action: Mouse scrolled (463, 246) with delta (0, 0)
Screenshot: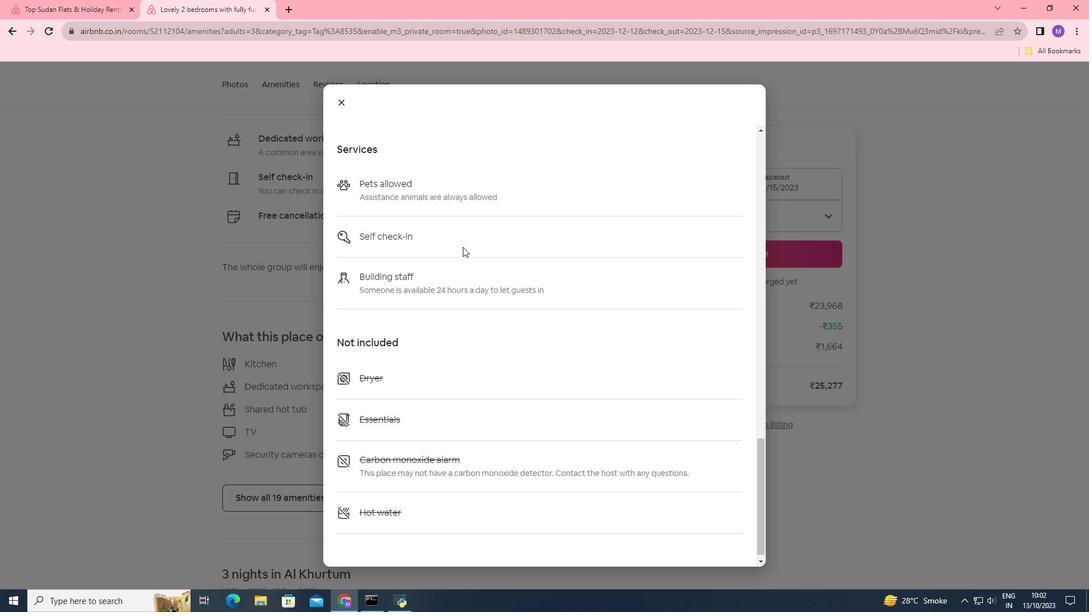 
Action: Mouse moved to (463, 246)
Screenshot: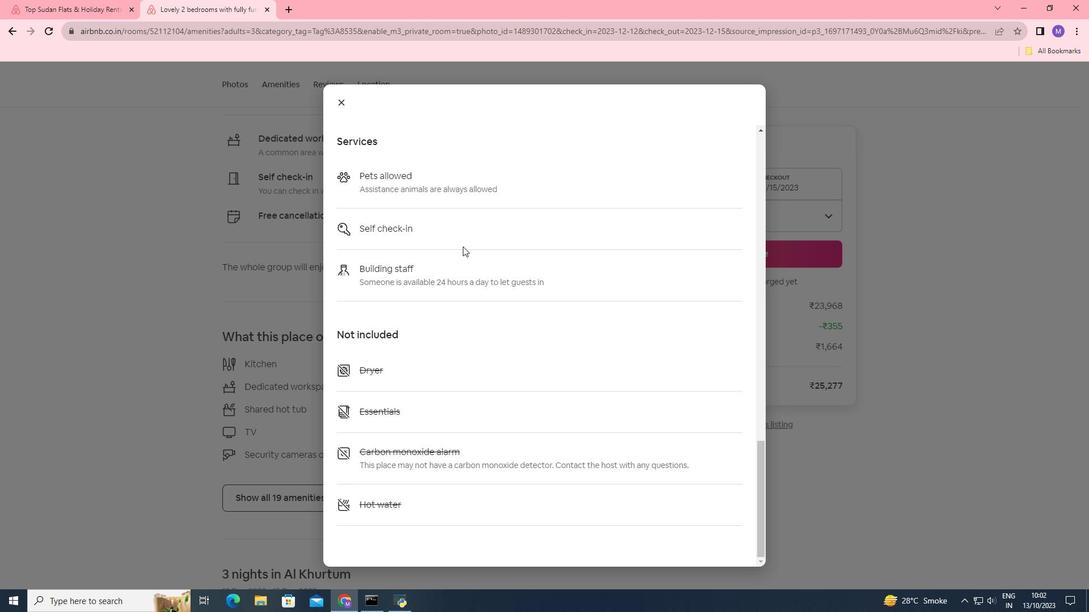 
Action: Mouse scrolled (463, 246) with delta (0, 0)
Screenshot: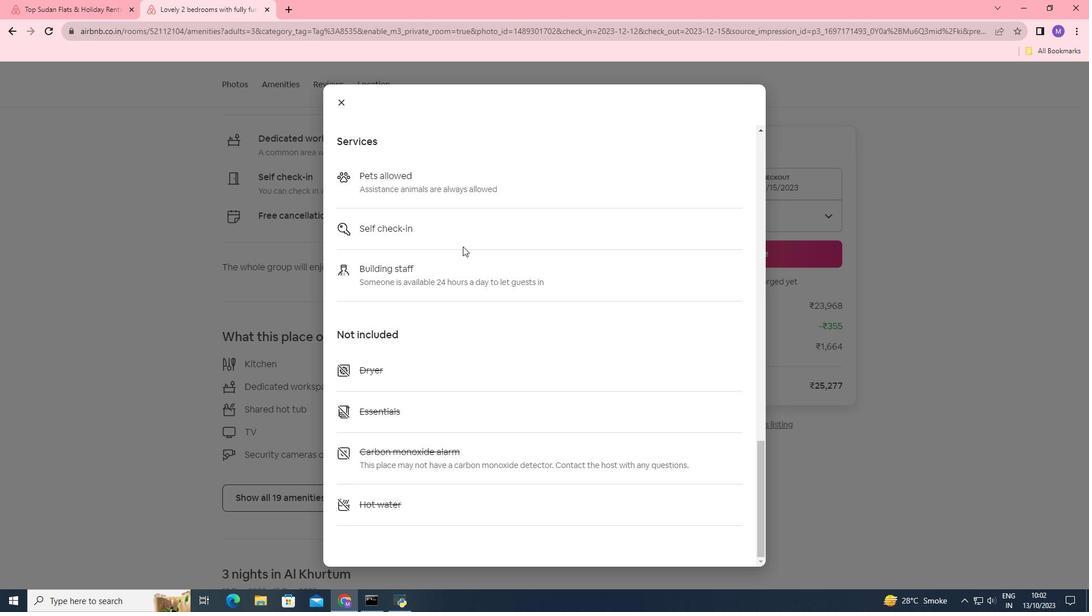 
Action: Mouse scrolled (463, 246) with delta (0, 0)
Screenshot: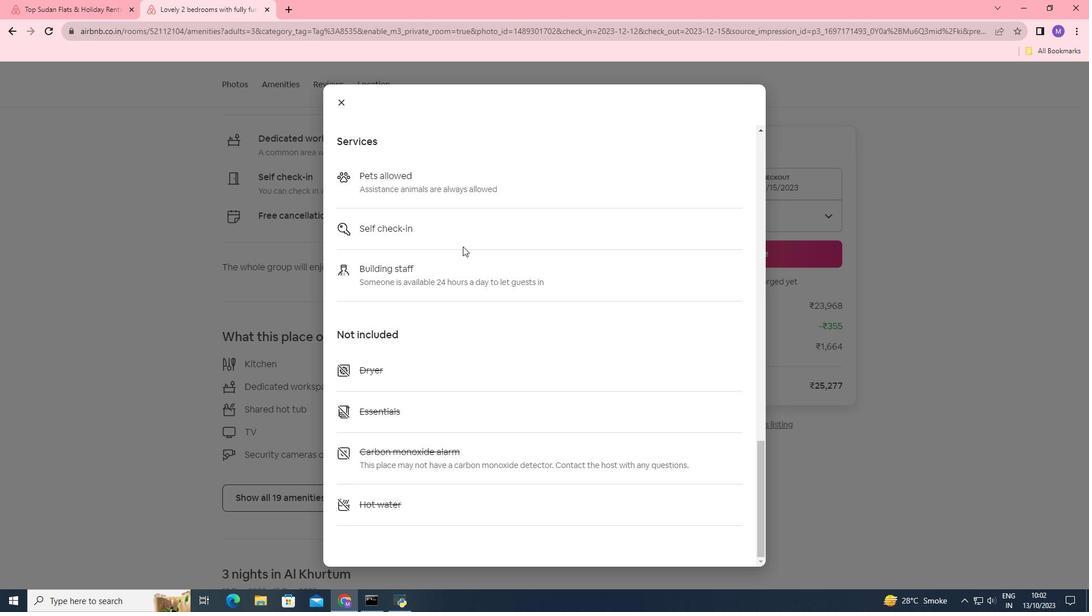 
Action: Mouse scrolled (463, 246) with delta (0, 0)
Screenshot: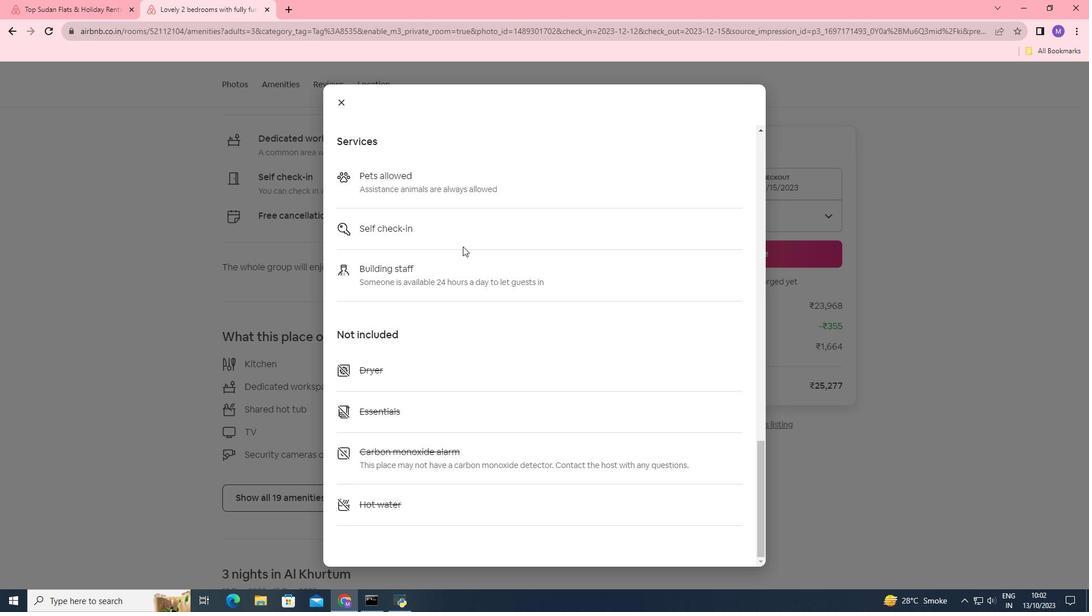 
Action: Mouse scrolled (463, 246) with delta (0, 0)
Screenshot: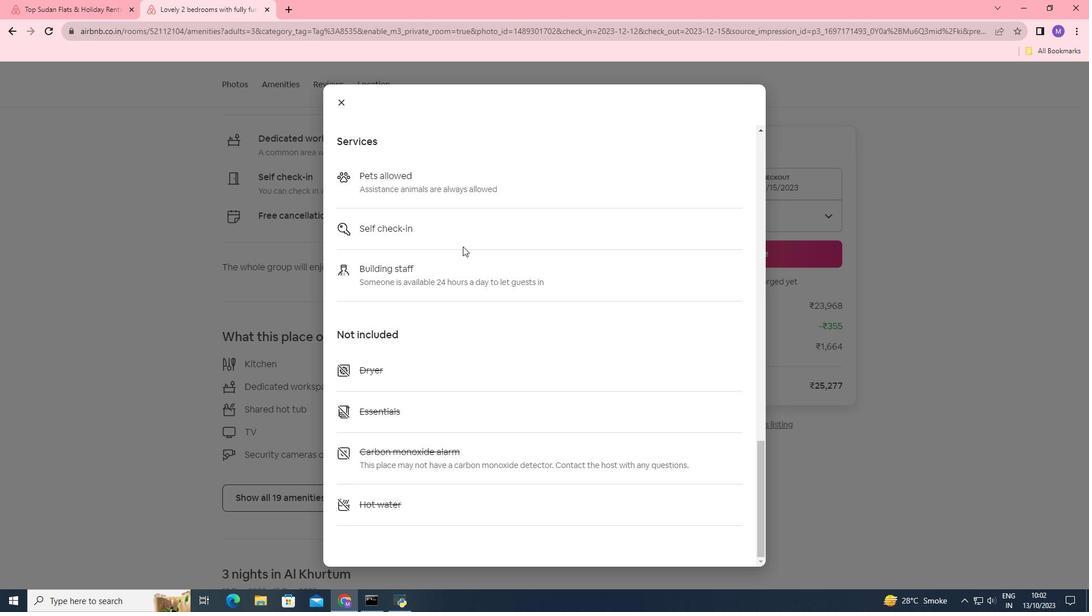 
Action: Mouse moved to (337, 101)
Screenshot: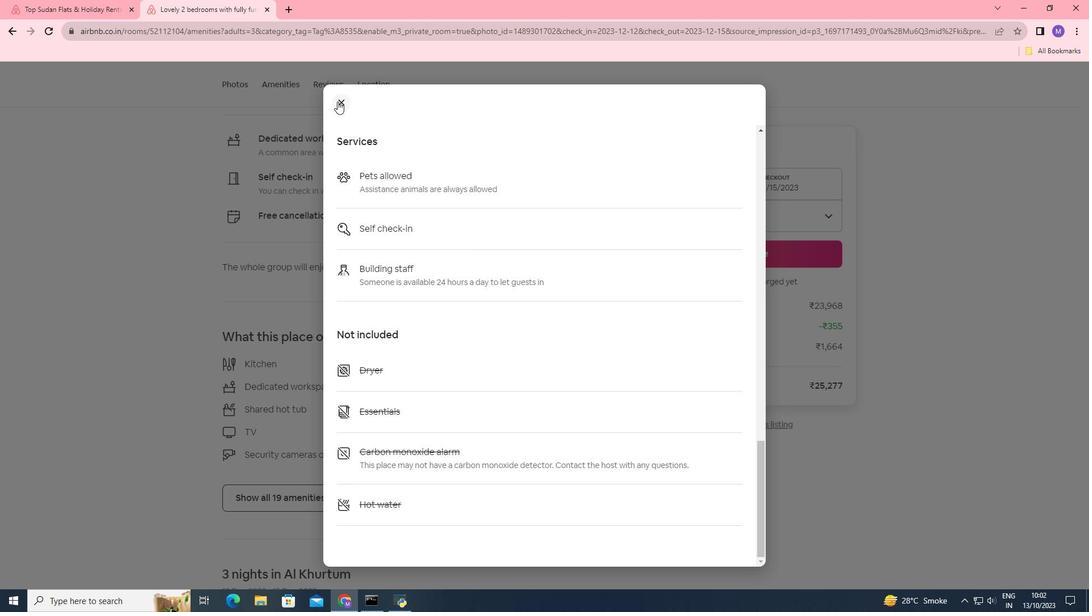 
Action: Mouse pressed left at (337, 101)
Screenshot: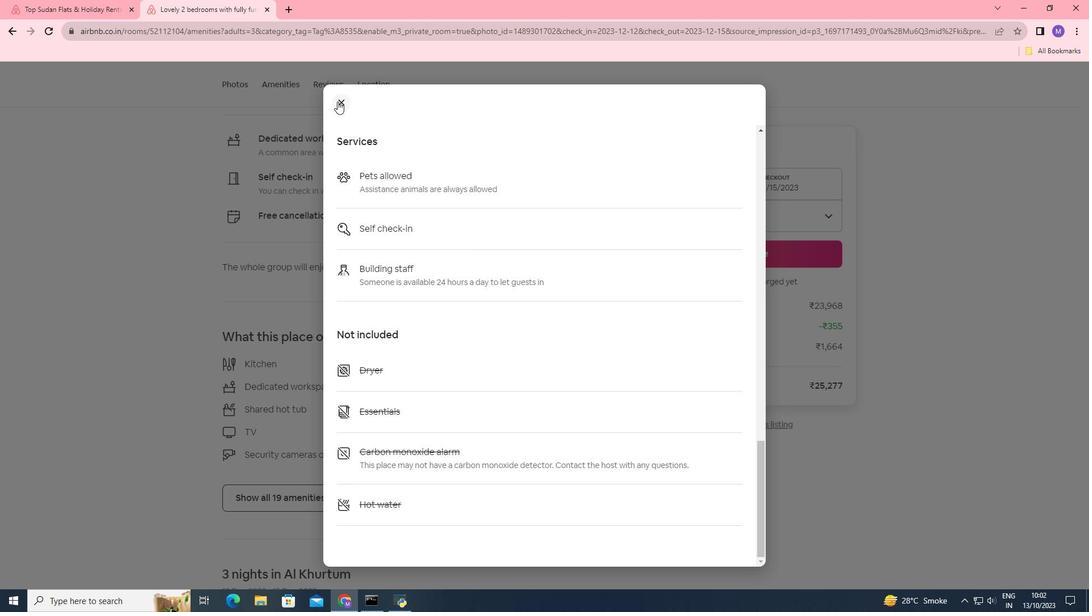 
Action: Mouse moved to (425, 326)
Screenshot: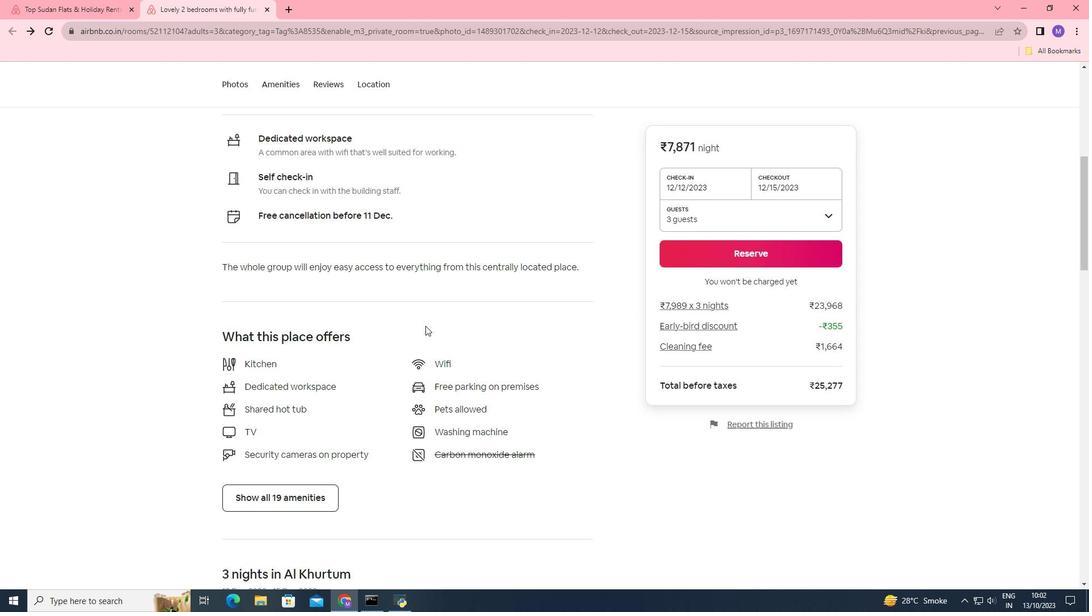 
Action: Mouse scrolled (425, 325) with delta (0, 0)
Screenshot: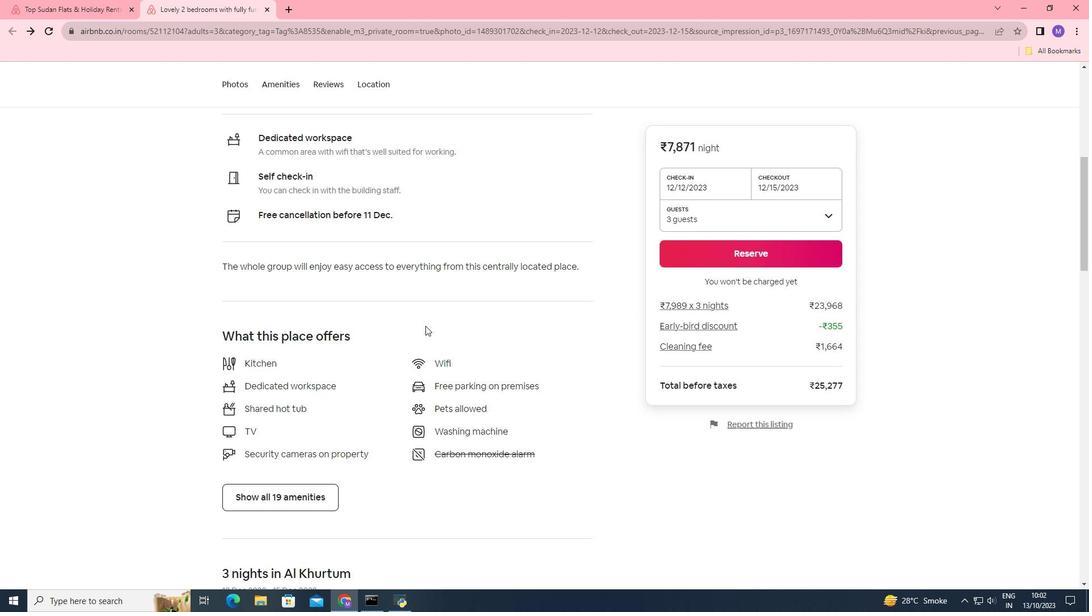 
Action: Mouse scrolled (425, 325) with delta (0, 0)
Screenshot: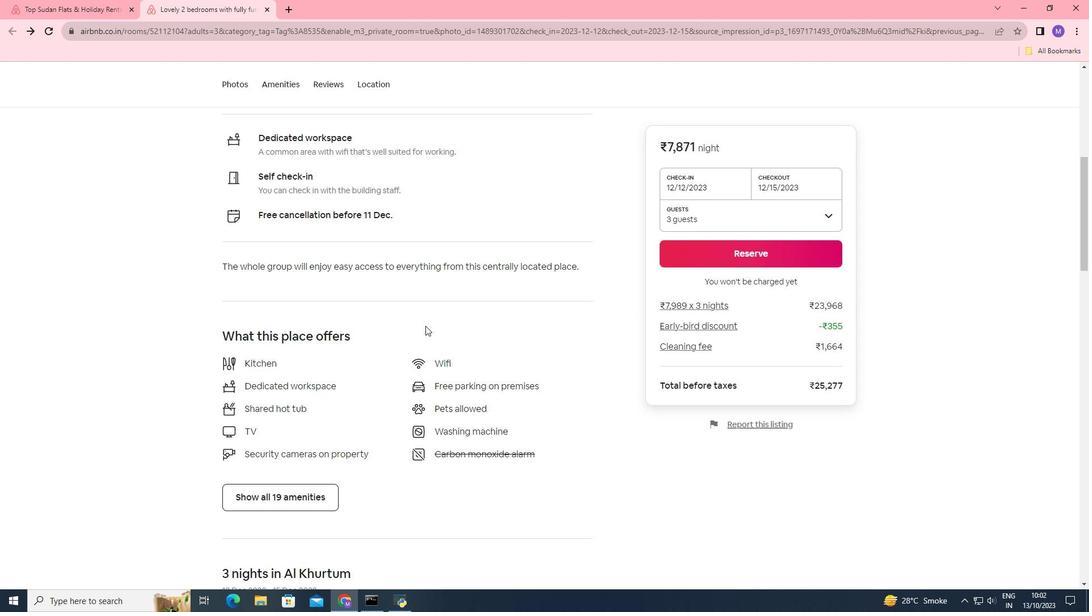 
Action: Mouse scrolled (425, 325) with delta (0, 0)
Screenshot: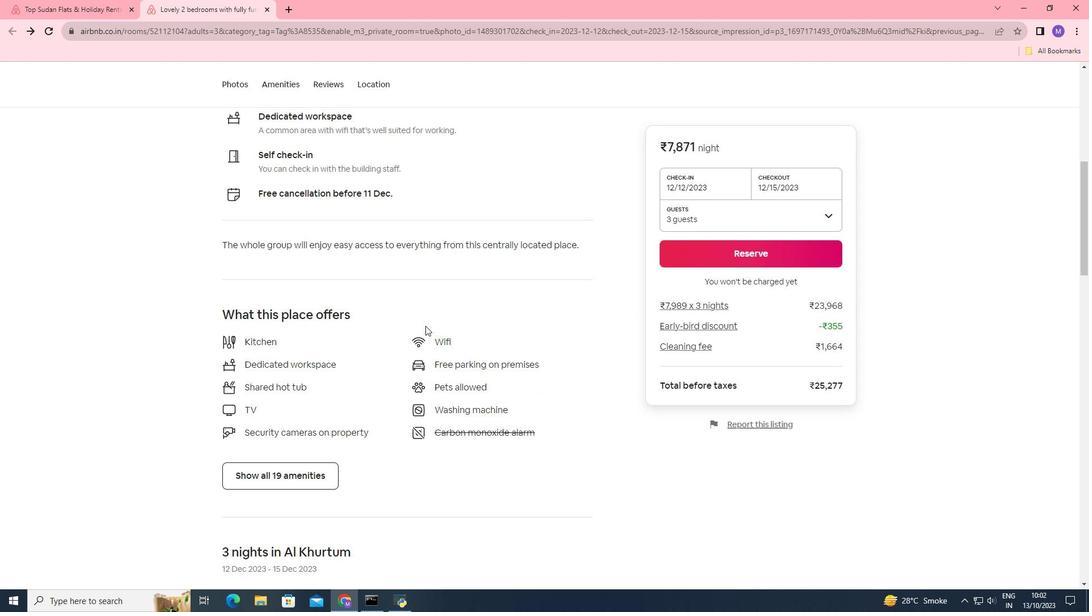 
Action: Mouse scrolled (425, 325) with delta (0, 0)
Screenshot: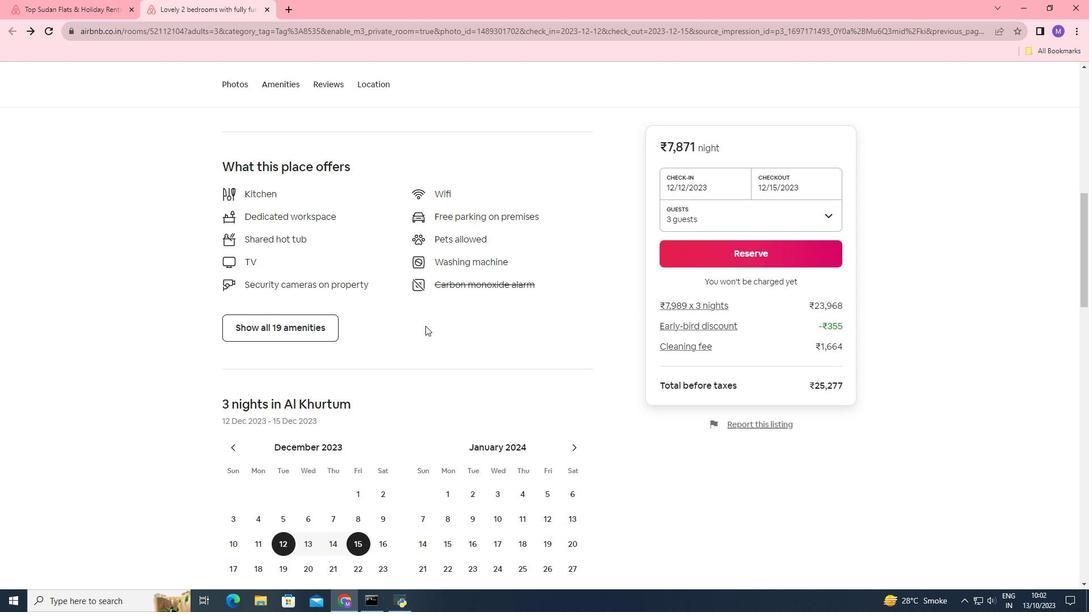 
Action: Mouse scrolled (425, 325) with delta (0, 0)
Screenshot: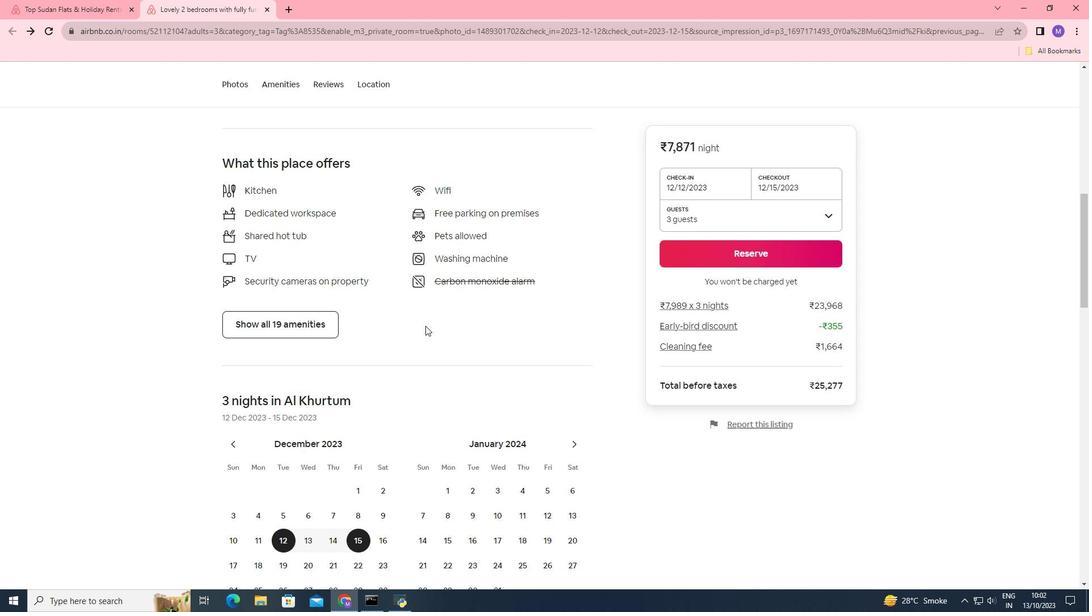 
Action: Mouse scrolled (425, 325) with delta (0, 0)
Screenshot: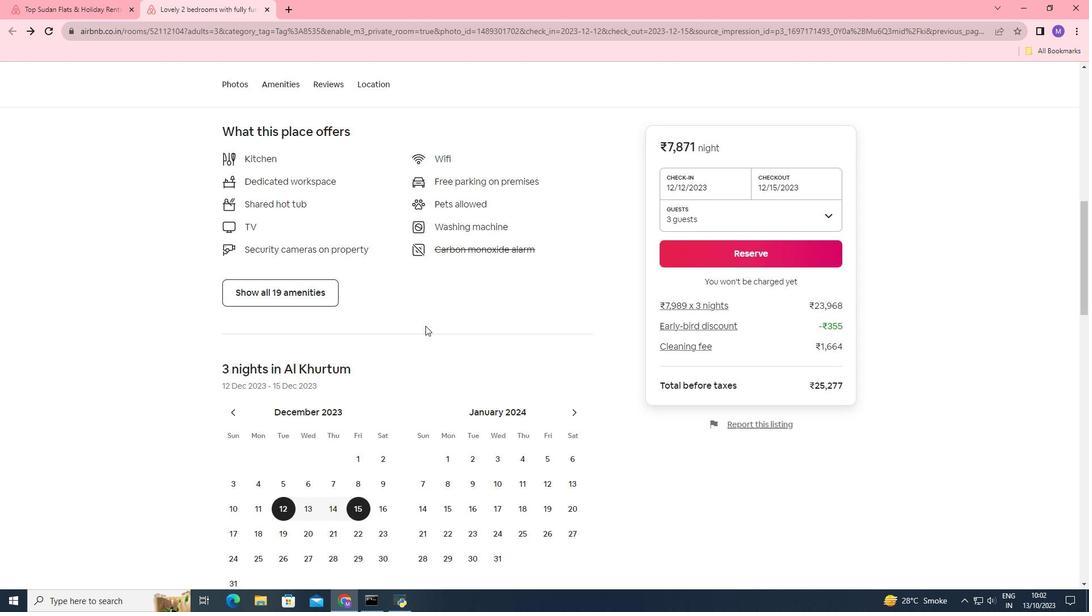 
Action: Mouse scrolled (425, 325) with delta (0, 0)
Screenshot: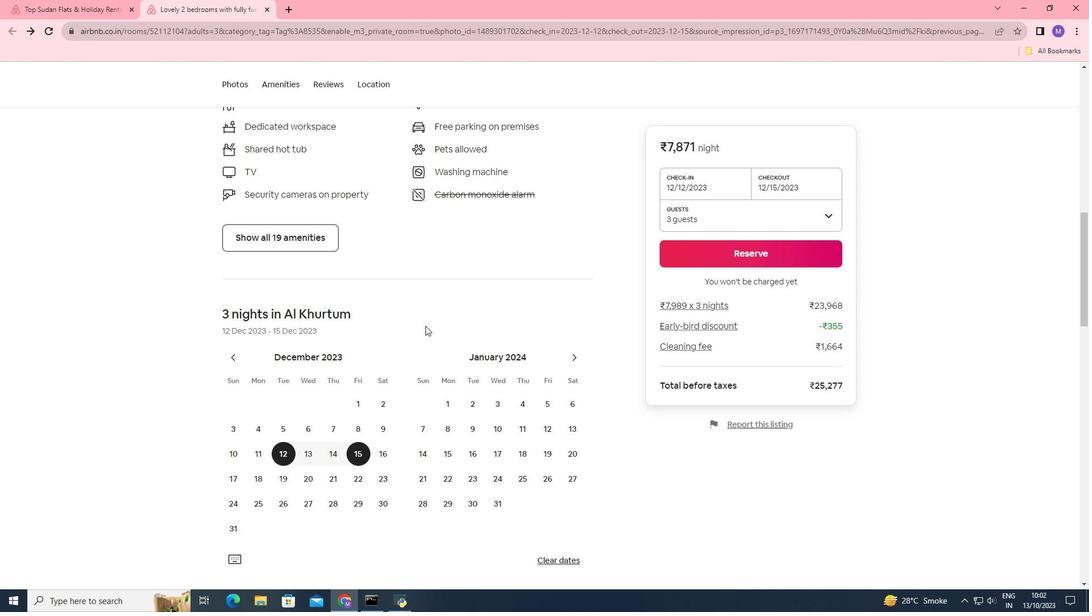 
Action: Mouse scrolled (425, 325) with delta (0, 0)
Screenshot: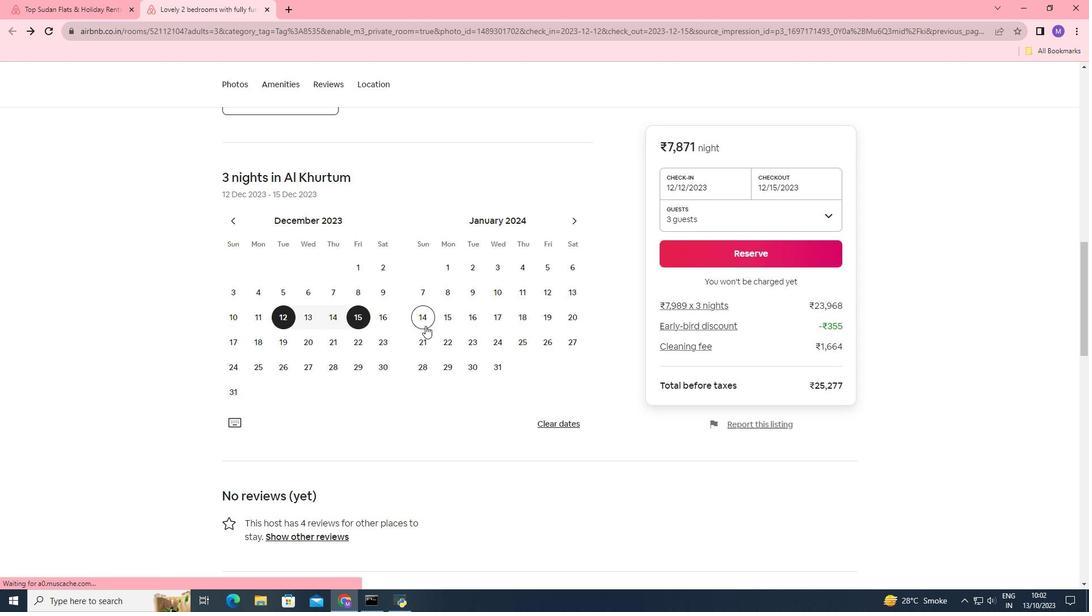 
Action: Mouse moved to (423, 328)
Screenshot: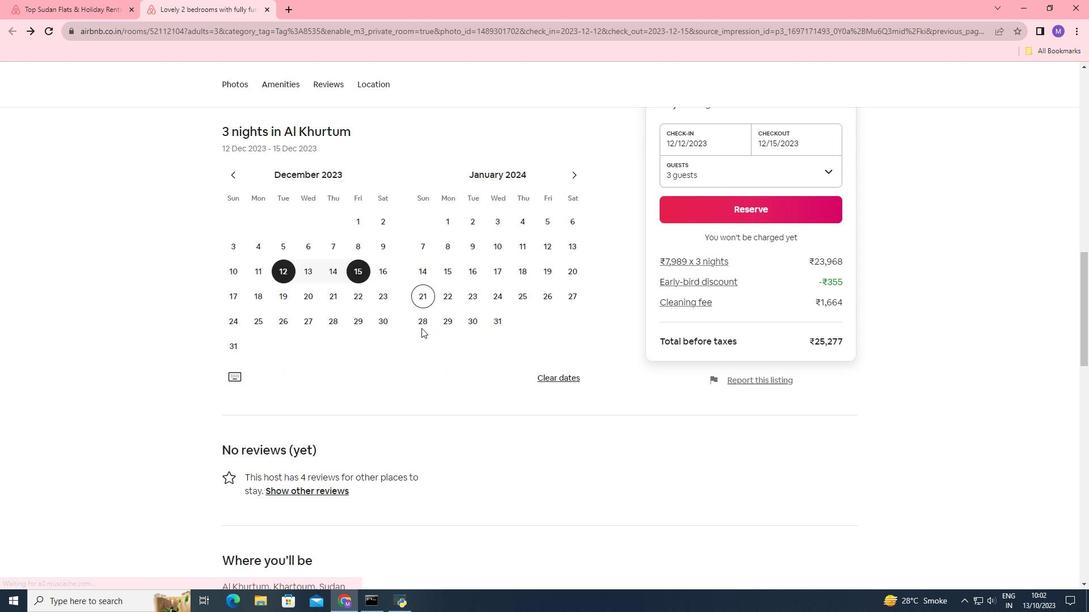 
Action: Mouse scrolled (423, 327) with delta (0, 0)
Screenshot: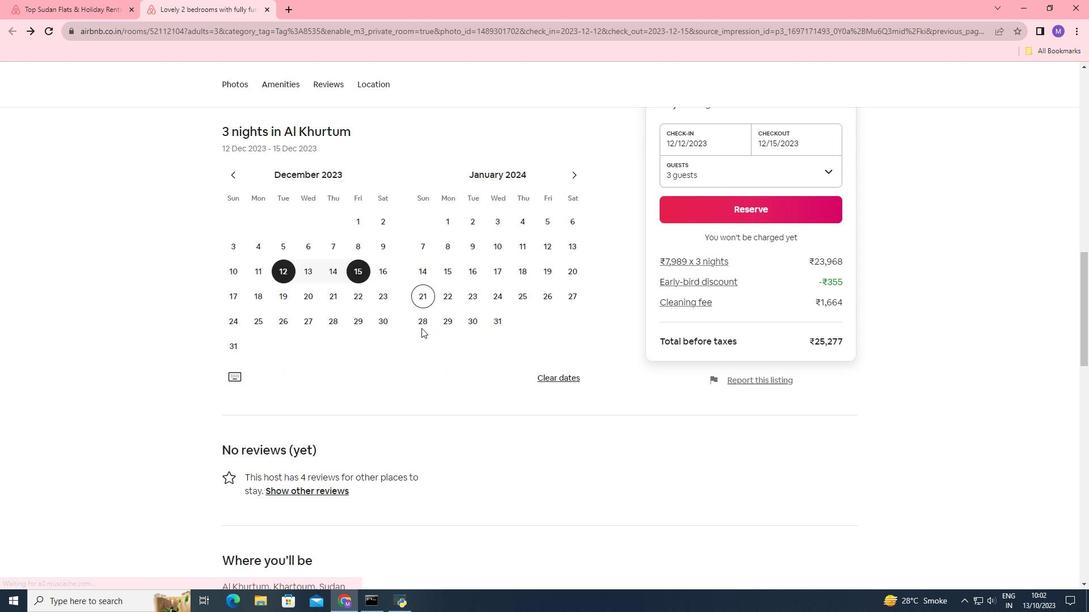 
Action: Mouse moved to (409, 334)
Screenshot: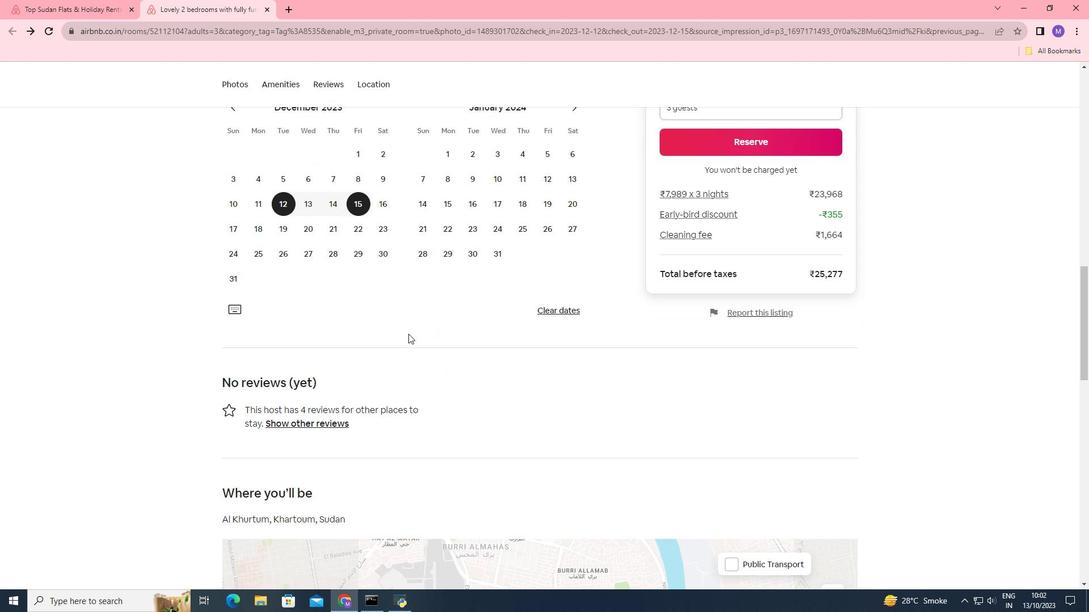 
Action: Mouse scrolled (409, 333) with delta (0, 0)
Screenshot: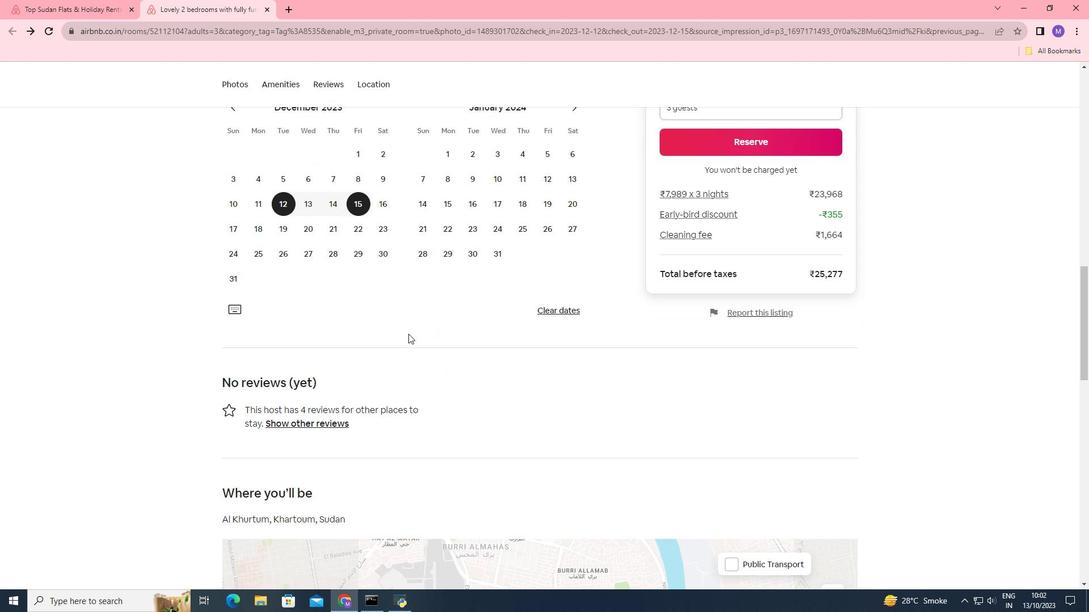 
Action: Mouse moved to (408, 334)
Screenshot: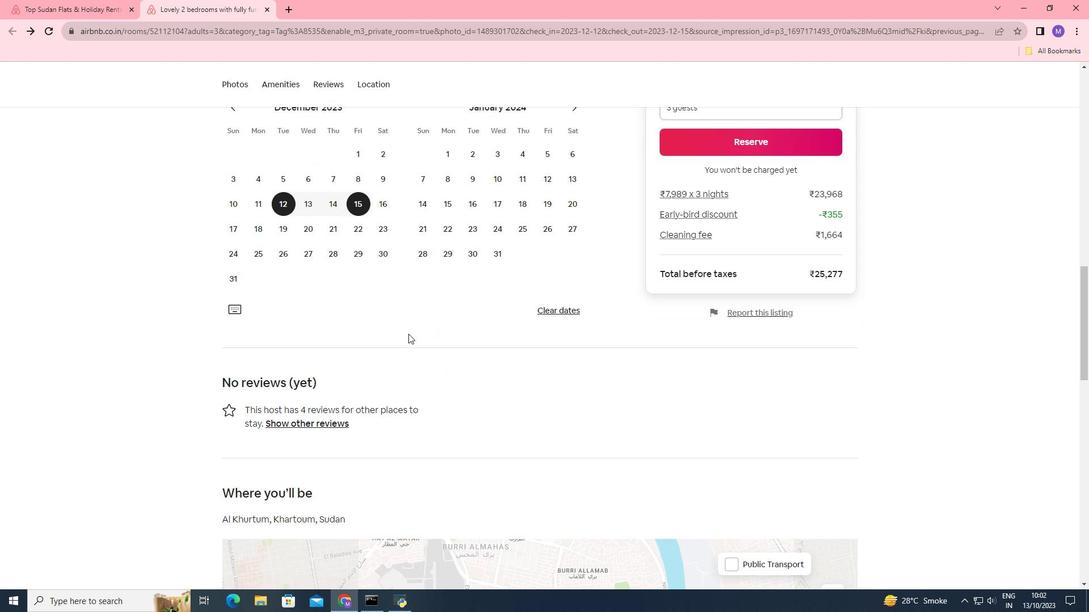 
Action: Mouse scrolled (408, 333) with delta (0, 0)
Screenshot: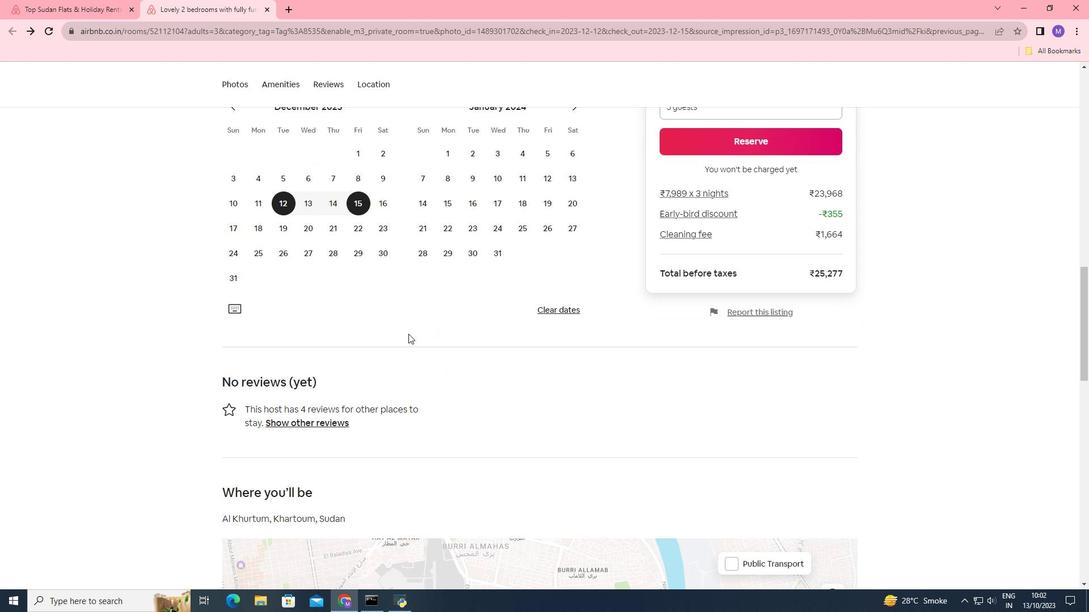 
Action: Mouse moved to (325, 334)
Screenshot: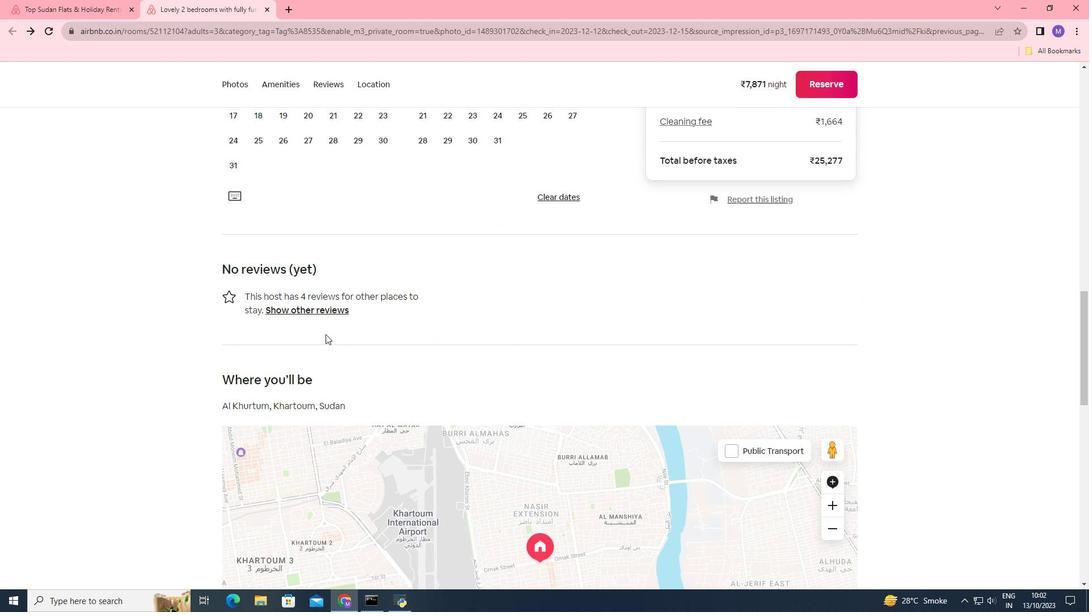 
Action: Mouse scrolled (325, 334) with delta (0, 0)
Screenshot: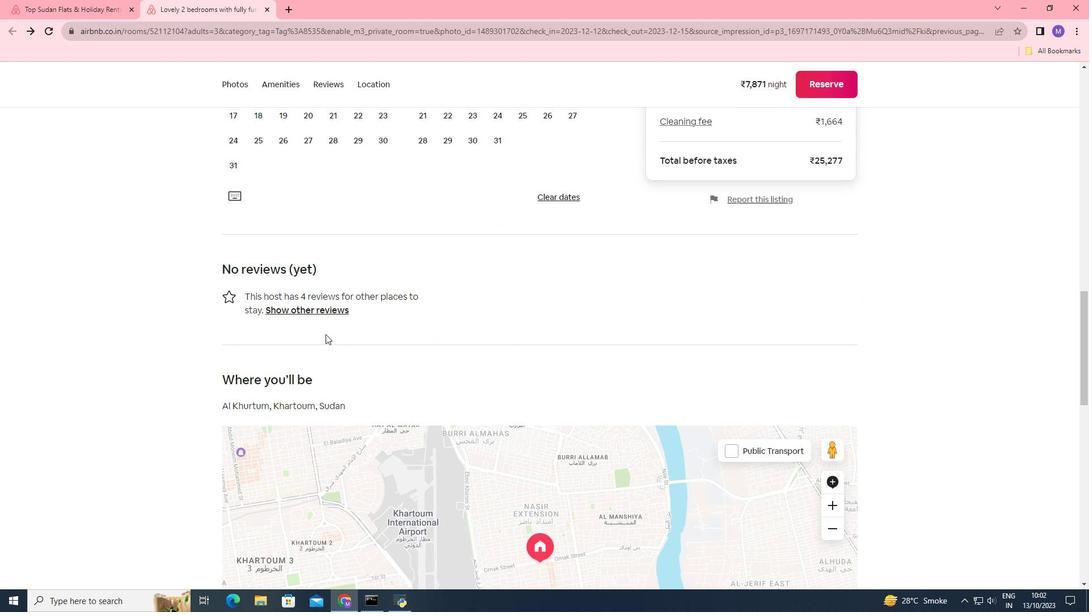 
Action: Mouse scrolled (325, 334) with delta (0, 0)
Screenshot: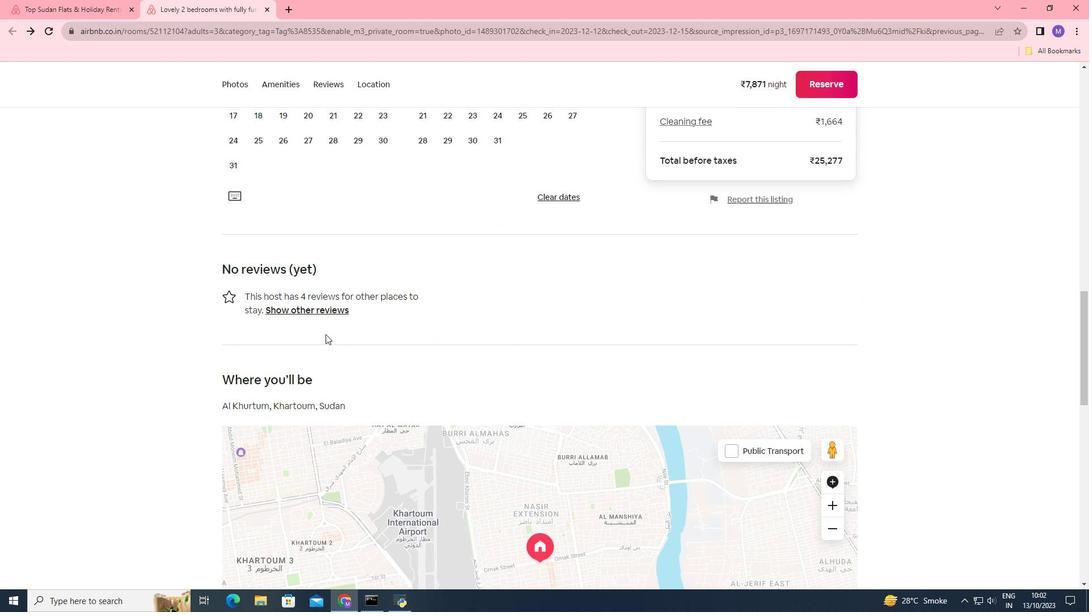 
Action: Mouse scrolled (325, 334) with delta (0, 0)
Screenshot: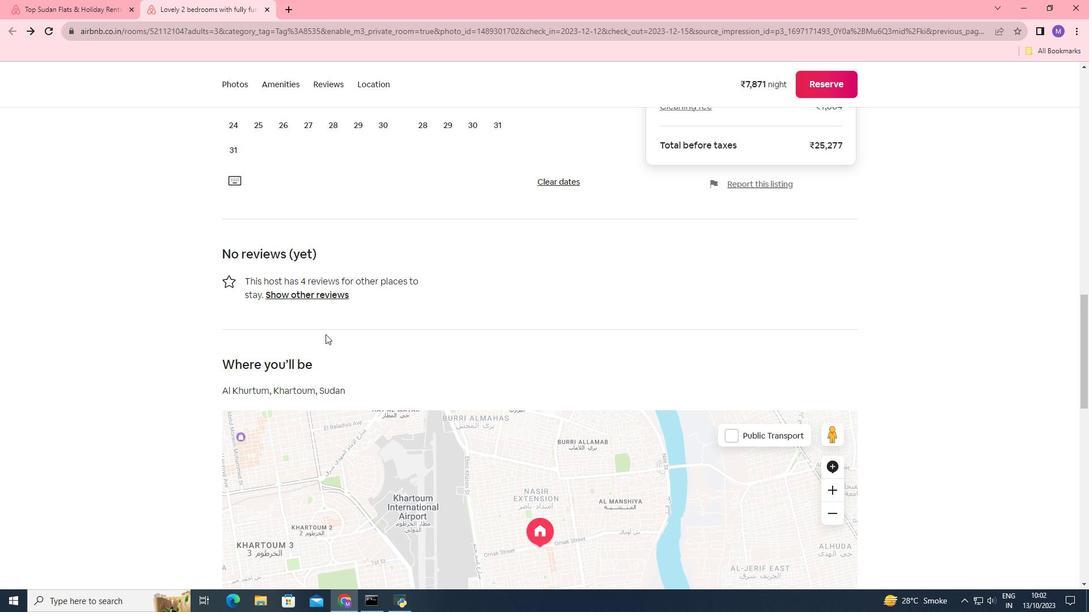 
Action: Mouse moved to (323, 327)
Screenshot: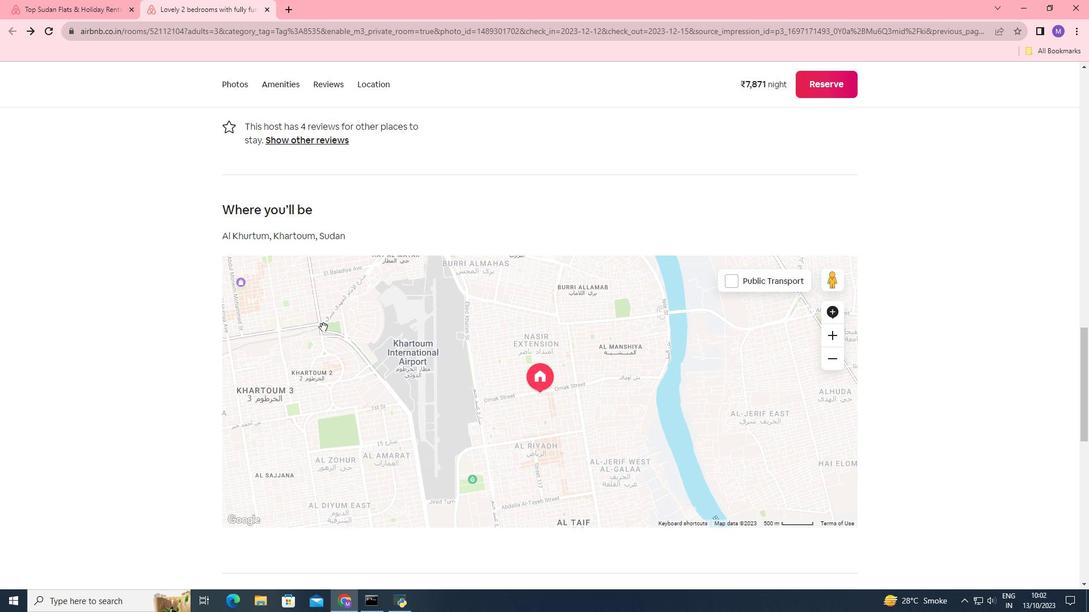 
Action: Mouse scrolled (323, 326) with delta (0, 0)
Screenshot: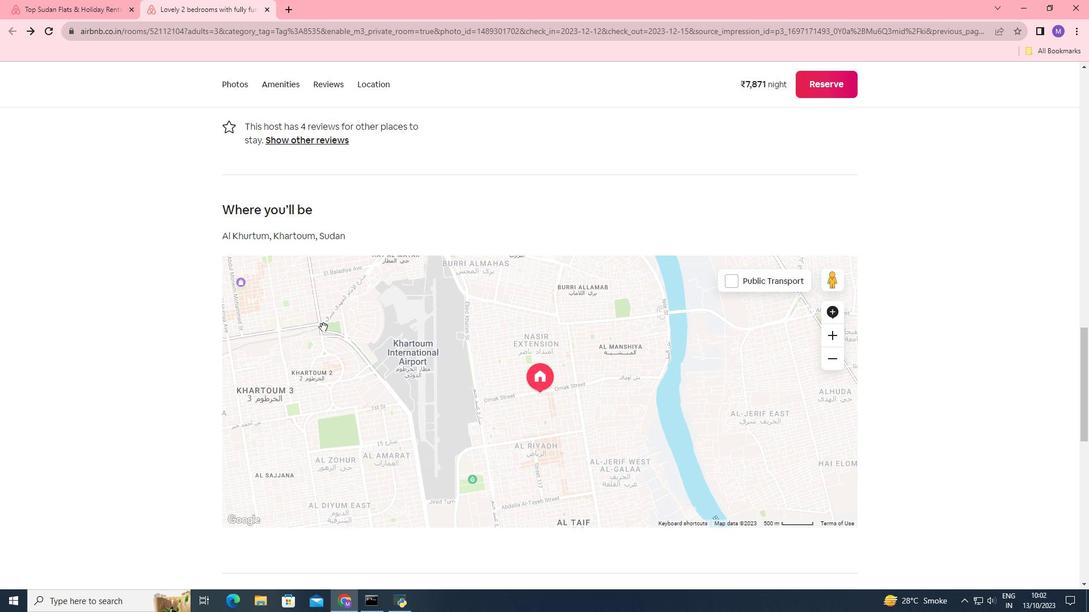 
Action: Mouse scrolled (323, 326) with delta (0, 0)
Screenshot: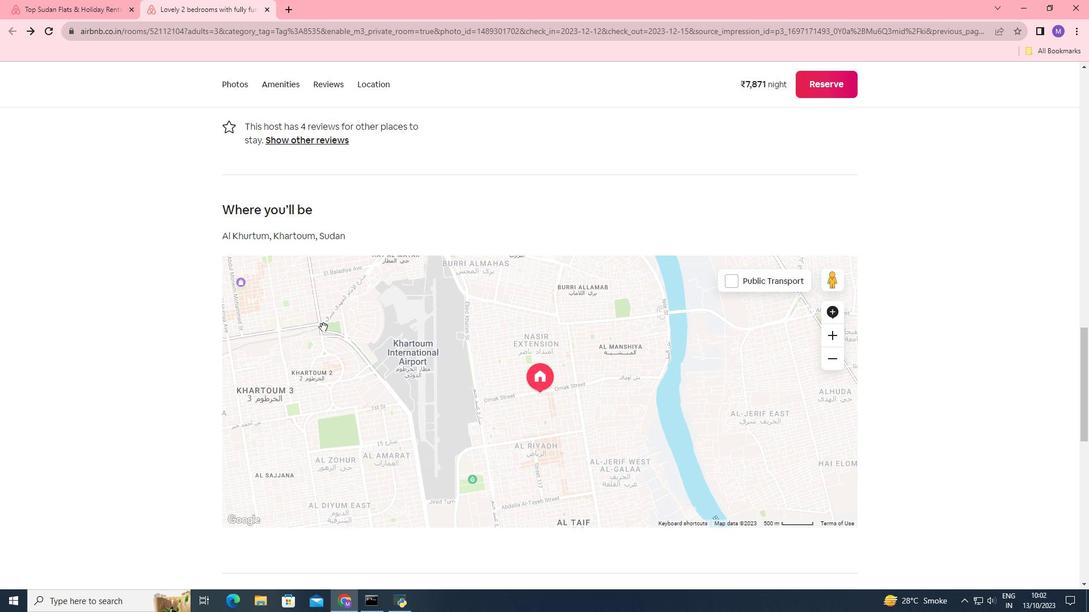 
Action: Mouse scrolled (323, 326) with delta (0, 0)
Screenshot: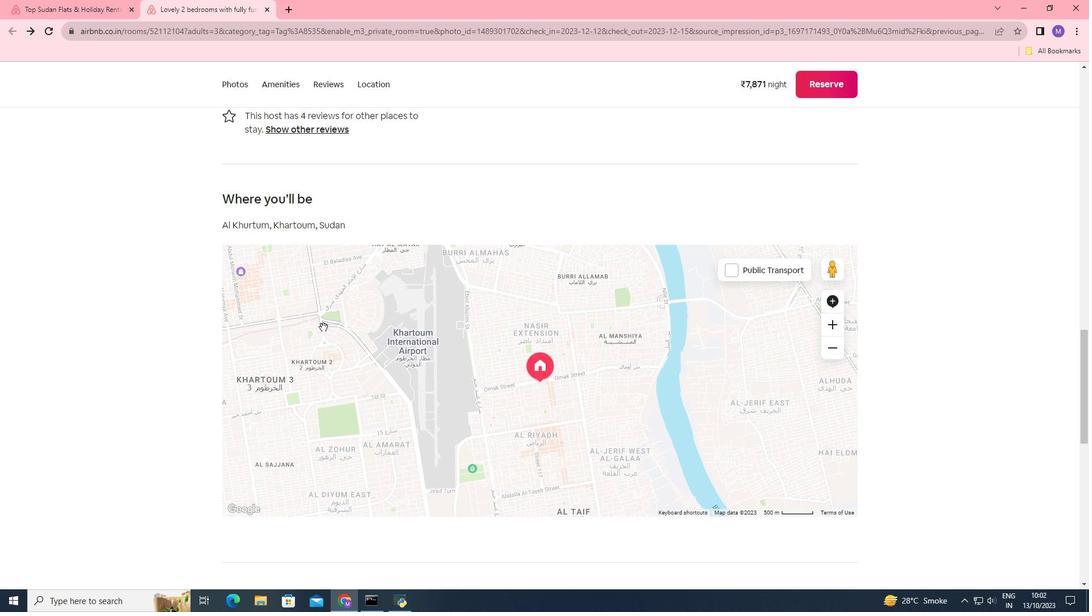 
Action: Mouse scrolled (323, 326) with delta (0, 0)
Screenshot: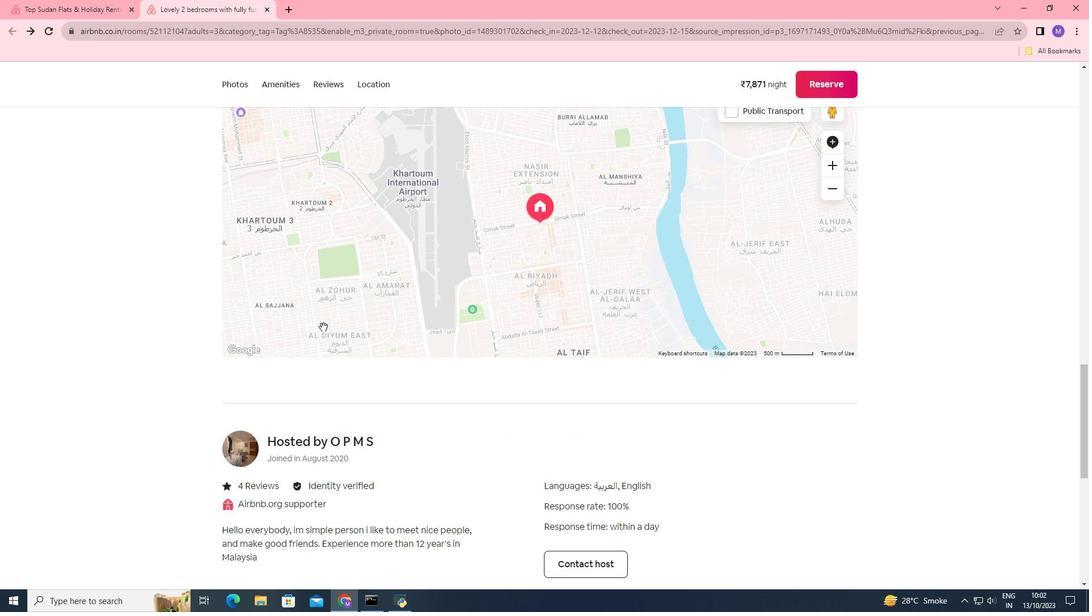 
Action: Mouse scrolled (323, 326) with delta (0, 0)
Screenshot: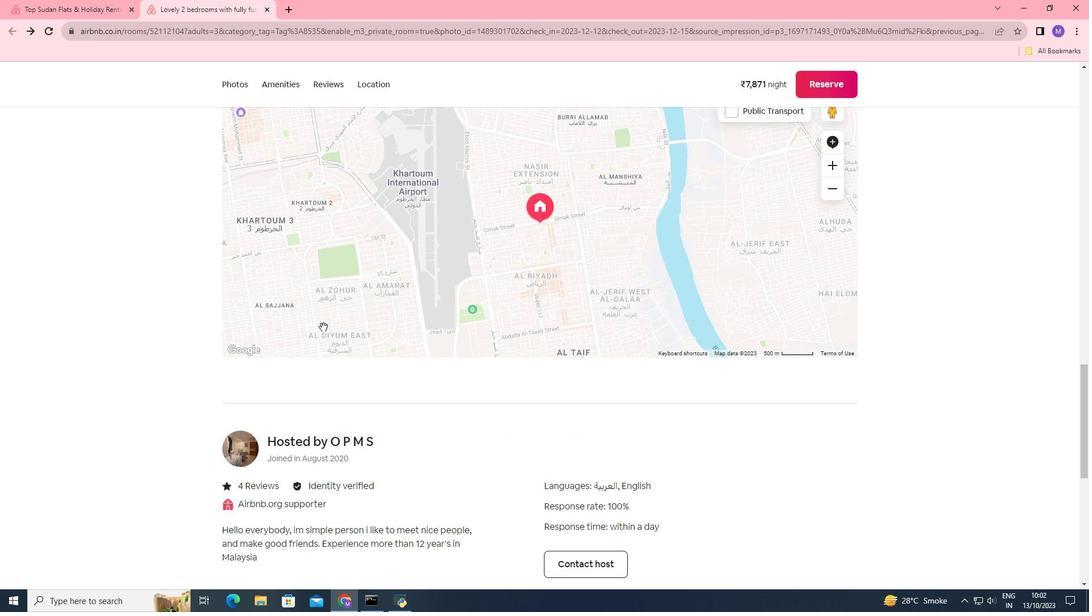 
Action: Mouse scrolled (323, 326) with delta (0, 0)
Screenshot: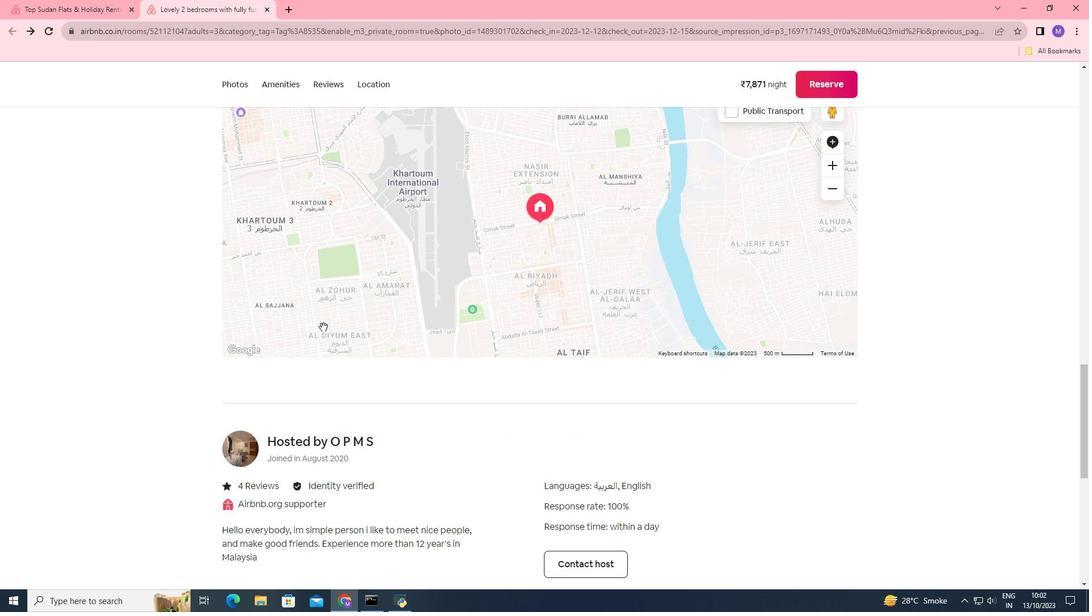 
Action: Mouse scrolled (323, 326) with delta (0, 0)
Screenshot: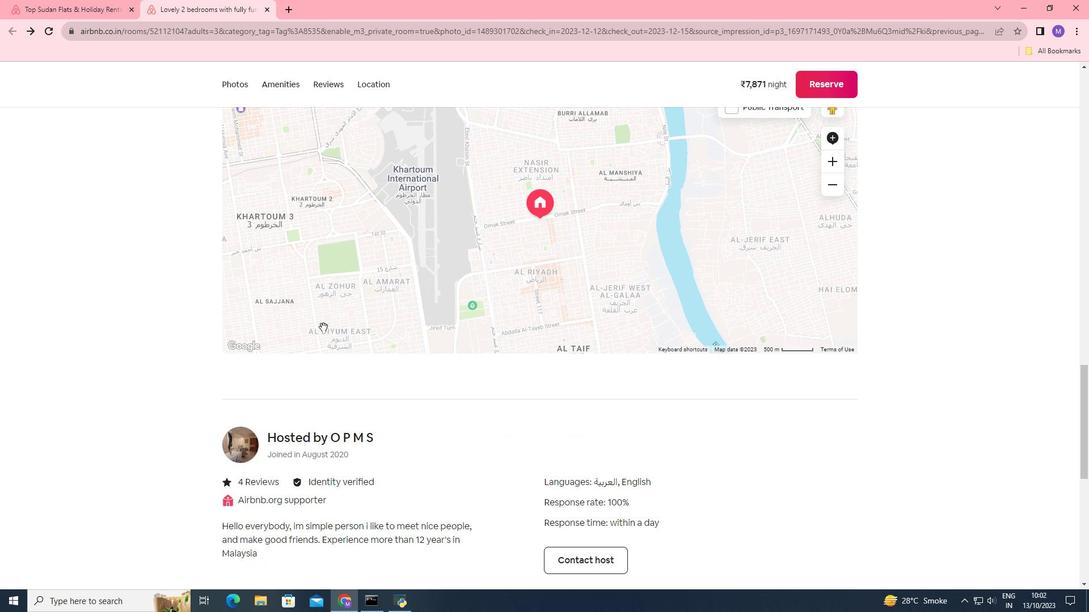 
Action: Mouse moved to (245, 355)
Screenshot: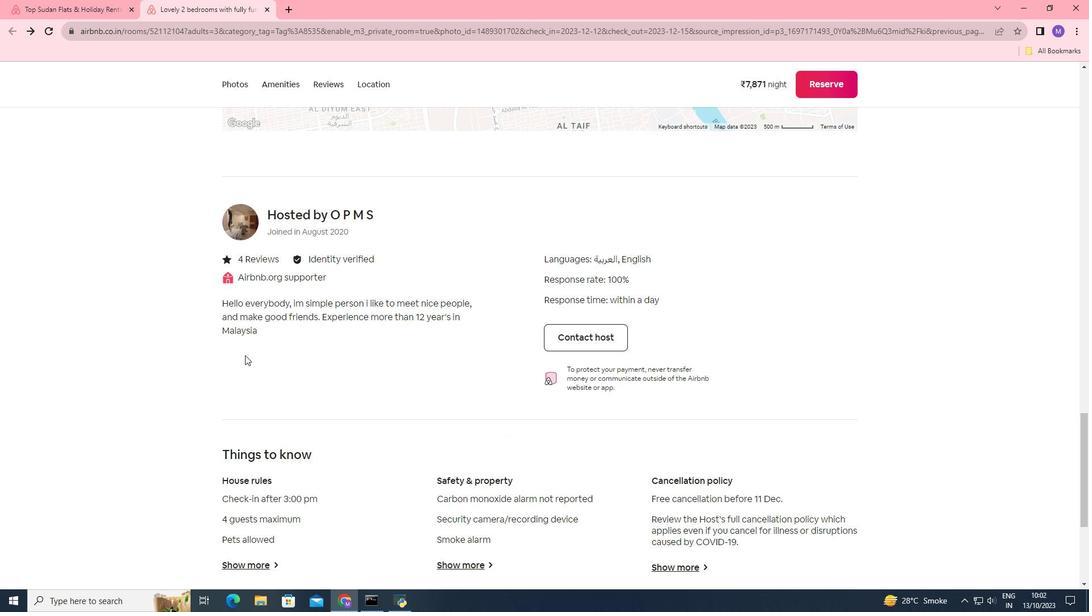 
Action: Mouse scrolled (245, 355) with delta (0, 0)
Screenshot: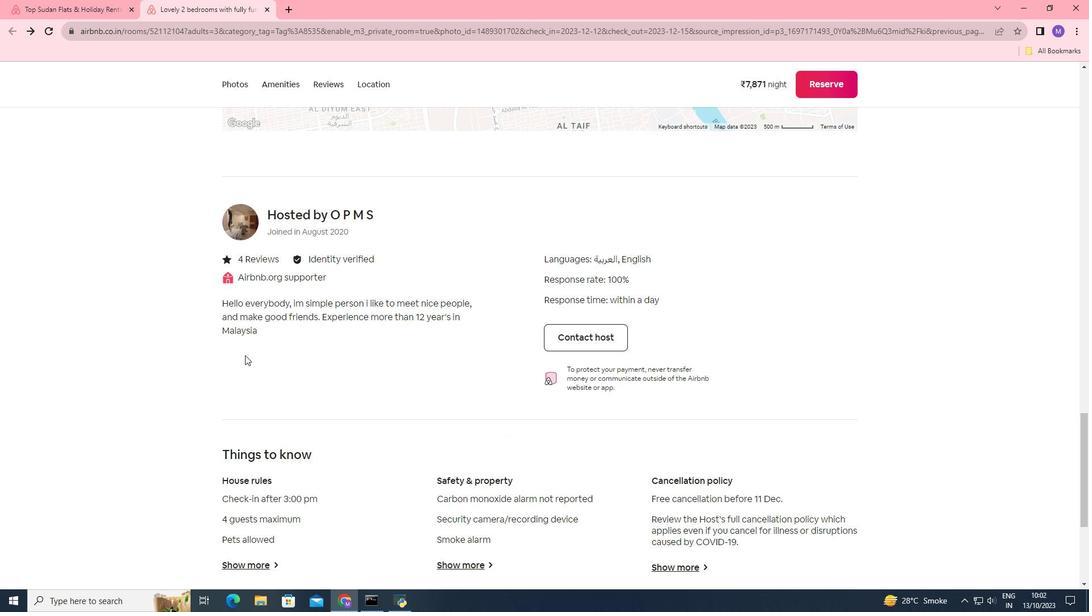 
Action: Mouse scrolled (245, 355) with delta (0, 0)
Screenshot: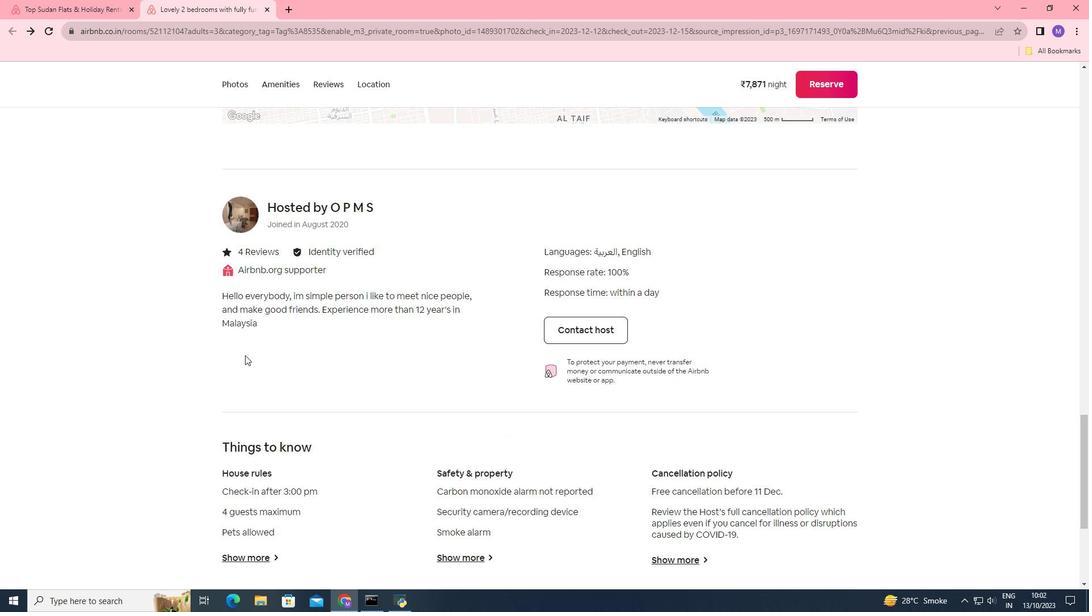 
Action: Mouse scrolled (245, 355) with delta (0, 0)
Screenshot: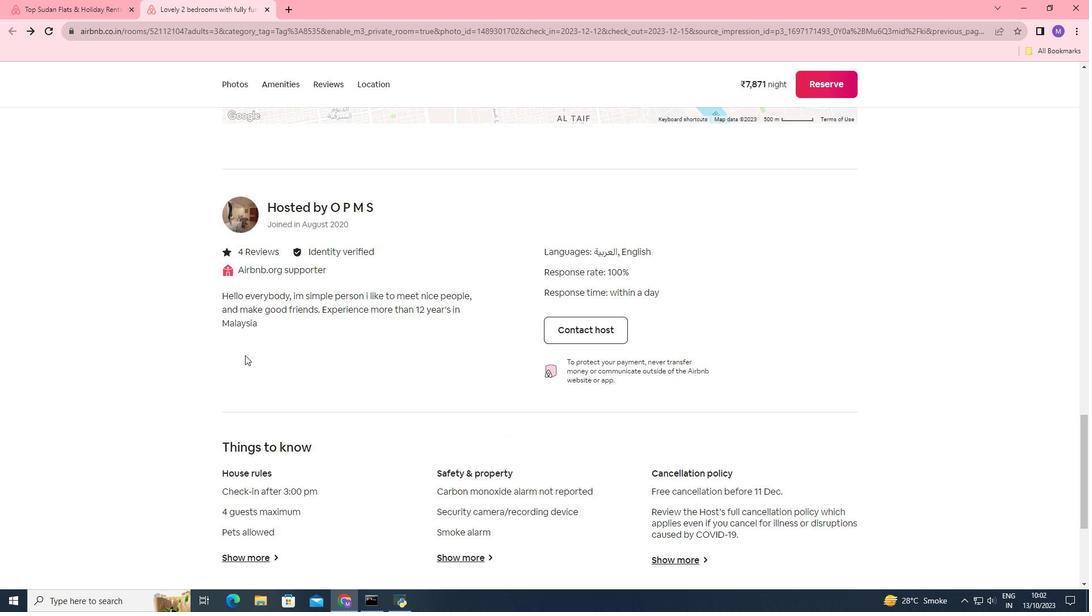 
Action: Mouse moved to (246, 395)
Screenshot: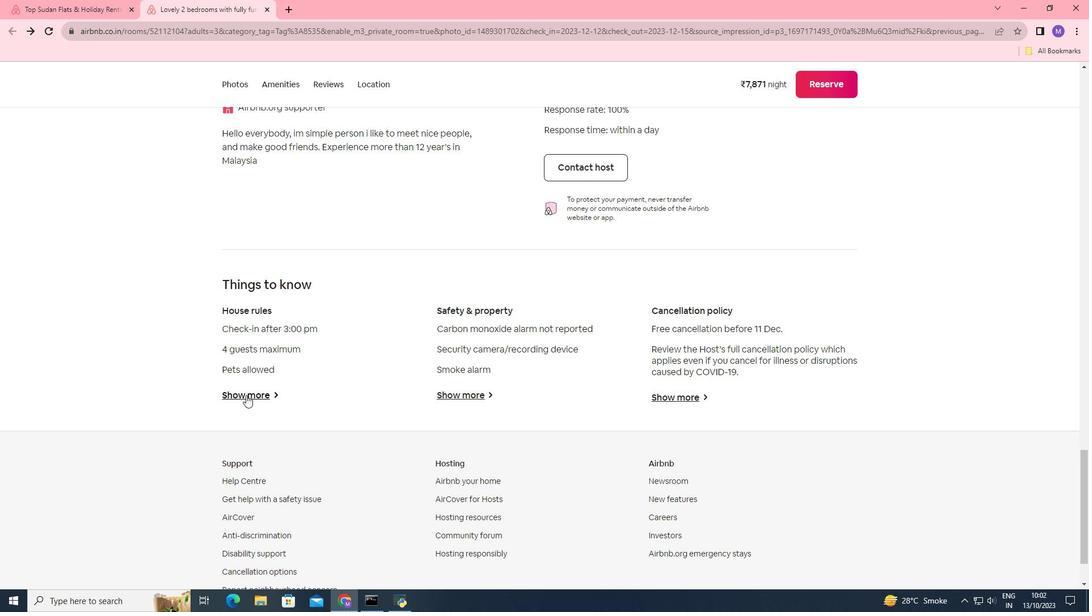 
Action: Mouse pressed left at (246, 395)
Screenshot: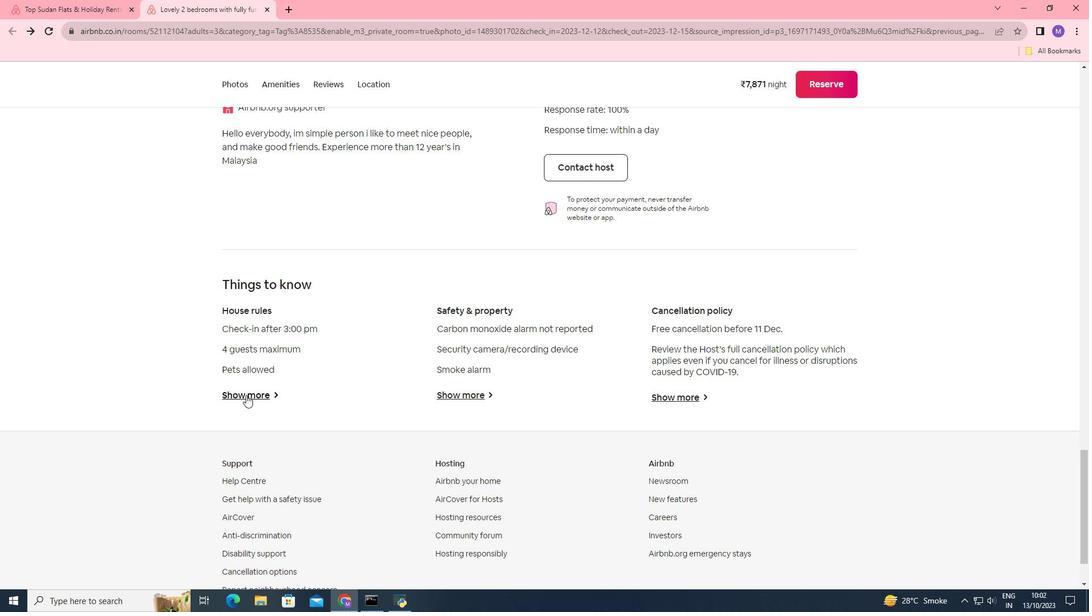 
Action: Mouse moved to (341, 153)
Screenshot: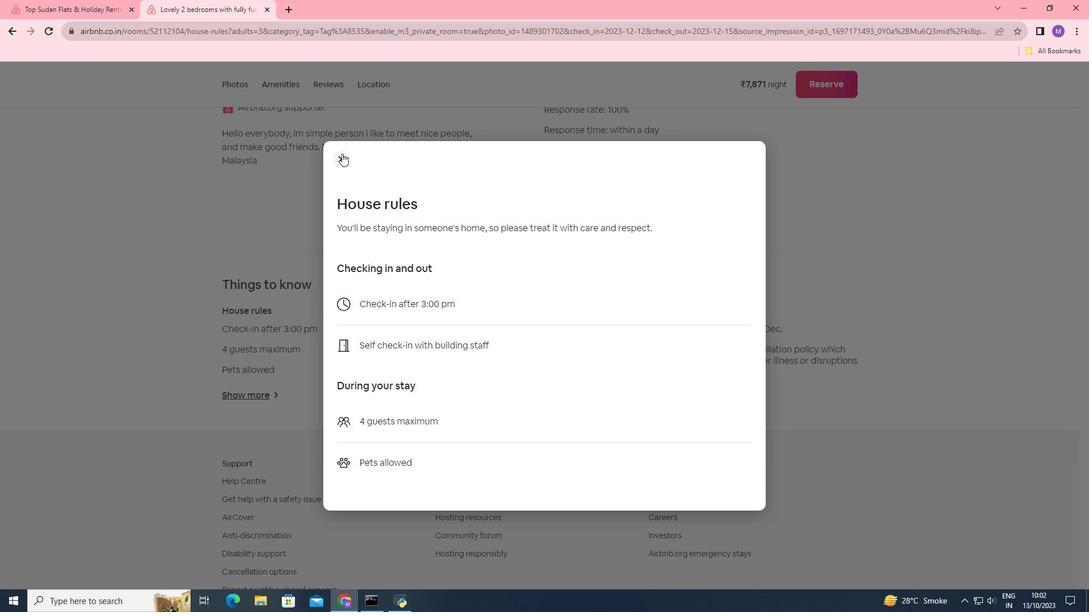 
Action: Mouse pressed left at (341, 153)
Screenshot: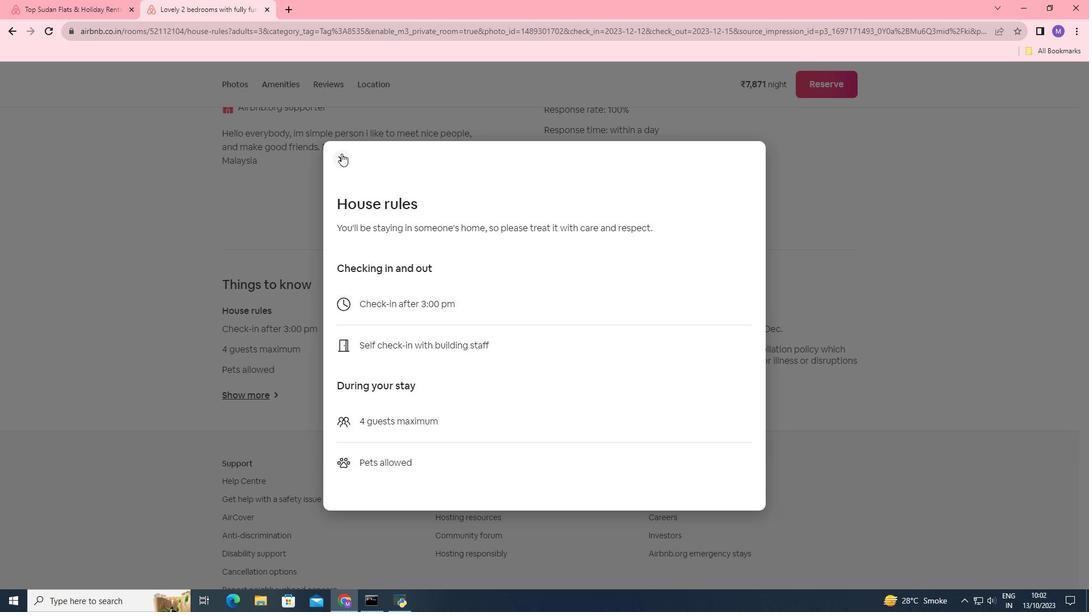 
Action: Mouse moved to (480, 396)
Screenshot: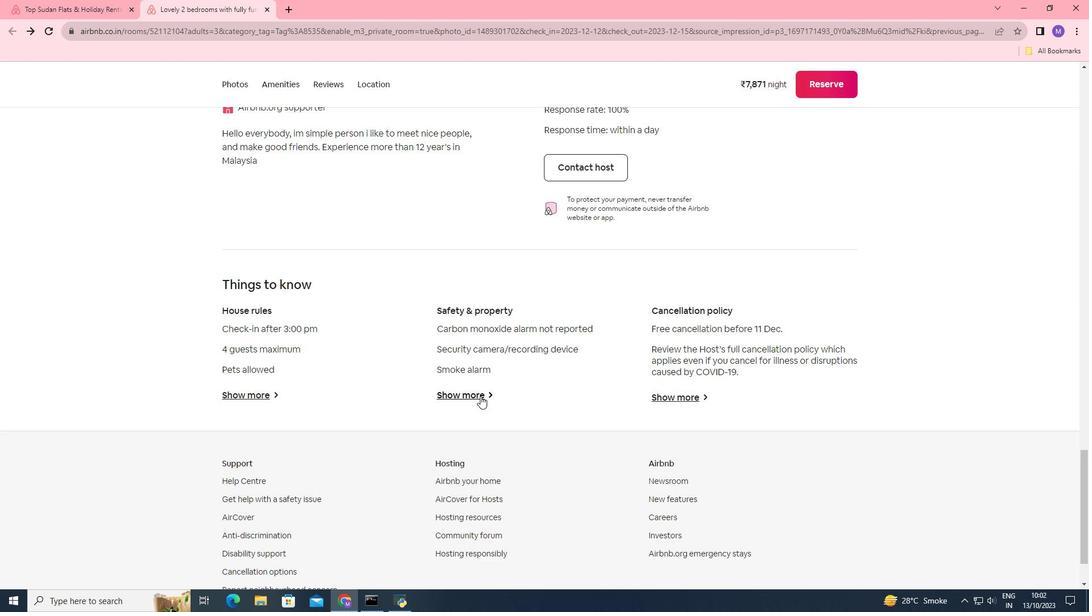 
Action: Mouse pressed left at (480, 396)
Screenshot: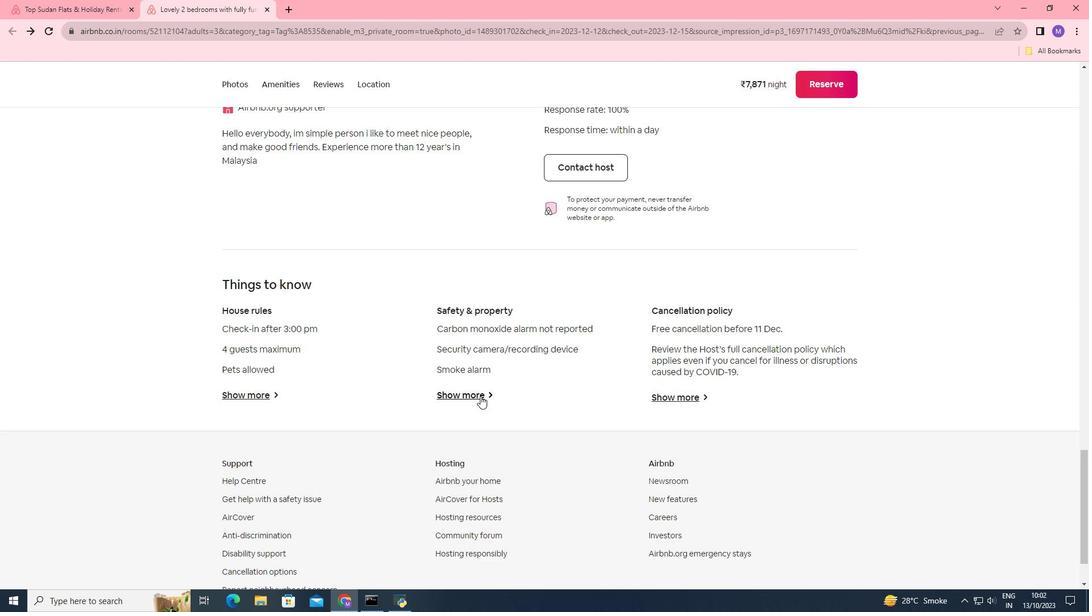 
Action: Mouse moved to (343, 179)
Screenshot: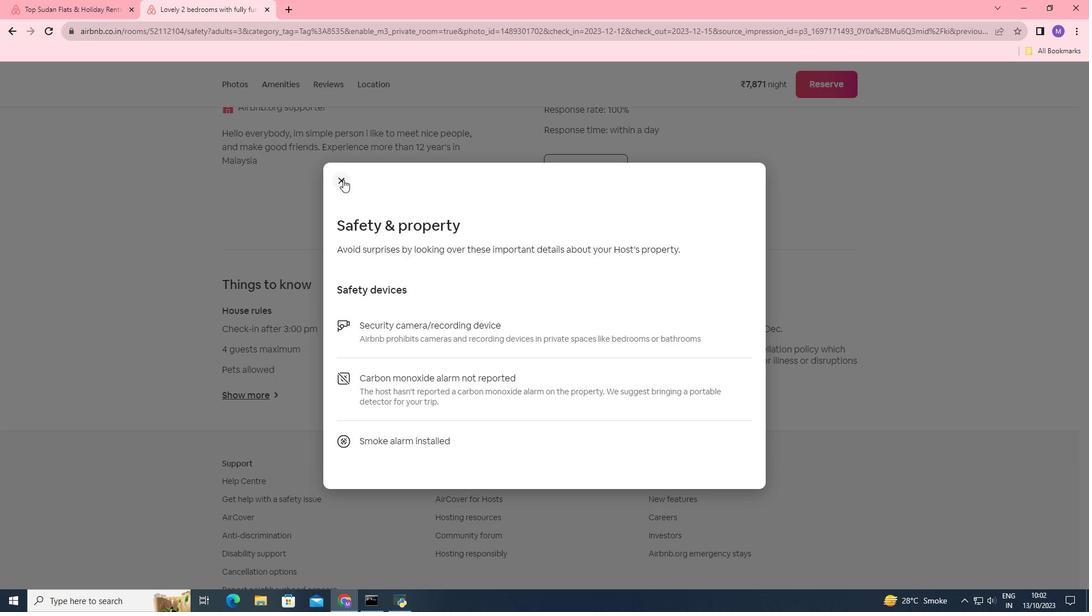 
Action: Mouse pressed left at (343, 179)
Screenshot: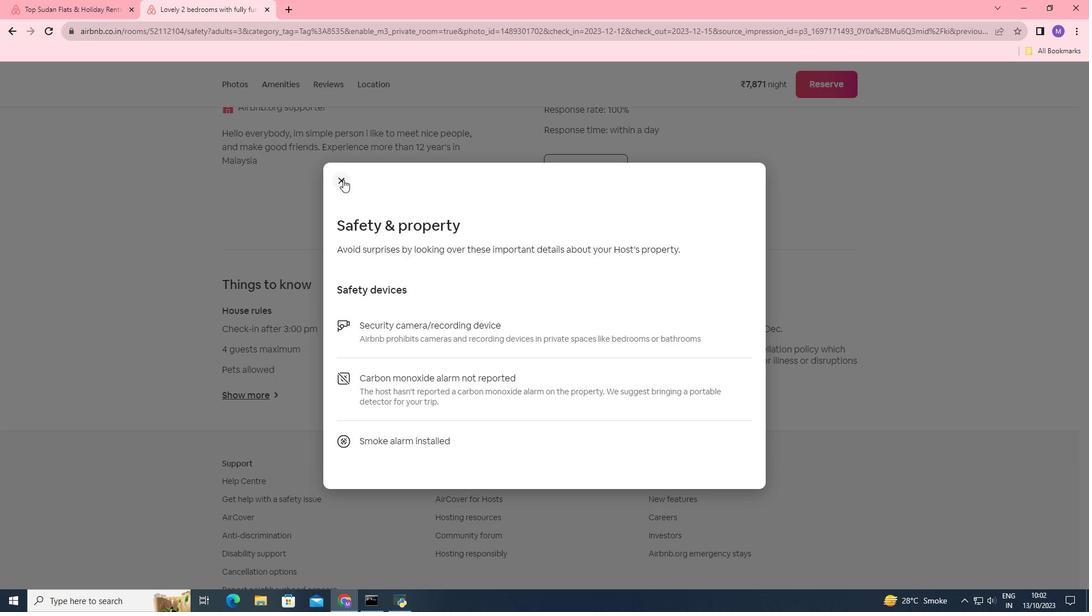 
Action: Mouse moved to (666, 392)
